 Task: Create a Traditional Chinese Medicine Resources: Offers information and resources on traditional Chinese medicine practices.
Action: Mouse pressed left at (810, 195)
Screenshot: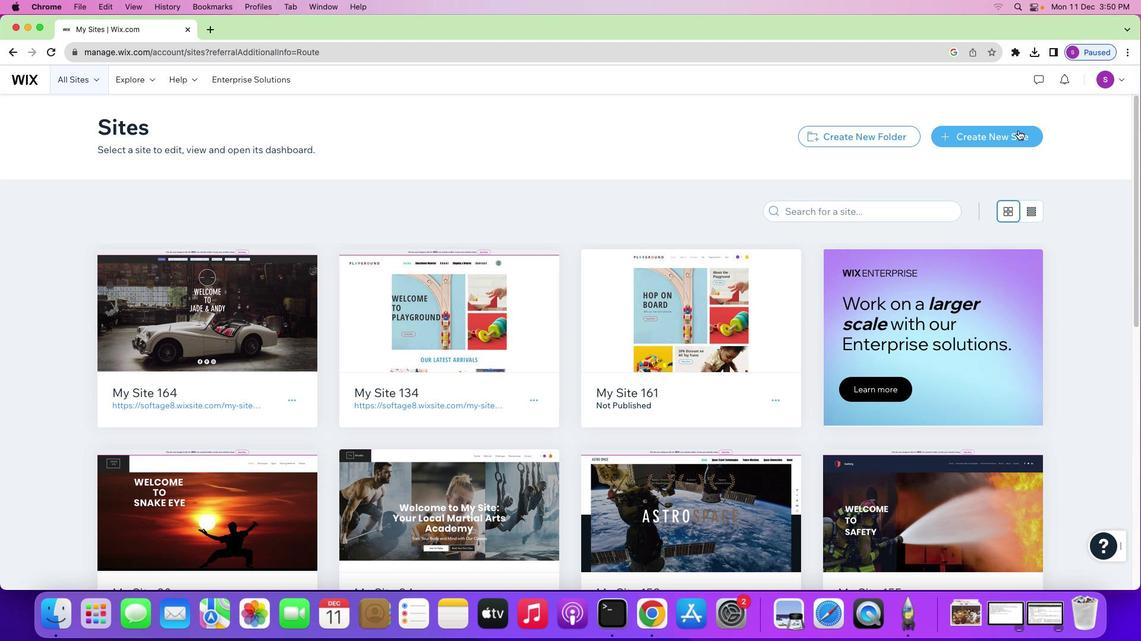 
Action: Mouse moved to (833, 186)
Screenshot: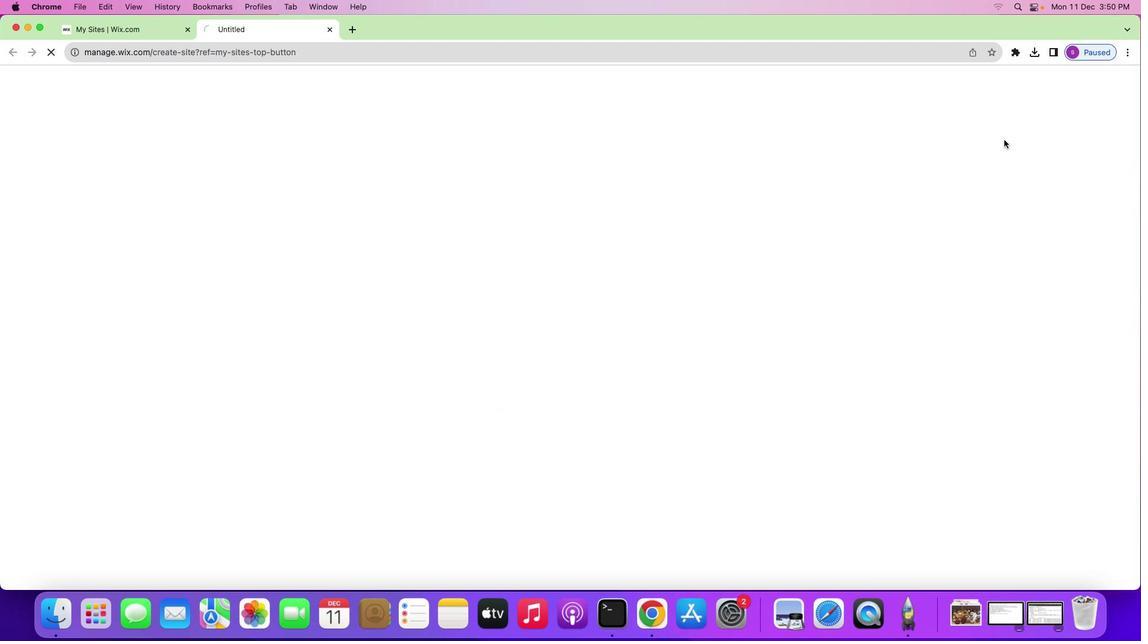 
Action: Mouse pressed left at (833, 186)
Screenshot: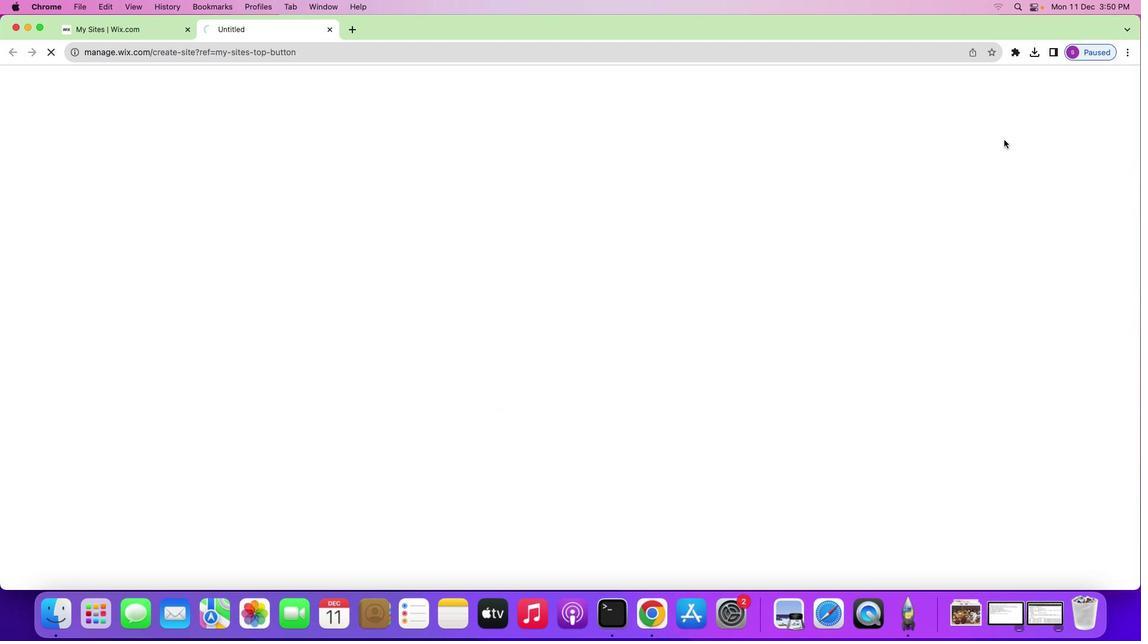 
Action: Mouse moved to (492, 215)
Screenshot: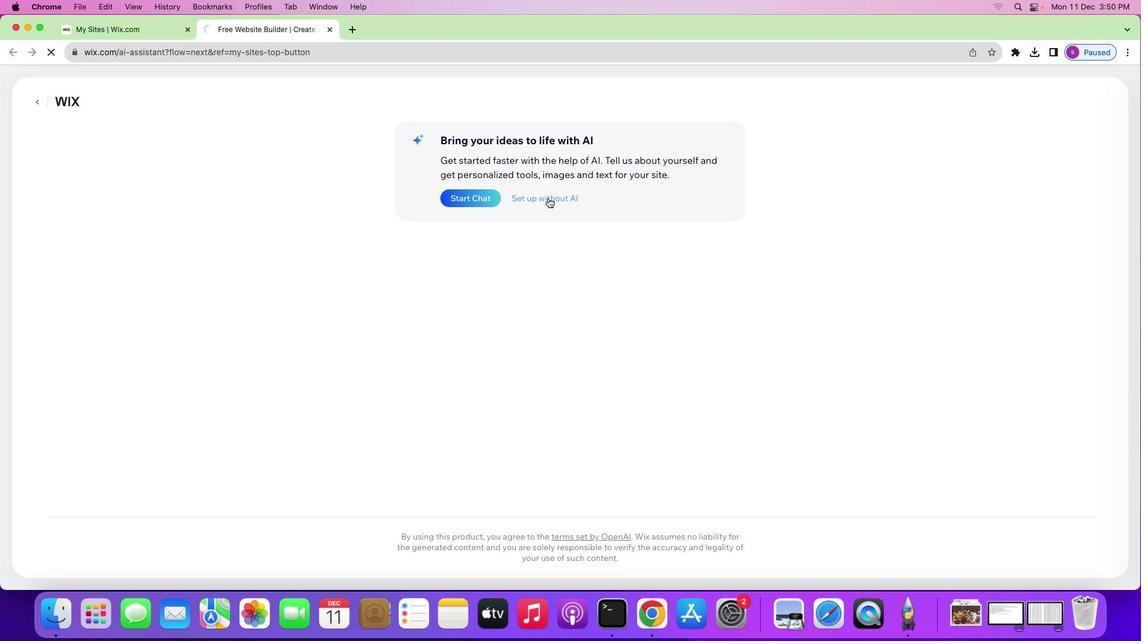 
Action: Mouse pressed left at (492, 215)
Screenshot: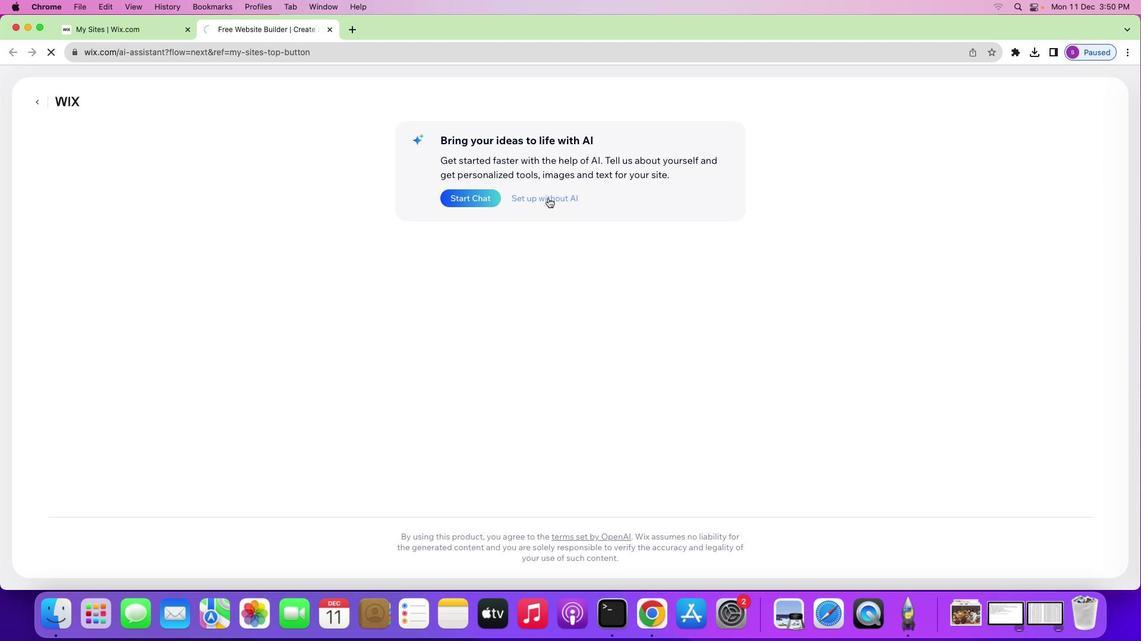 
Action: Mouse moved to (899, 395)
Screenshot: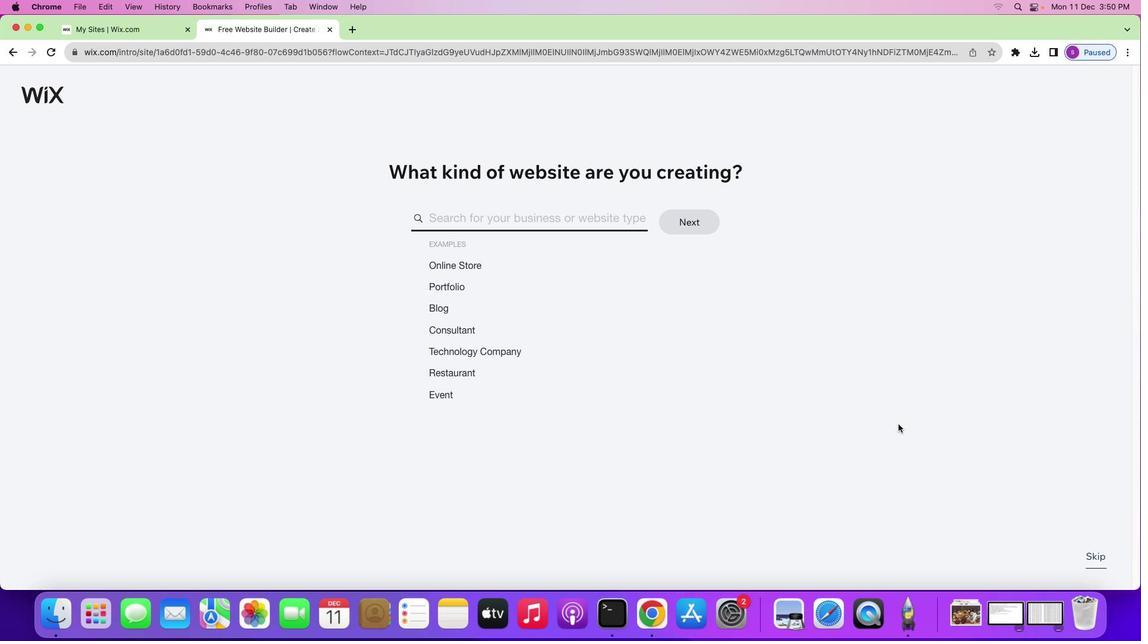 
Action: Mouse pressed left at (899, 395)
Screenshot: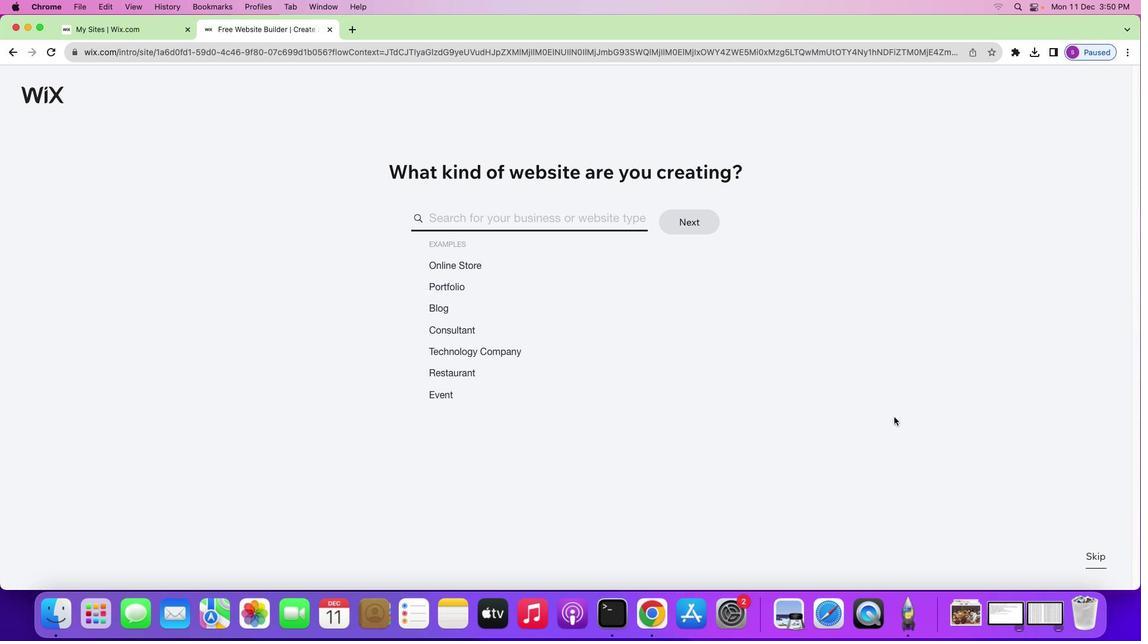 
Action: Mouse moved to (900, 395)
Screenshot: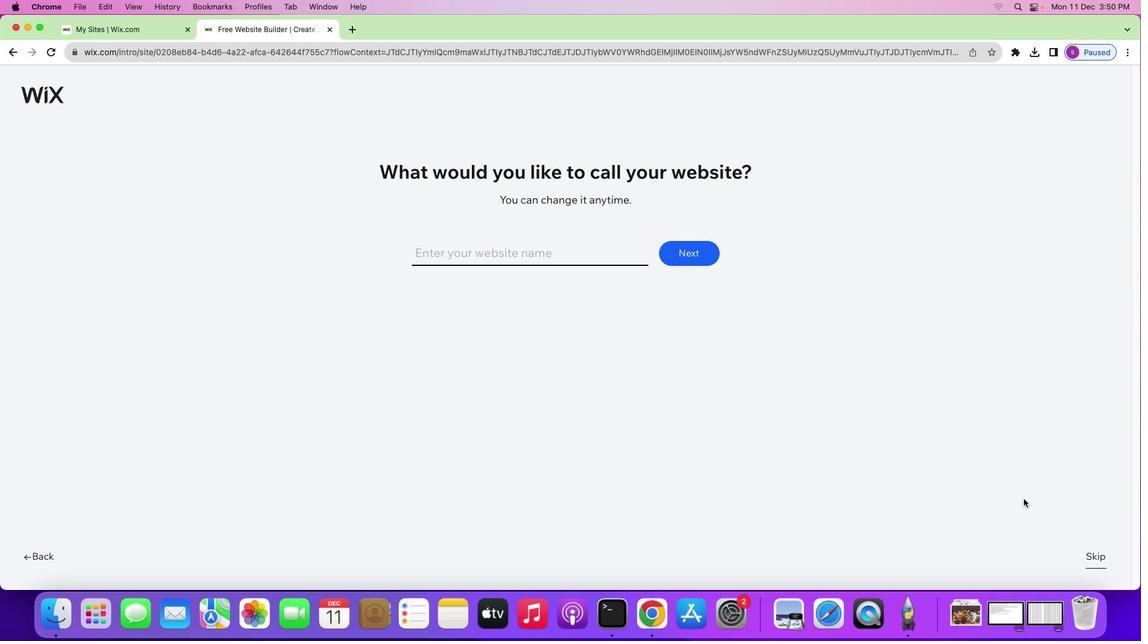 
Action: Mouse pressed left at (900, 395)
Screenshot: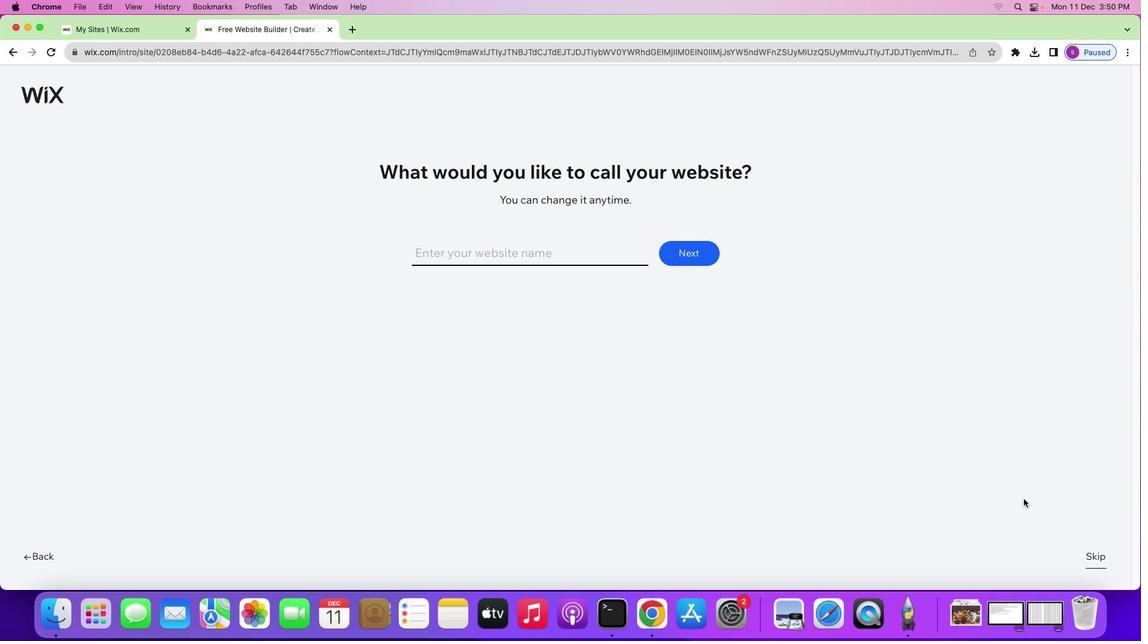 
Action: Mouse moved to (901, 395)
Screenshot: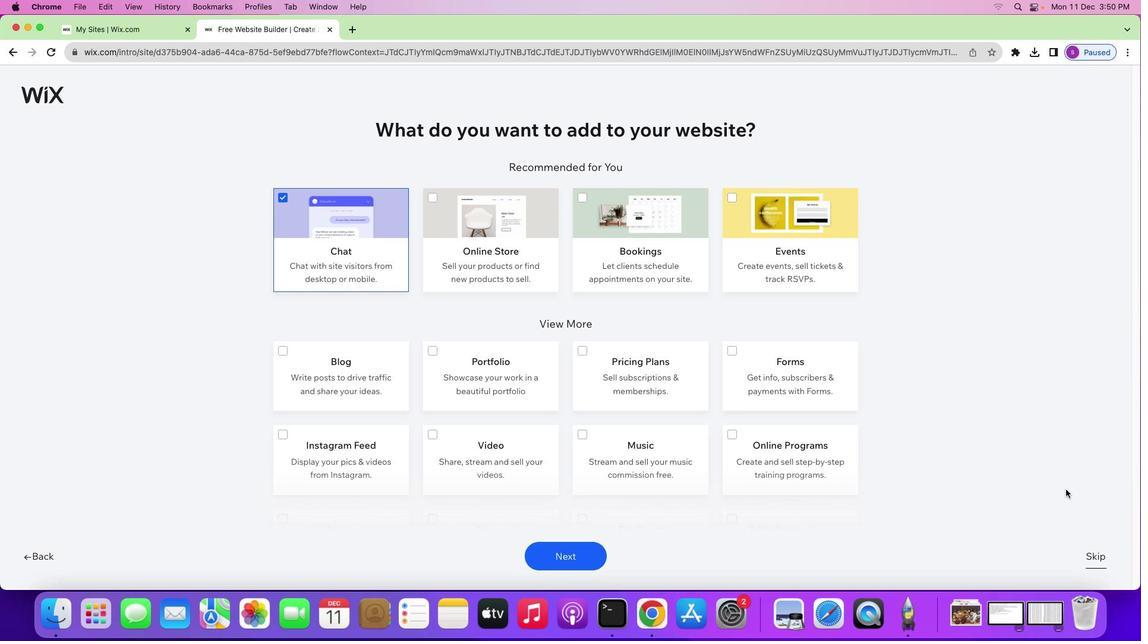 
Action: Mouse pressed left at (901, 395)
Screenshot: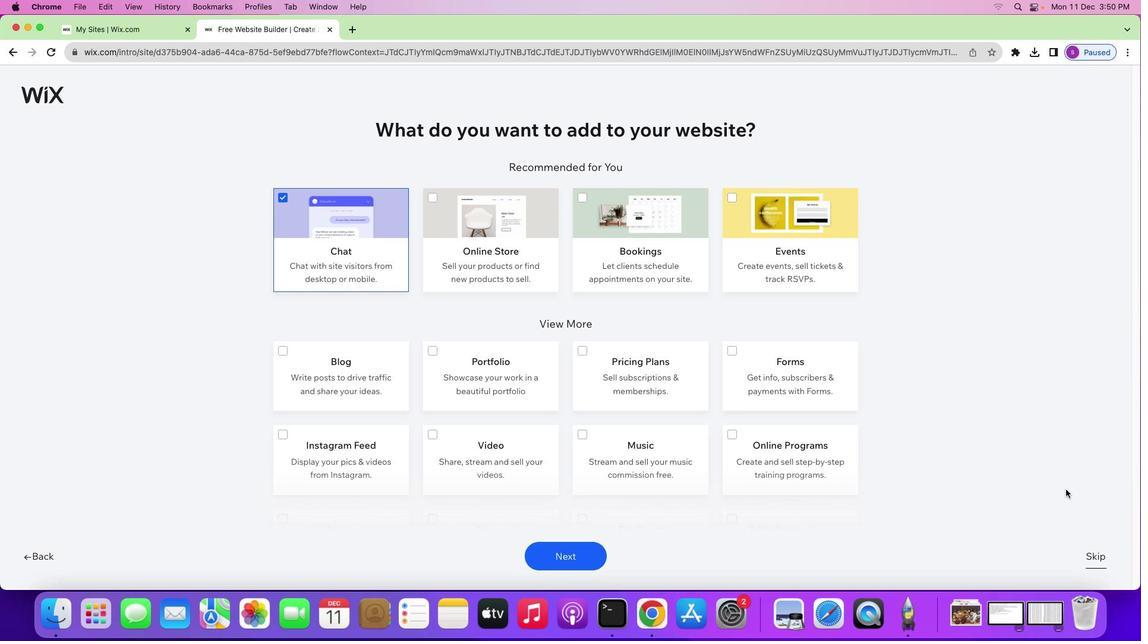 
Action: Mouse moved to (373, 284)
Screenshot: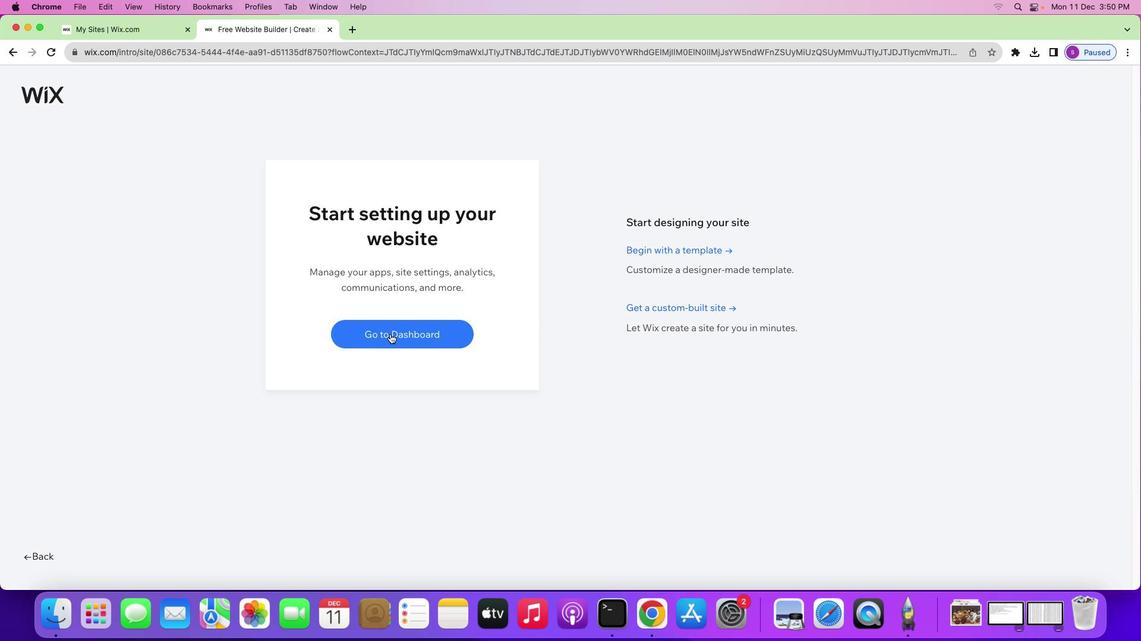 
Action: Mouse pressed left at (373, 284)
Screenshot: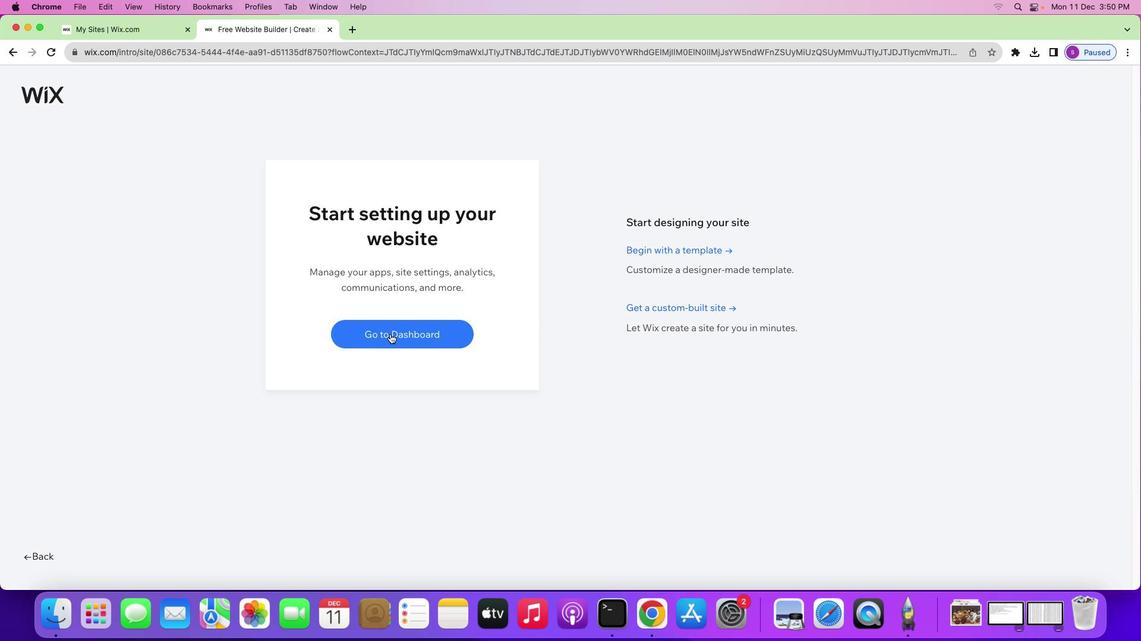 
Action: Mouse moved to (562, 284)
Screenshot: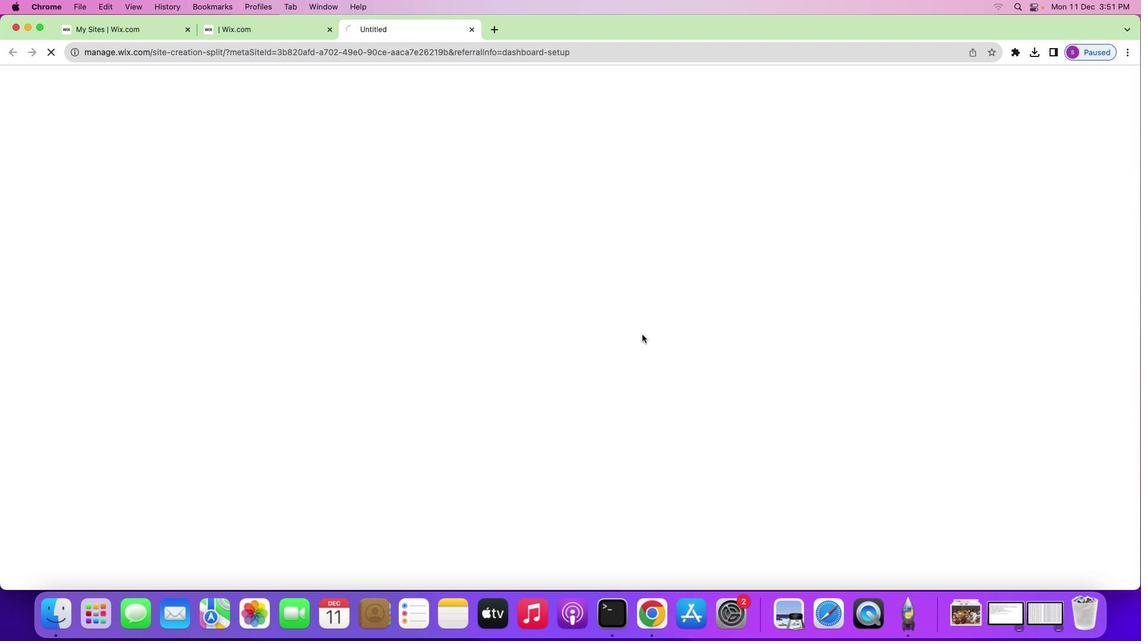 
Action: Mouse pressed left at (562, 284)
Screenshot: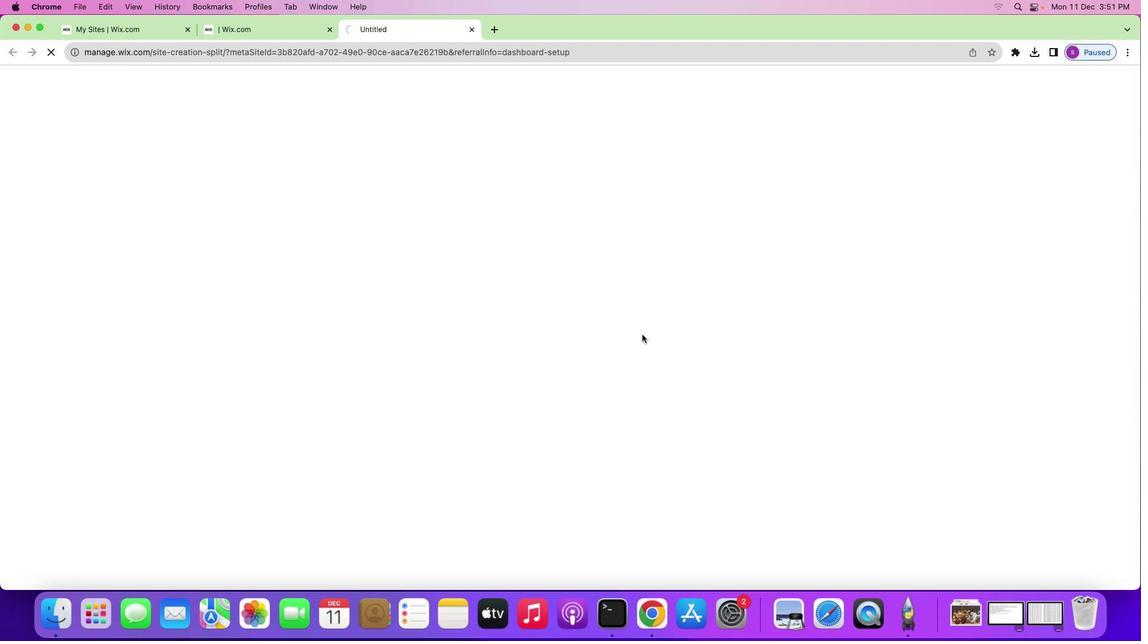 
Action: Mouse moved to (600, 317)
Screenshot: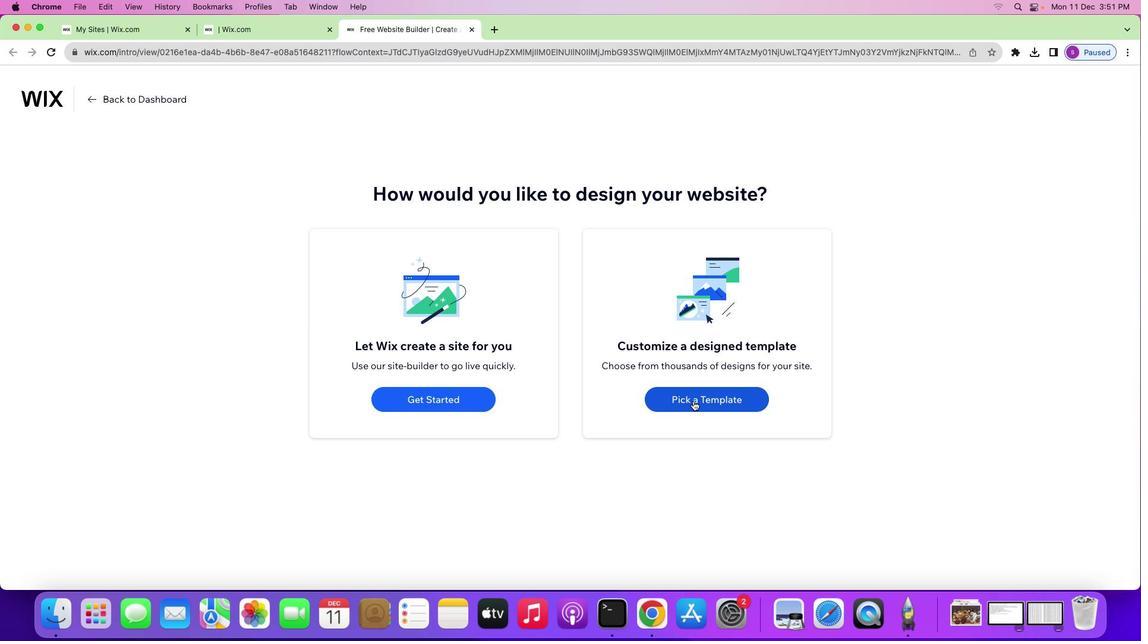 
Action: Mouse pressed left at (600, 317)
Screenshot: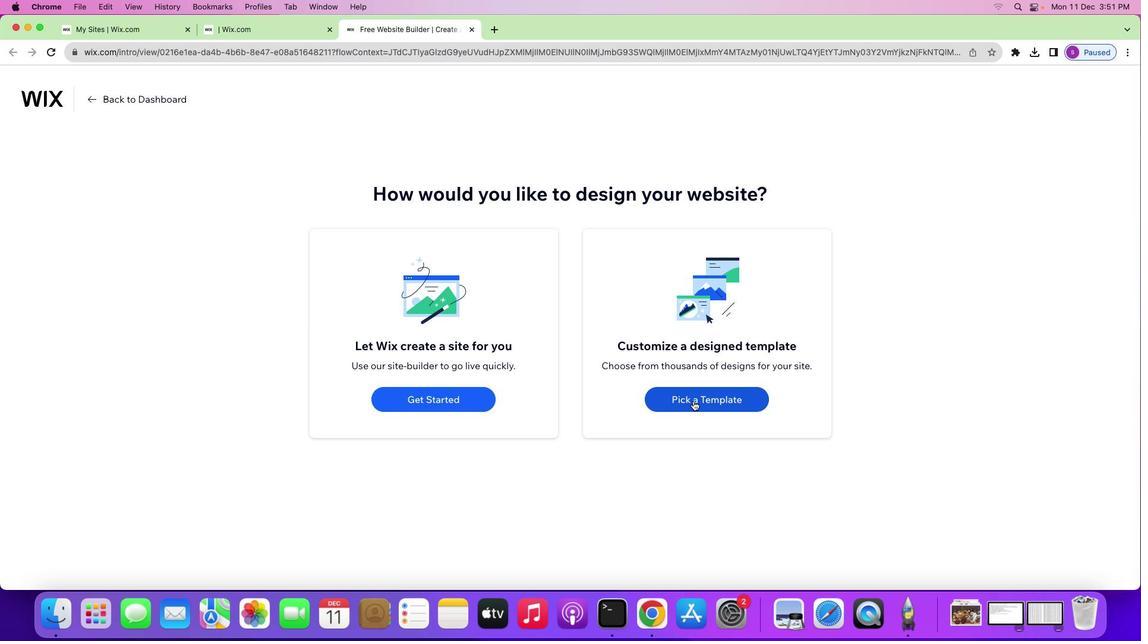 
Action: Mouse moved to (789, 191)
Screenshot: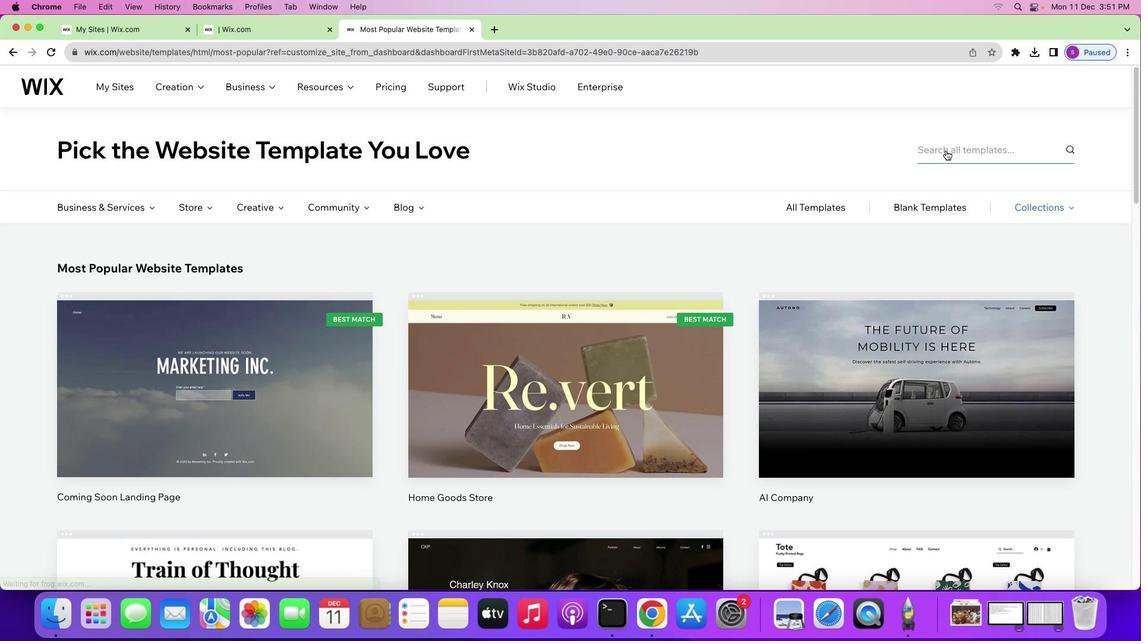 
Action: Mouse pressed left at (789, 191)
Screenshot: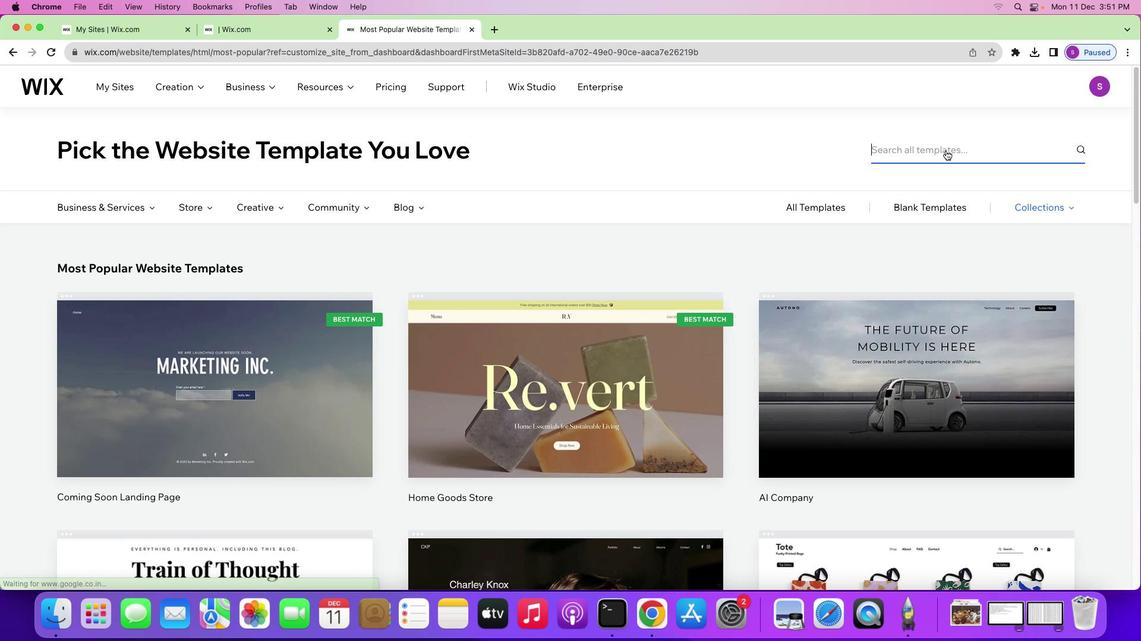 
Action: Key pressed 't''r''a''d''i''t''i''o''n''a''l'Key.space'c''h''i''n''e''s''e'Key.space'm''e''d''i''c''i''n''e'Key.enter
Screenshot: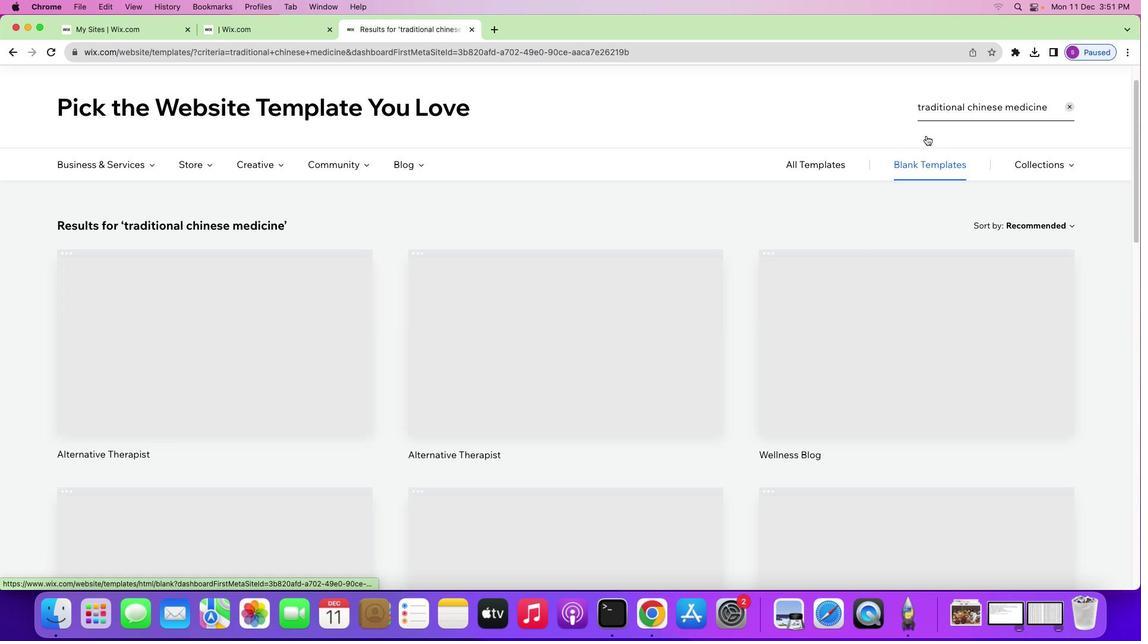 
Action: Mouse moved to (241, 281)
Screenshot: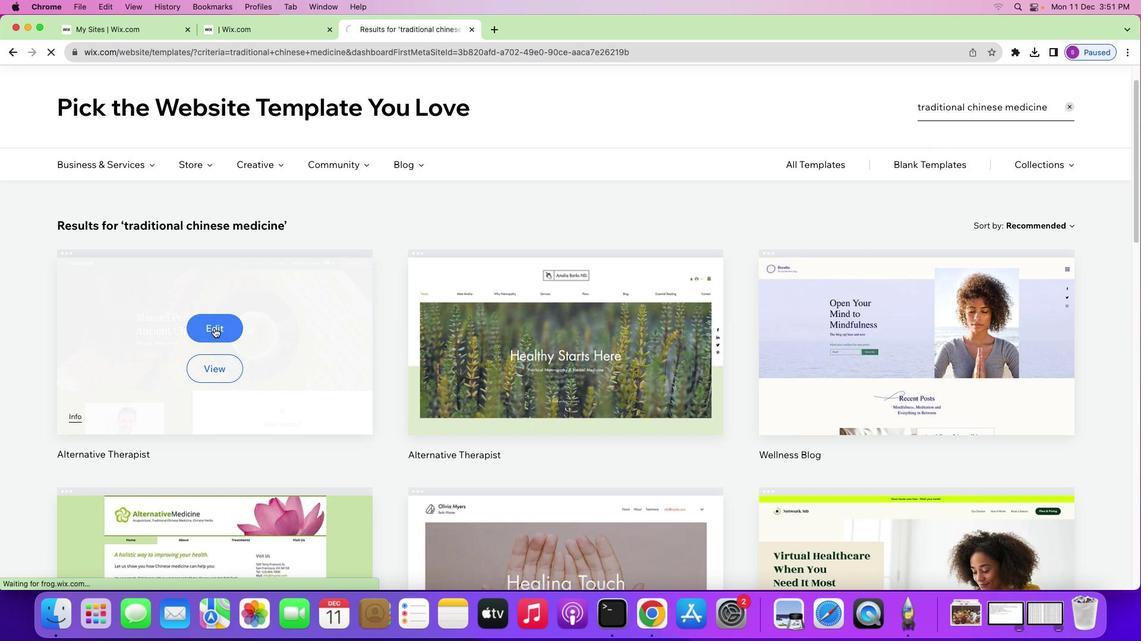 
Action: Mouse pressed left at (241, 281)
Screenshot: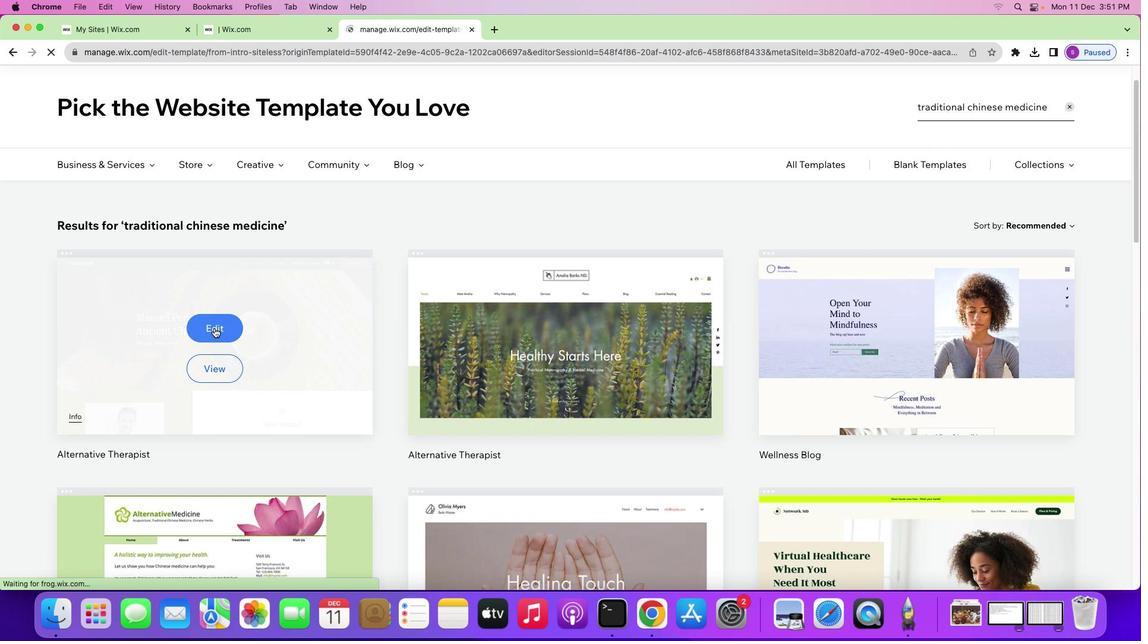 
Action: Mouse moved to (527, 226)
Screenshot: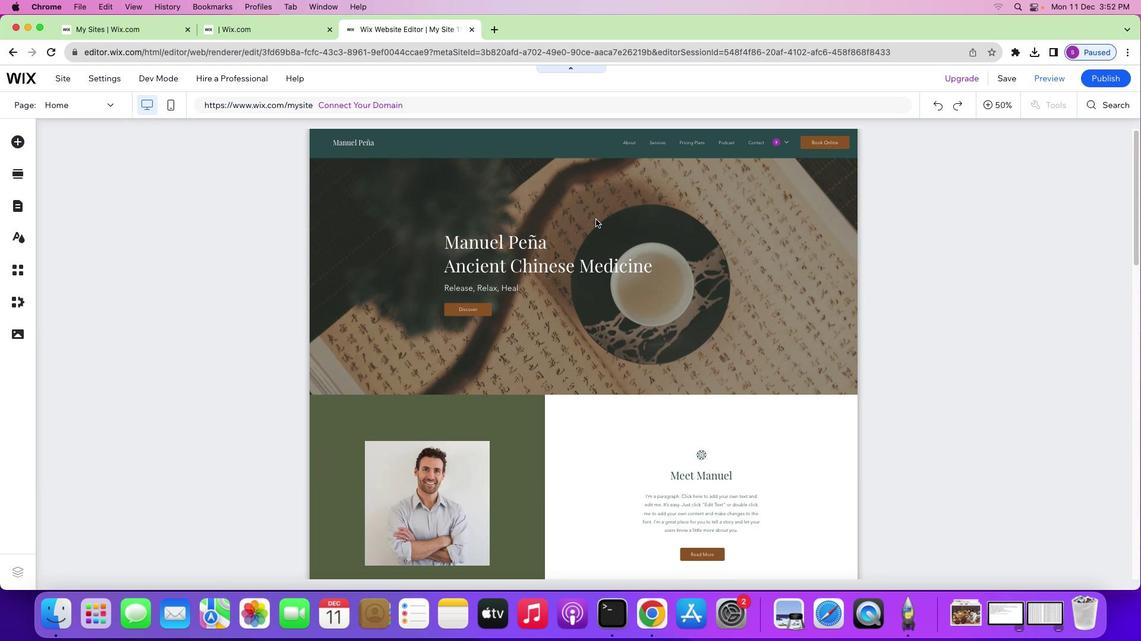 
Action: Mouse pressed left at (527, 226)
Screenshot: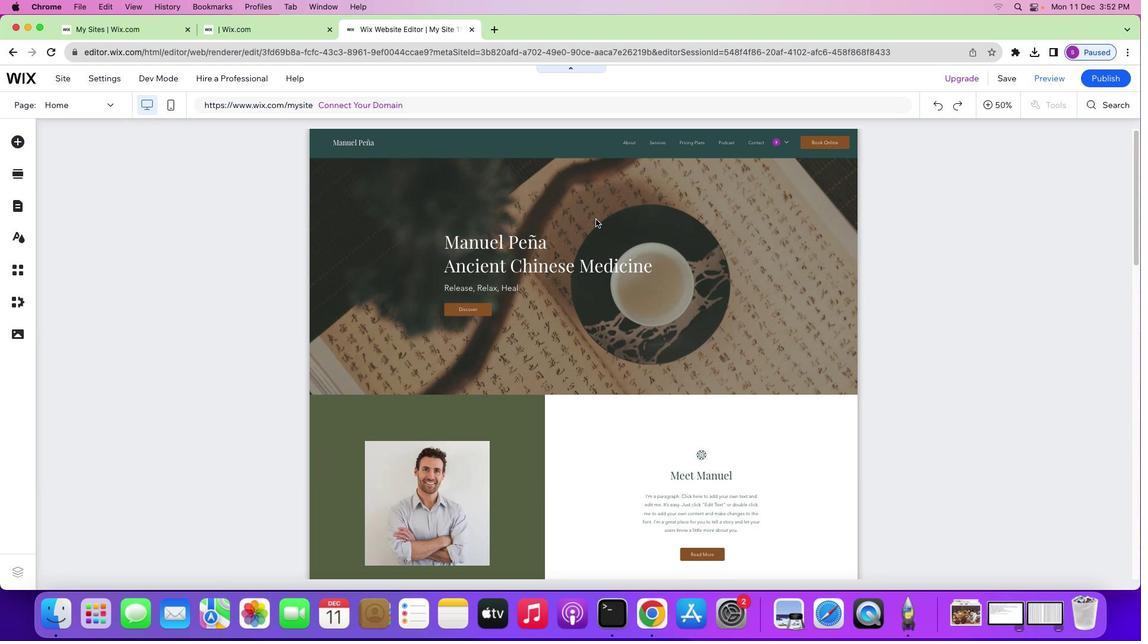 
Action: Mouse moved to (646, 179)
Screenshot: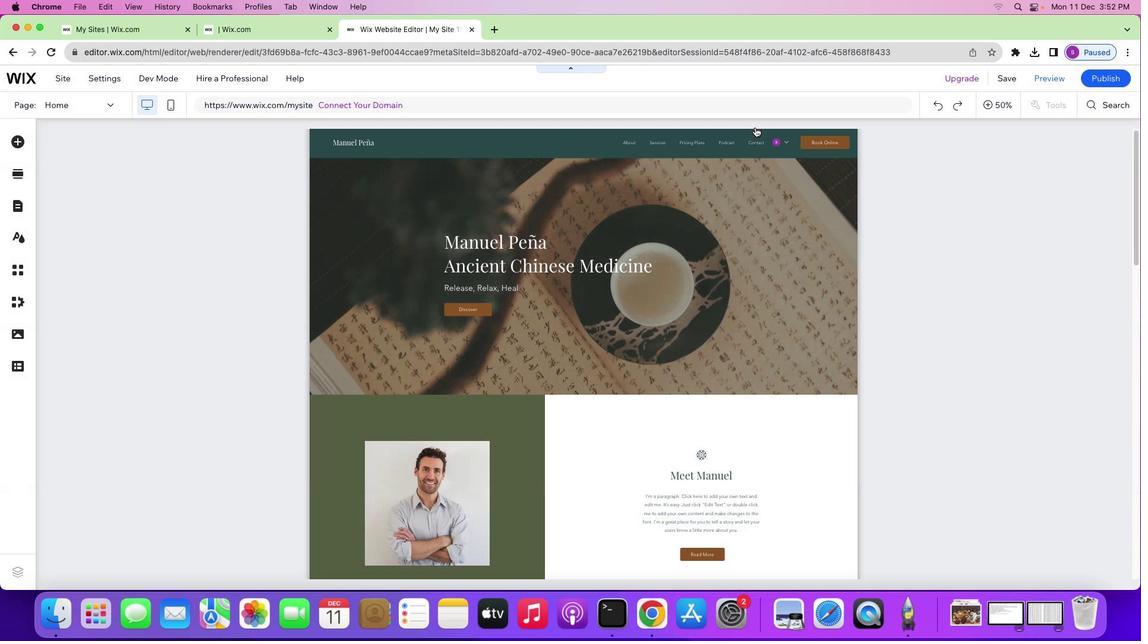 
Action: Mouse pressed left at (646, 179)
Screenshot: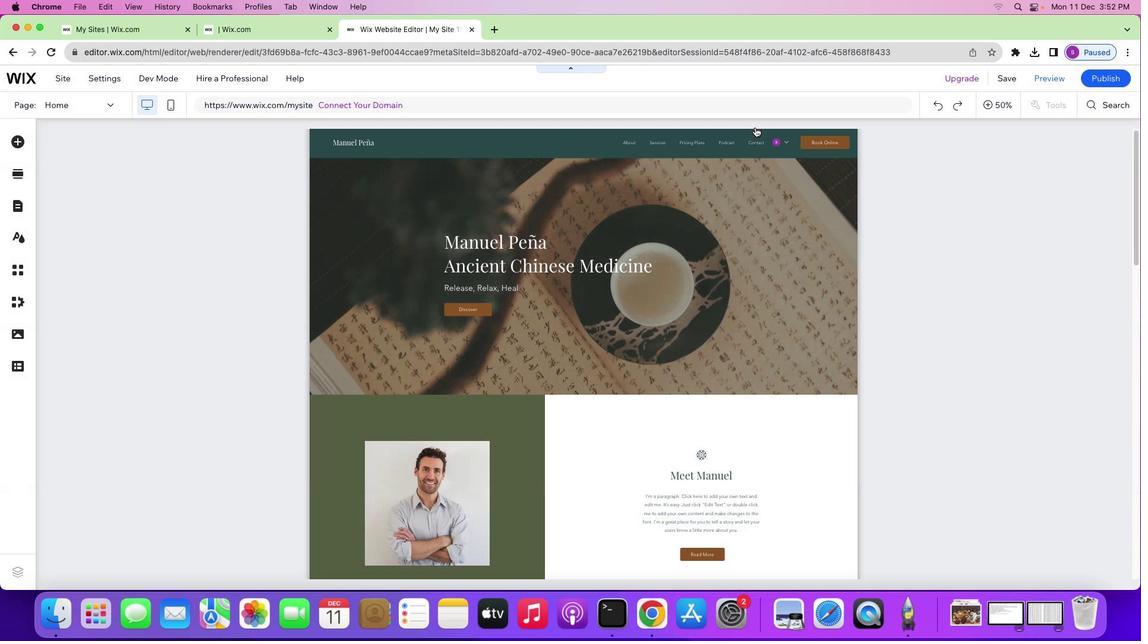 
Action: Mouse moved to (530, 215)
Screenshot: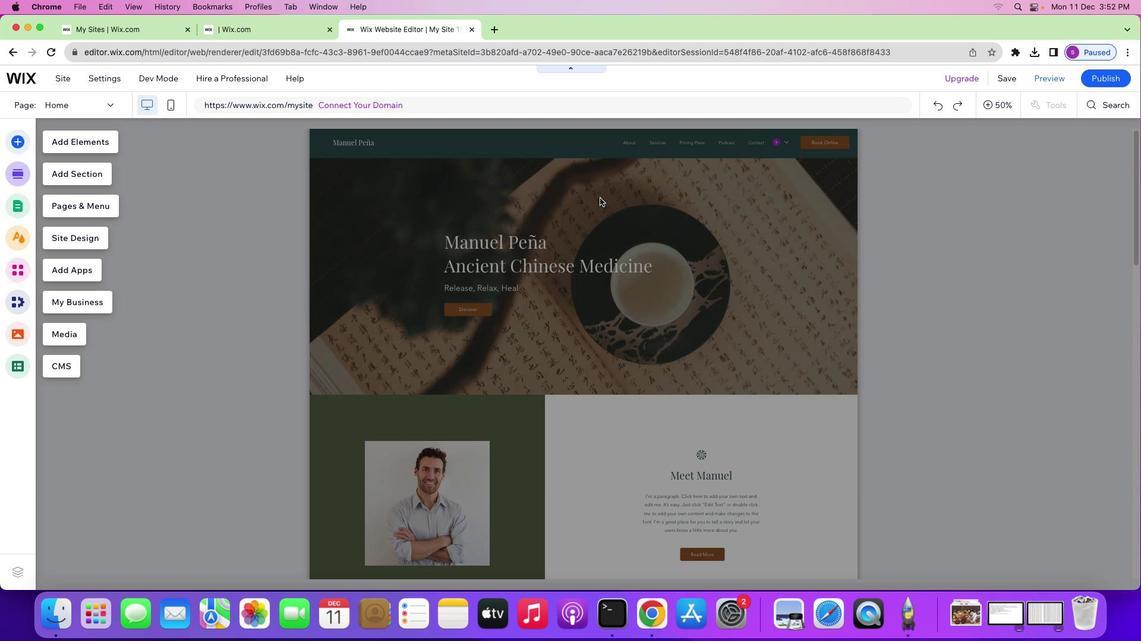 
Action: Mouse pressed left at (530, 215)
Screenshot: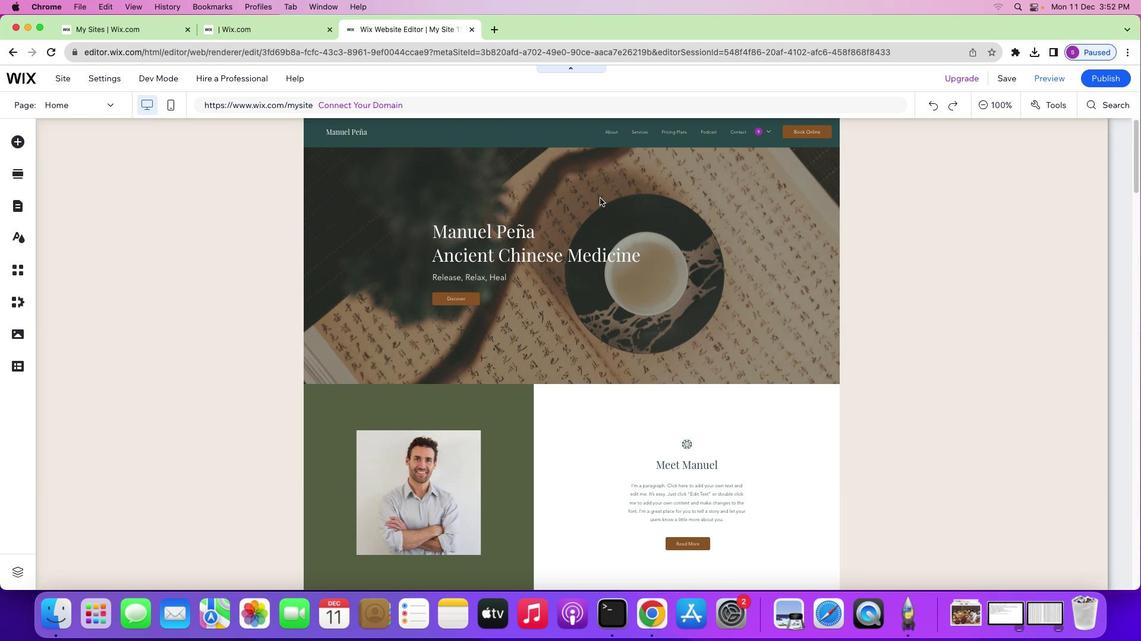 
Action: Mouse pressed left at (530, 215)
Screenshot: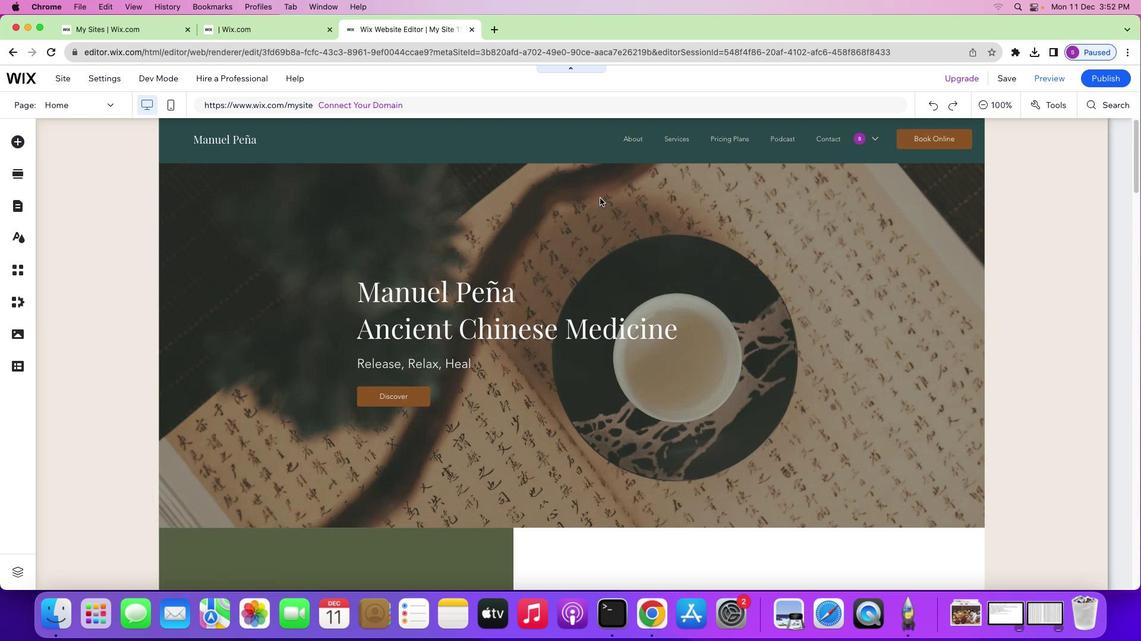 
Action: Mouse moved to (568, 190)
Screenshot: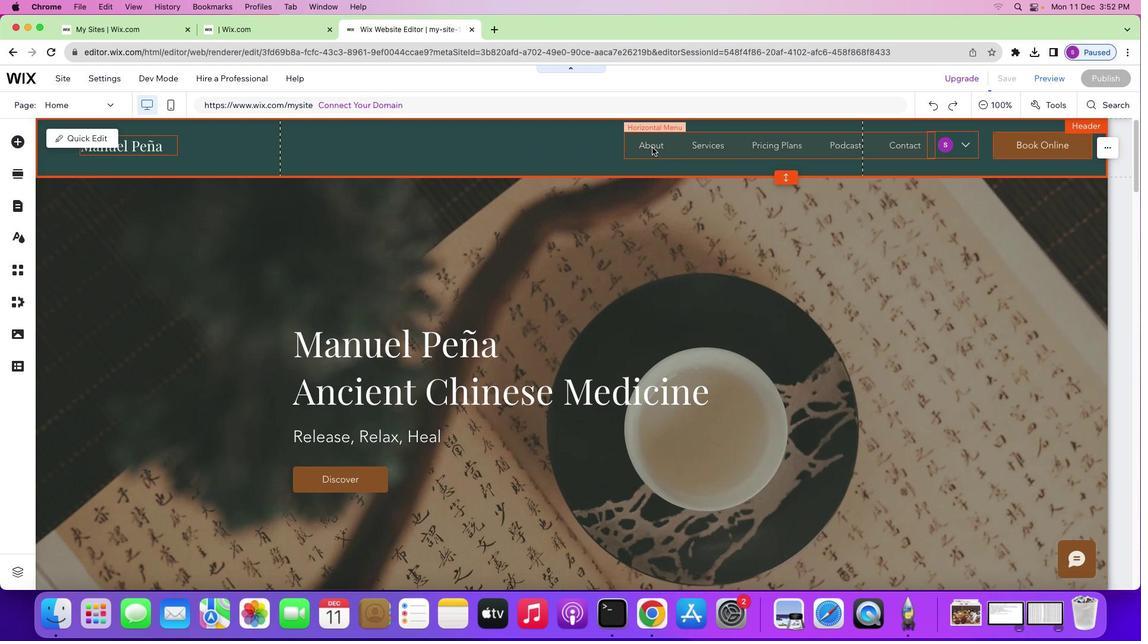 
Action: Mouse pressed left at (568, 190)
Screenshot: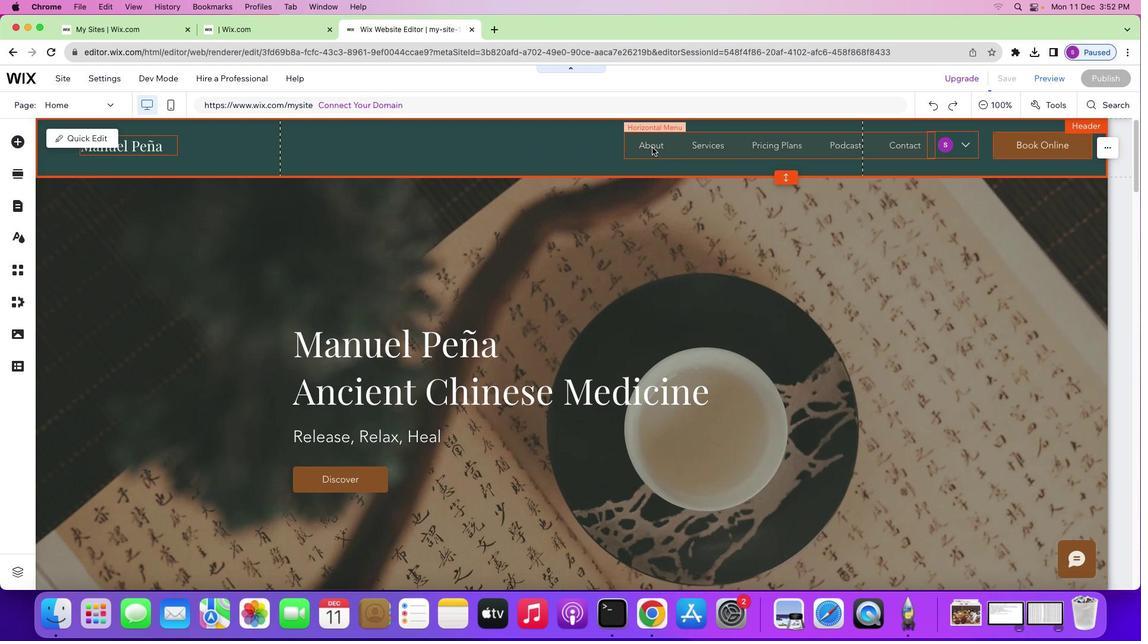 
Action: Mouse moved to (569, 190)
Screenshot: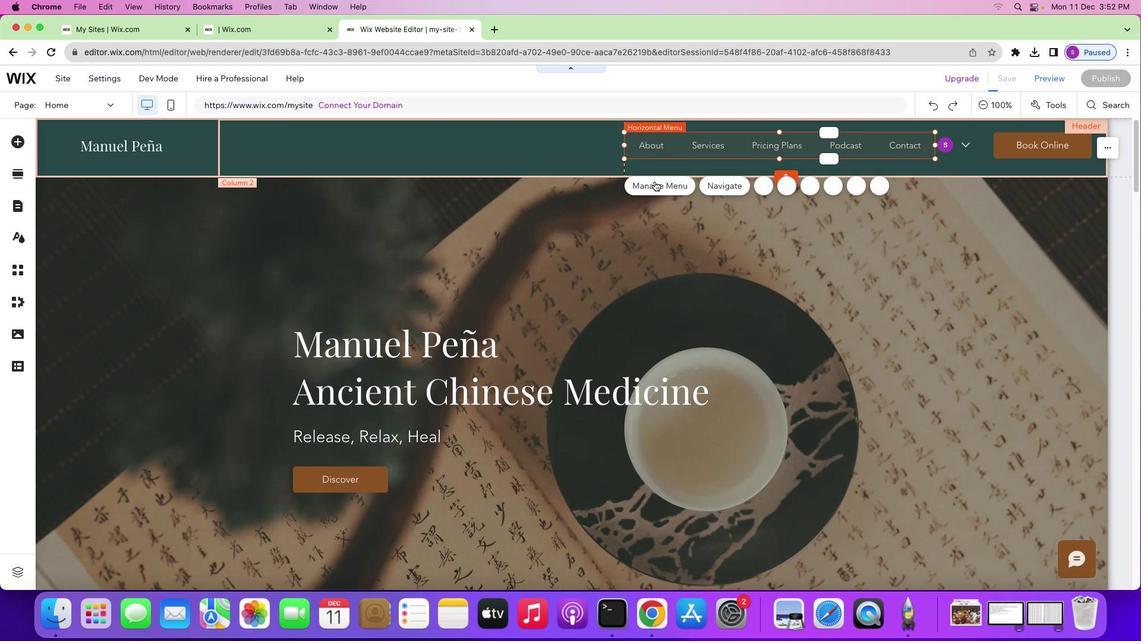 
Action: Mouse pressed left at (569, 190)
Screenshot: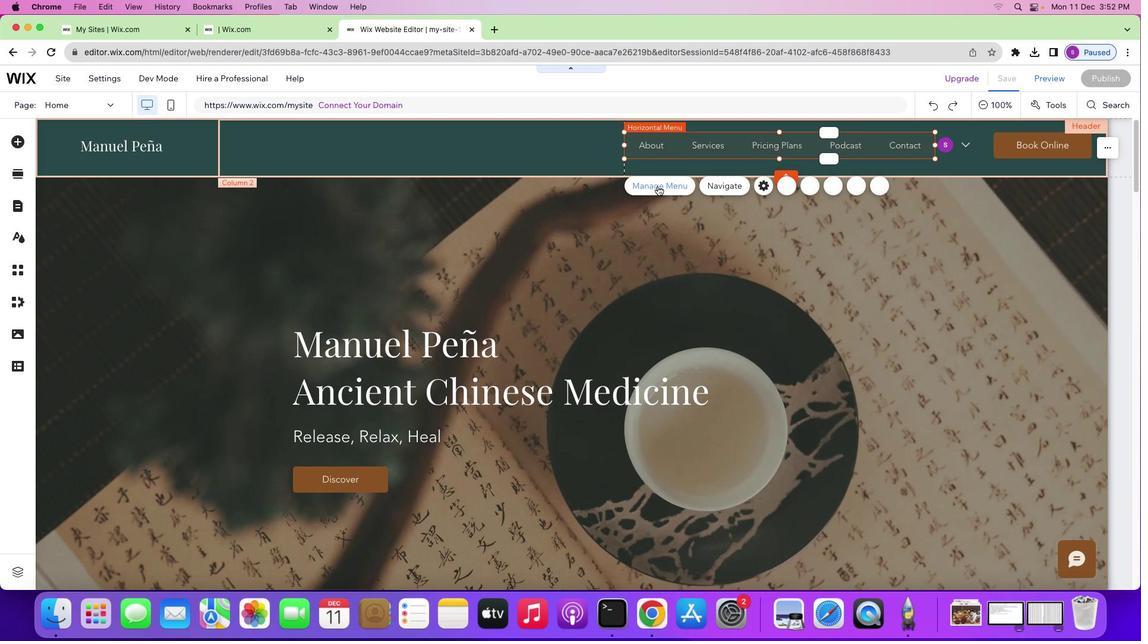 
Action: Mouse moved to (574, 209)
Screenshot: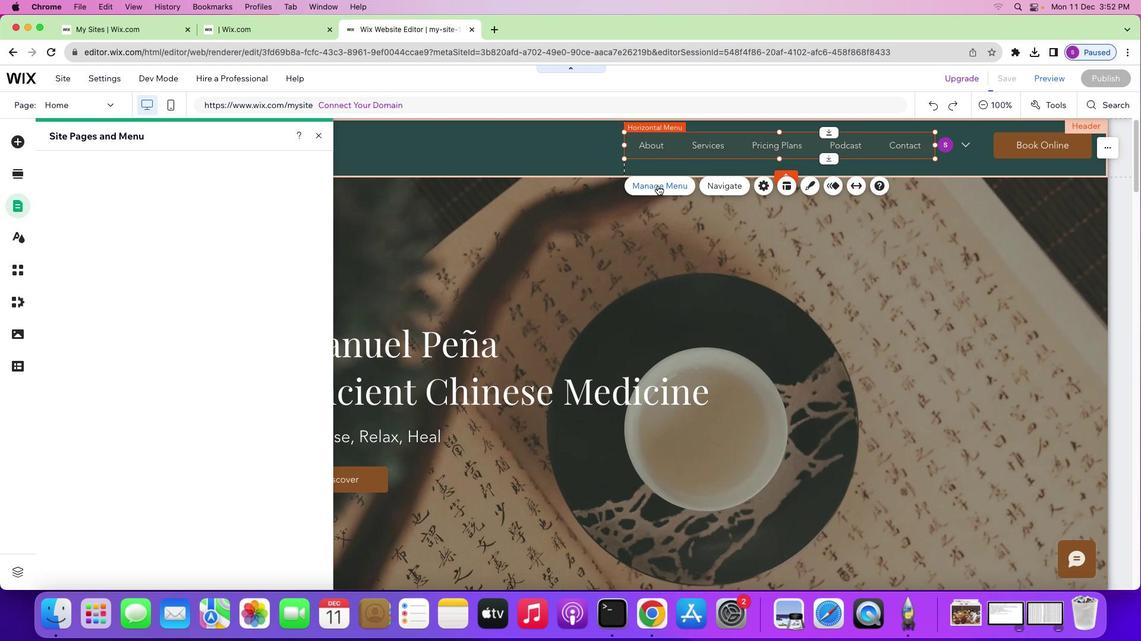 
Action: Mouse pressed left at (574, 209)
Screenshot: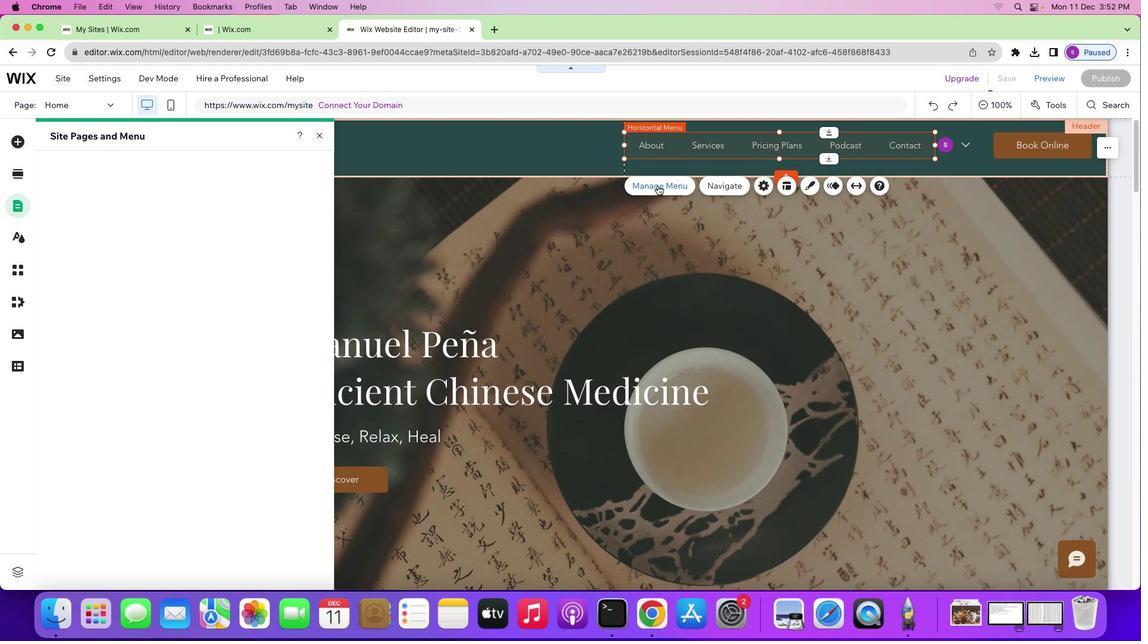 
Action: Mouse moved to (314, 216)
Screenshot: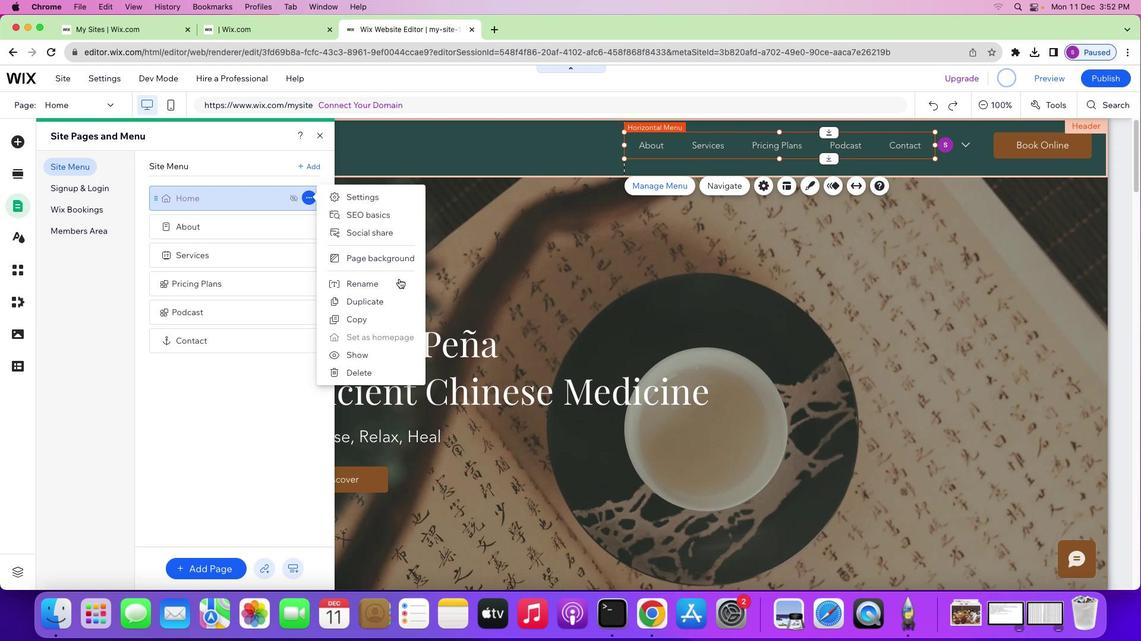 
Action: Mouse pressed left at (314, 216)
Screenshot: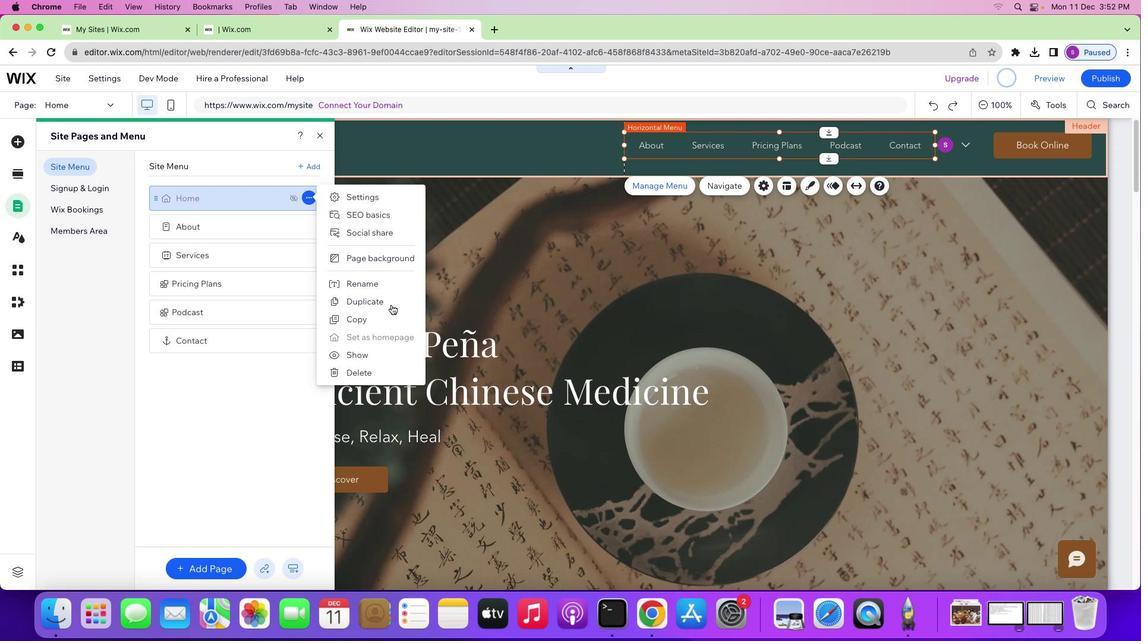 
Action: Mouse moved to (343, 293)
Screenshot: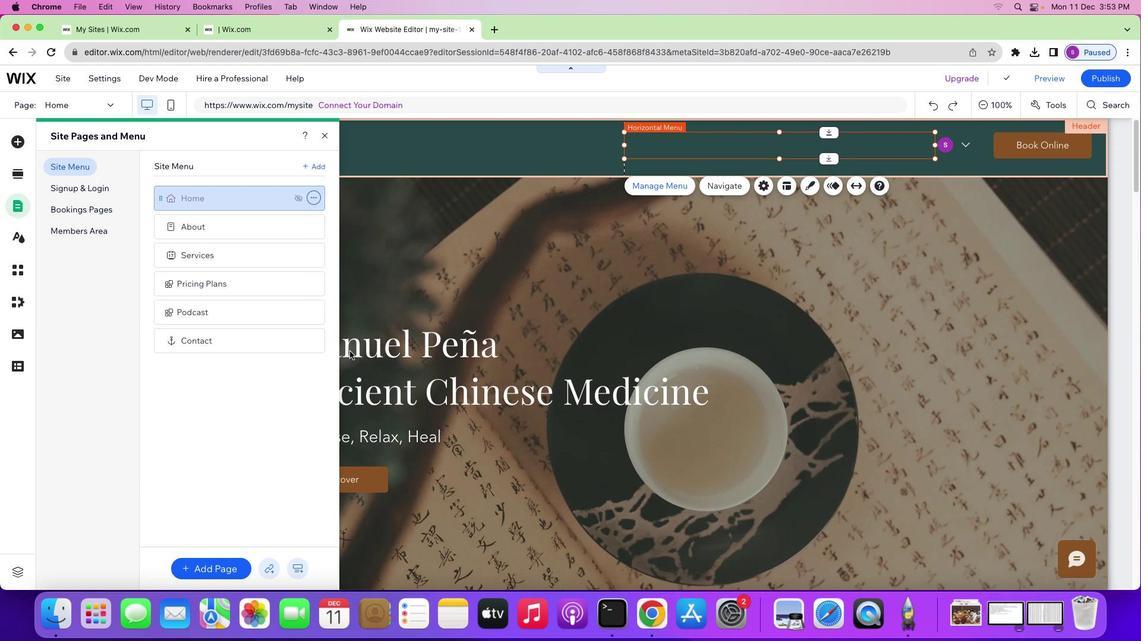 
Action: Mouse pressed left at (343, 293)
Screenshot: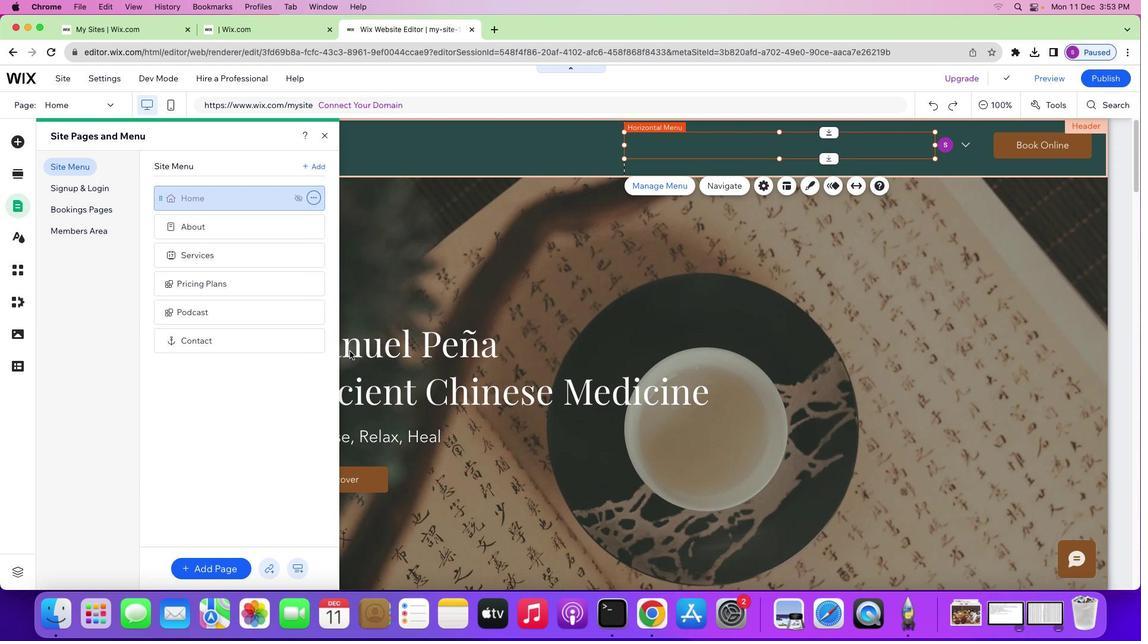 
Action: Mouse moved to (315, 197)
Screenshot: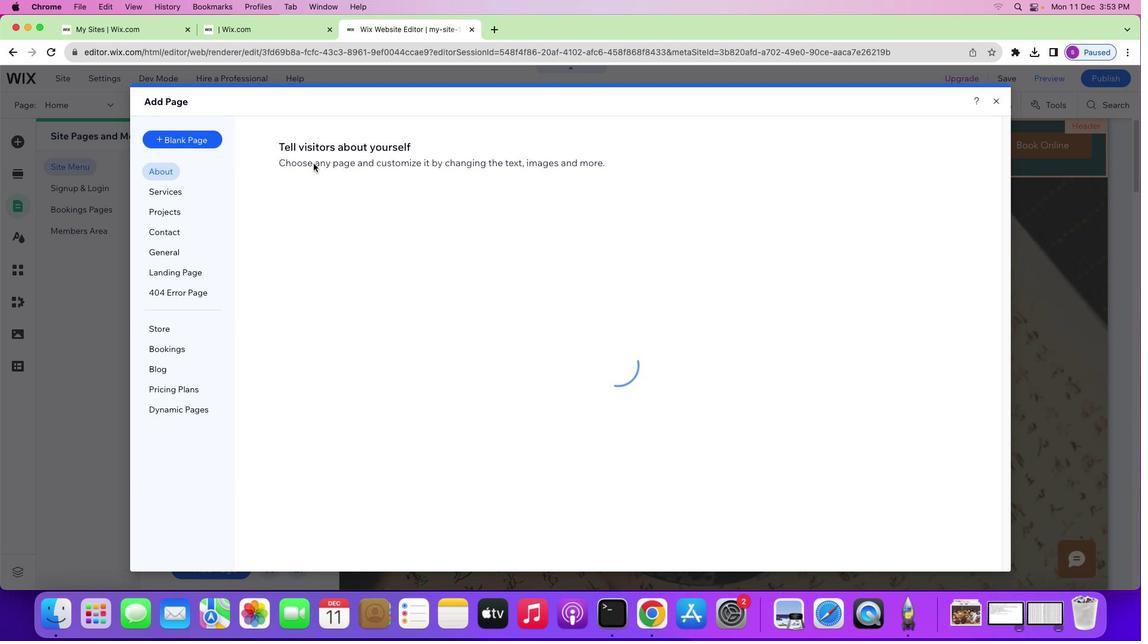 
Action: Mouse pressed left at (315, 197)
Screenshot: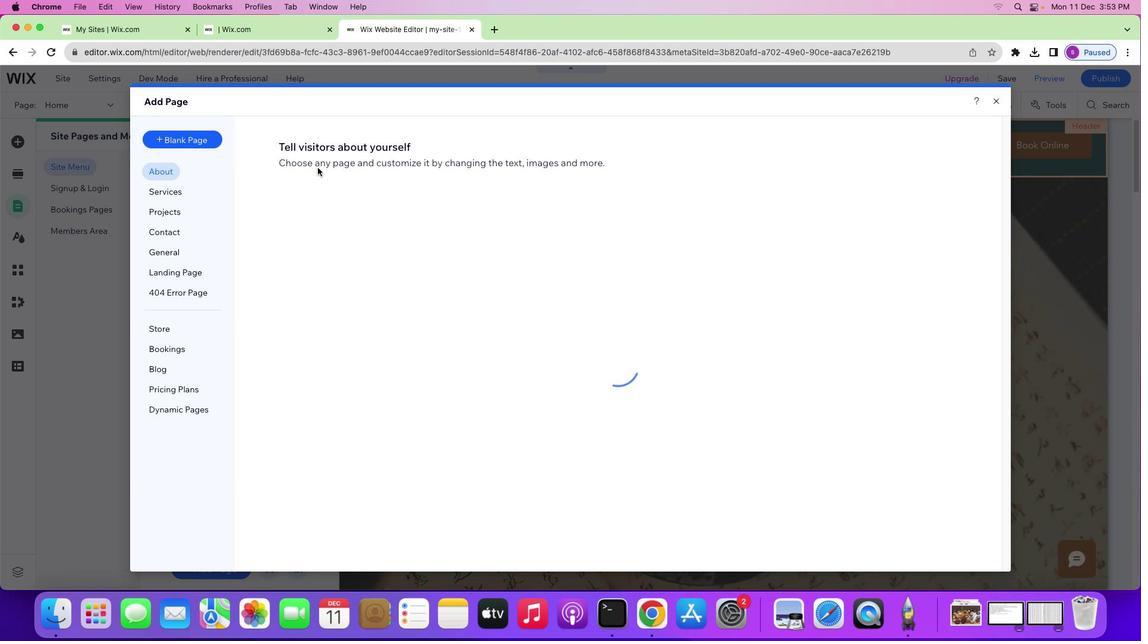 
Action: Mouse moved to (547, 246)
Screenshot: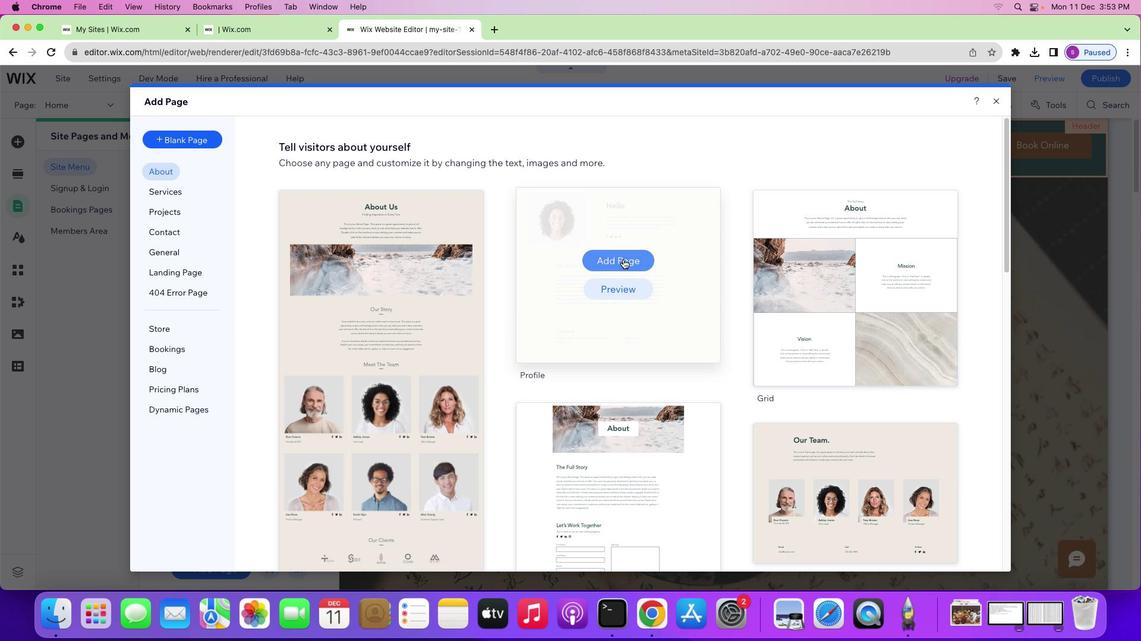 
Action: Mouse pressed left at (547, 246)
Screenshot: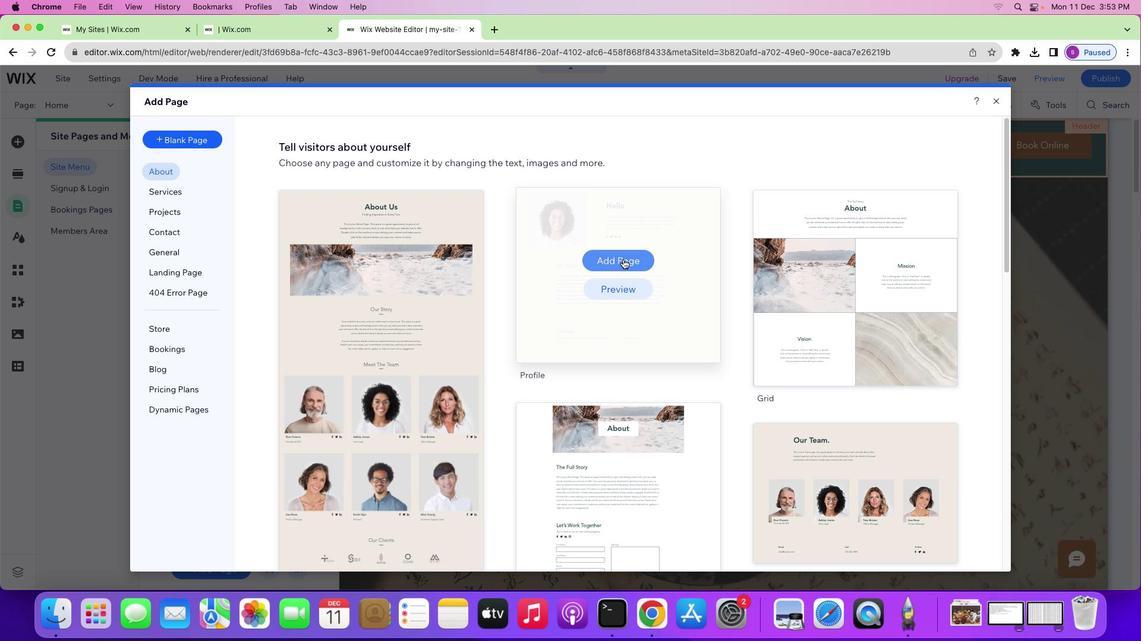 
Action: Mouse moved to (309, 230)
Screenshot: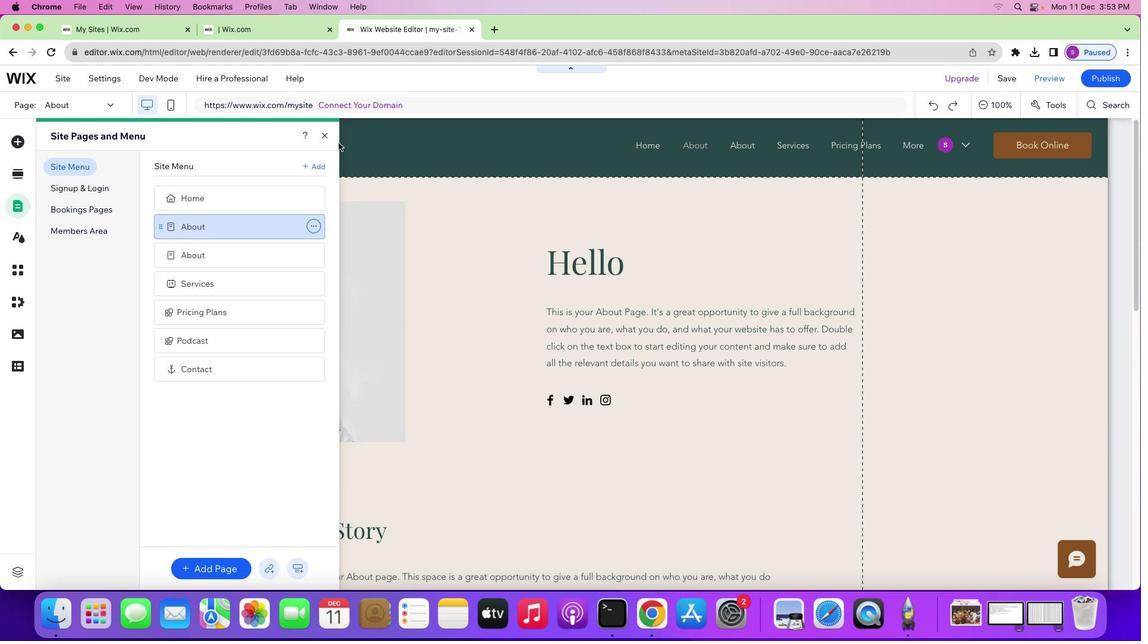 
Action: Mouse pressed left at (309, 230)
Screenshot: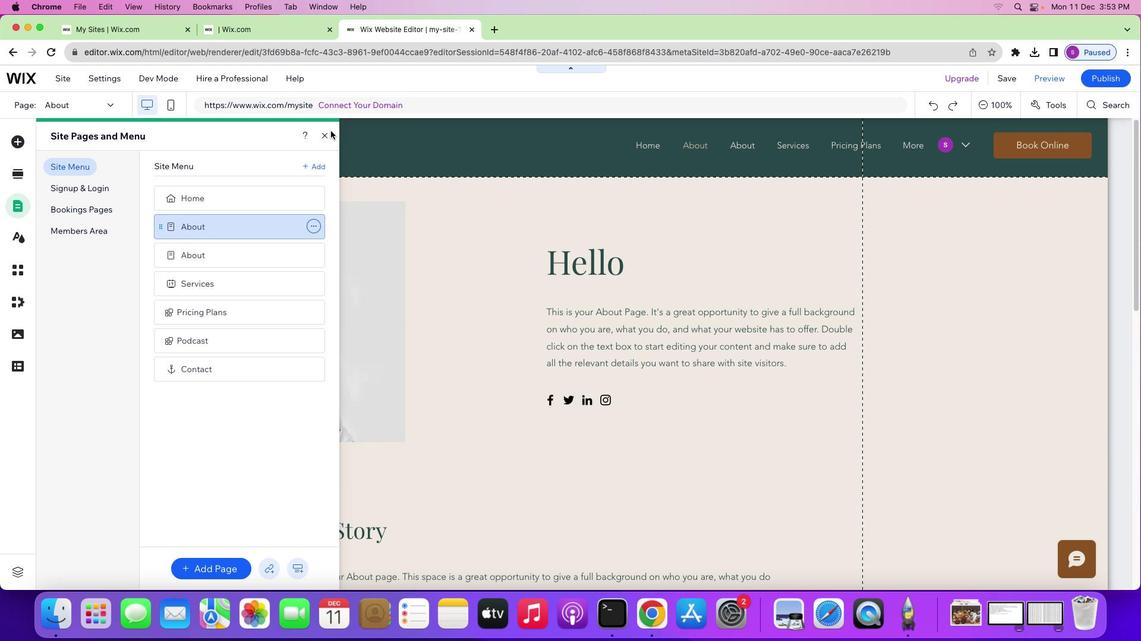 
Action: Mouse moved to (325, 183)
Screenshot: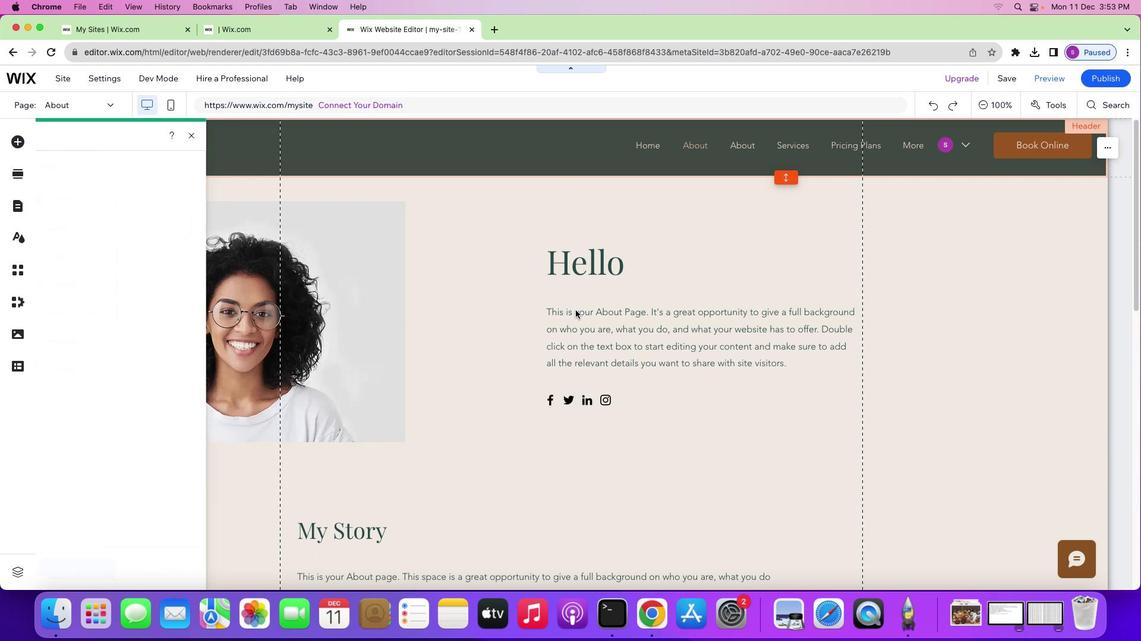 
Action: Mouse pressed left at (325, 183)
Screenshot: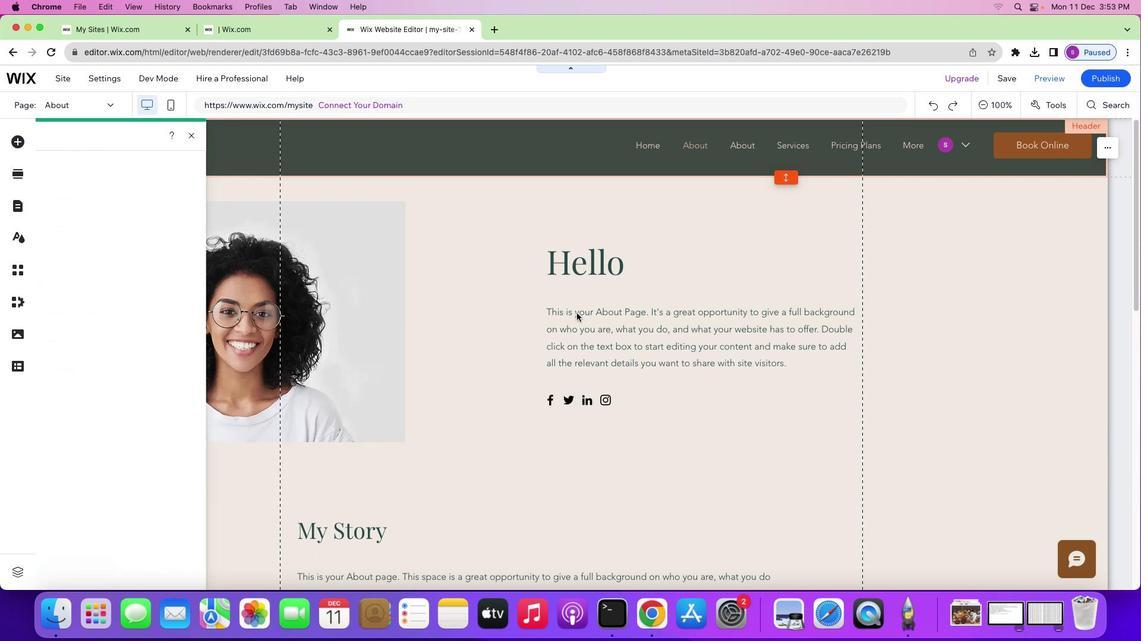 
Action: Mouse moved to (422, 333)
Screenshot: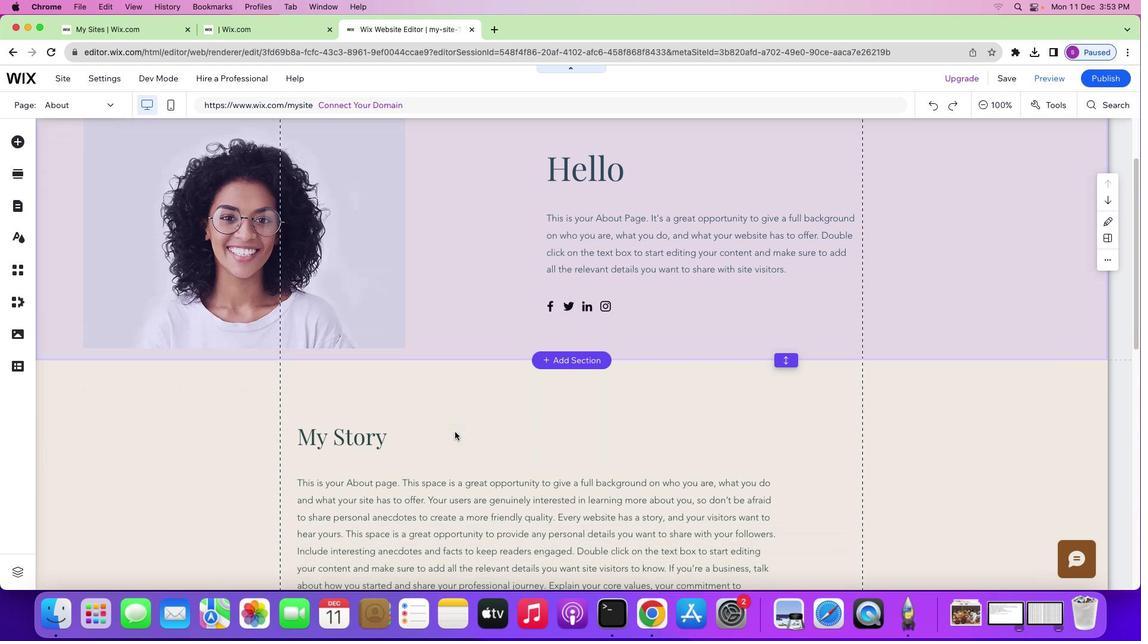 
Action: Mouse scrolled (422, 333) with delta (81, 115)
Screenshot: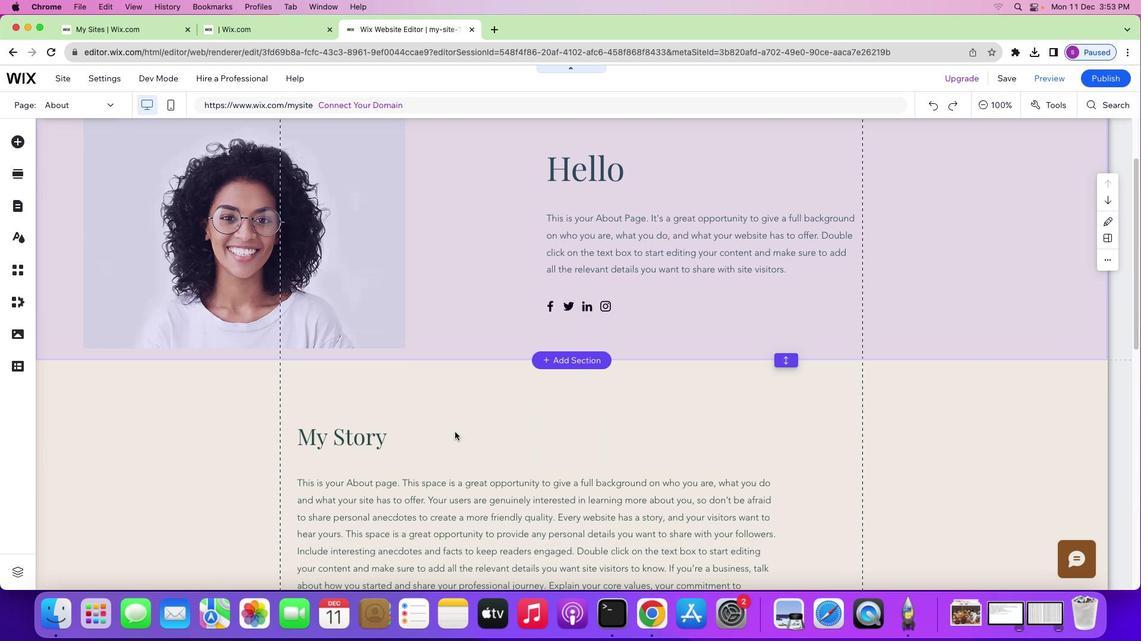
Action: Mouse scrolled (422, 333) with delta (81, 115)
Screenshot: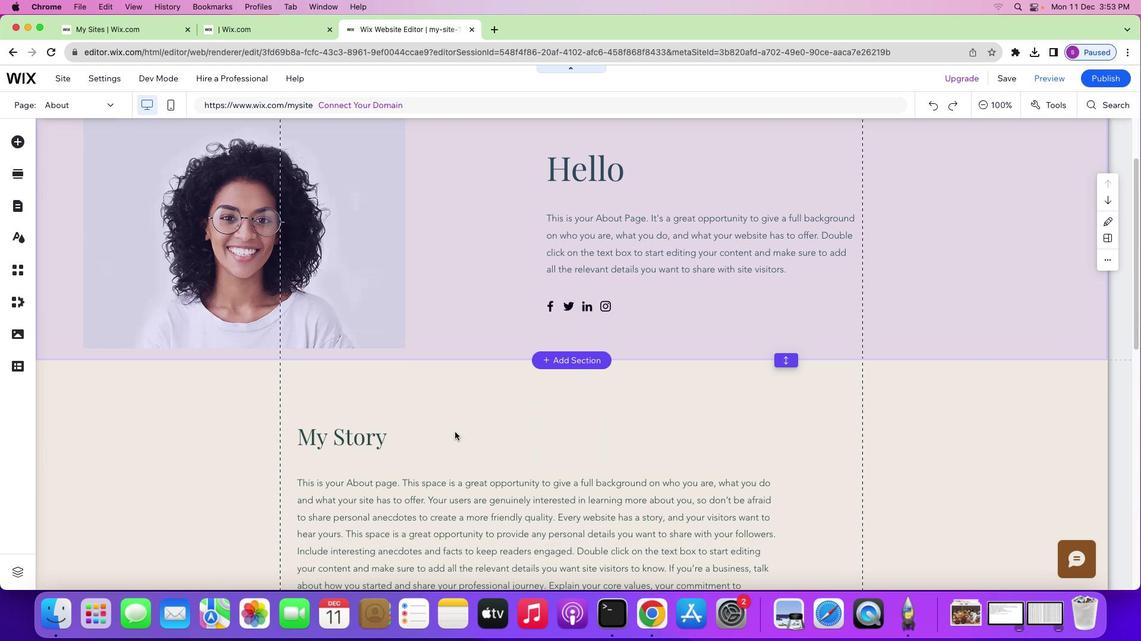 
Action: Mouse scrolled (422, 333) with delta (81, 115)
Screenshot: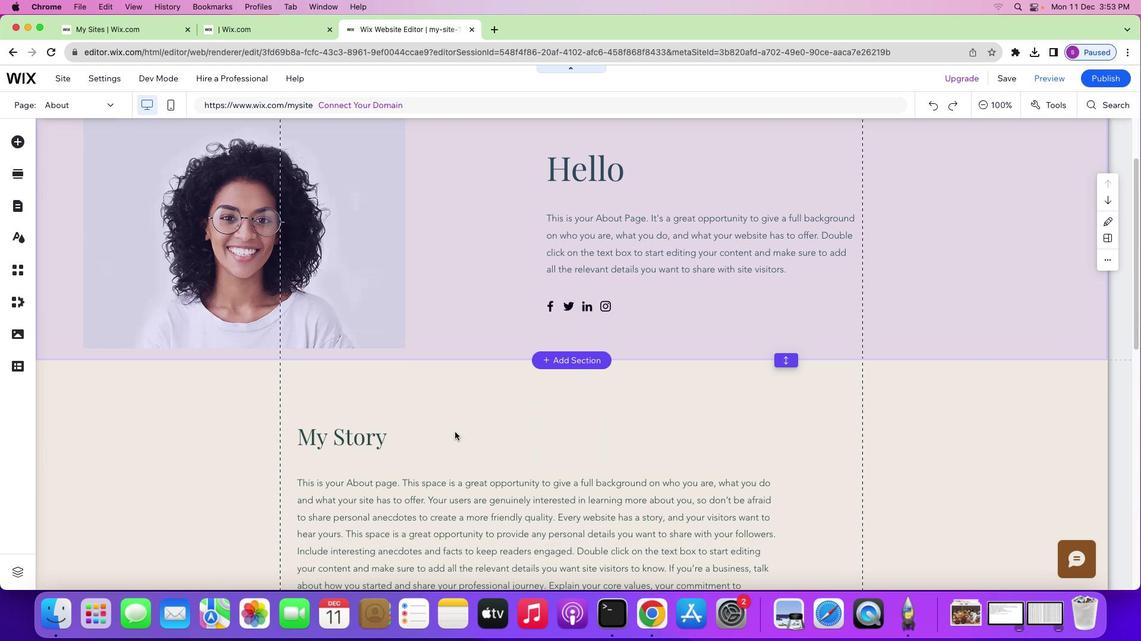 
Action: Mouse scrolled (422, 333) with delta (81, 115)
Screenshot: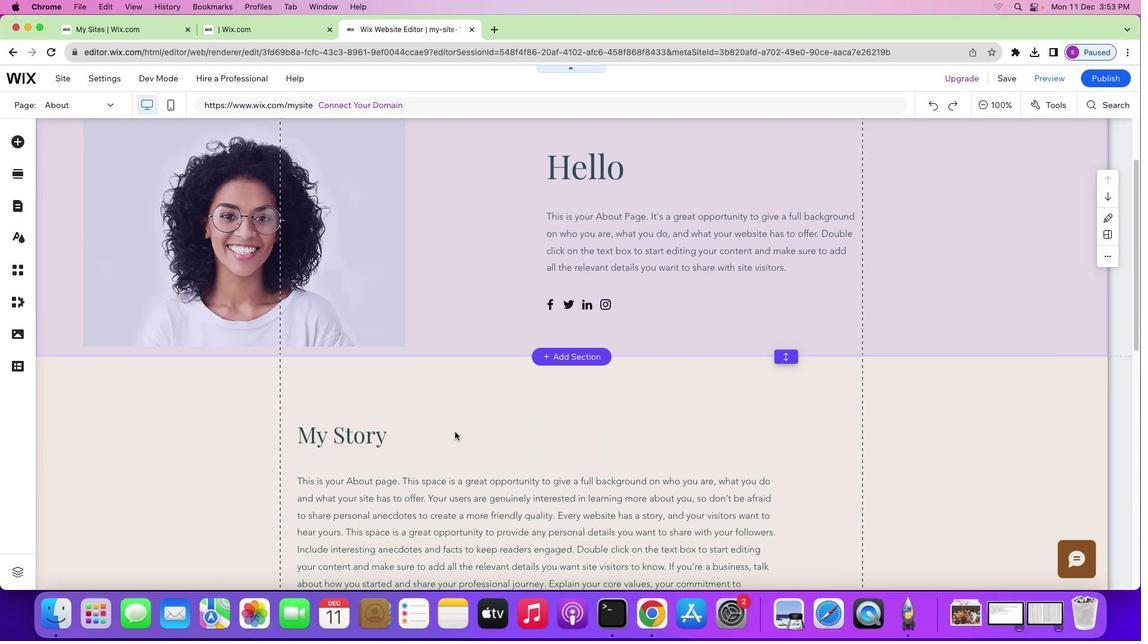 
Action: Mouse scrolled (422, 333) with delta (81, 115)
Screenshot: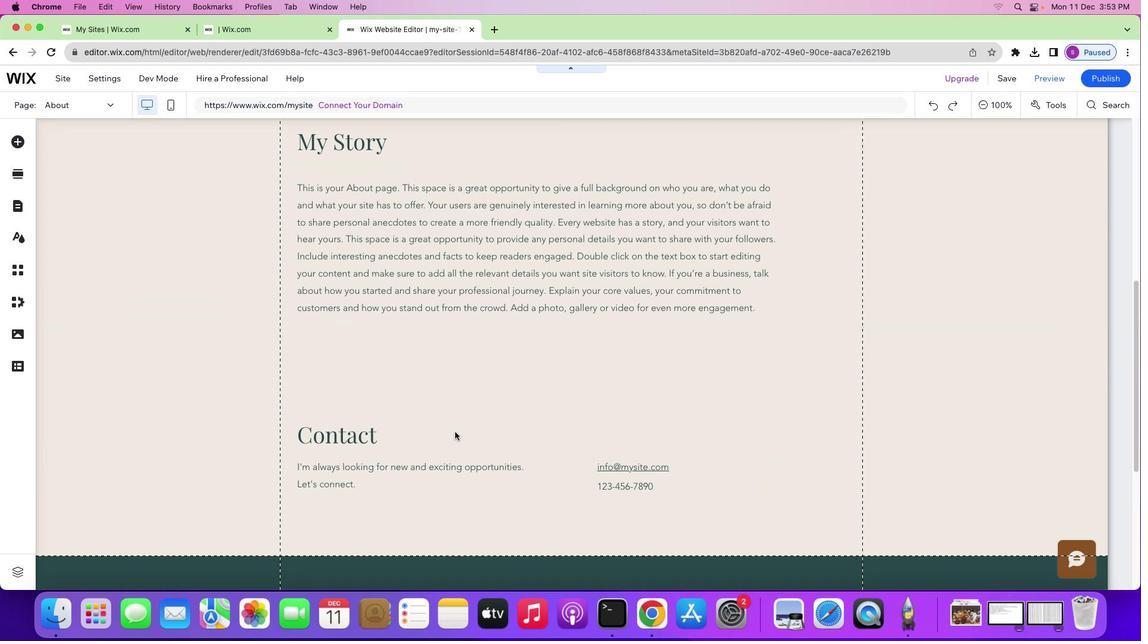 
Action: Mouse scrolled (422, 333) with delta (81, 115)
Screenshot: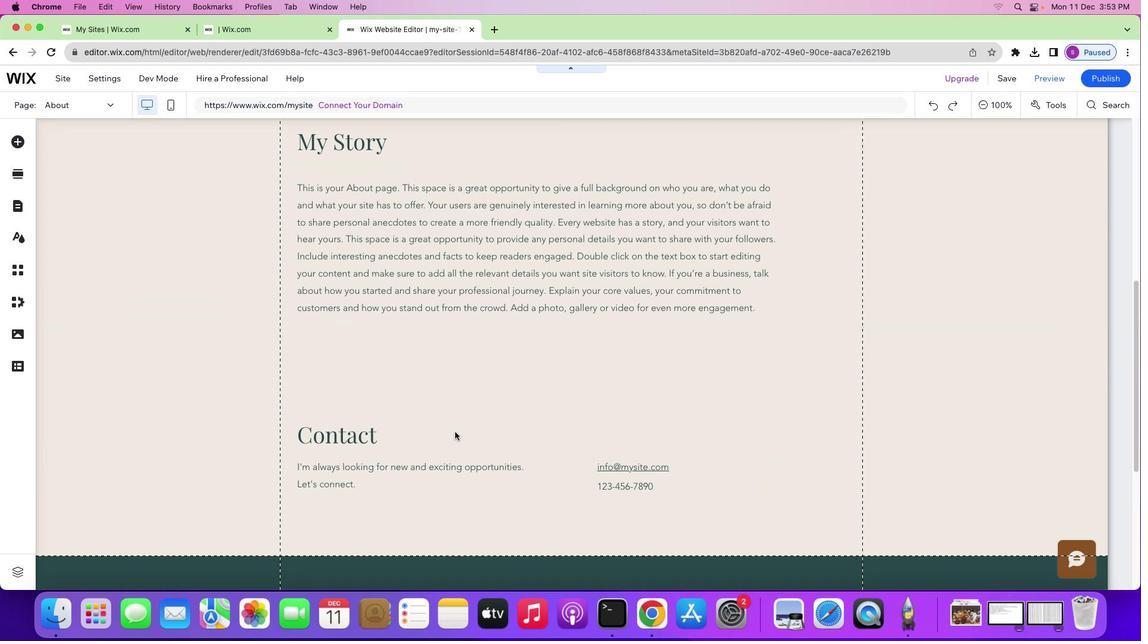 
Action: Mouse scrolled (422, 333) with delta (81, 115)
Screenshot: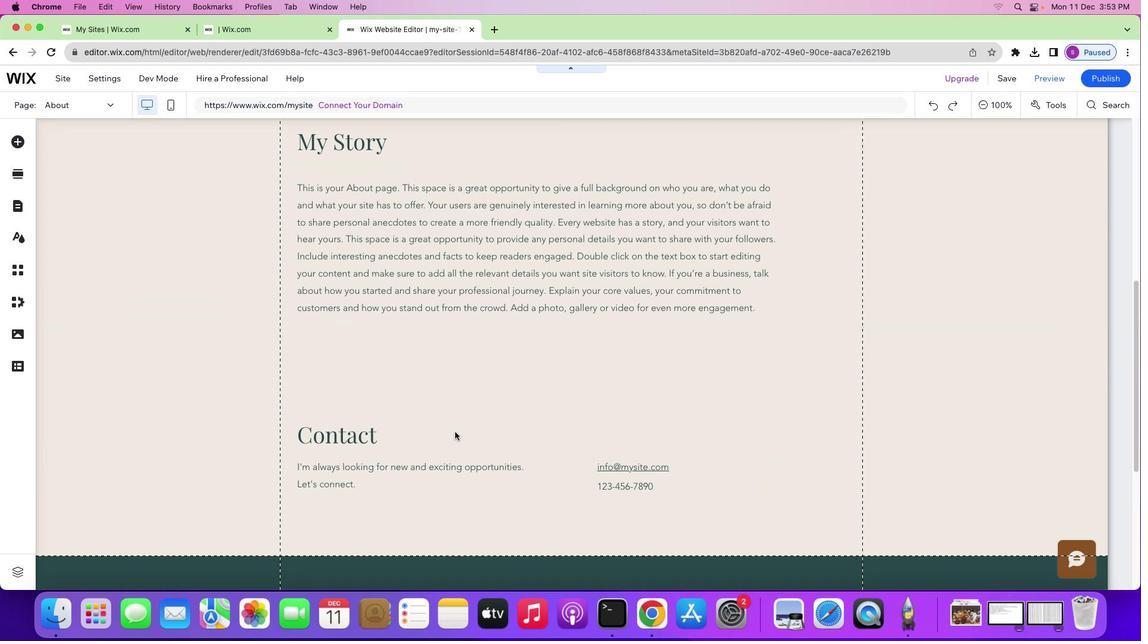 
Action: Mouse scrolled (422, 333) with delta (81, 114)
Screenshot: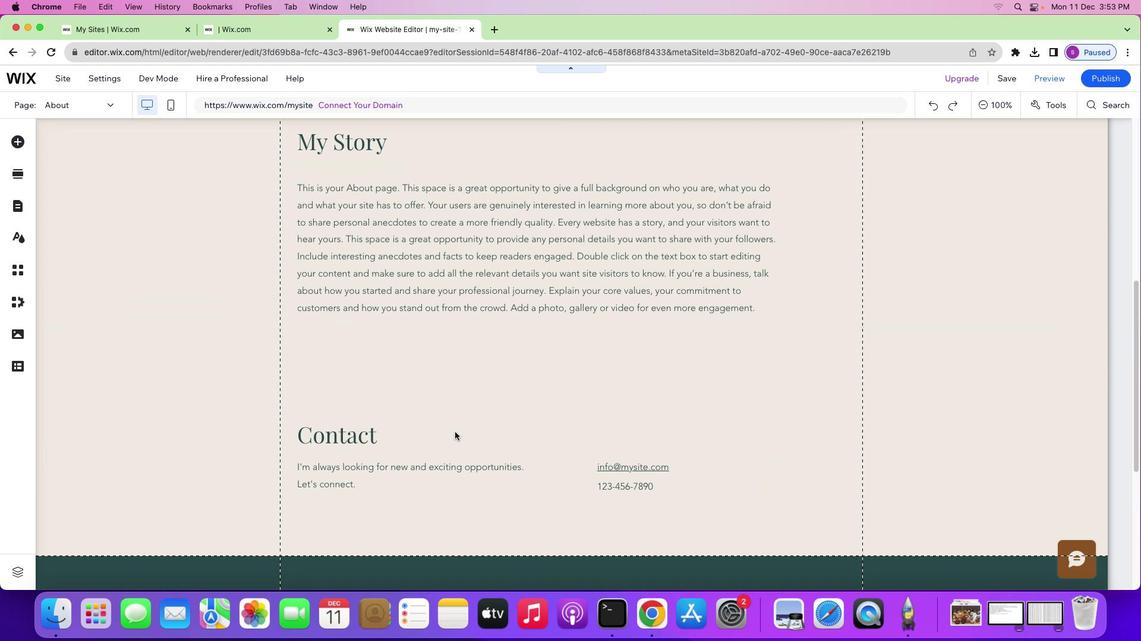 
Action: Mouse scrolled (422, 333) with delta (81, 114)
Screenshot: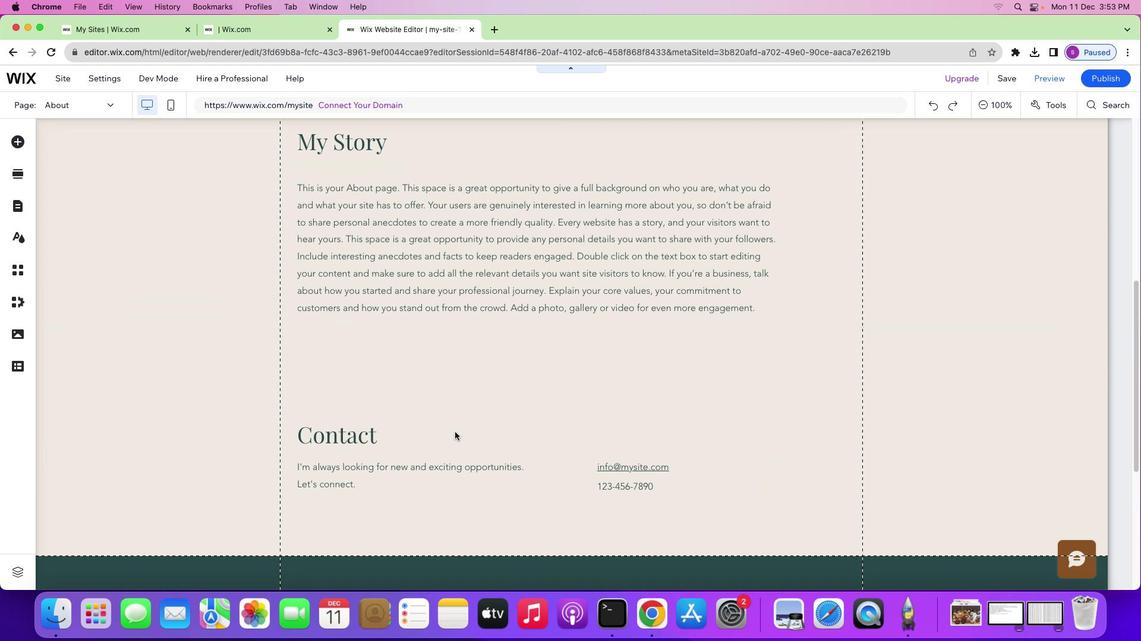 
Action: Mouse scrolled (422, 333) with delta (81, 115)
Screenshot: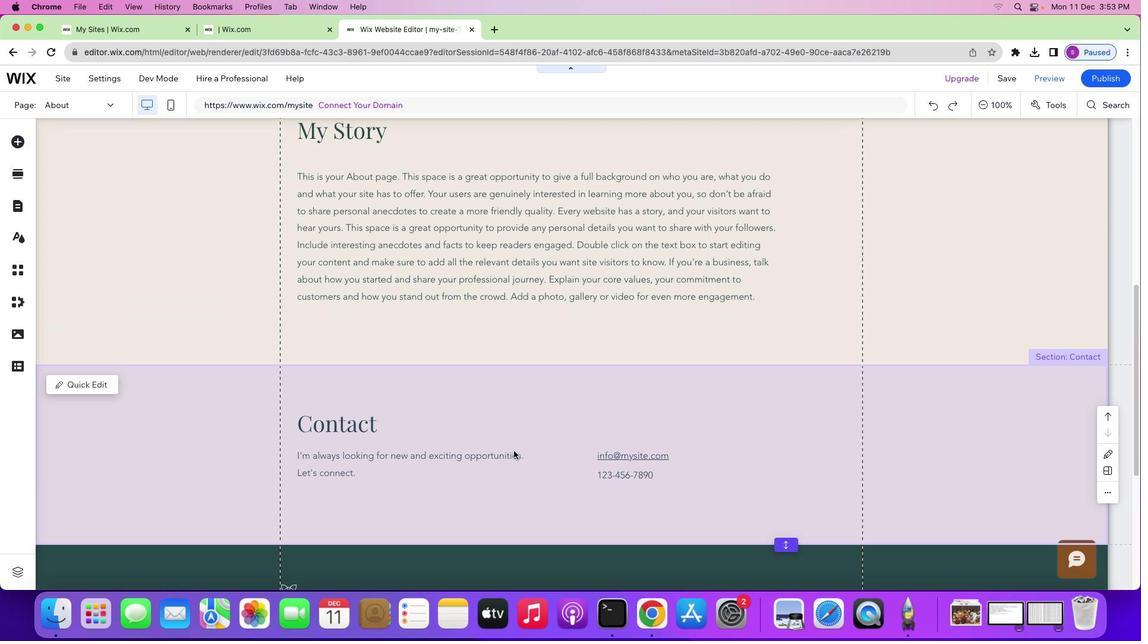 
Action: Mouse scrolled (422, 333) with delta (81, 115)
Screenshot: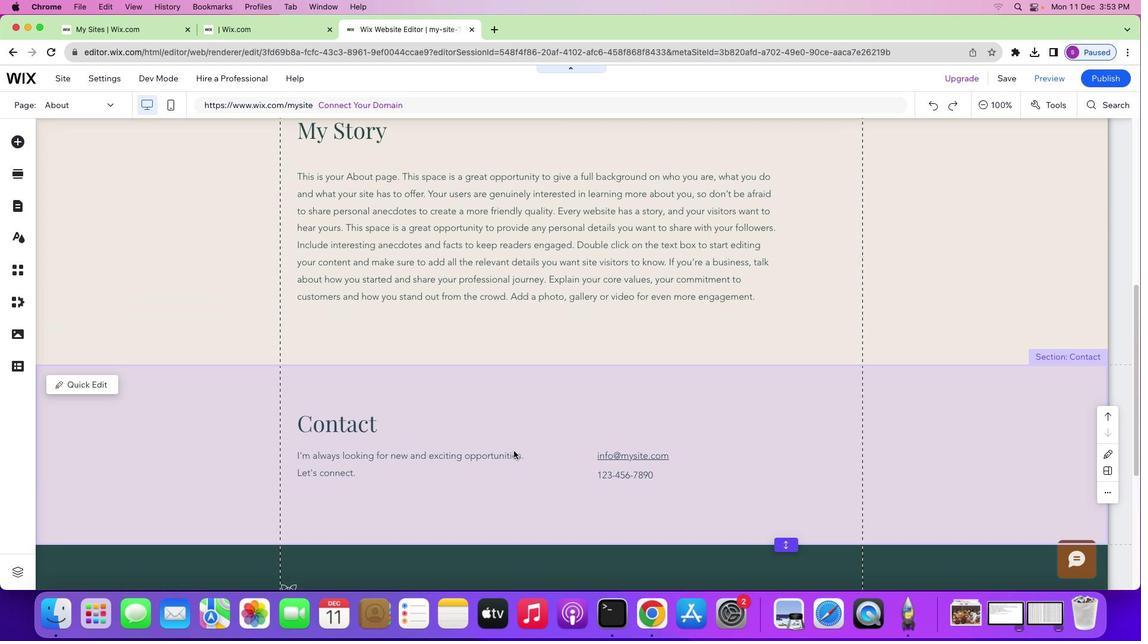 
Action: Mouse moved to (465, 342)
Screenshot: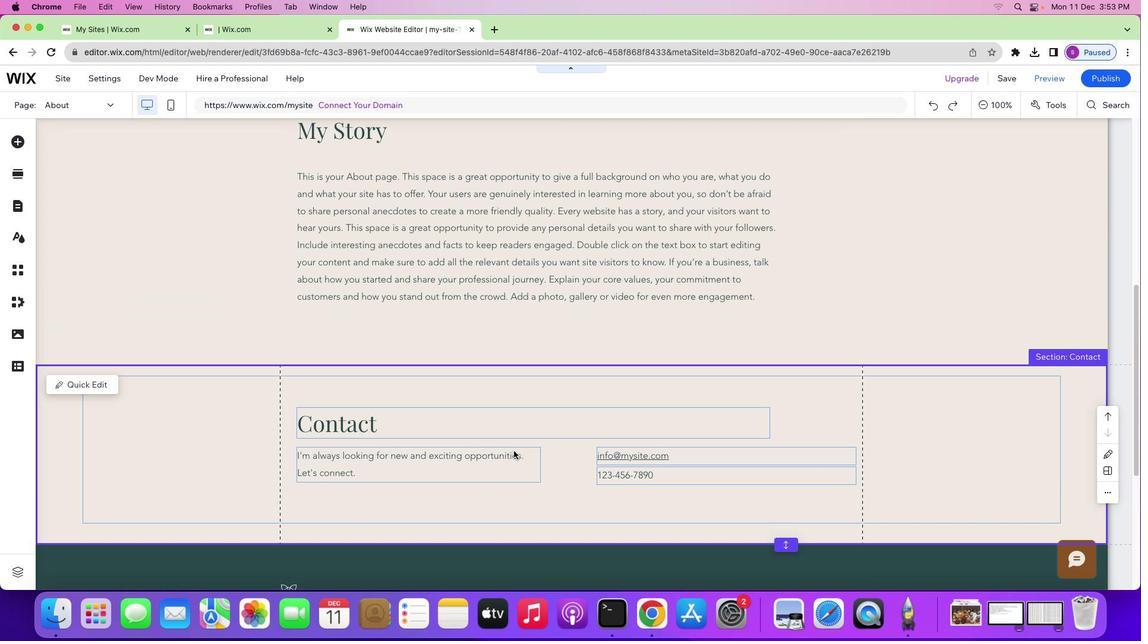 
Action: Mouse pressed left at (465, 342)
Screenshot: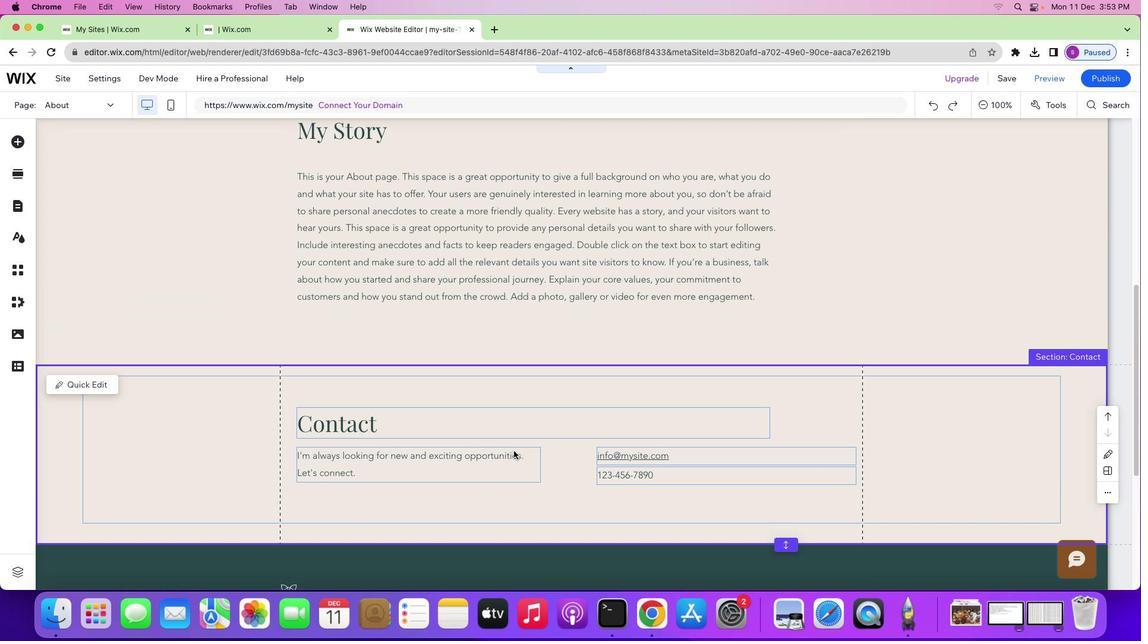 
Action: Key pressed Key.delete
Screenshot: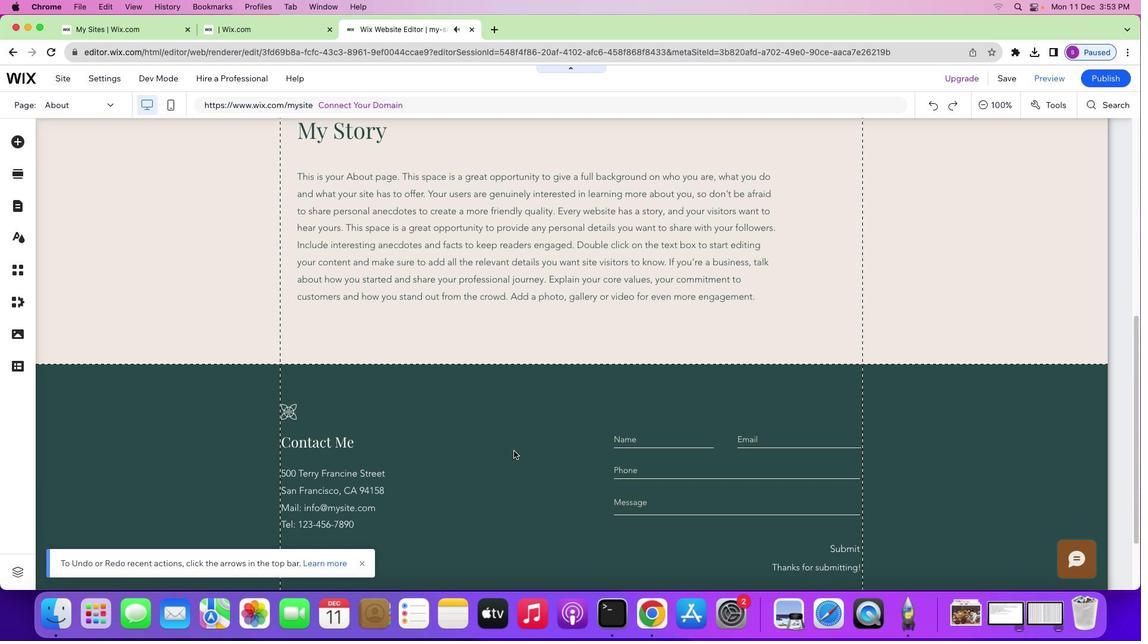 
Action: Mouse moved to (481, 329)
Screenshot: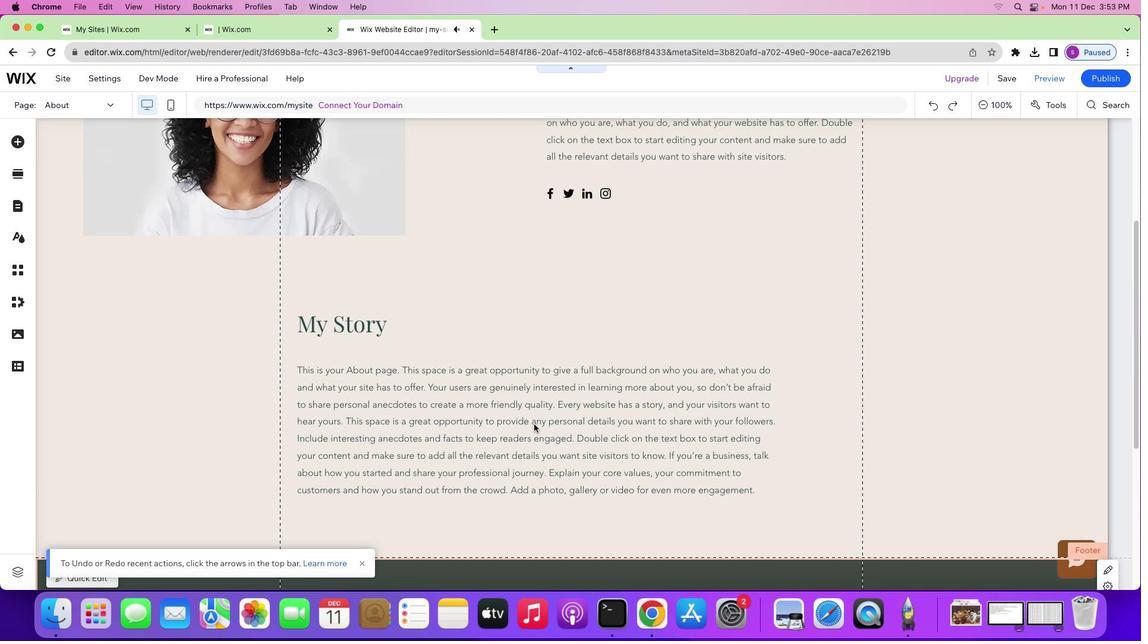 
Action: Mouse scrolled (481, 329) with delta (81, 115)
Screenshot: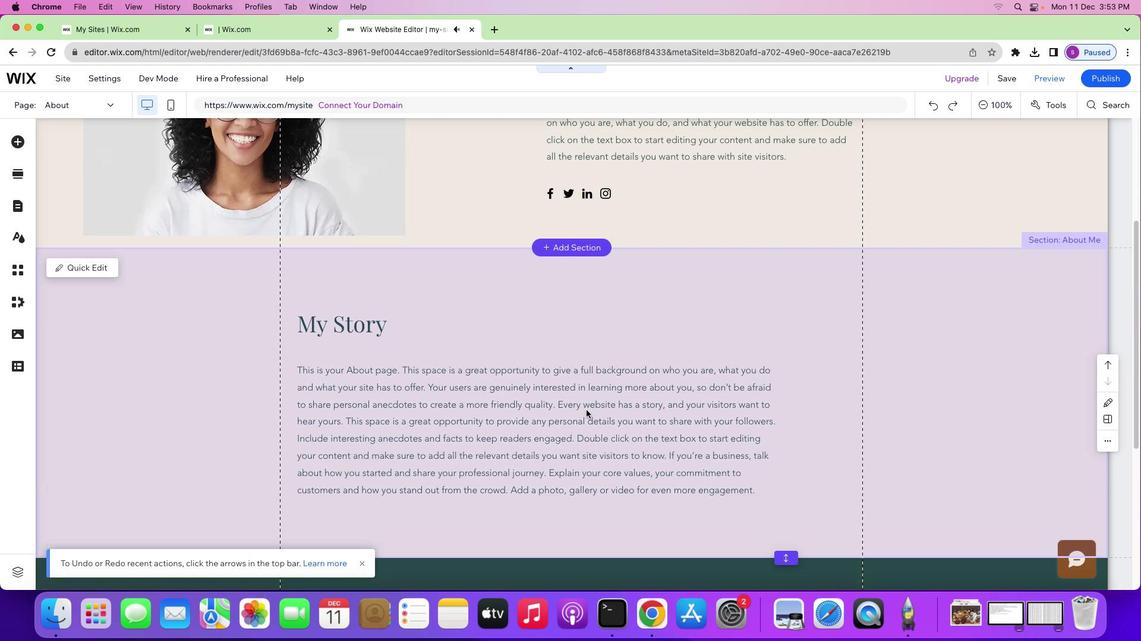 
Action: Mouse scrolled (481, 329) with delta (81, 115)
Screenshot: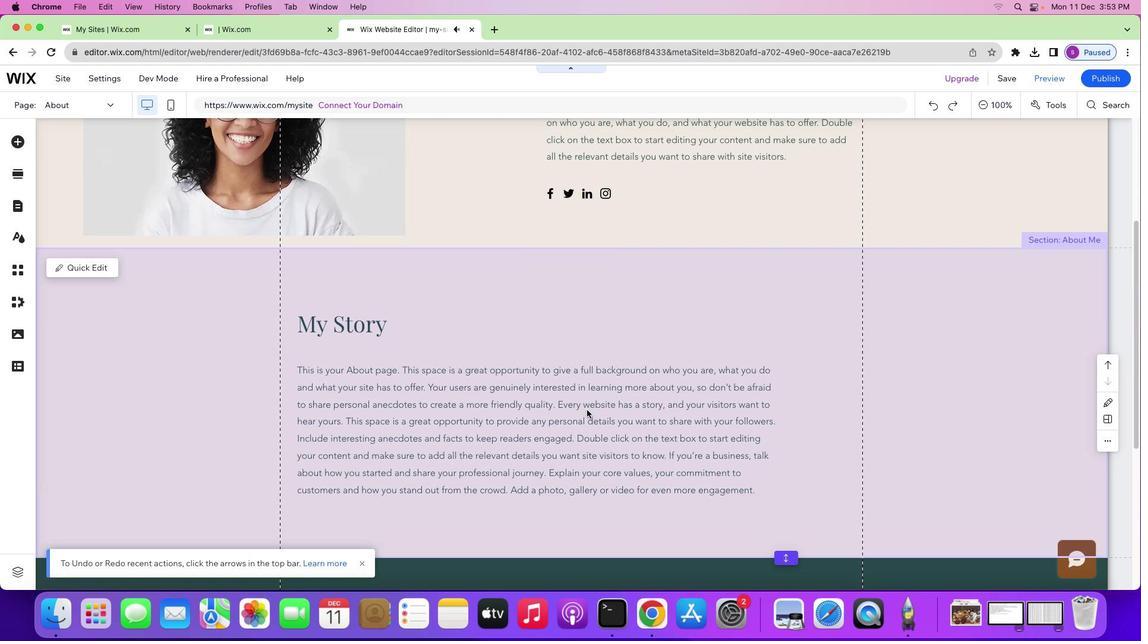 
Action: Mouse scrolled (481, 329) with delta (81, 116)
Screenshot: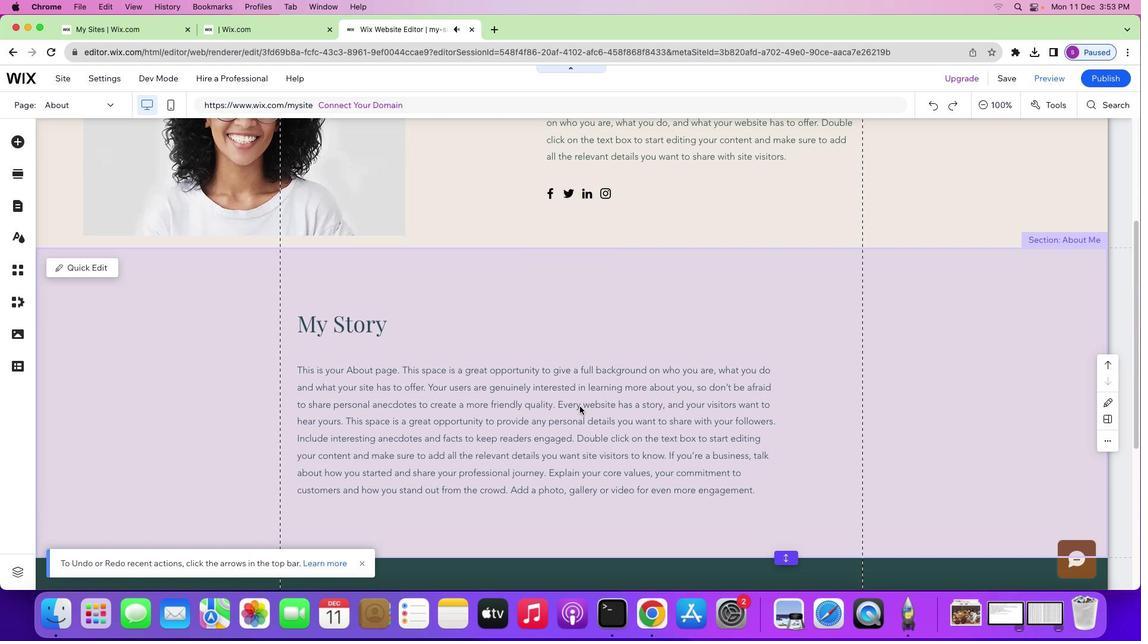 
Action: Mouse scrolled (481, 329) with delta (81, 117)
Screenshot: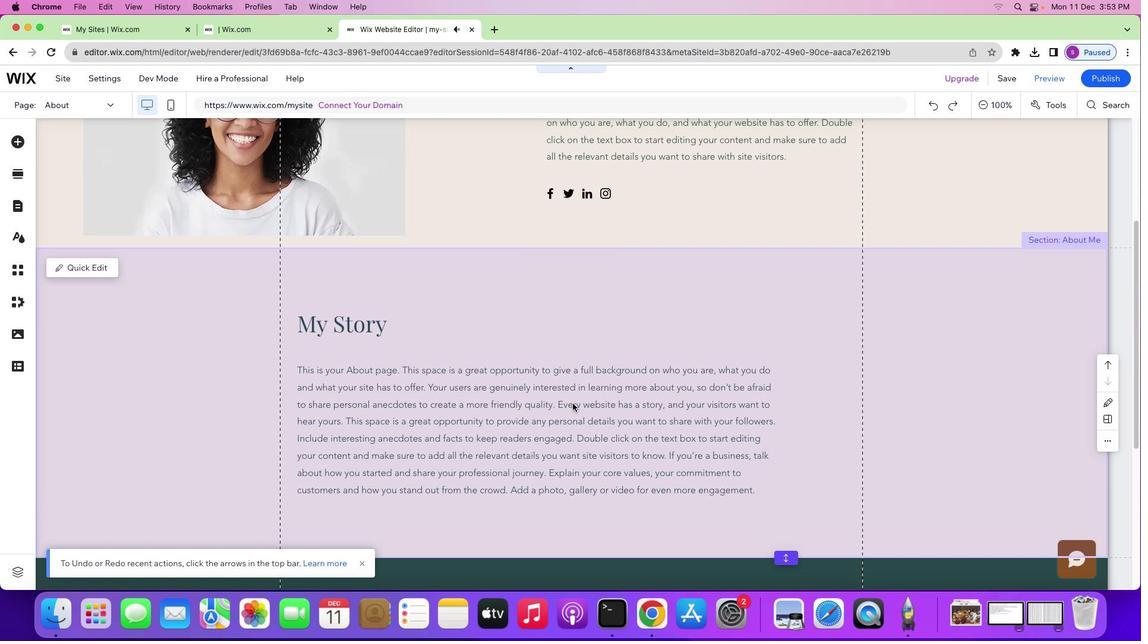 
Action: Mouse moved to (615, 258)
Screenshot: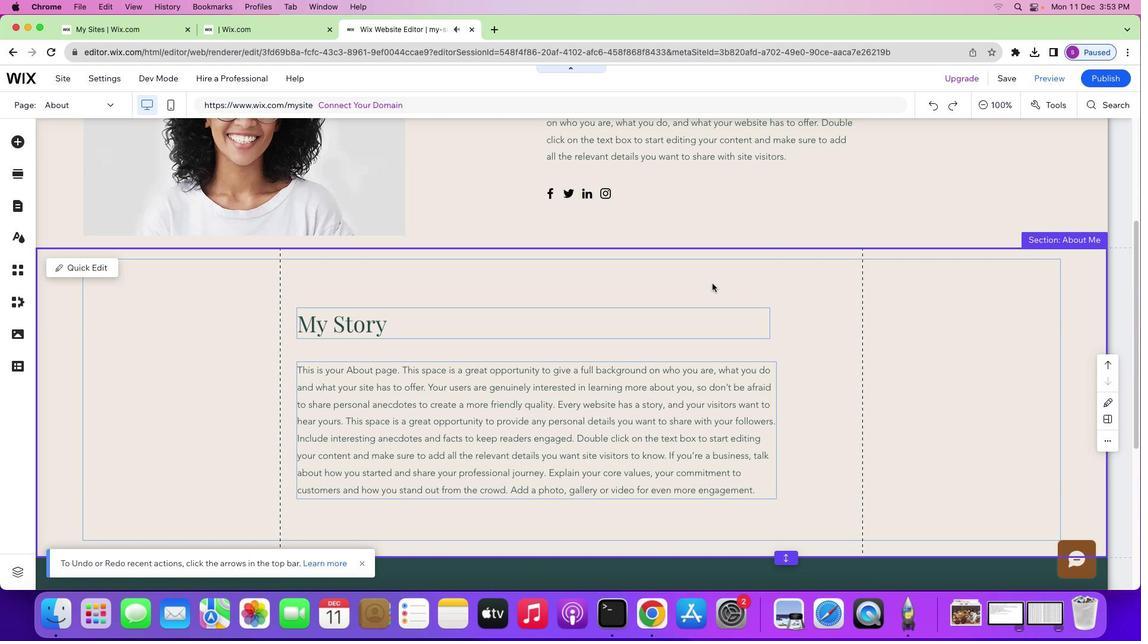
Action: Mouse pressed left at (615, 258)
Screenshot: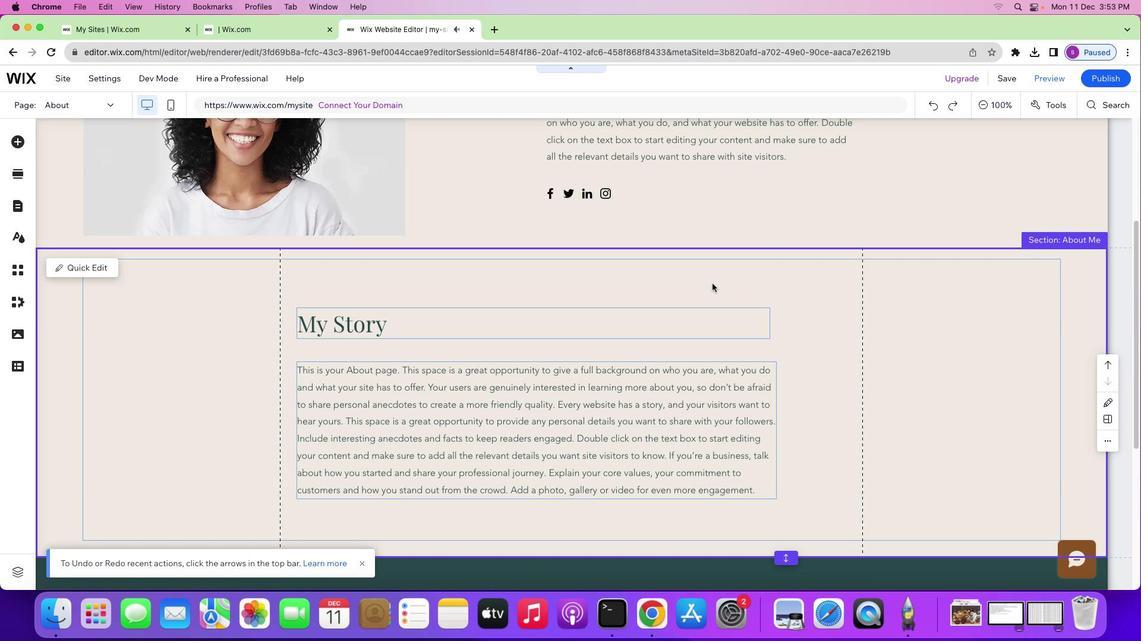 
Action: Mouse moved to (780, 275)
Screenshot: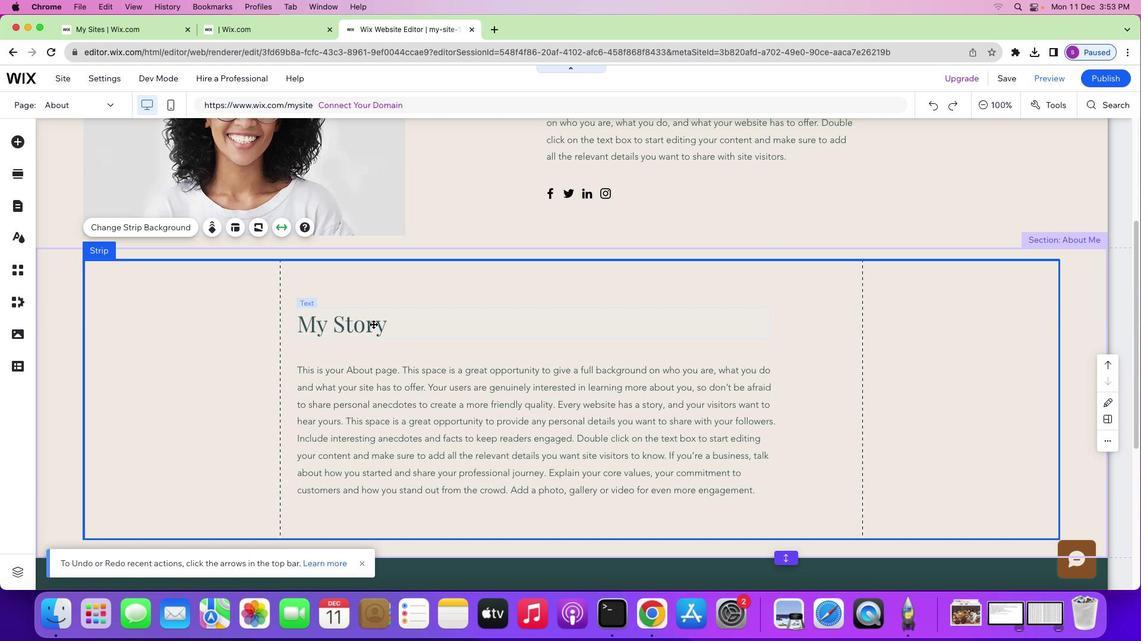 
Action: Mouse pressed left at (780, 275)
Screenshot: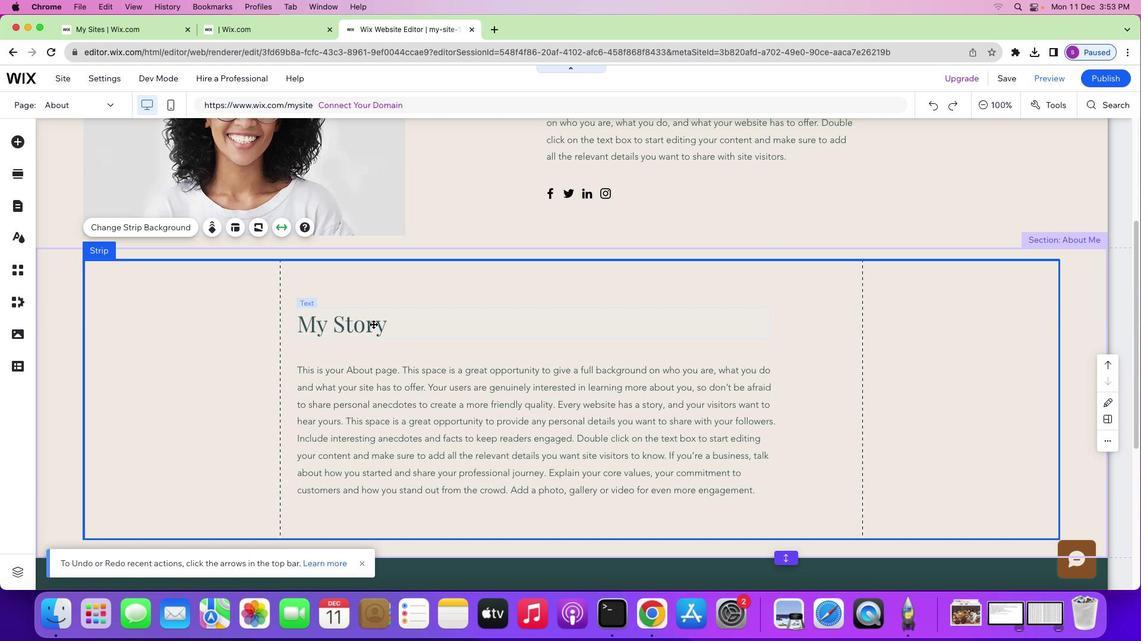 
Action: Mouse moved to (360, 279)
Screenshot: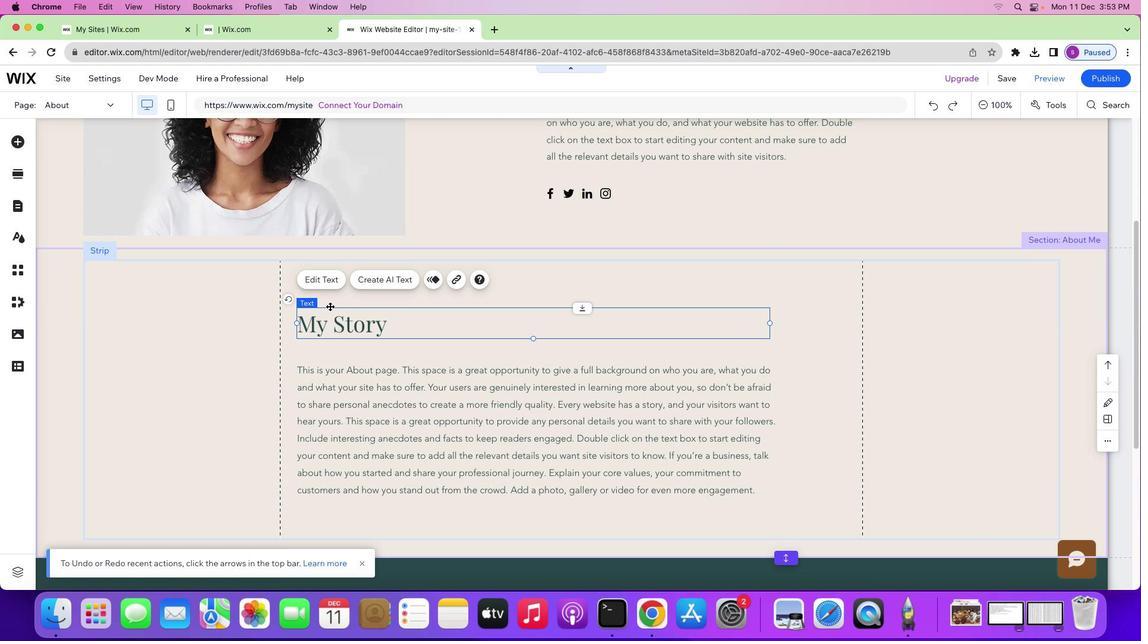 
Action: Mouse pressed left at (360, 279)
Screenshot: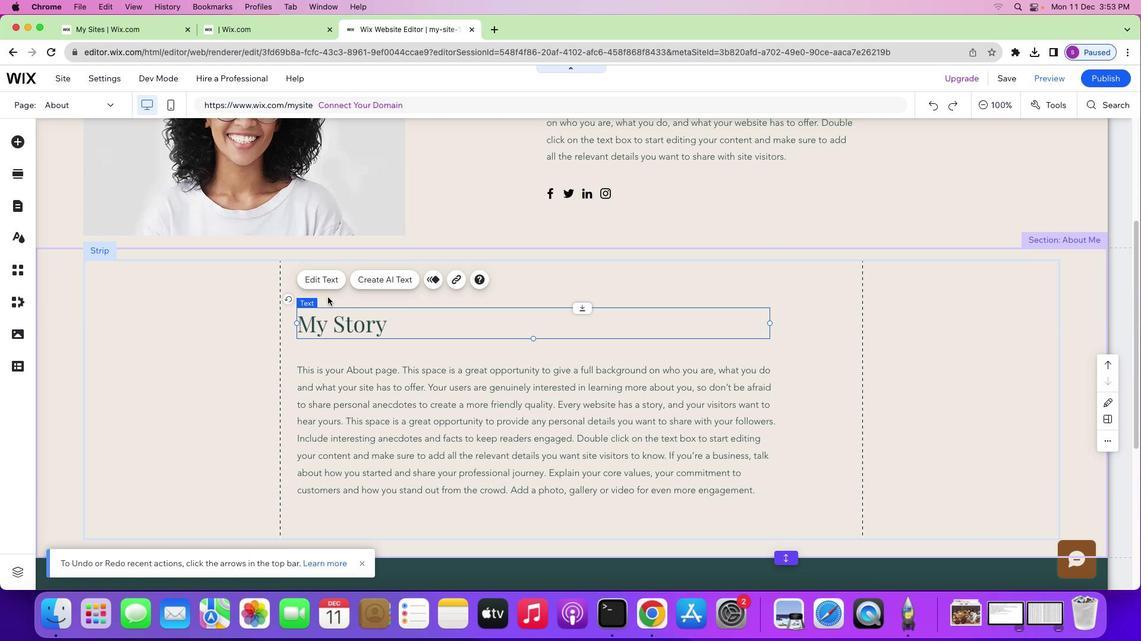
Action: Mouse moved to (322, 256)
Screenshot: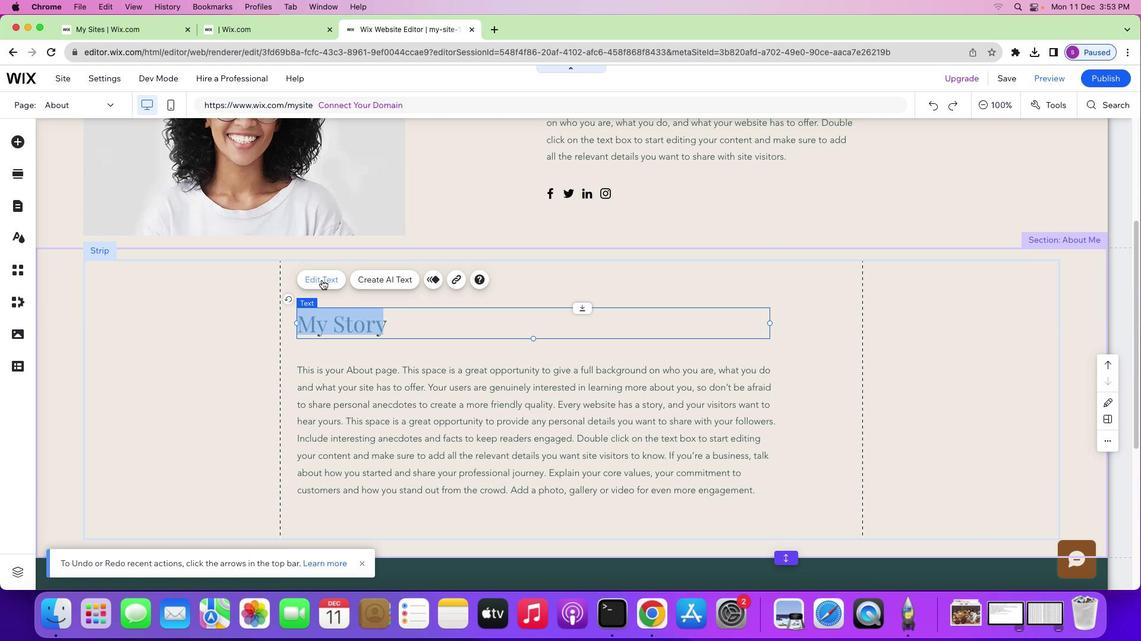 
Action: Mouse pressed left at (322, 256)
Screenshot: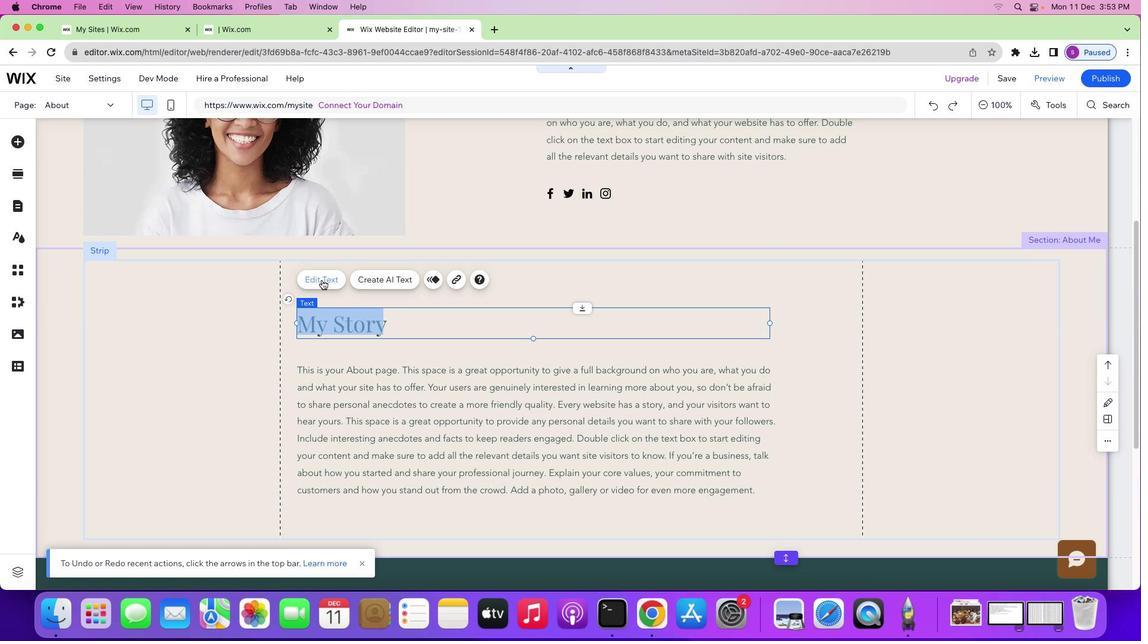 
Action: Key pressed Key.shift'Y''I''N'Key.space'A''N''D'Key.space'Y''A''N''G'Key.space'B'Key.backspaceKey.backspaceKey.shift_r':'Key.spaceKey.shift'B''A''L''A''N''C''I''N''G'Key.space'D''U''A''L''I''T''I''E''S'
Screenshot: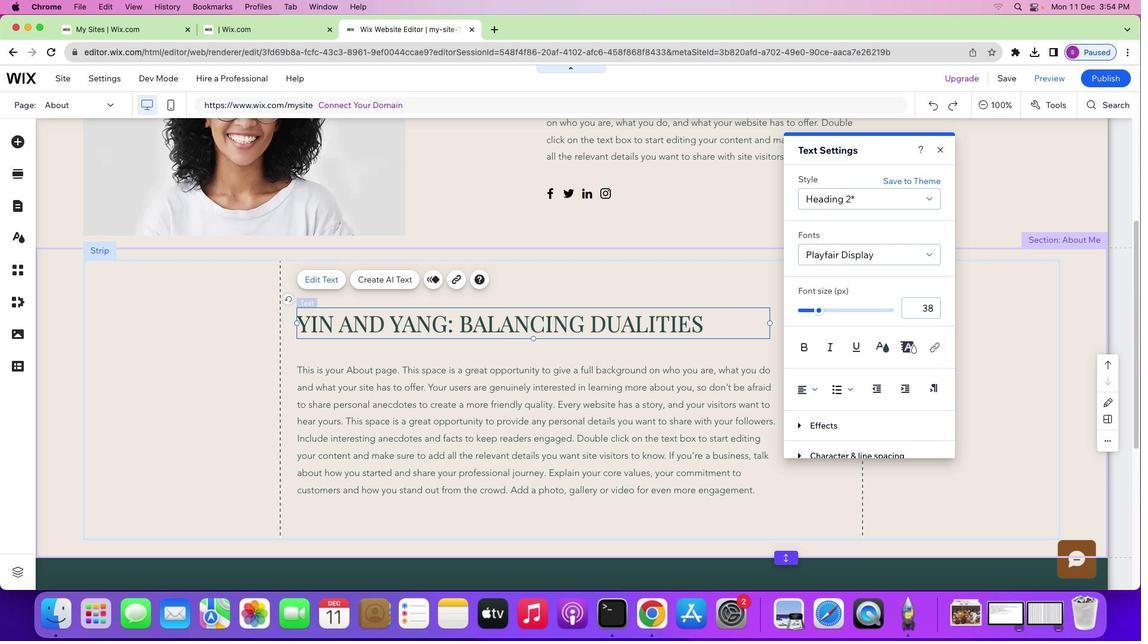 
Action: Mouse moved to (620, 279)
Screenshot: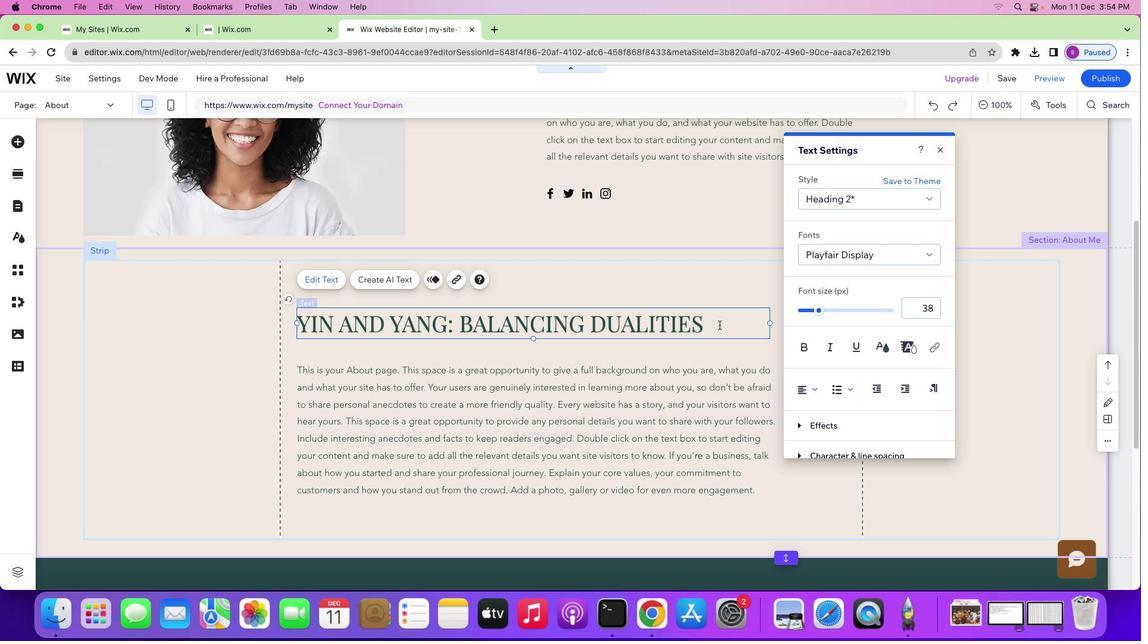 
Action: Mouse pressed left at (620, 279)
Screenshot: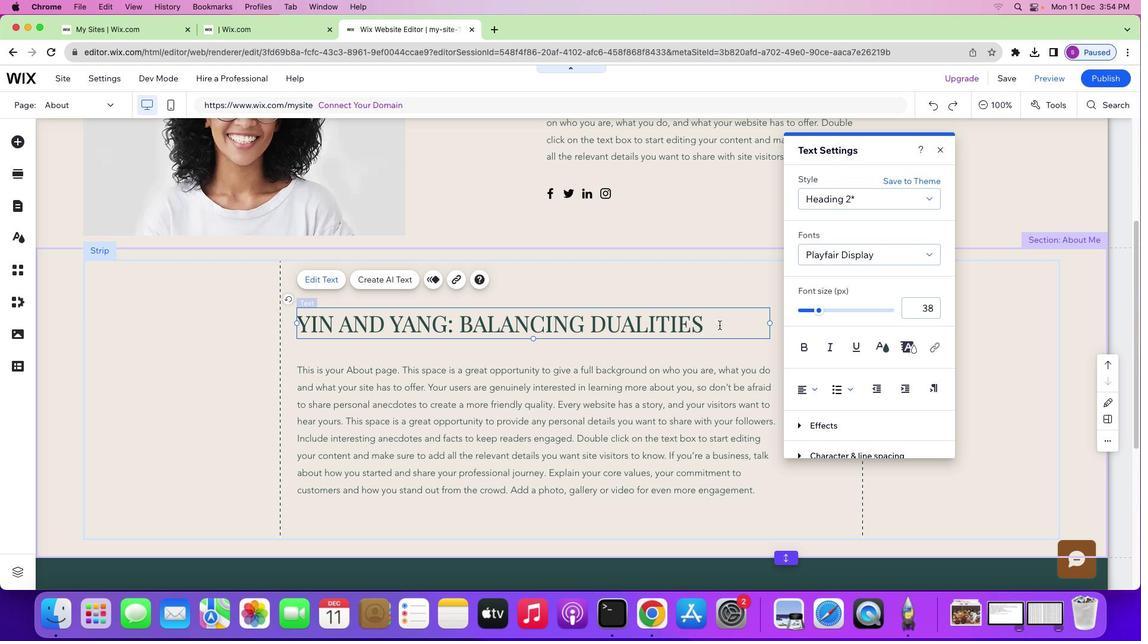 
Action: Key pressed Key.cmd
Screenshot: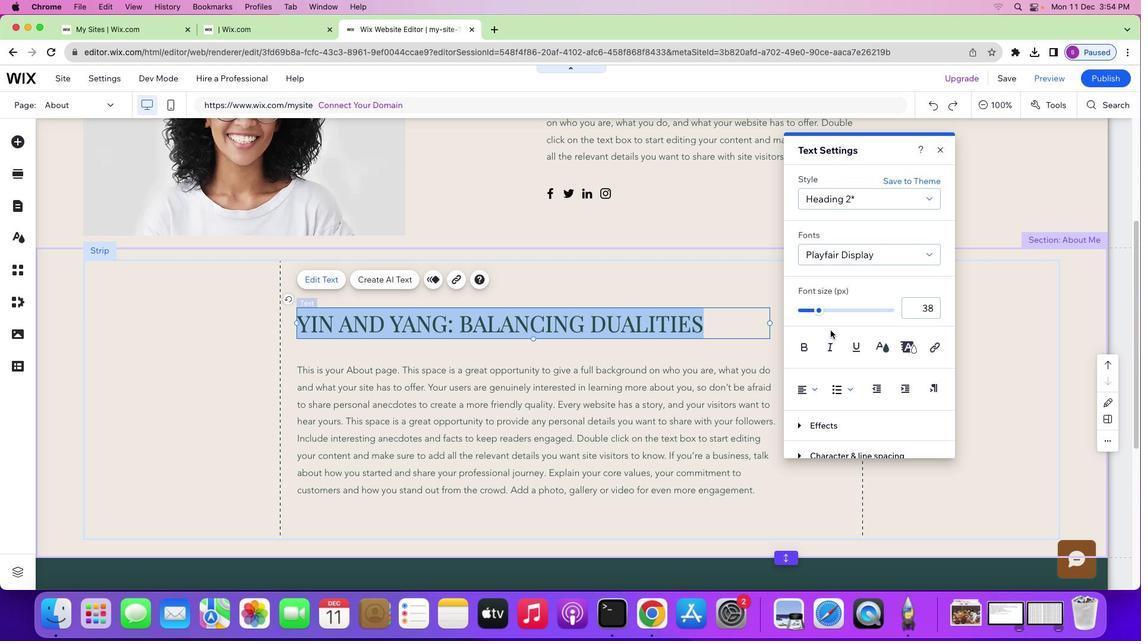 
Action: Mouse moved to (620, 278)
Screenshot: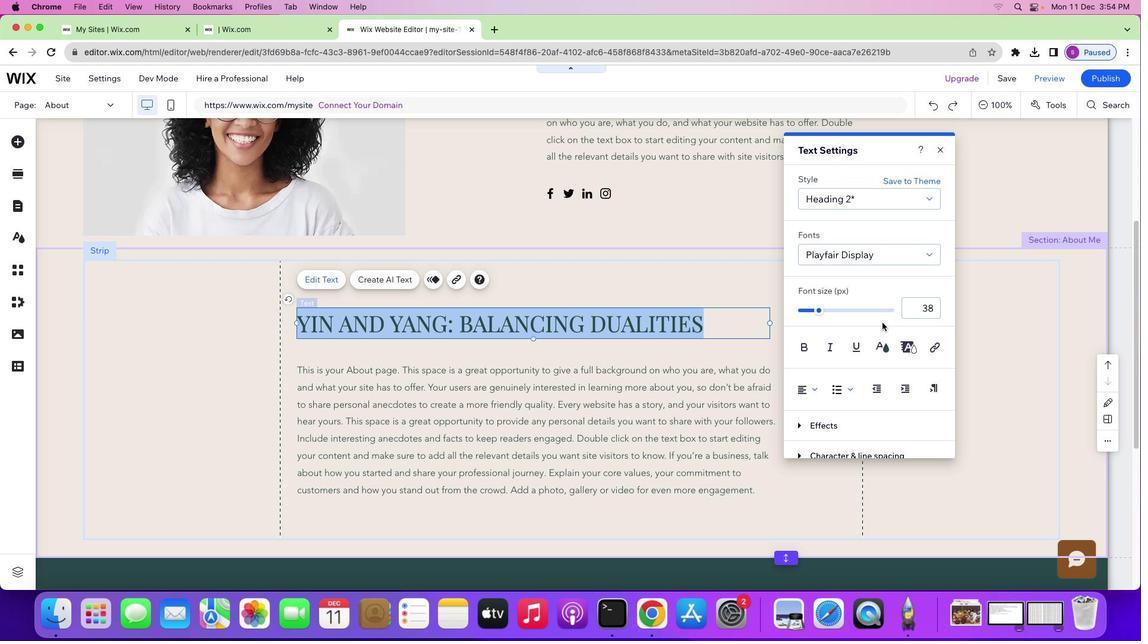 
Action: Key pressed 'a'
Screenshot: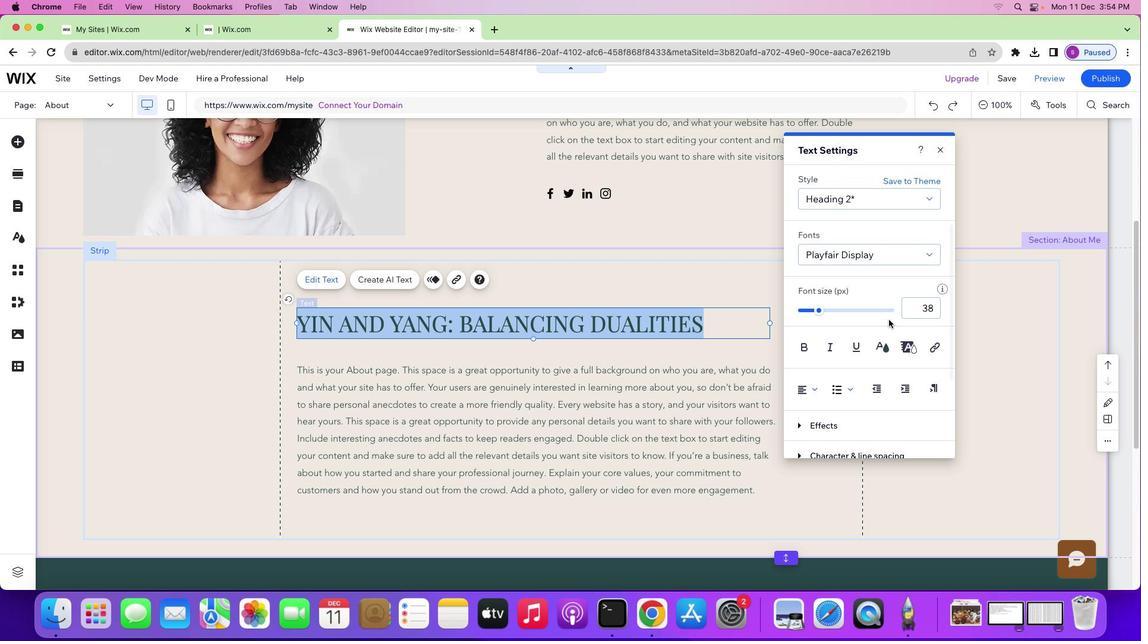 
Action: Mouse moved to (772, 269)
Screenshot: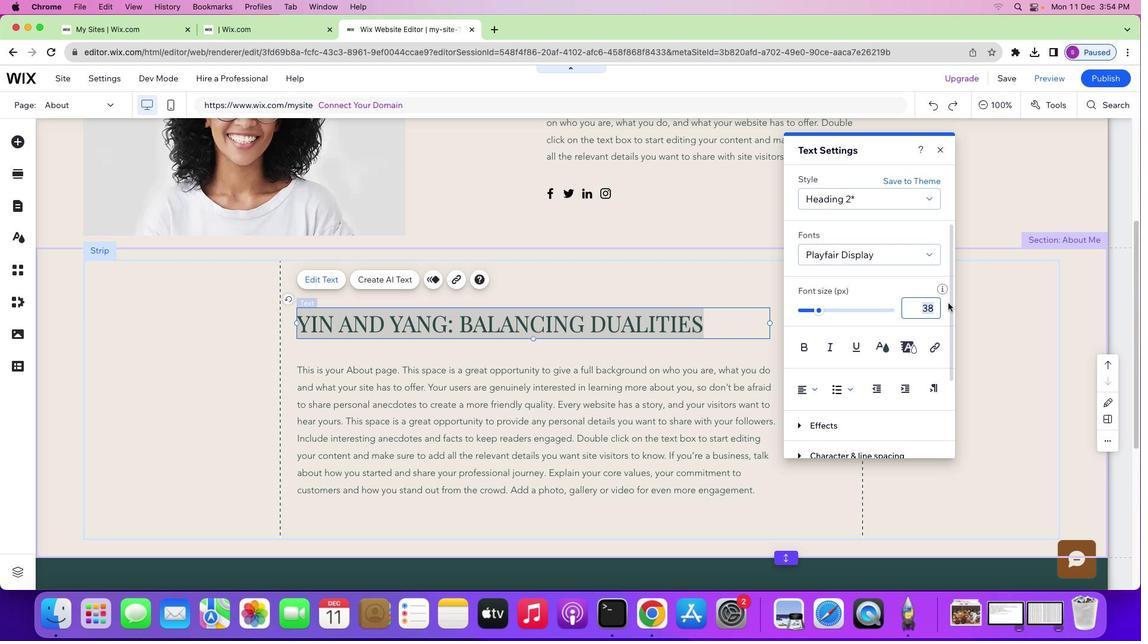 
Action: Mouse pressed left at (772, 269)
Screenshot: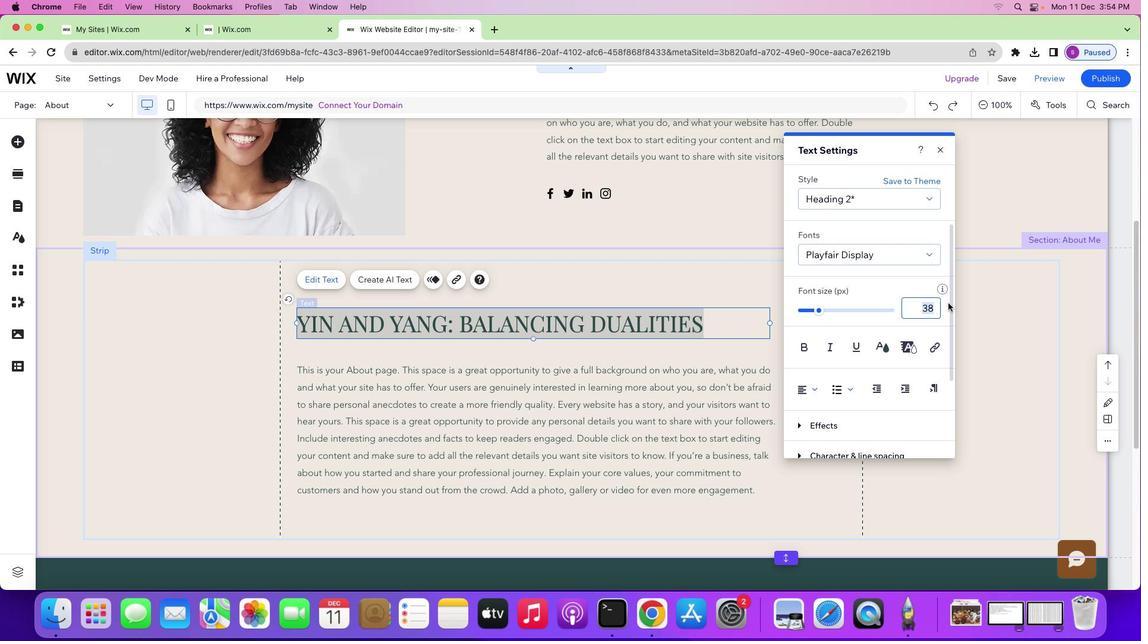 
Action: Mouse moved to (791, 268)
Screenshot: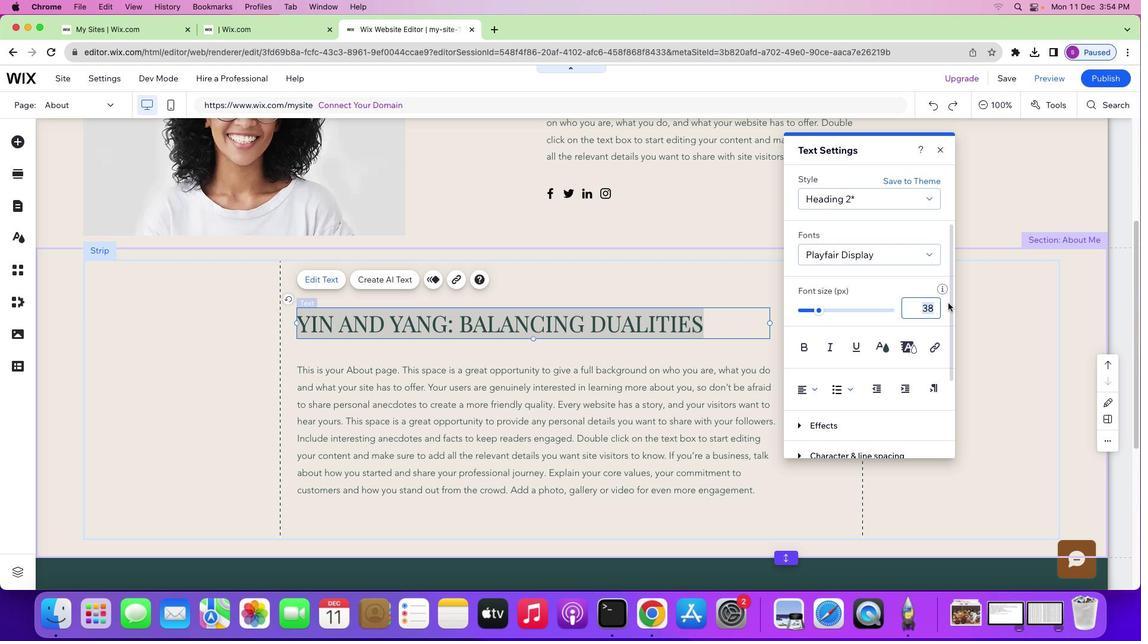 
Action: Key pressed '4''0'
Screenshot: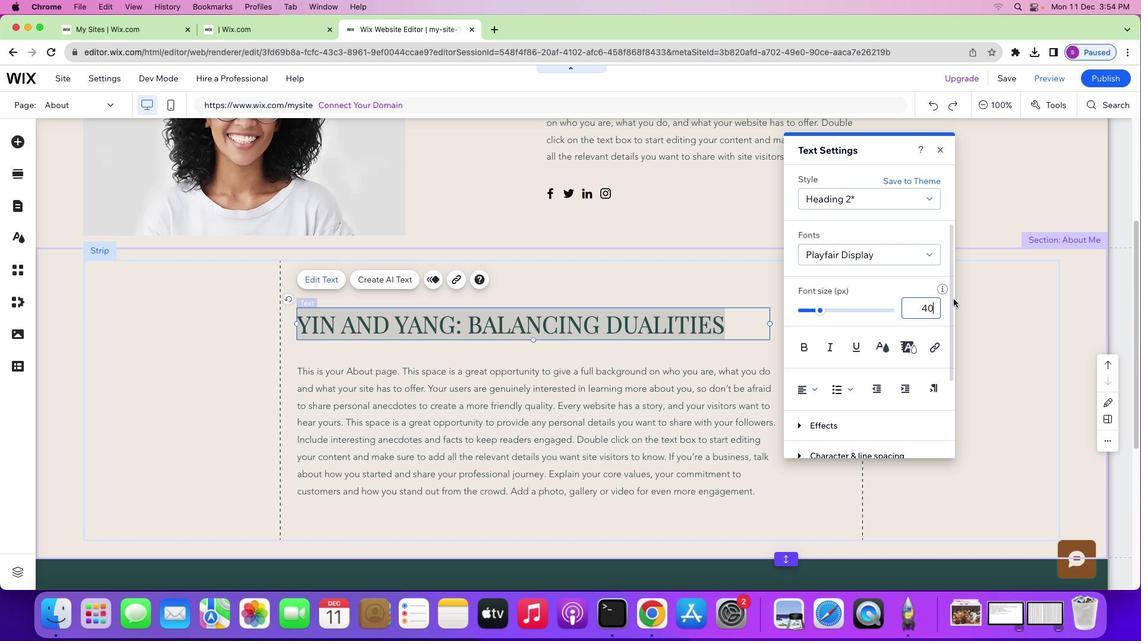 
Action: Mouse moved to (786, 188)
Screenshot: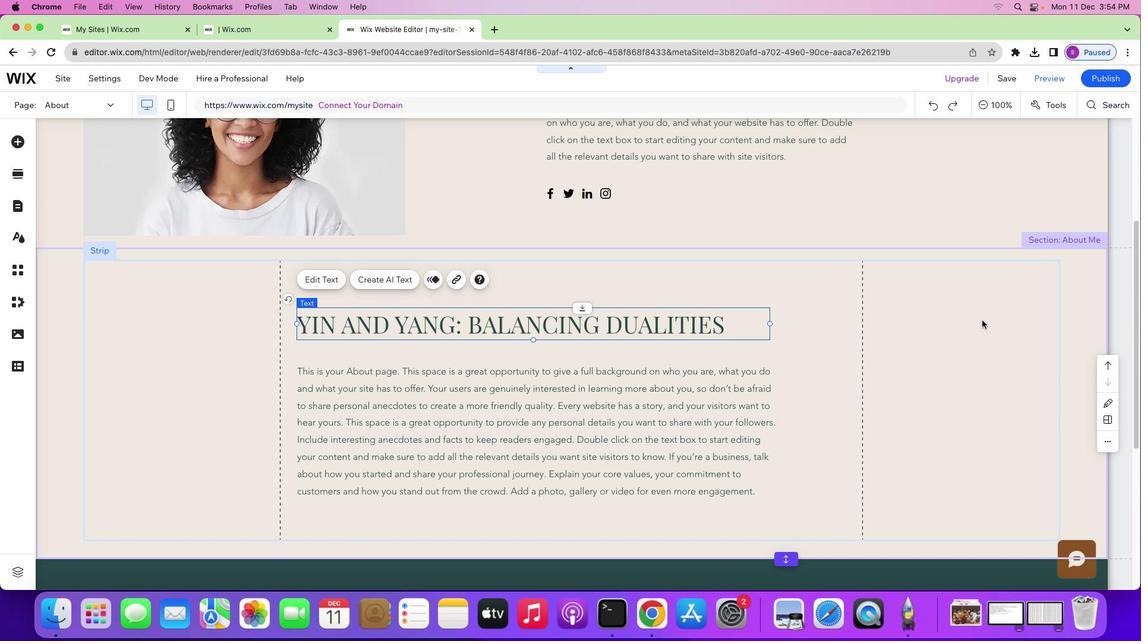 
Action: Mouse pressed left at (786, 188)
Screenshot: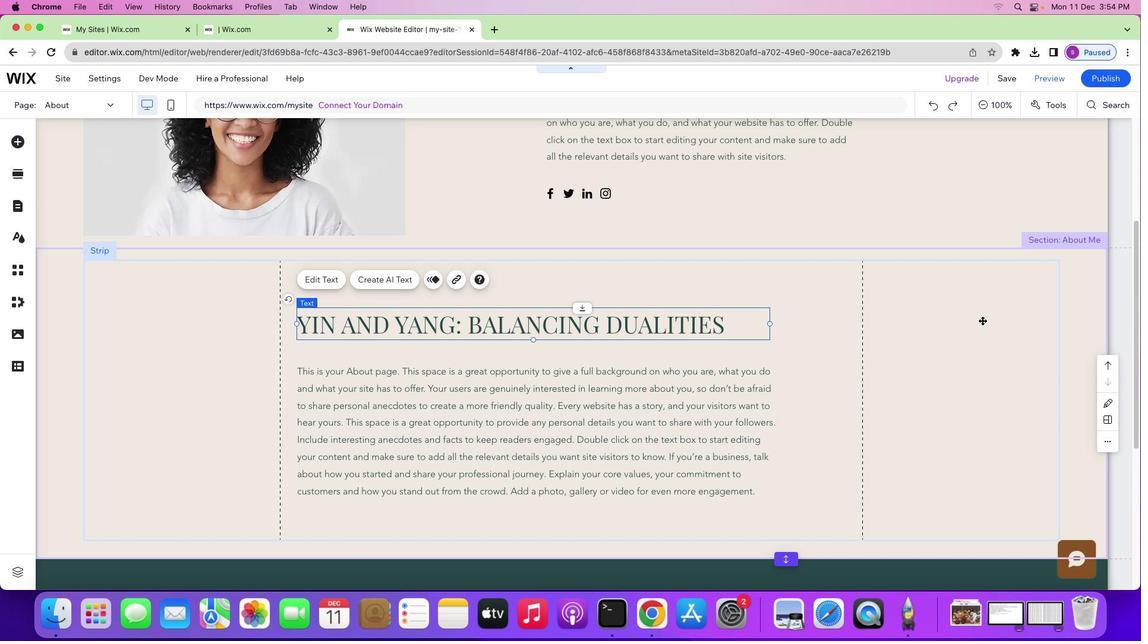 
Action: Mouse moved to (824, 274)
Screenshot: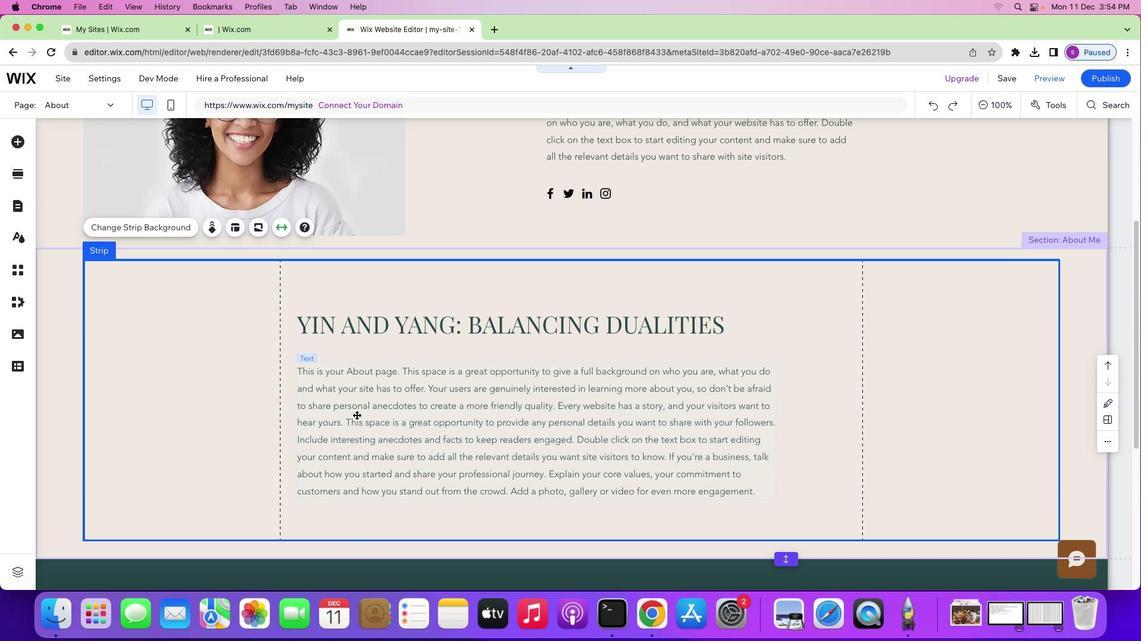 
Action: Mouse pressed left at (824, 274)
Screenshot: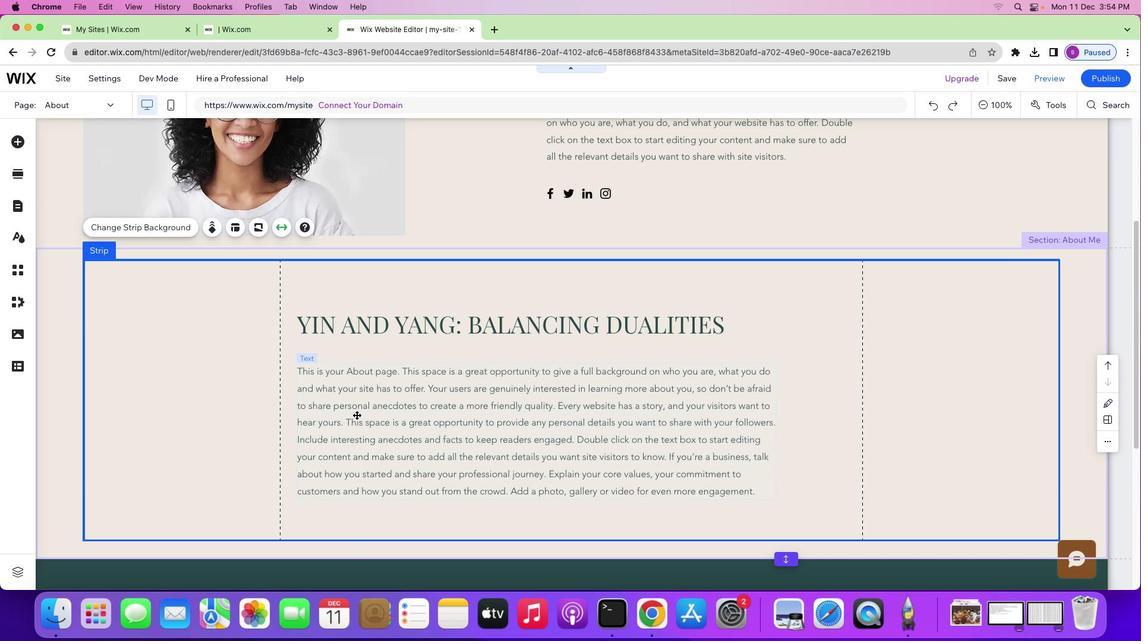 
Action: Mouse moved to (348, 324)
Screenshot: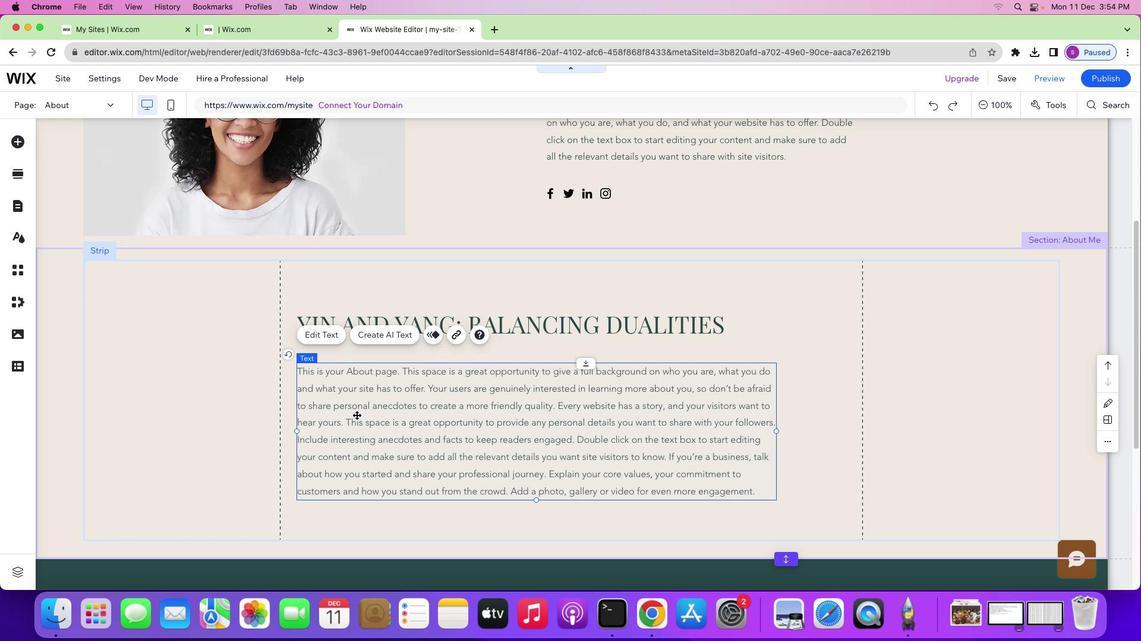 
Action: Mouse pressed left at (348, 324)
Screenshot: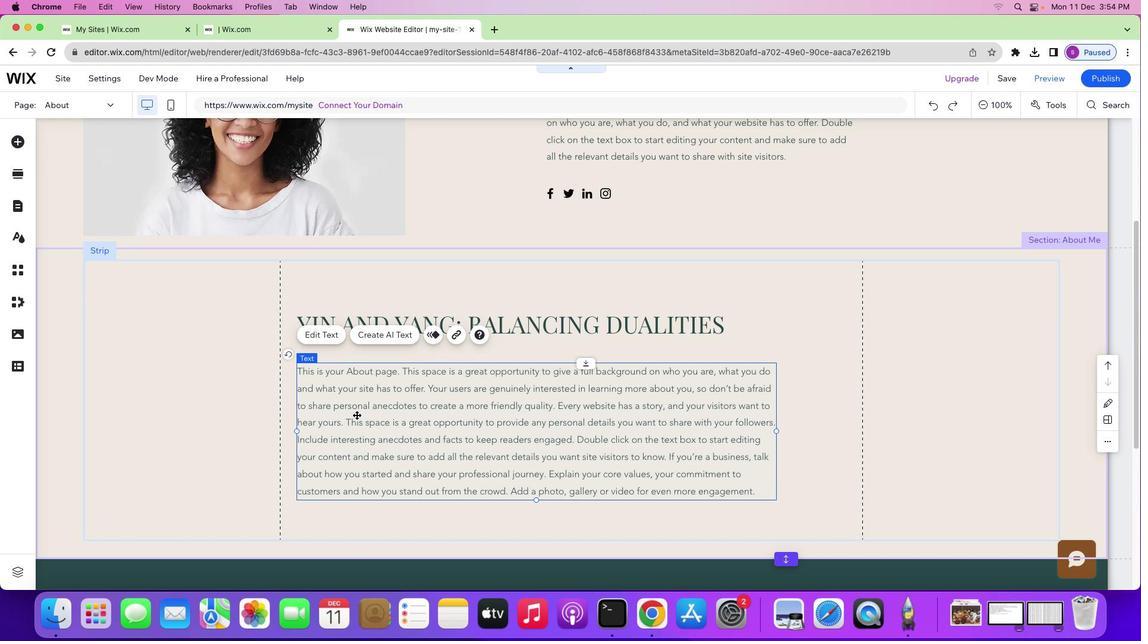 
Action: Mouse moved to (319, 284)
Screenshot: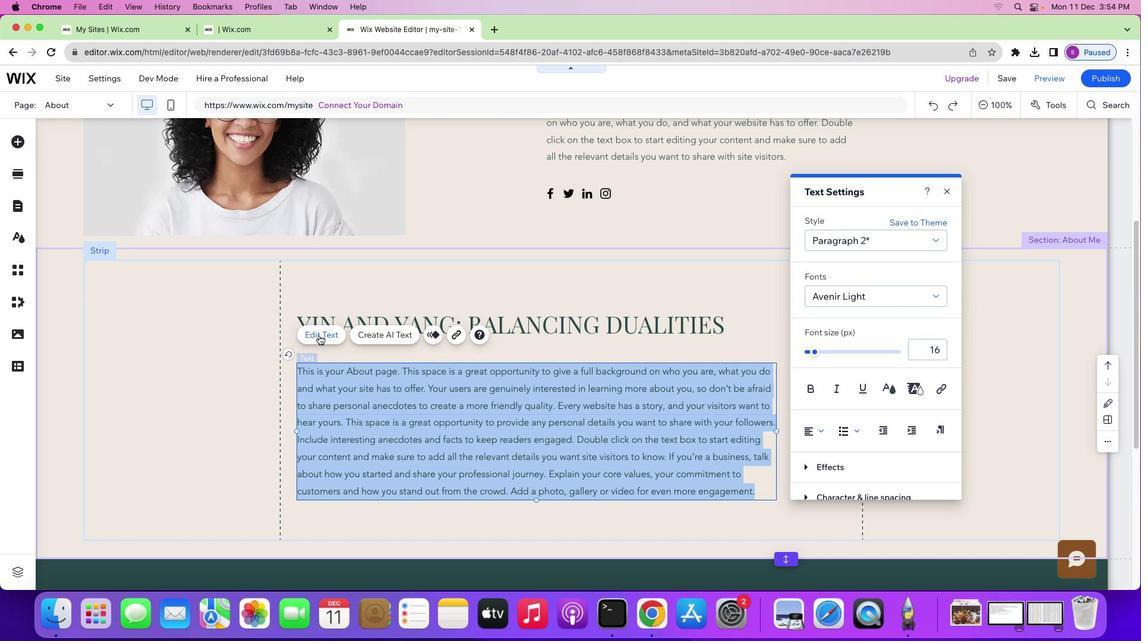 
Action: Mouse pressed left at (319, 284)
Screenshot: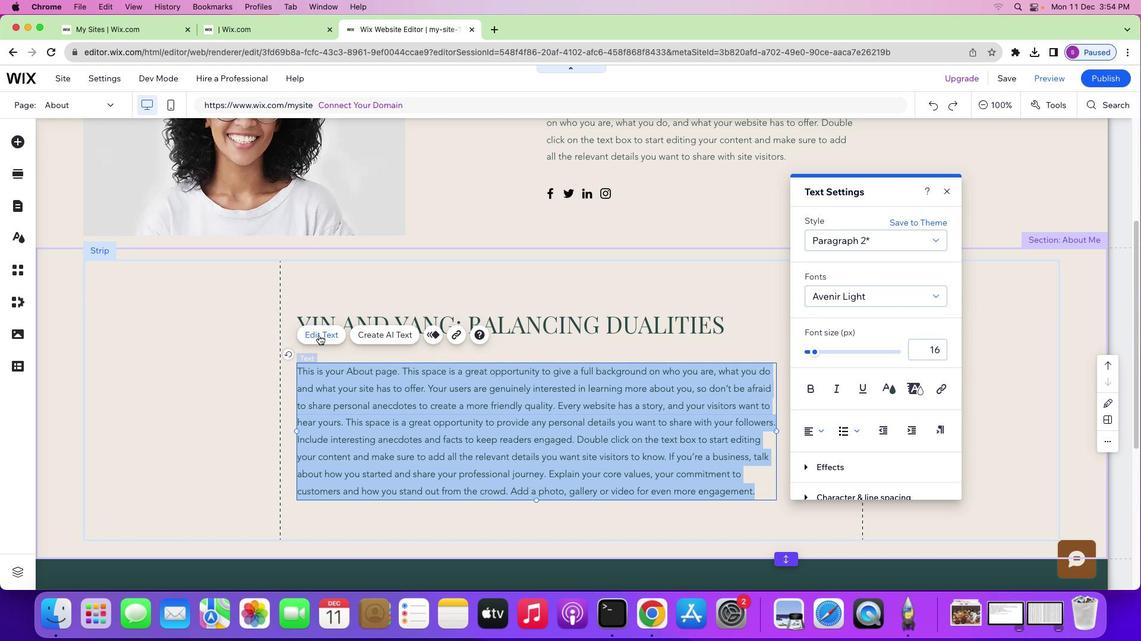 
Action: Mouse moved to (320, 284)
Screenshot: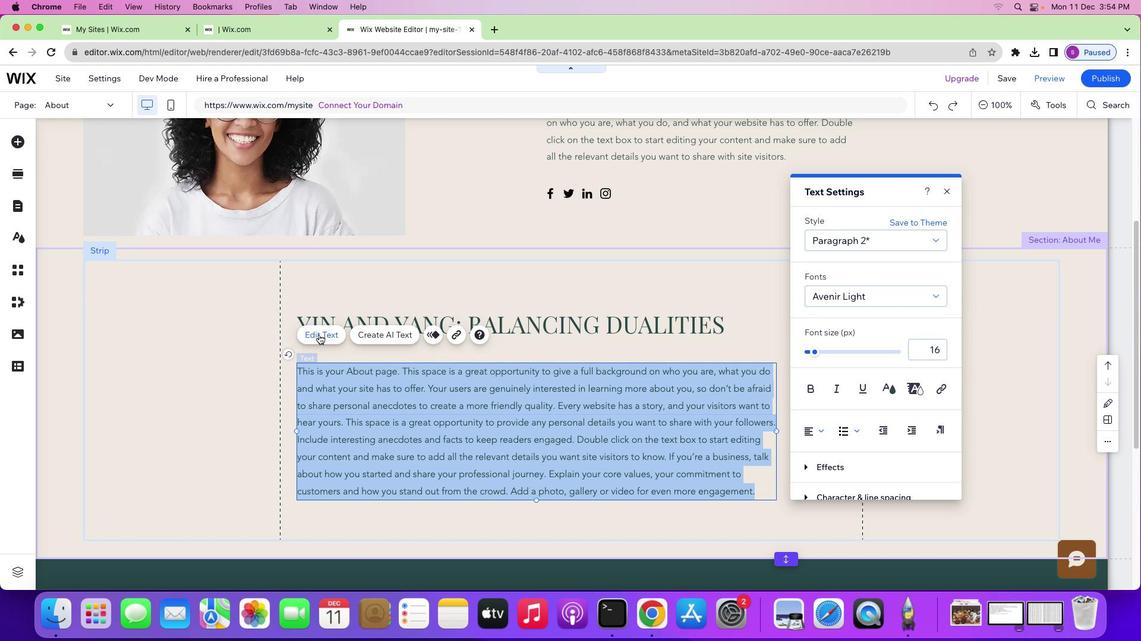 
Action: Key pressed Key.backspace
Screenshot: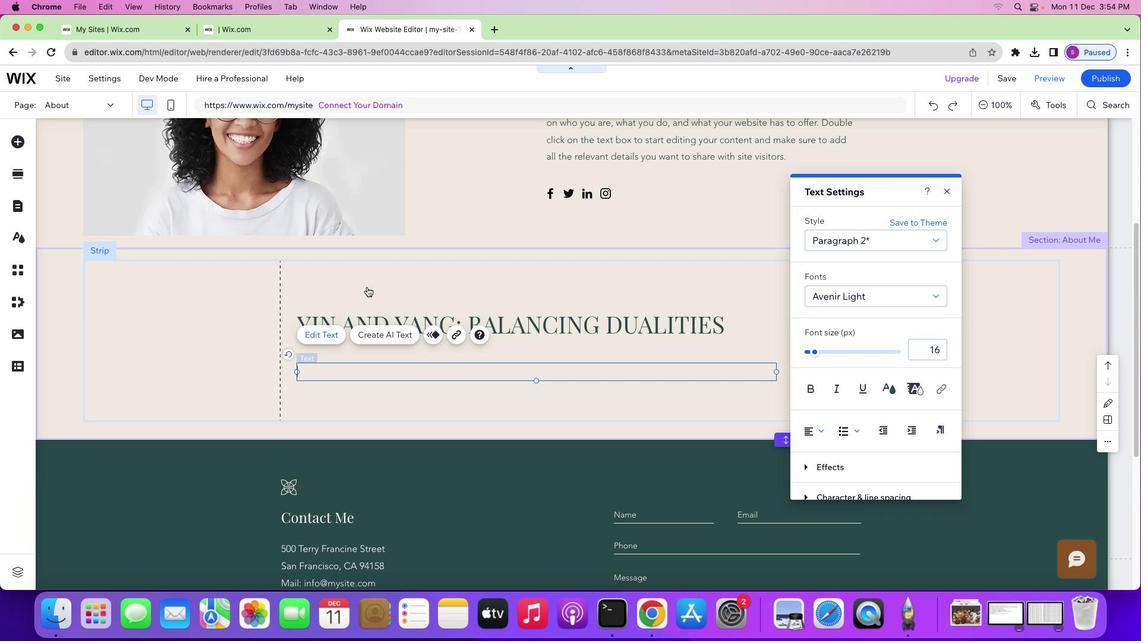 
Action: Mouse moved to (355, 260)
Screenshot: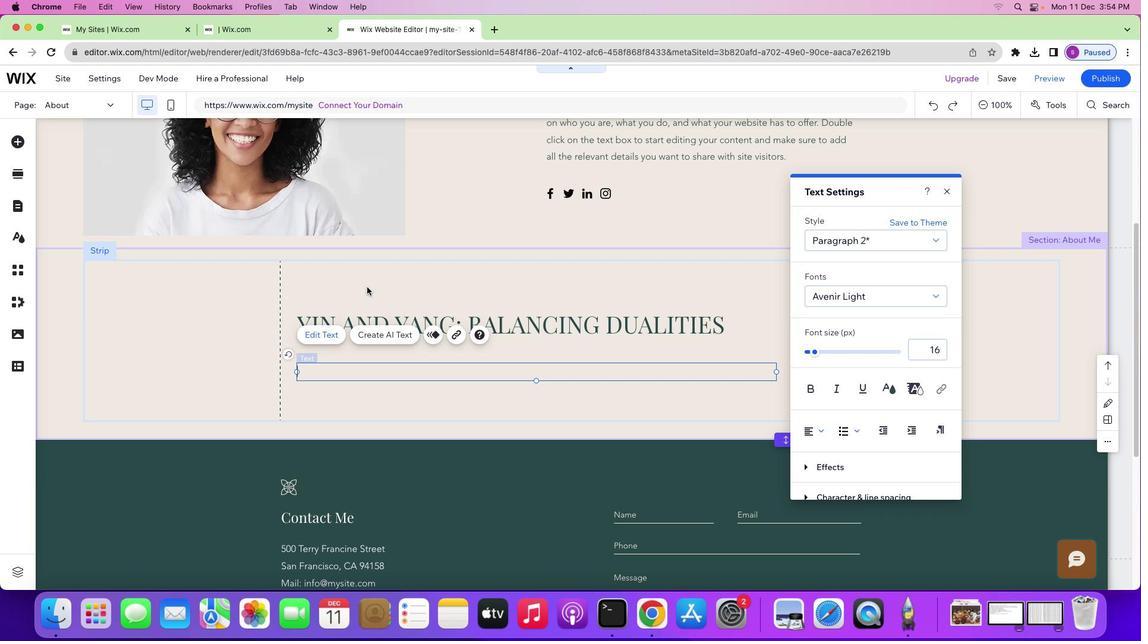 
Action: Key pressed Key.shift'Y''i''n'Key.space'a''n''d'Key.spaceKey.shift'T'Key.backspaceKey.shift'Y''a''n''g'Key.cmd'a'
Screenshot: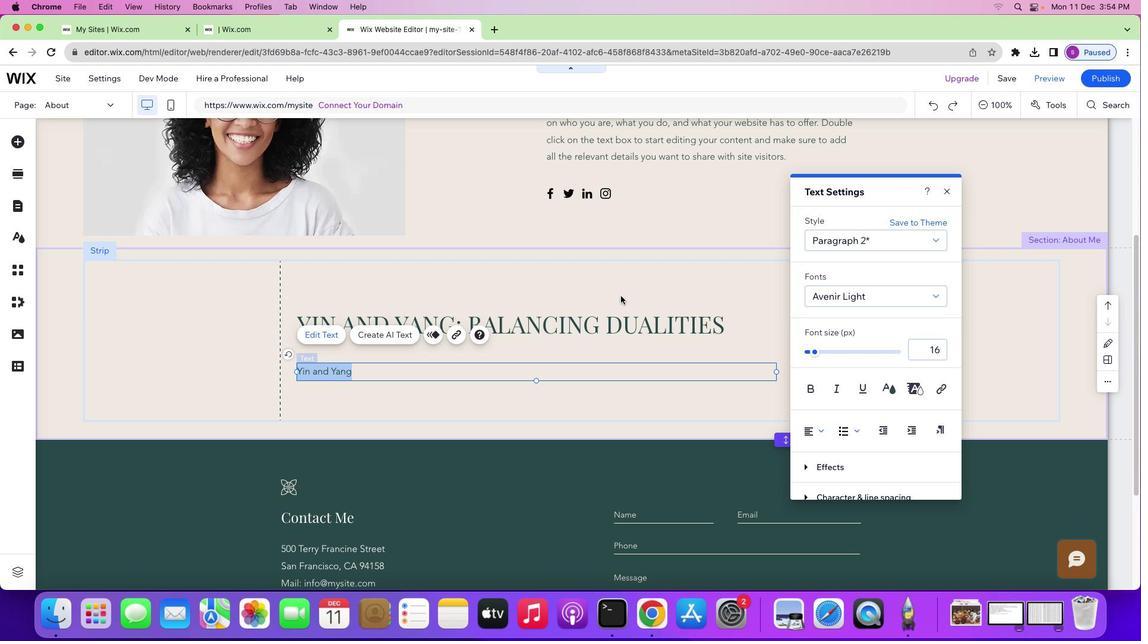 
Action: Mouse moved to (777, 289)
Screenshot: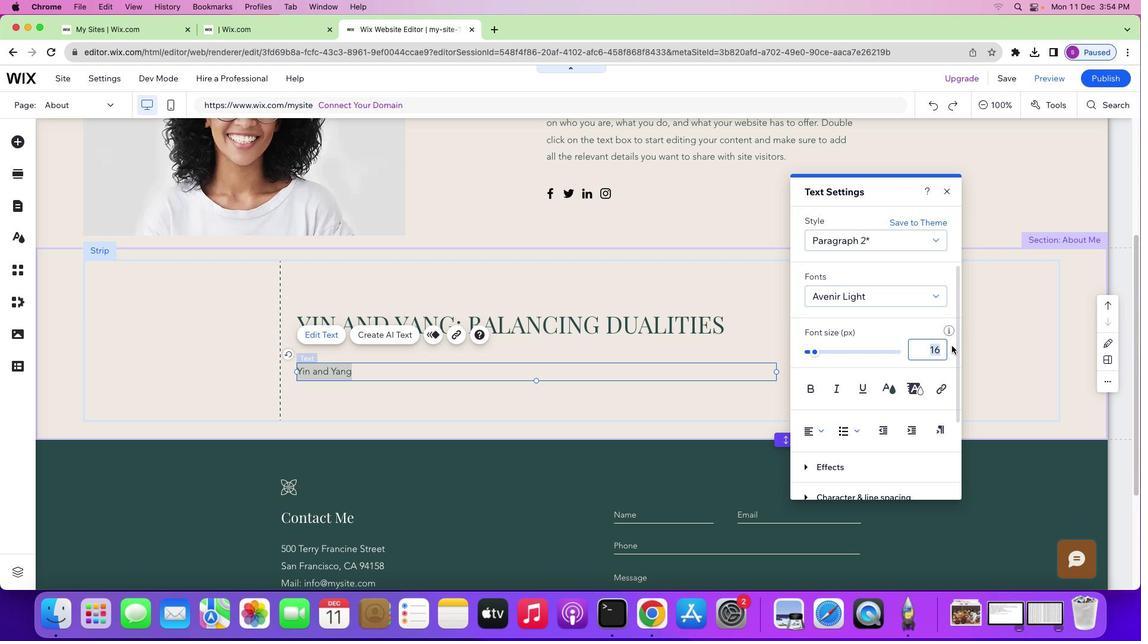 
Action: Mouse pressed left at (777, 289)
Screenshot: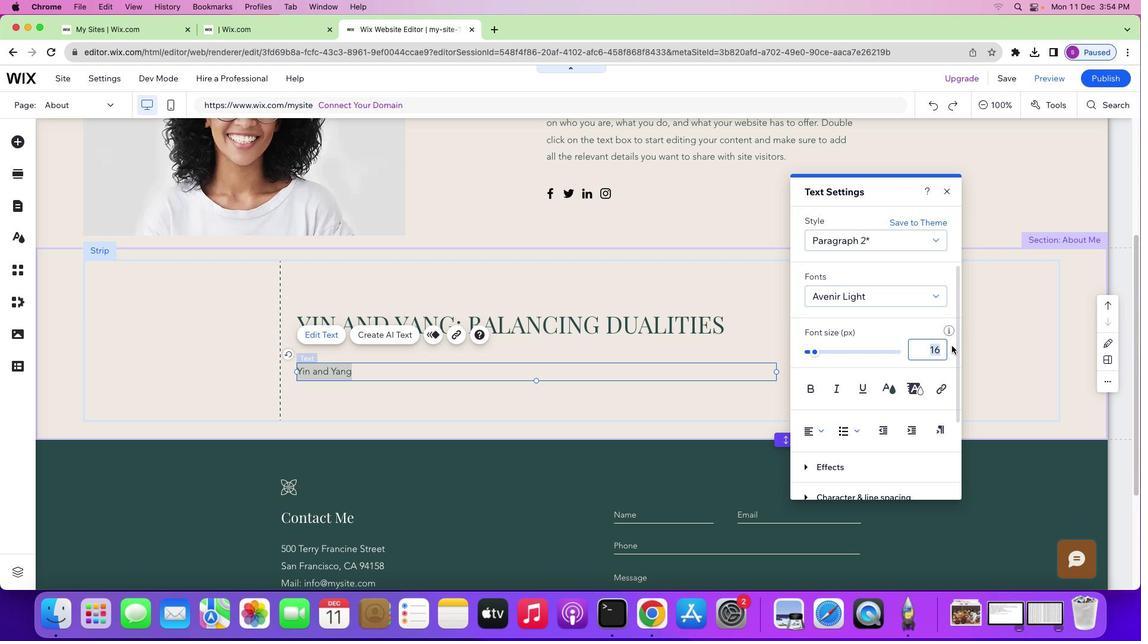 
Action: Mouse moved to (793, 290)
Screenshot: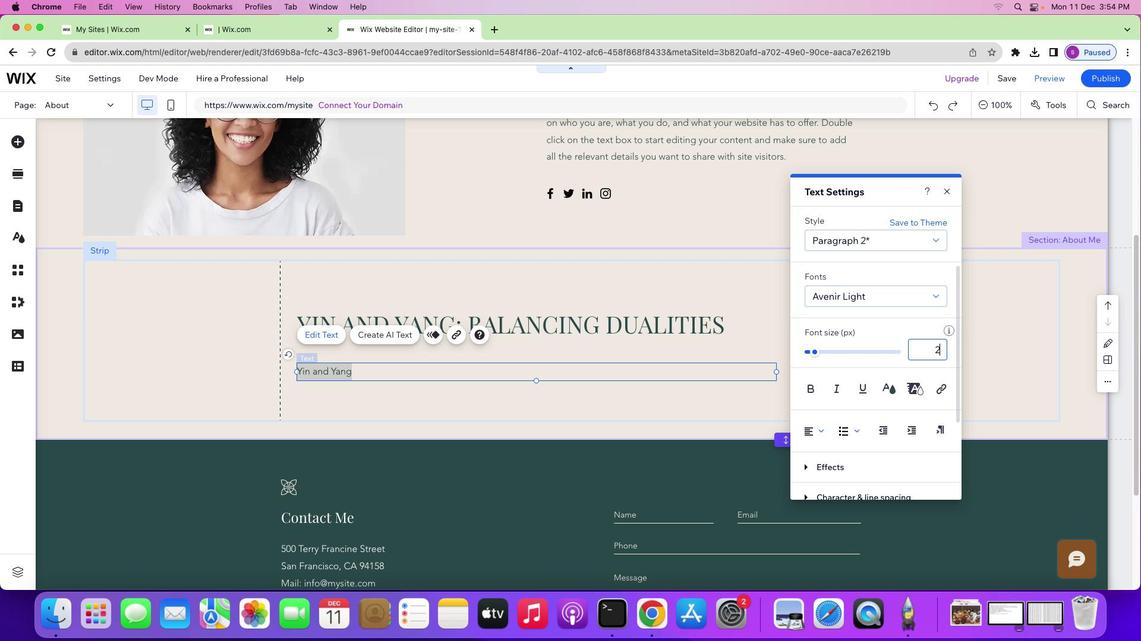 
Action: Key pressed '2''5'
Screenshot: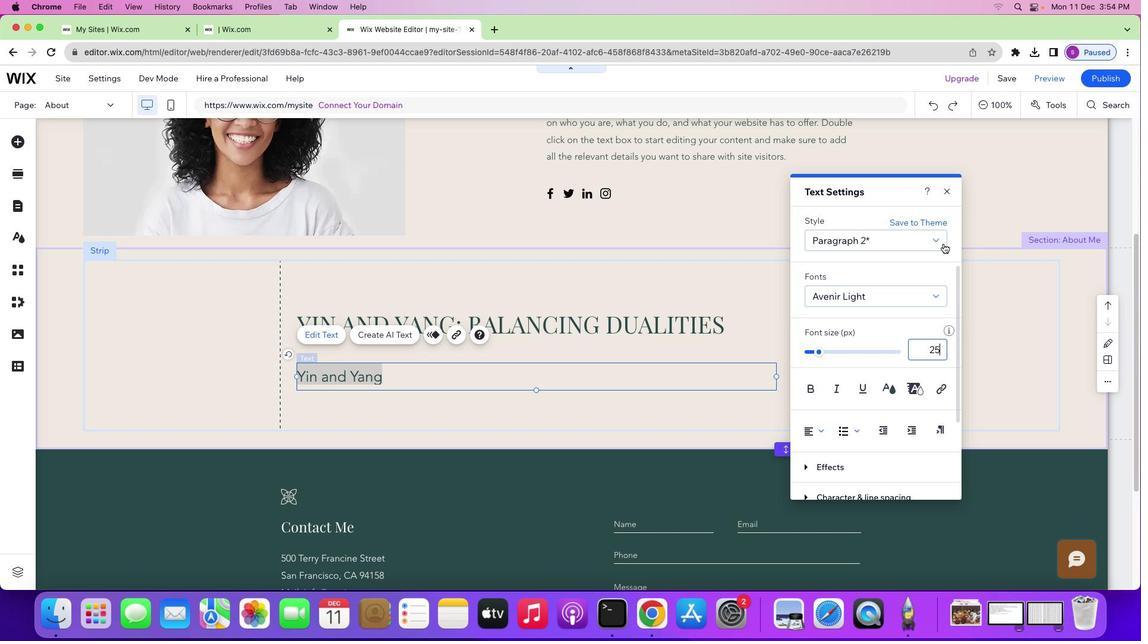 
Action: Mouse moved to (790, 211)
Screenshot: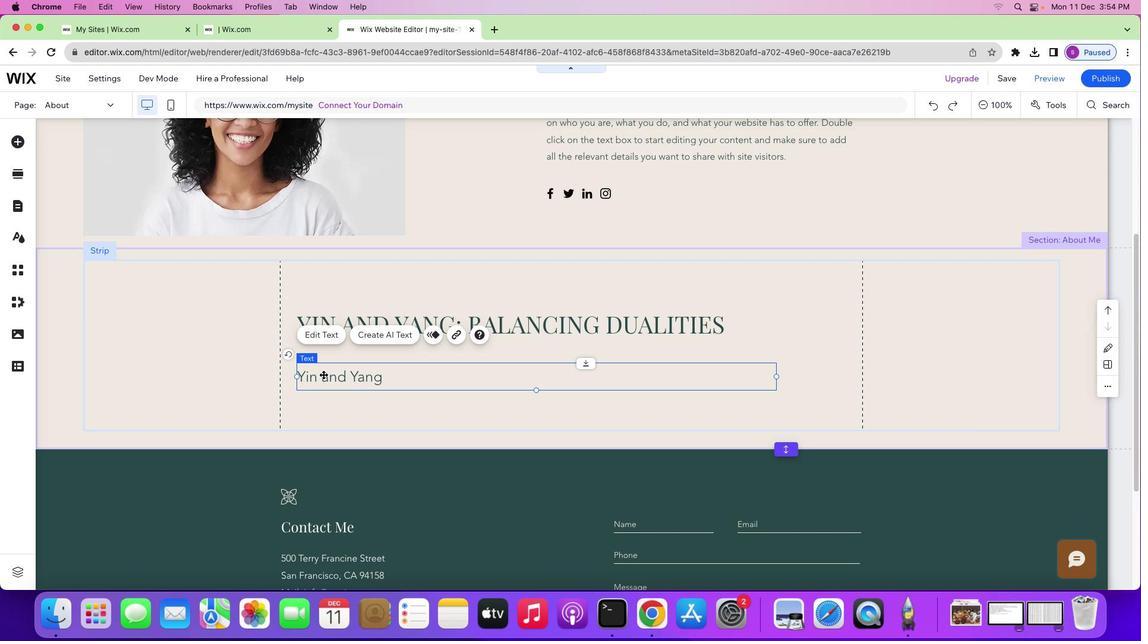 
Action: Mouse pressed left at (790, 211)
Screenshot: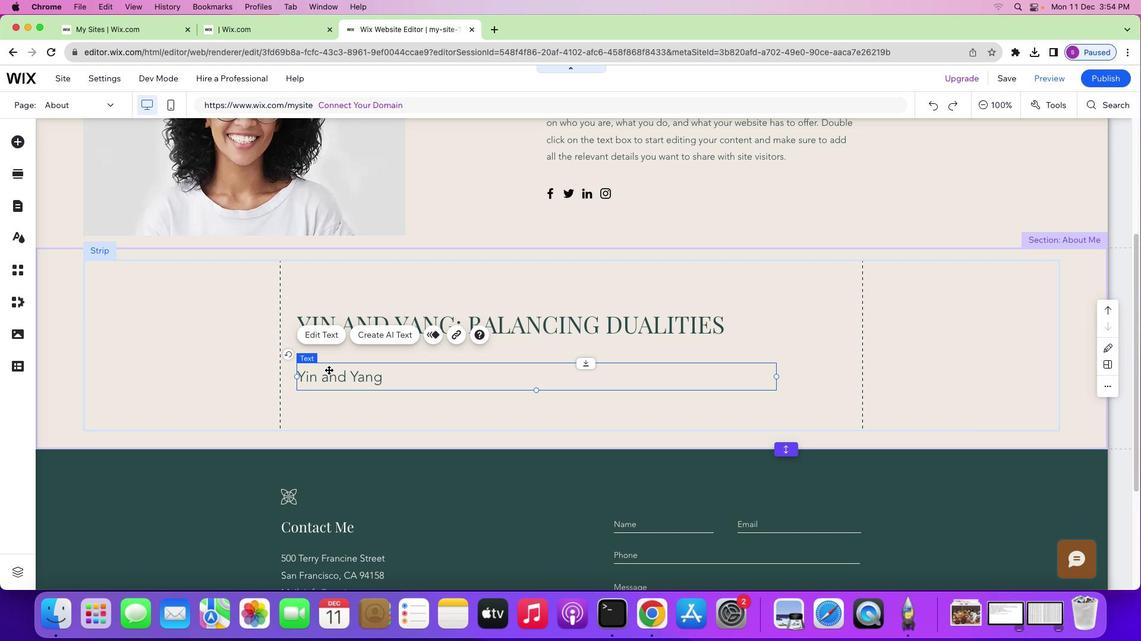 
Action: Mouse moved to (319, 285)
Screenshot: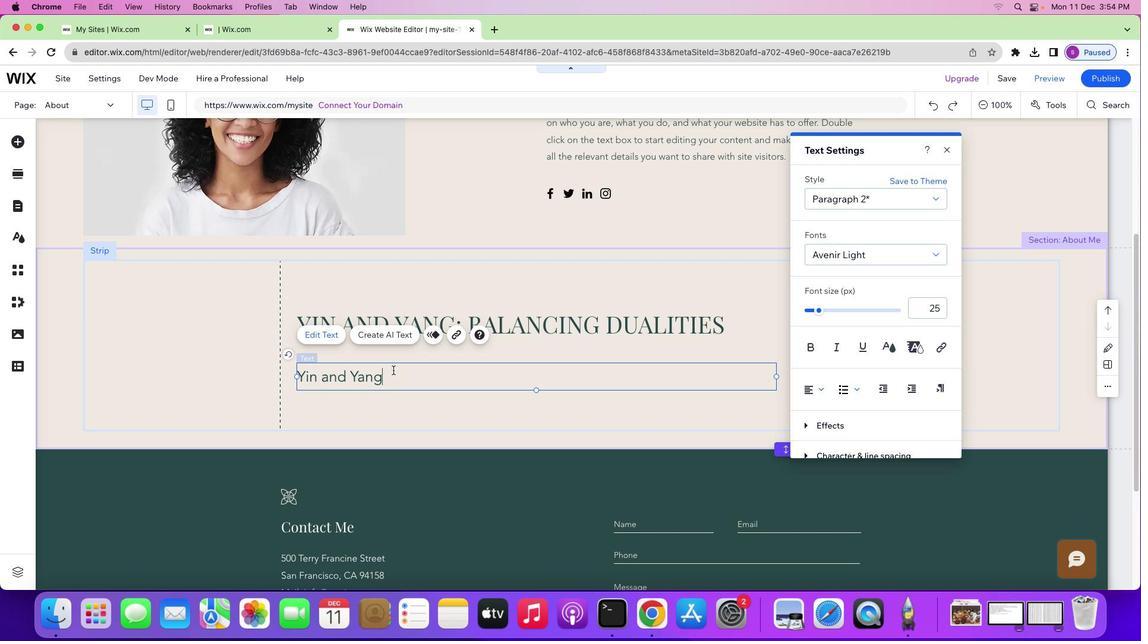 
Action: Mouse pressed left at (319, 285)
Screenshot: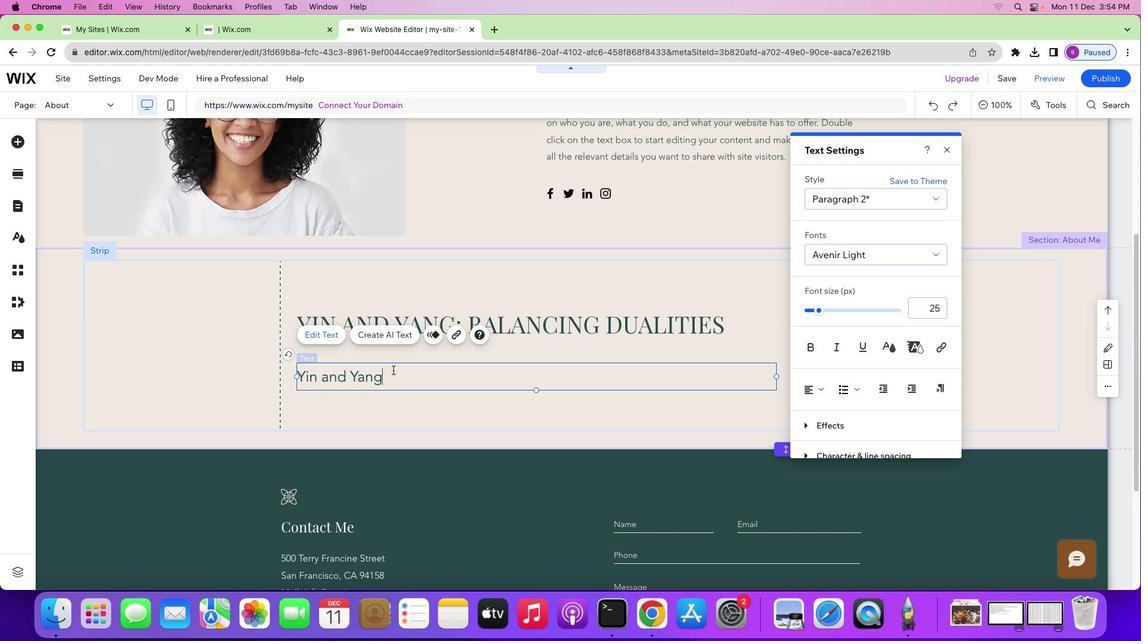 
Action: Mouse moved to (375, 301)
Screenshot: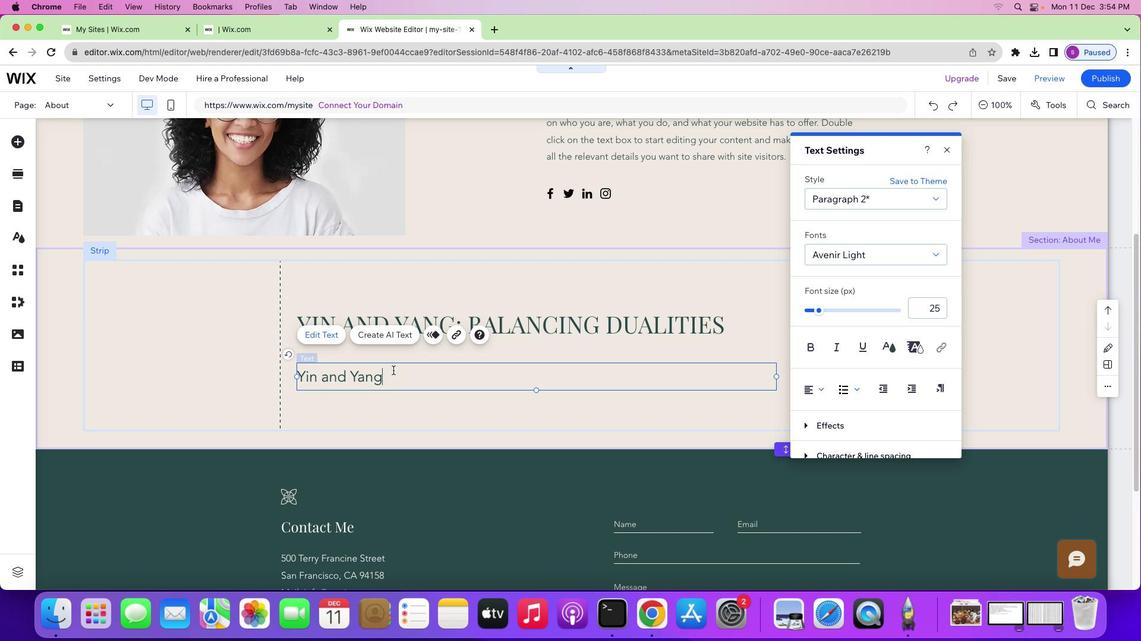 
Action: Mouse pressed left at (375, 301)
Screenshot: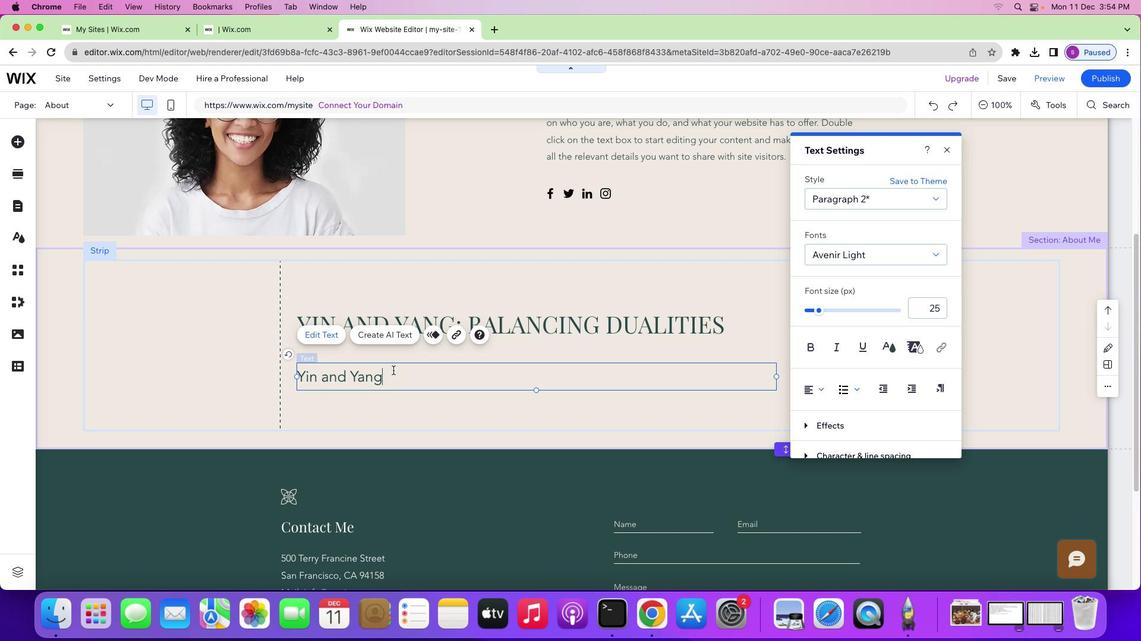 
Action: Key pressed Key.space'a''r''e'Key.space'f''o''u''n''d''a''t''i''o''n''a''l'Key.space'c''o''n''c''e''p''t''s'Key.space'i''n'Key.spaceKey.shift'T''C''M'','Key.space'r''e''p''r''e''s''e''n''t''i''n''g'Key.space't''h''e'Key.space'd''u''a''l''i''s''t''i''c'Key.space'n''a''t''u''r''e'Key.space'o''f'Key.space'e''x''i''s''t''e''n''c''e''.'Key.spaceKey.shift'Y''i''n'Key.space'e''m''b''o''d''i''e''s'Key.space'q''u''a''l''i''t''i''e''s'Key.space's''u''c''h'Key.space'a''s'Key.space'd''a''r''k''n''e''s''s'','Key.space'r''e''c''e''p''t''i''v''i''t''y'','Key.space'a''n''d'Key.space'c''o''o''l''n''e''s''s'','Key.space'w''h''i''l''e'Key.spaceKey.shift'Y''a''n''g'Key.space'e''n''c''o''m''p''a''s''s''e''s'Key.space'l''i''g''h''t'','Key.space'a''c''t''i''v''i''t''y'','Key.space'a''n''d'Key.space'w''a''r''m''t''h''.'
Screenshot: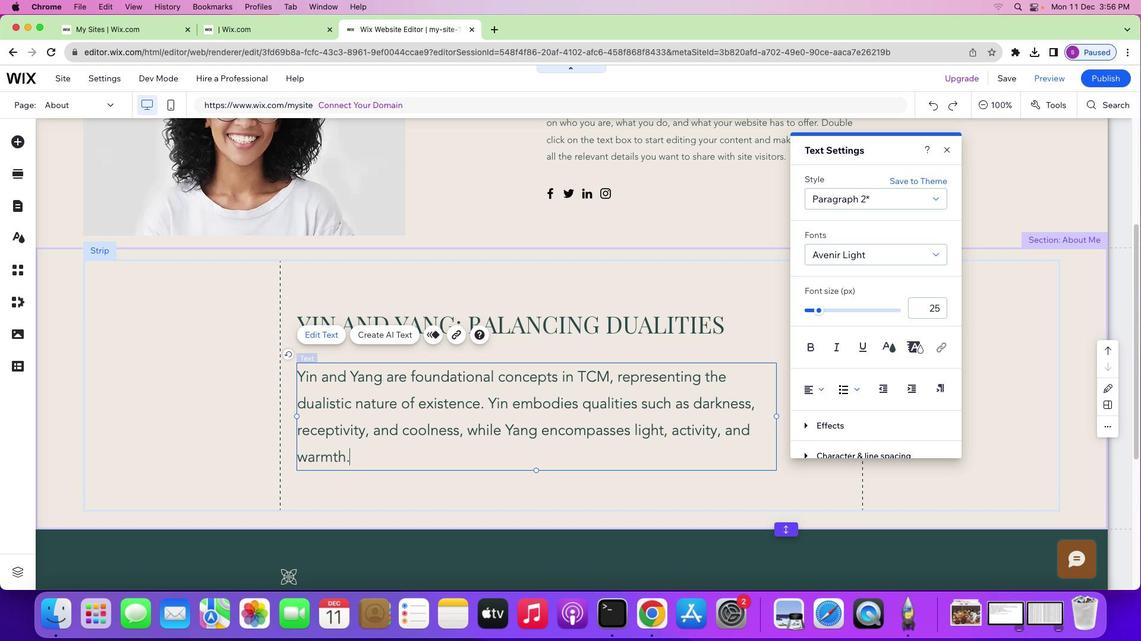 
Action: Mouse moved to (792, 190)
Screenshot: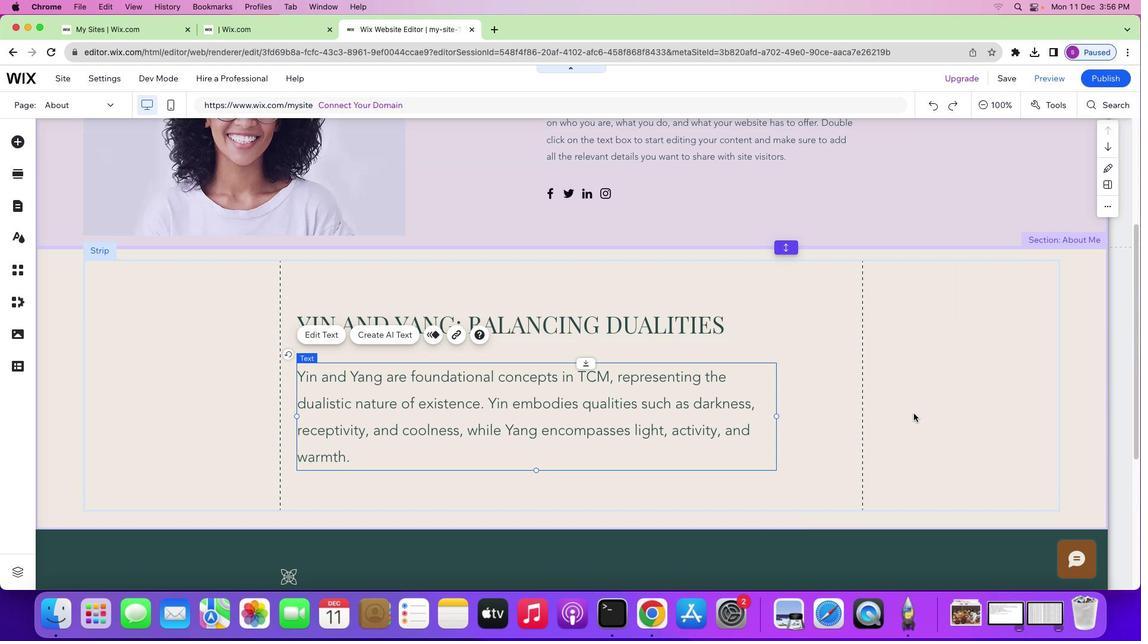 
Action: Mouse pressed left at (792, 190)
Screenshot: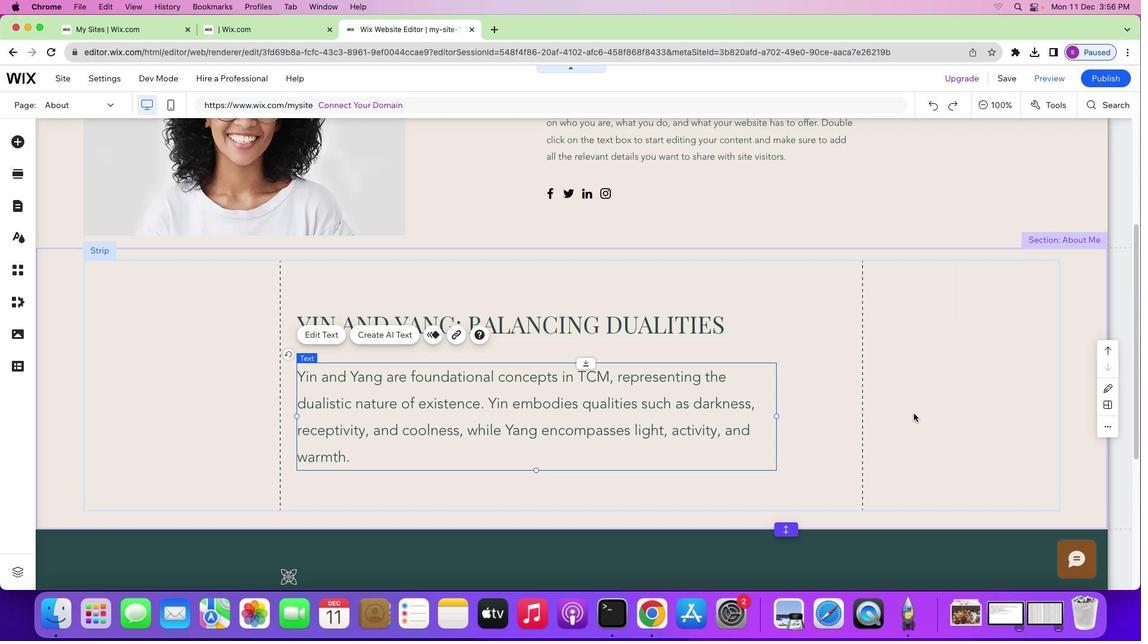 
Action: Mouse moved to (766, 323)
Screenshot: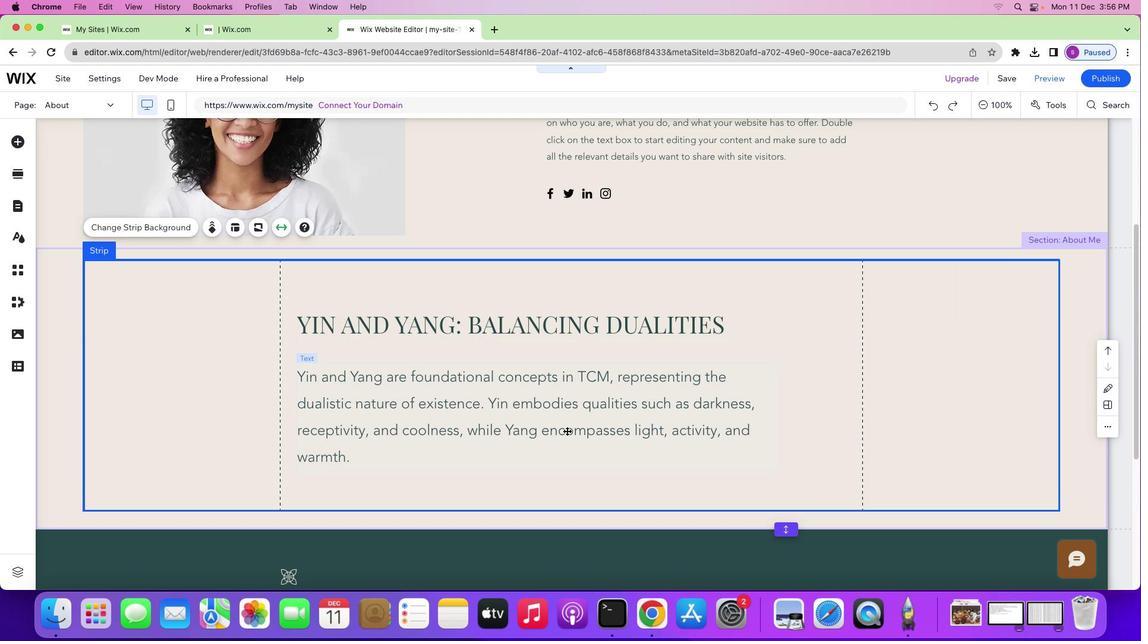 
Action: Mouse pressed left at (766, 323)
Screenshot: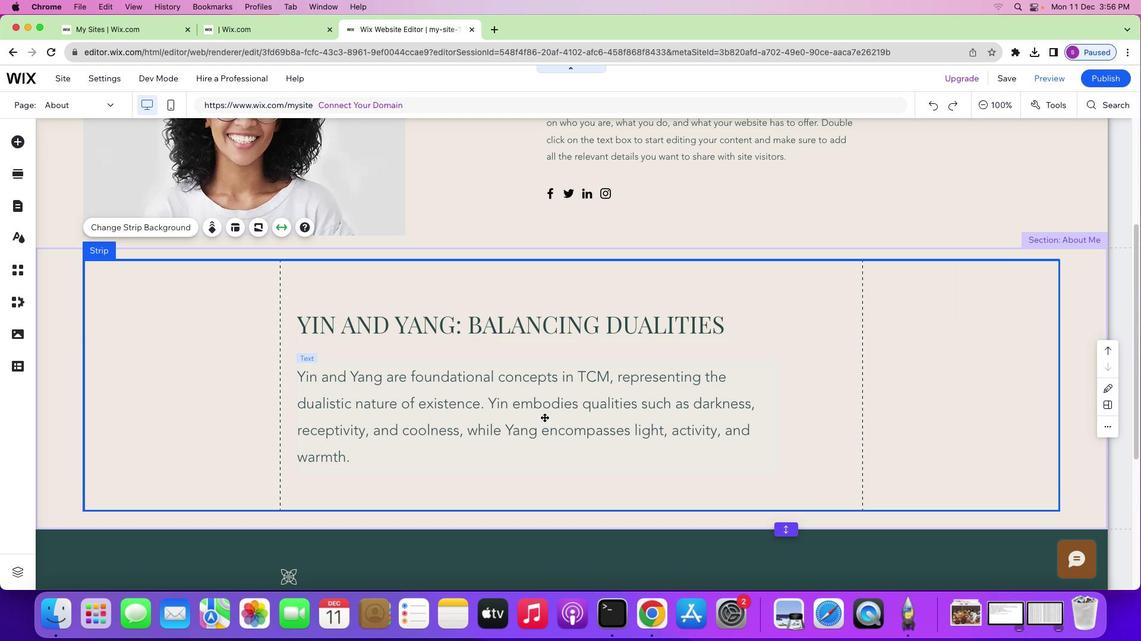 
Action: Mouse moved to (540, 317)
Screenshot: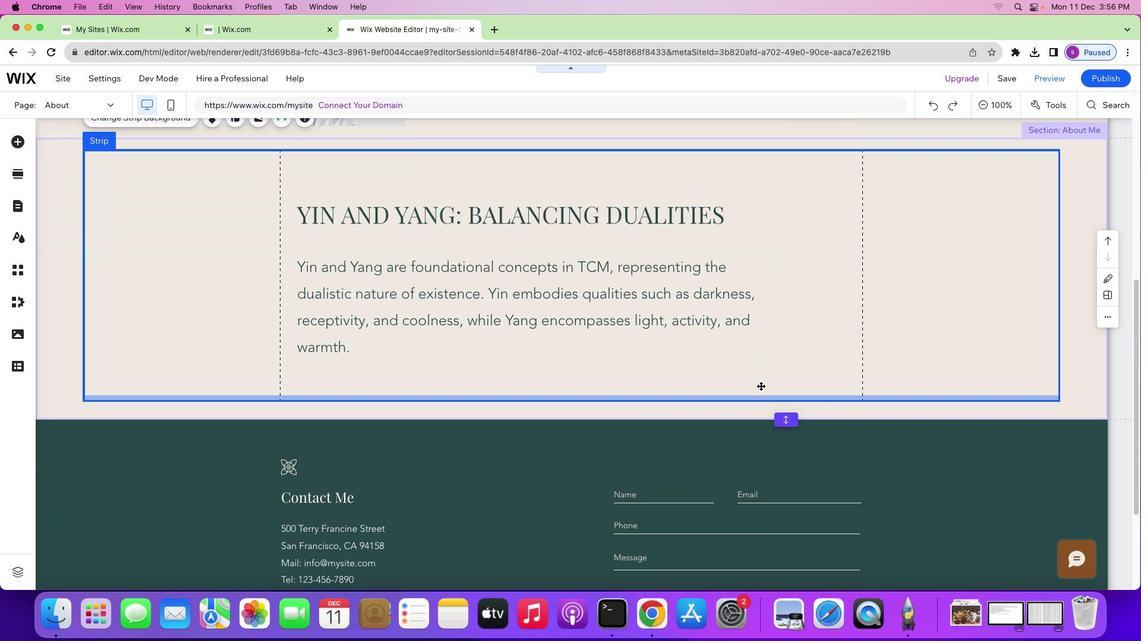 
Action: Mouse scrolled (540, 317) with delta (81, 115)
Screenshot: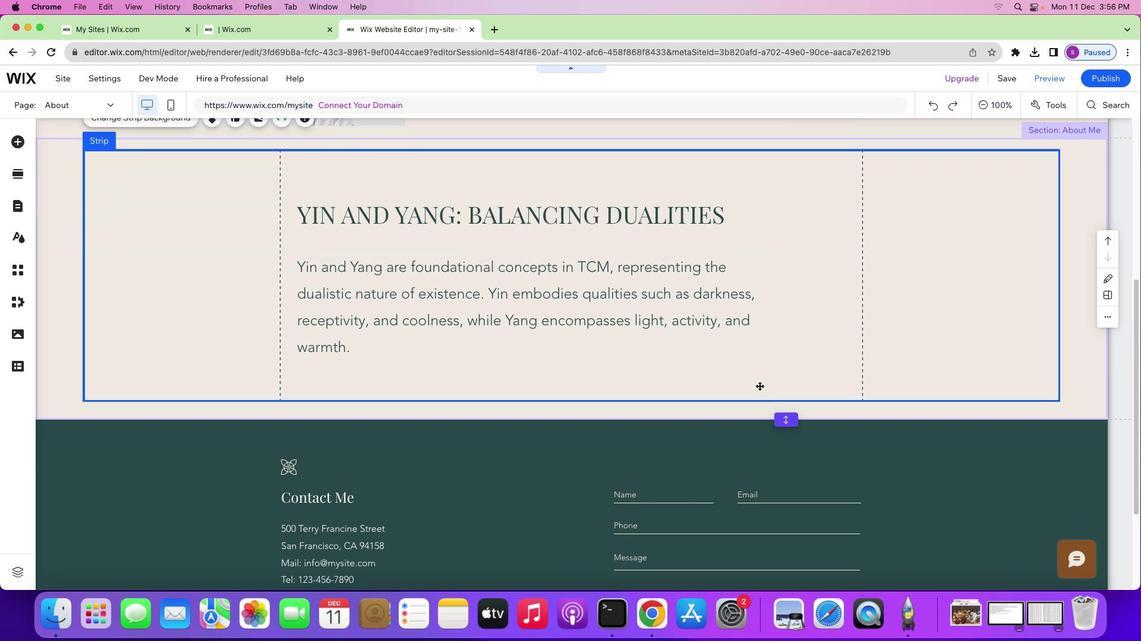 
Action: Mouse scrolled (540, 317) with delta (81, 115)
Screenshot: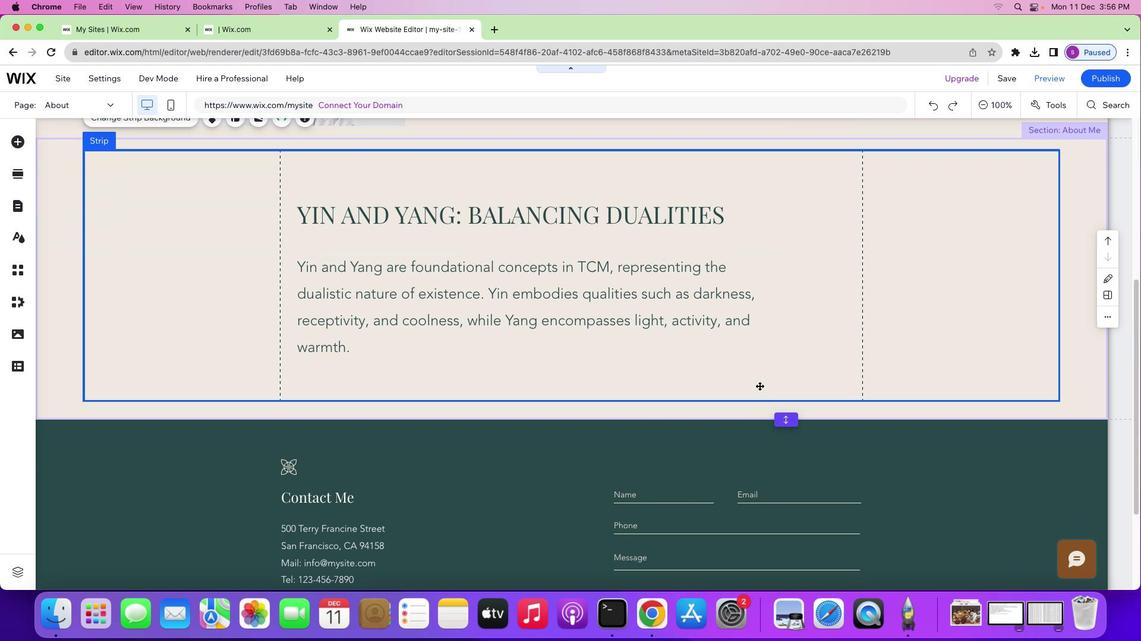
Action: Mouse scrolled (540, 317) with delta (81, 115)
Screenshot: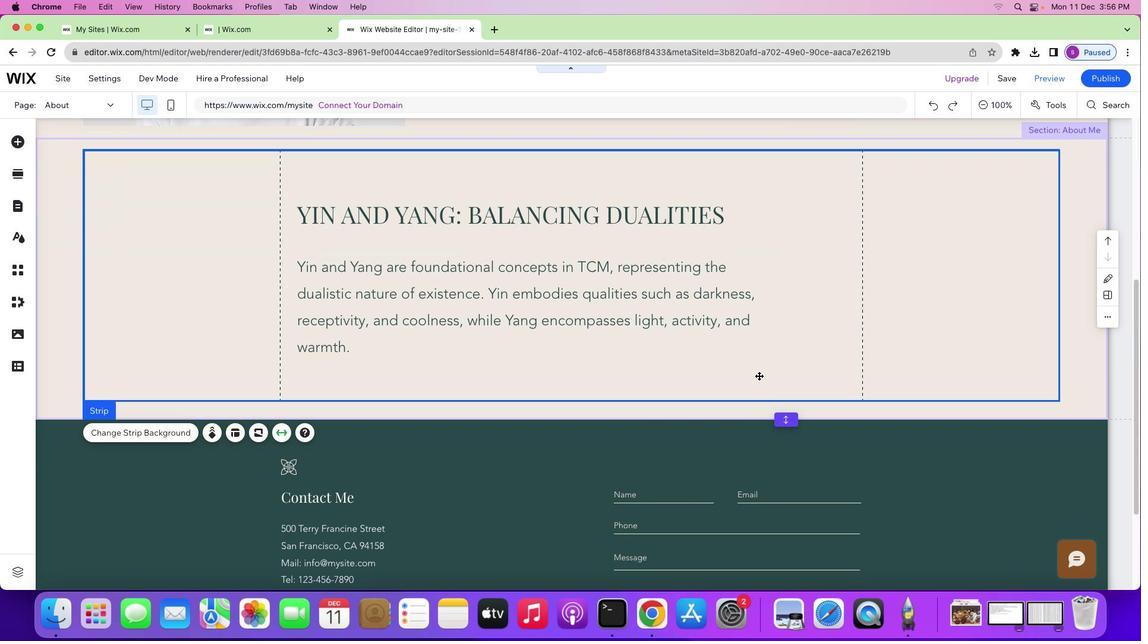 
Action: Mouse scrolled (540, 317) with delta (81, 115)
Screenshot: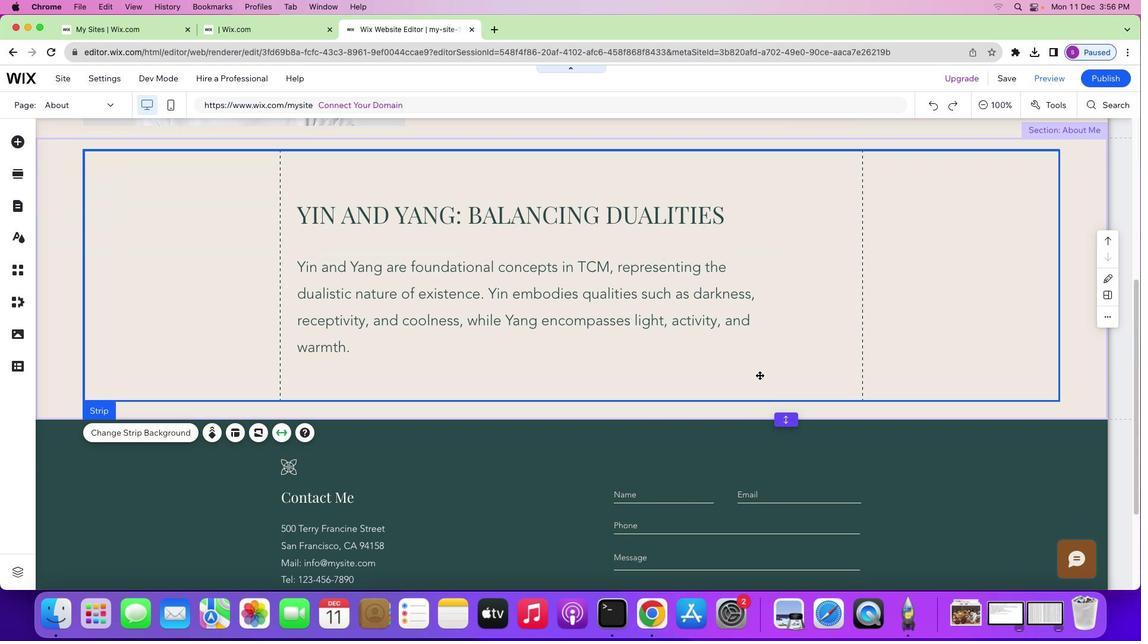 
Action: Mouse moved to (650, 304)
Screenshot: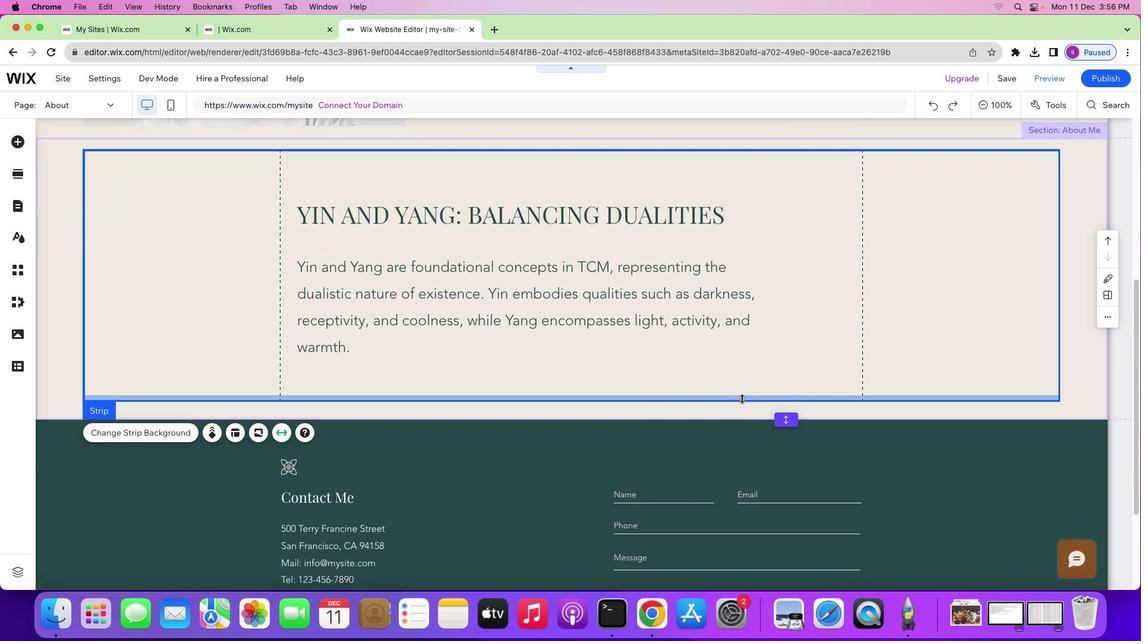 
Action: Mouse pressed left at (650, 304)
Screenshot: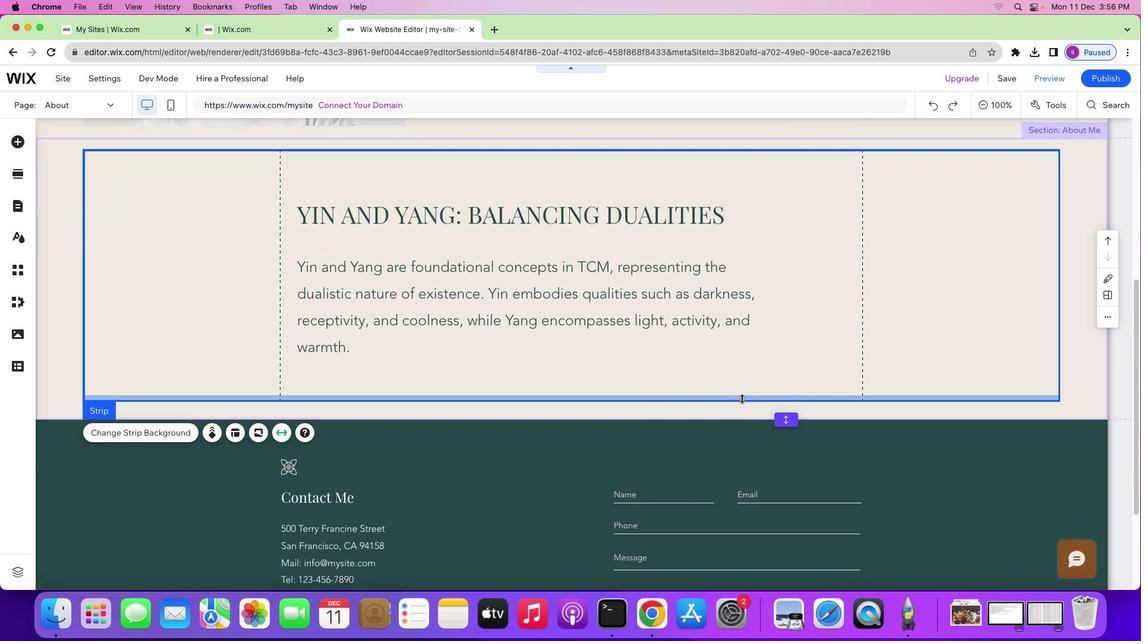 
Action: Mouse moved to (637, 316)
Screenshot: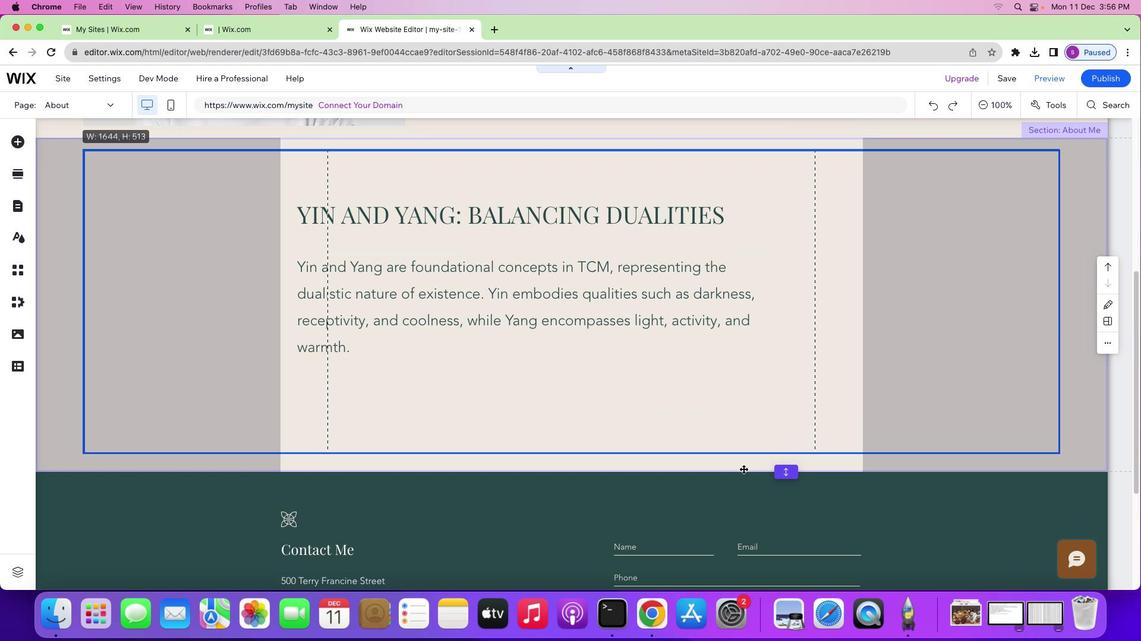 
Action: Mouse pressed left at (637, 316)
Screenshot: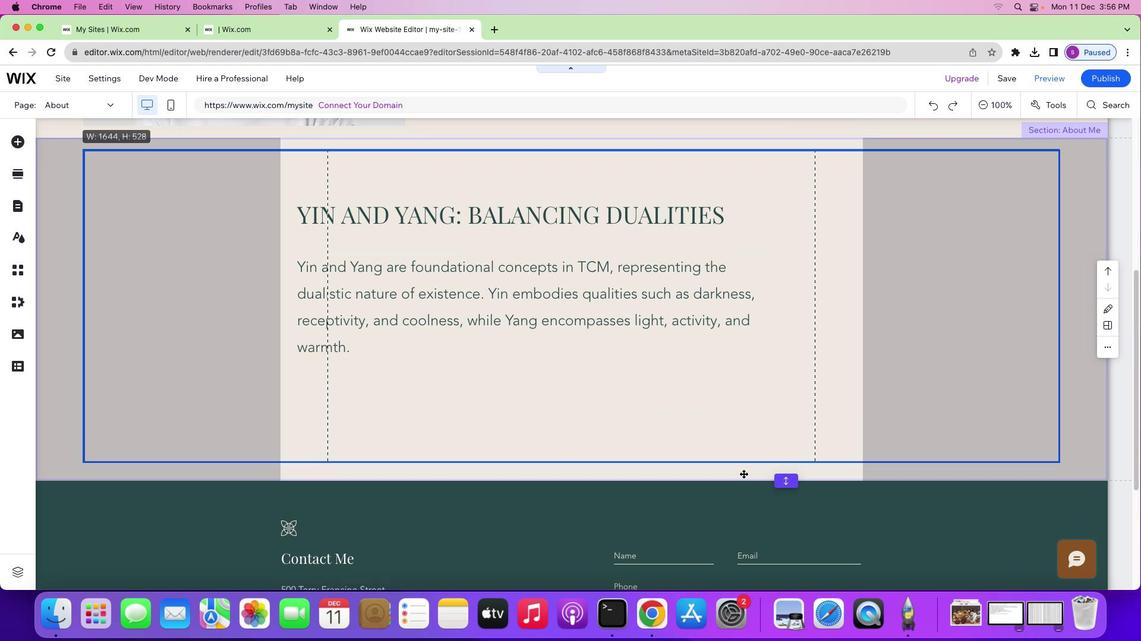 
Action: Mouse moved to (601, 351)
Screenshot: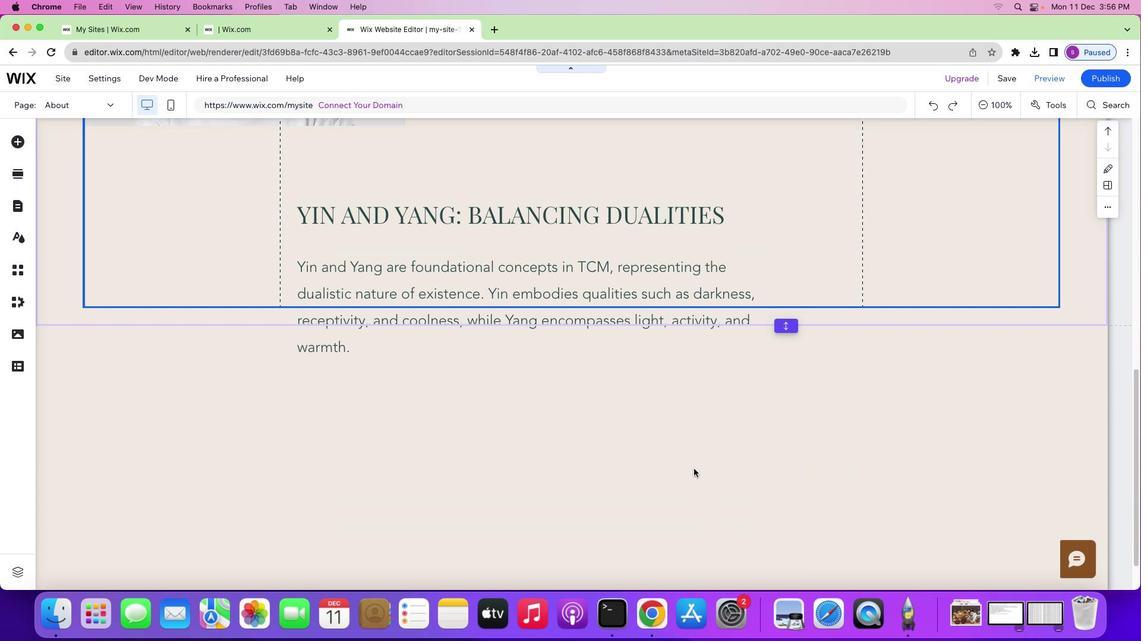 
Action: Mouse scrolled (601, 351) with delta (81, 115)
Screenshot: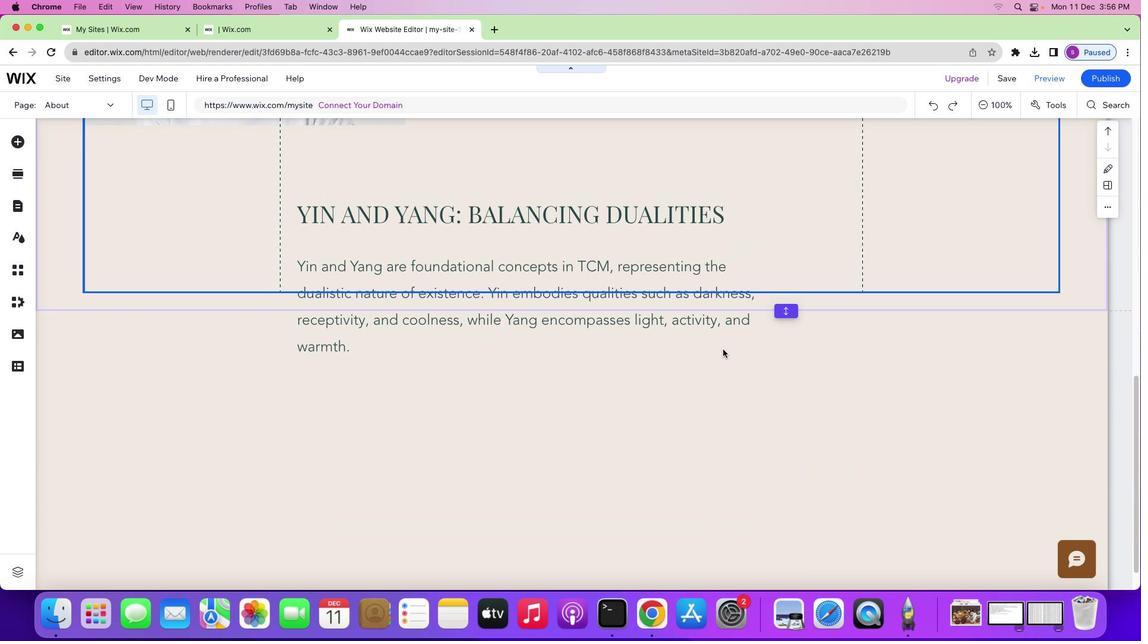 
Action: Mouse scrolled (601, 351) with delta (81, 115)
Screenshot: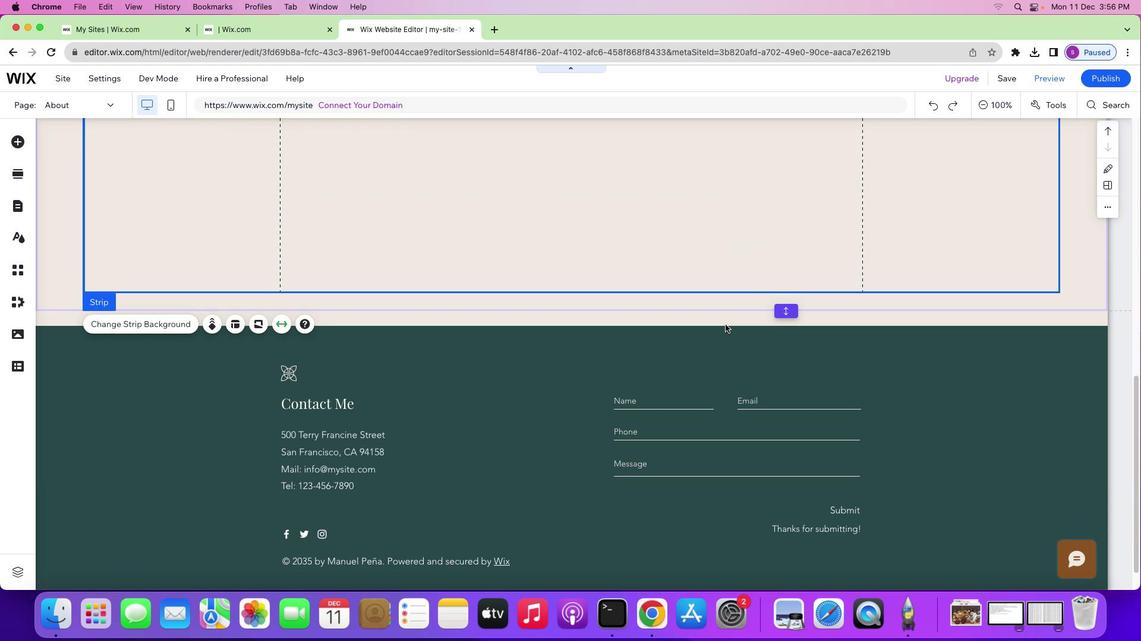 
Action: Mouse scrolled (601, 351) with delta (81, 115)
Screenshot: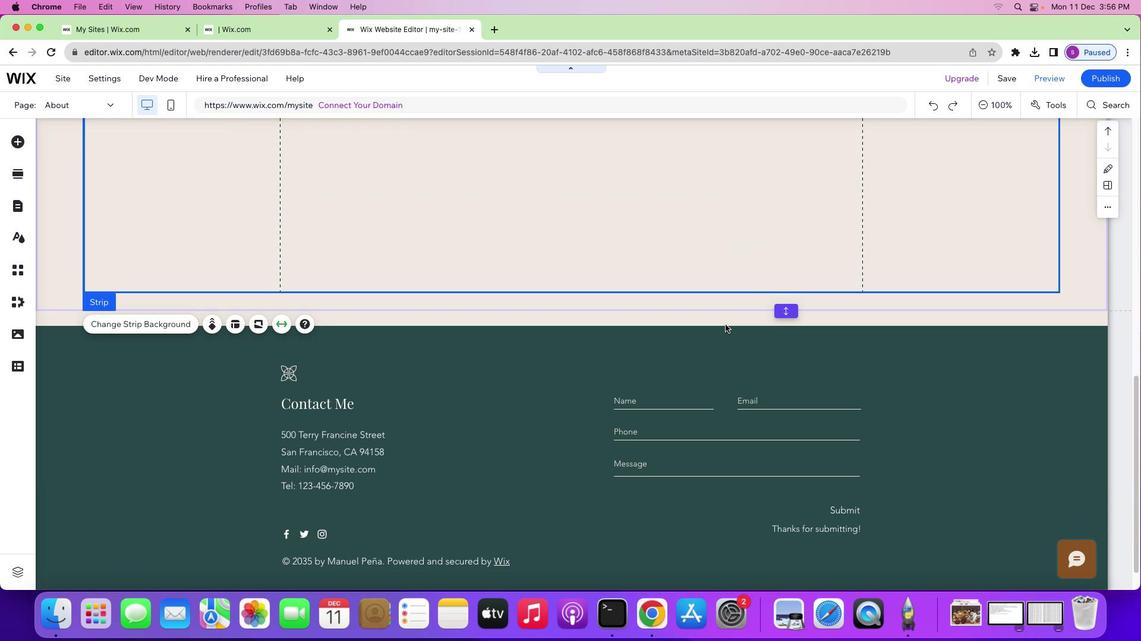 
Action: Mouse scrolled (601, 351) with delta (81, 115)
Screenshot: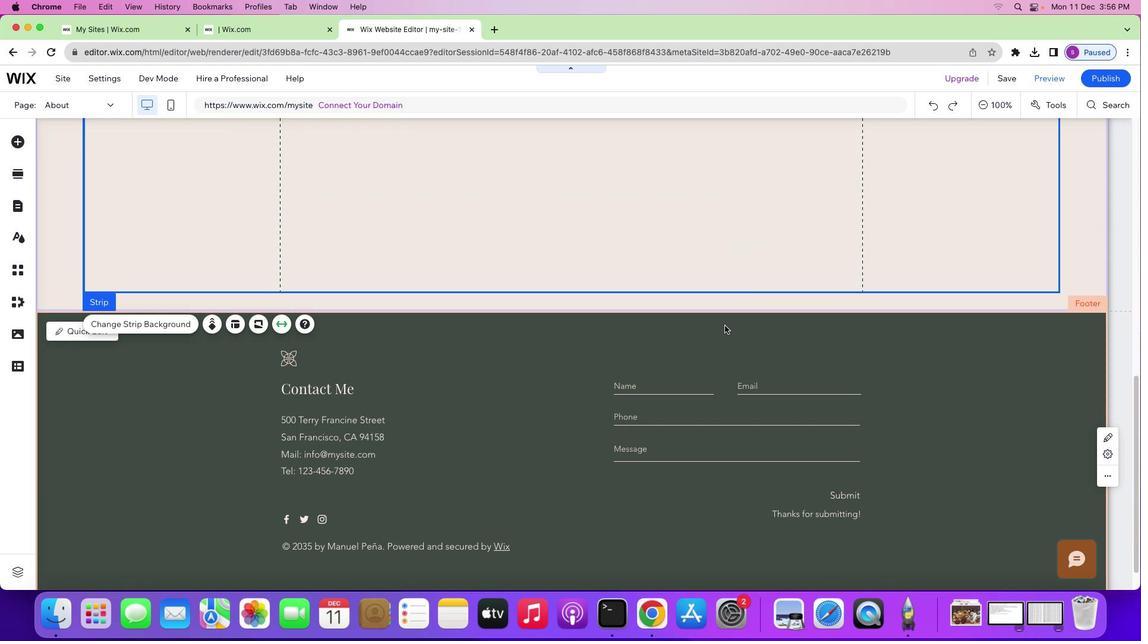 
Action: Mouse scrolled (601, 351) with delta (81, 114)
Screenshot: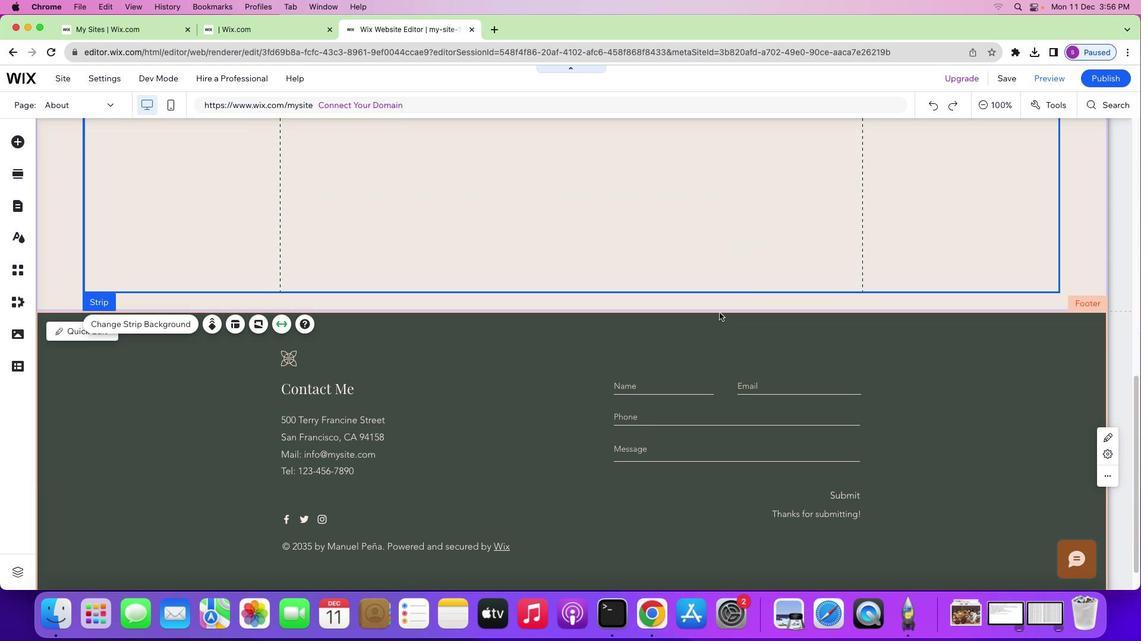 
Action: Mouse scrolled (601, 351) with delta (81, 114)
Screenshot: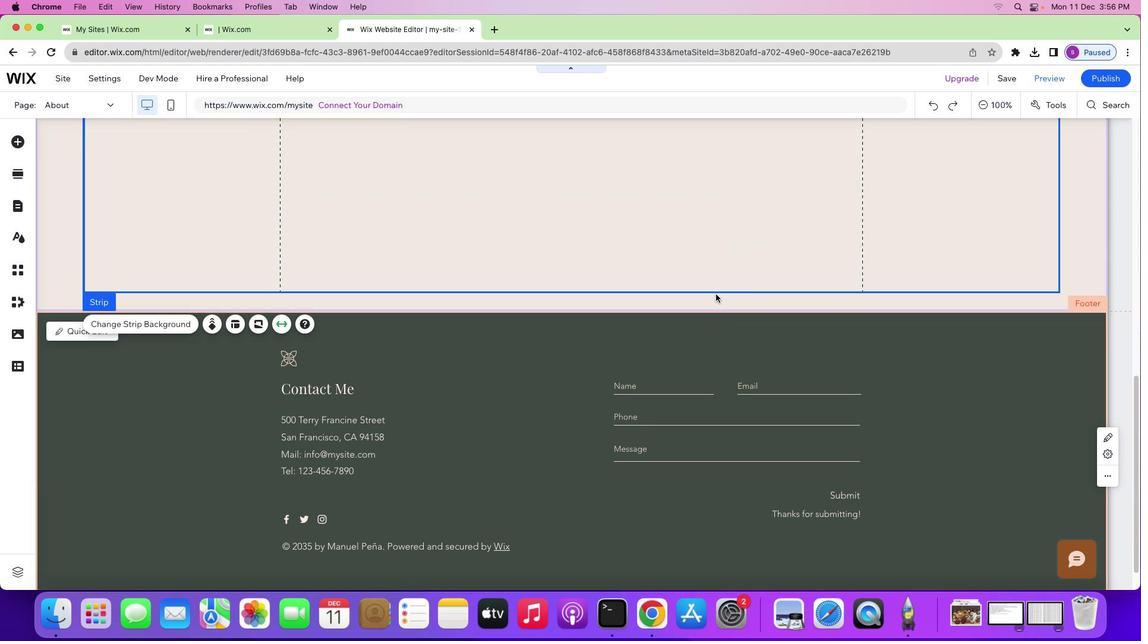 
Action: Mouse moved to (619, 262)
Screenshot: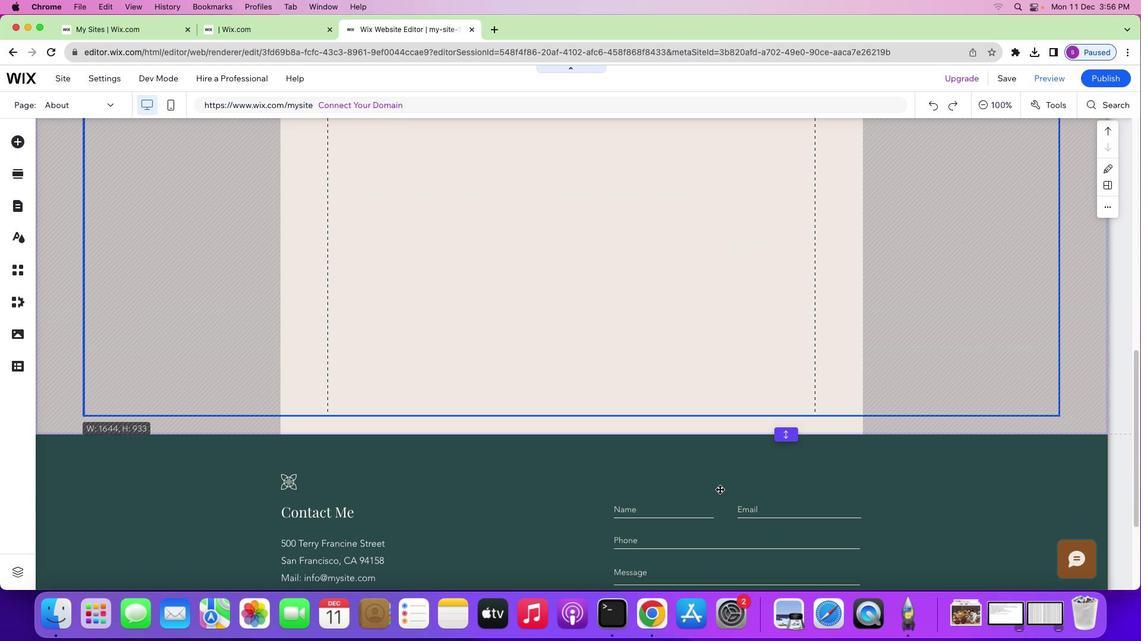 
Action: Mouse pressed left at (619, 262)
Screenshot: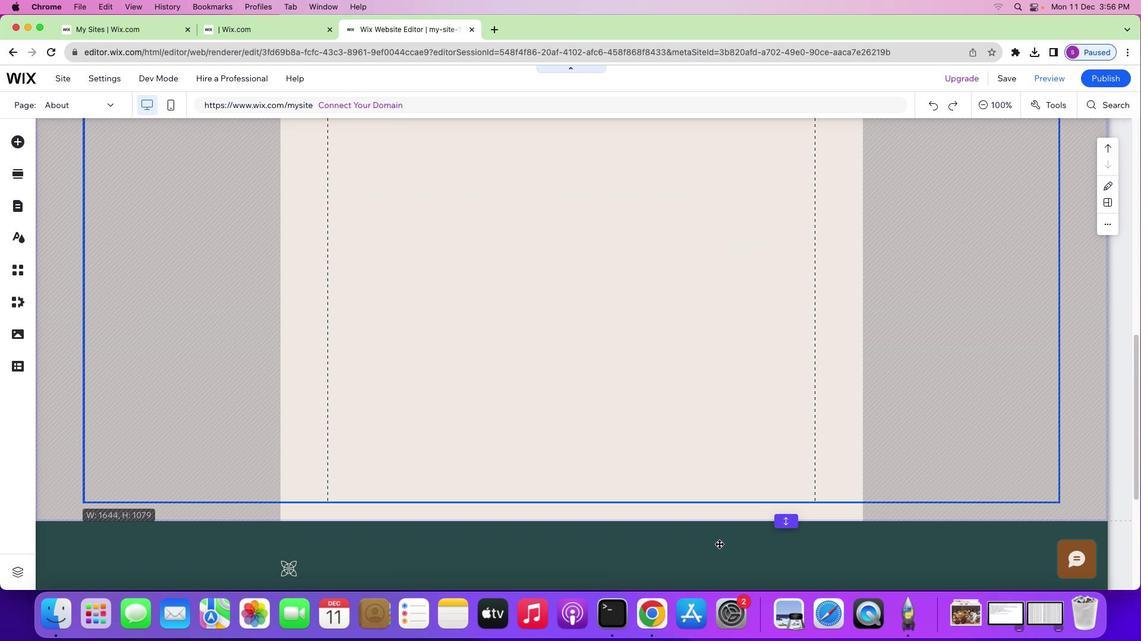 
Action: Mouse moved to (579, 329)
Screenshot: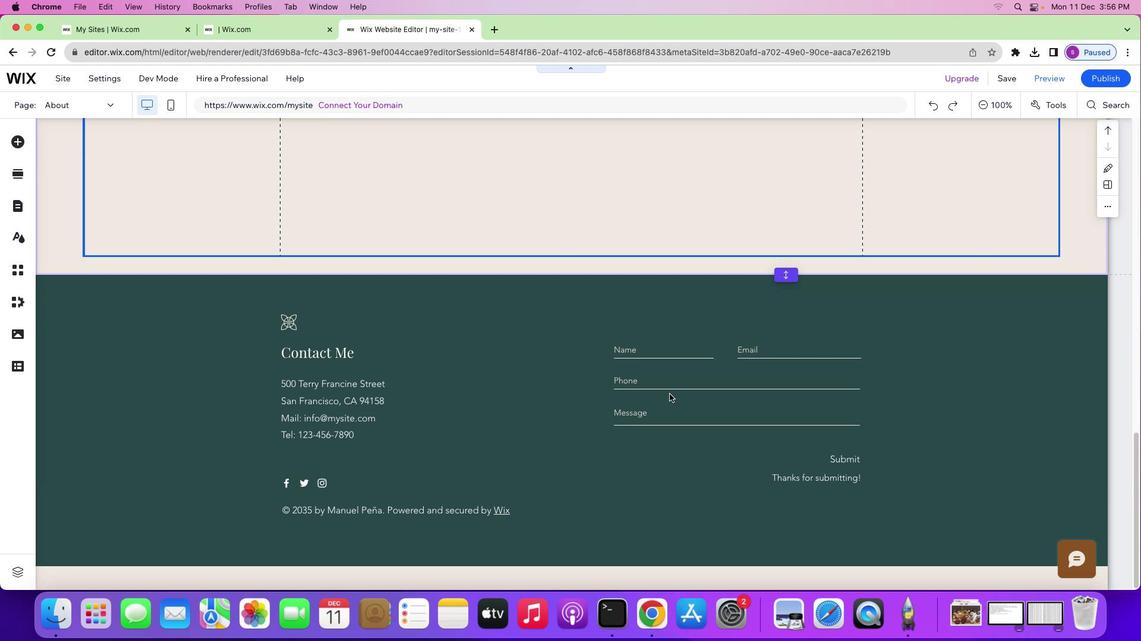 
Action: Mouse scrolled (579, 329) with delta (81, 115)
Screenshot: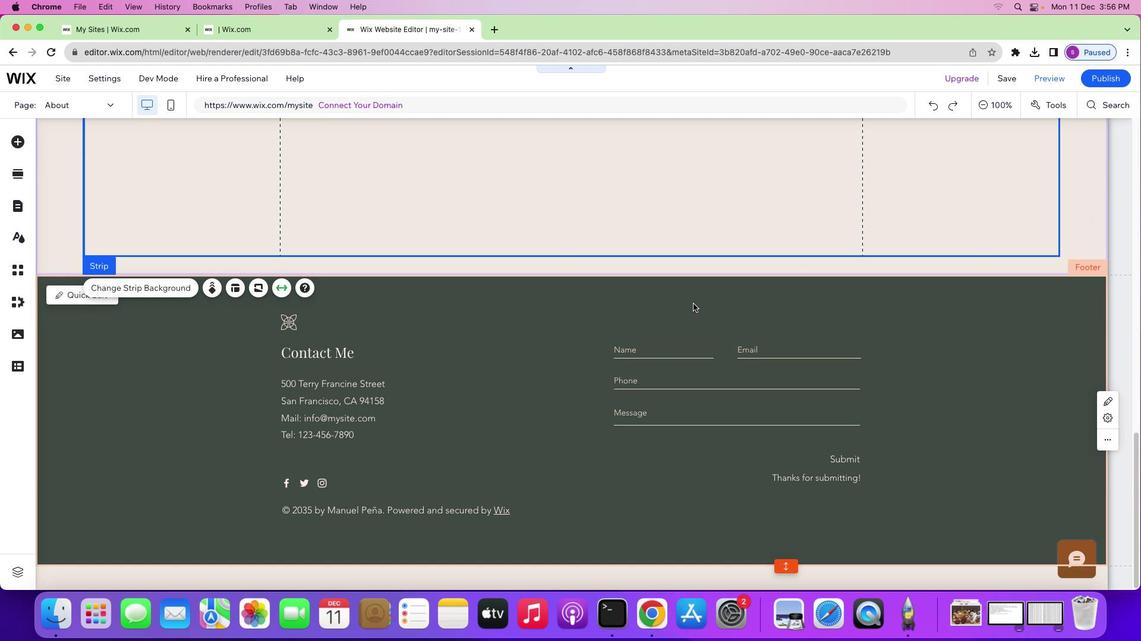 
Action: Mouse scrolled (579, 329) with delta (81, 115)
Screenshot: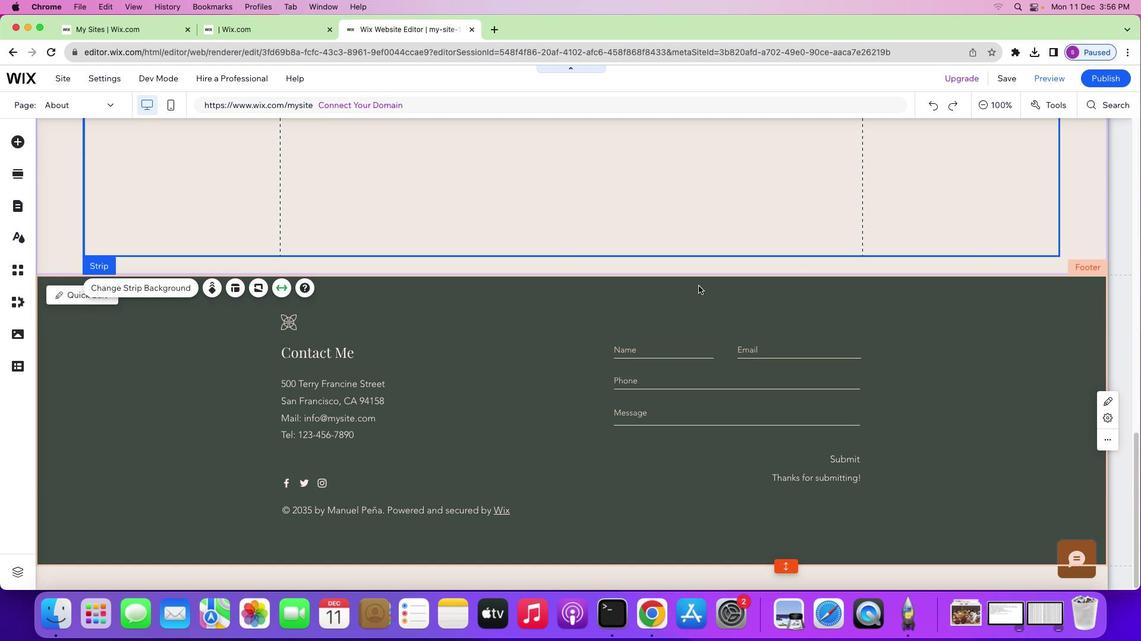 
Action: Mouse scrolled (579, 329) with delta (81, 115)
Screenshot: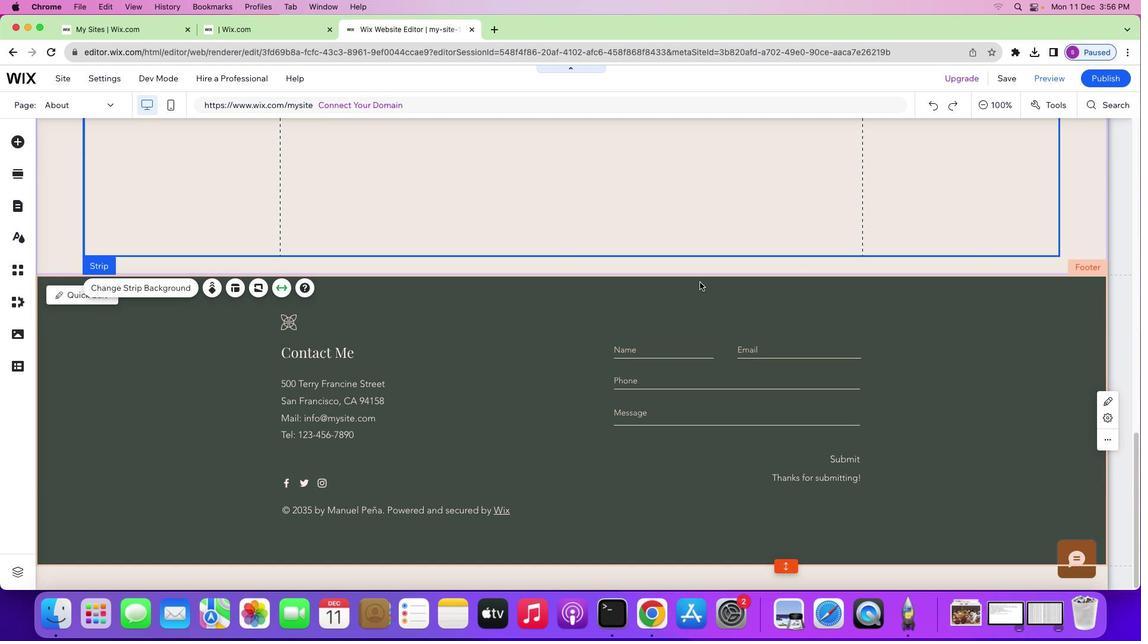 
Action: Mouse scrolled (579, 329) with delta (81, 114)
Screenshot: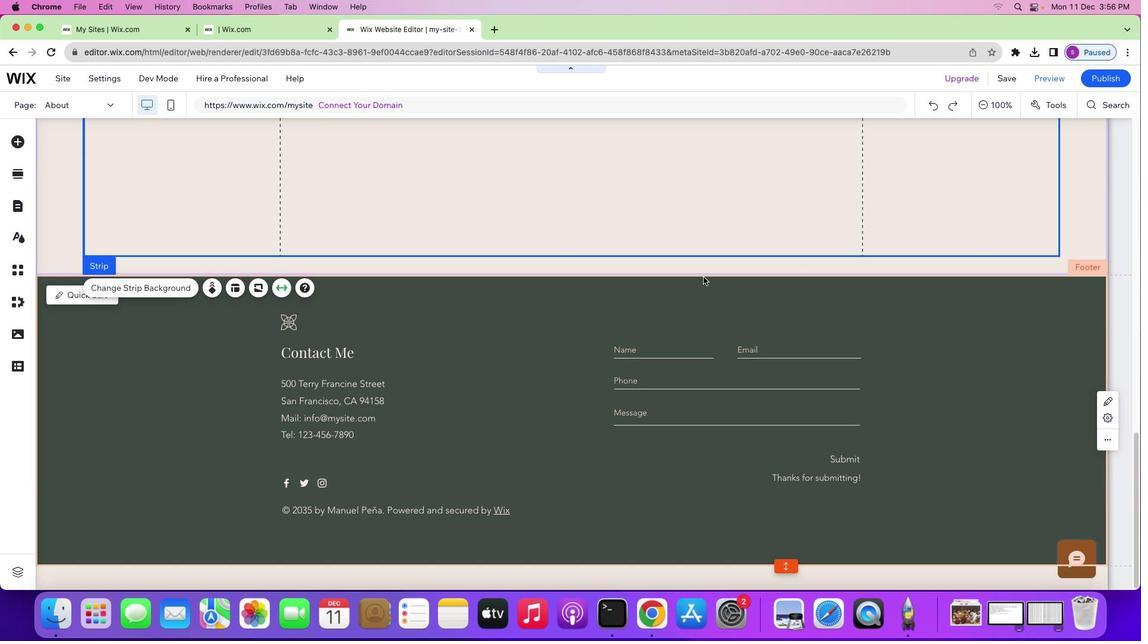 
Action: Mouse scrolled (579, 329) with delta (81, 114)
Screenshot: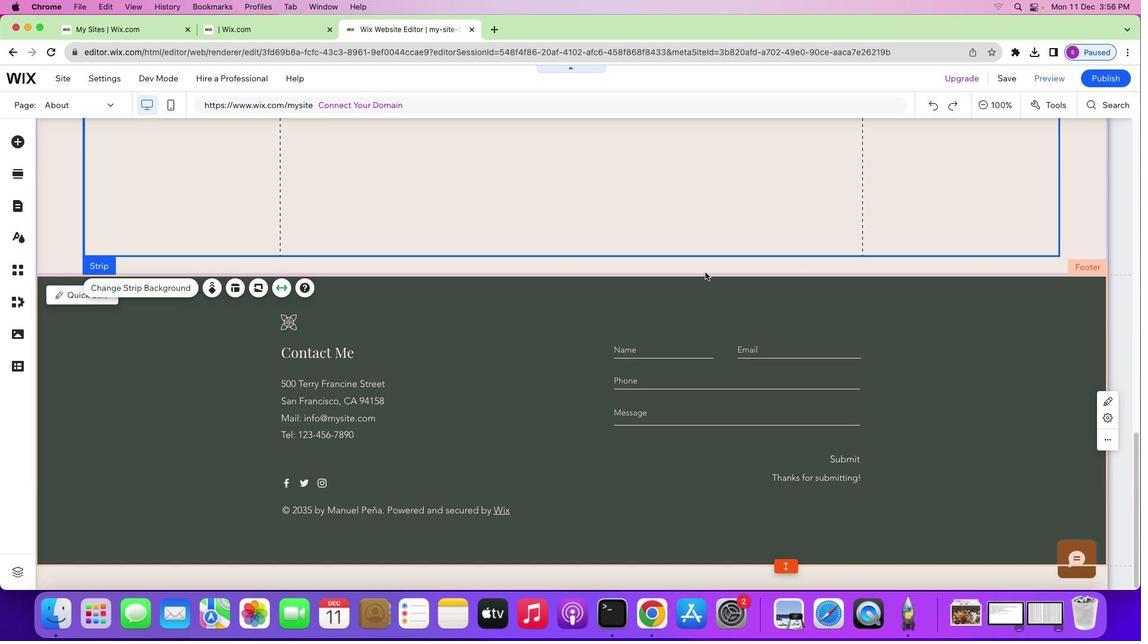 
Action: Mouse scrolled (579, 329) with delta (81, 114)
Screenshot: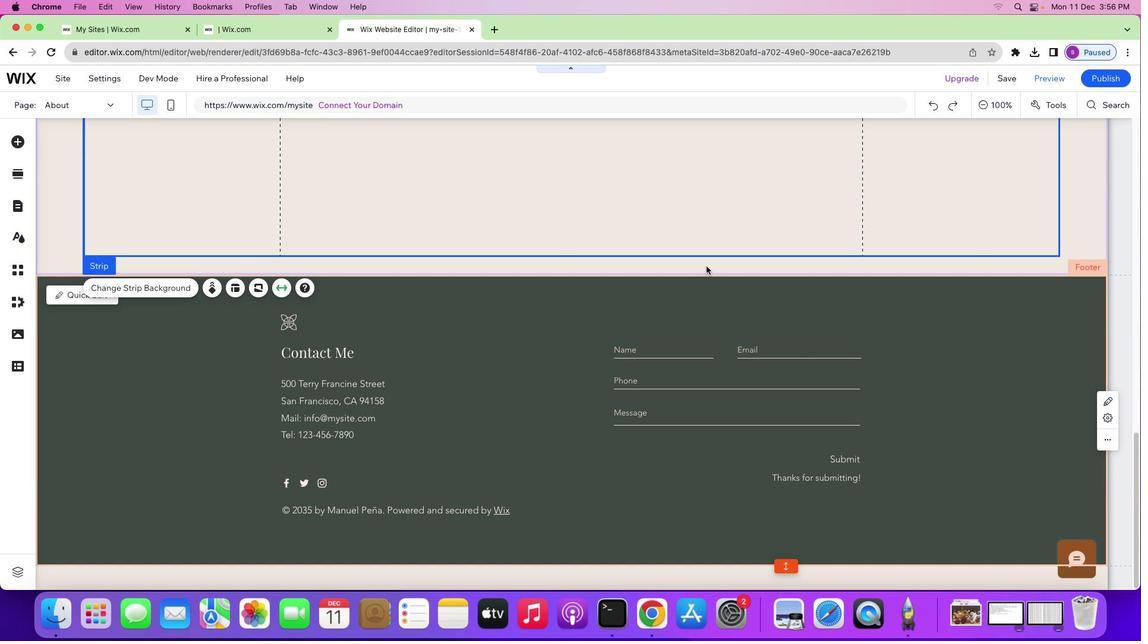 
Action: Mouse moved to (611, 244)
Screenshot: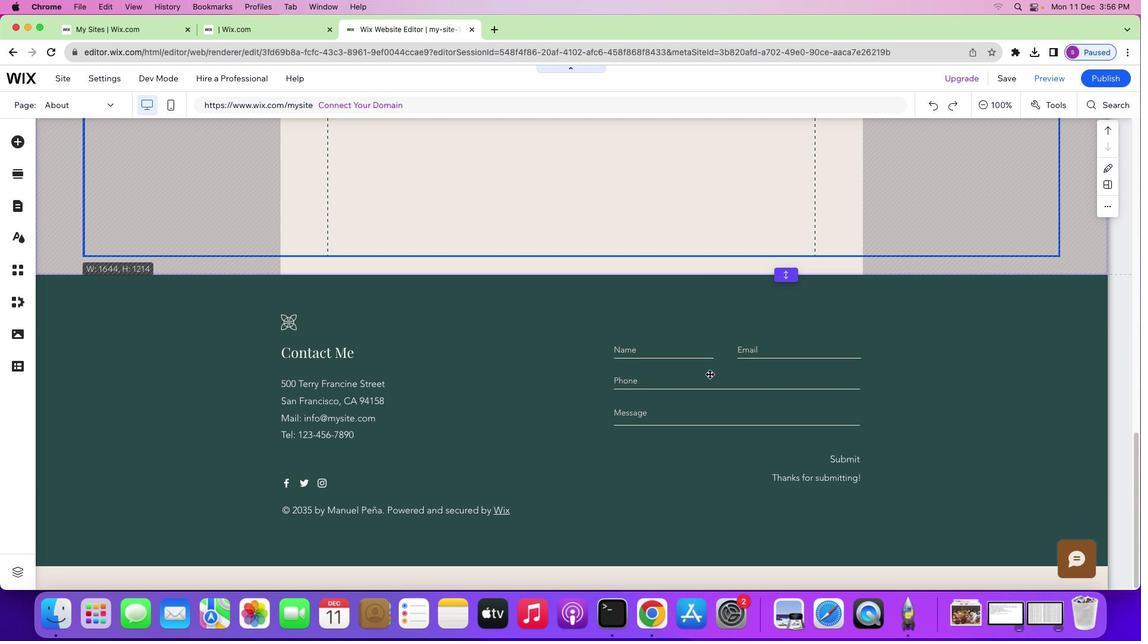 
Action: Mouse pressed left at (611, 244)
Screenshot: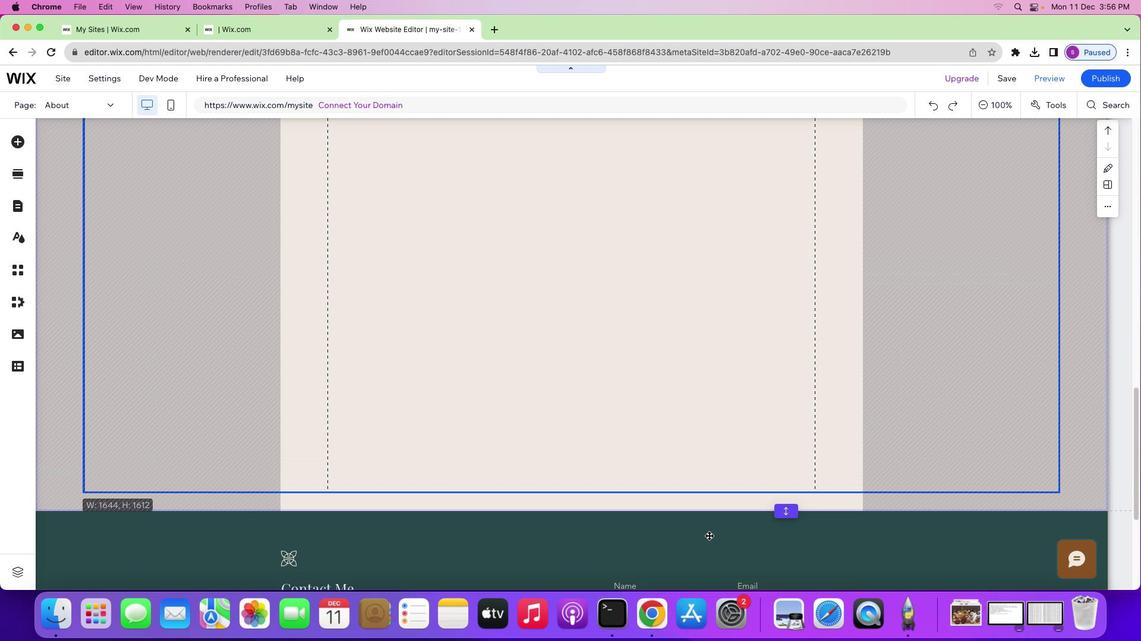 
Action: Mouse moved to (588, 334)
Screenshot: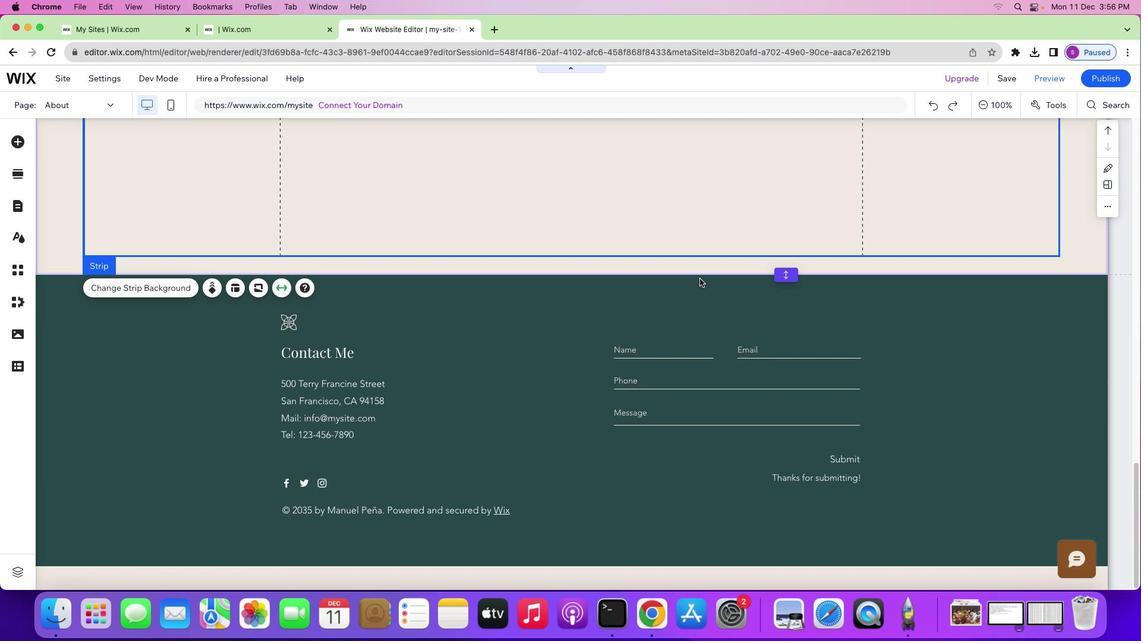 
Action: Mouse scrolled (588, 334) with delta (81, 115)
Screenshot: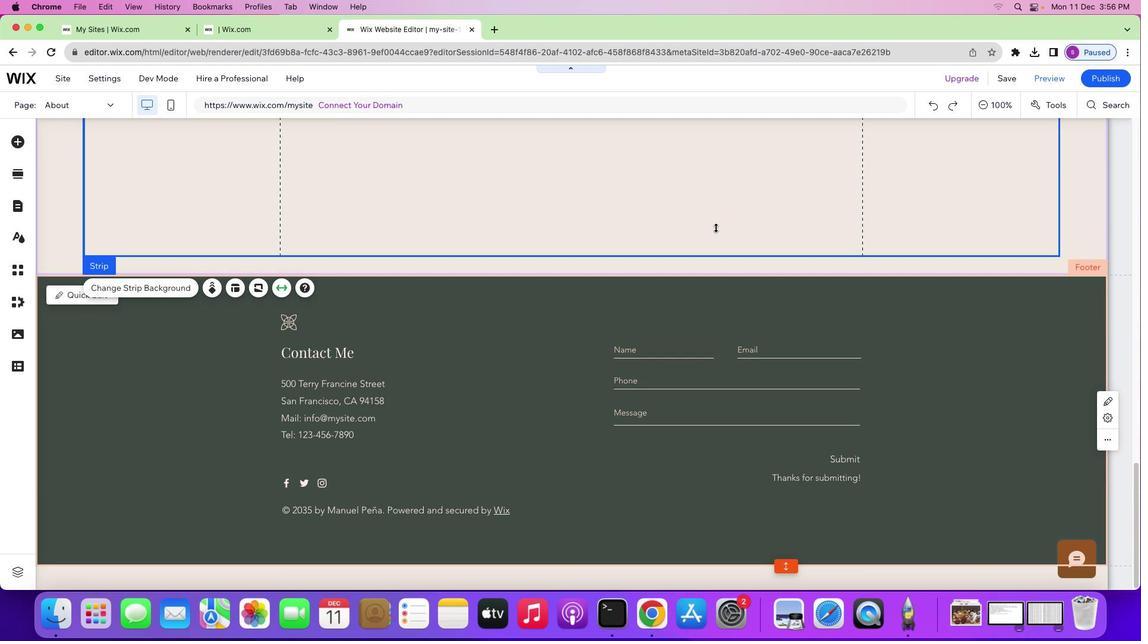 
Action: Mouse scrolled (588, 334) with delta (81, 115)
Screenshot: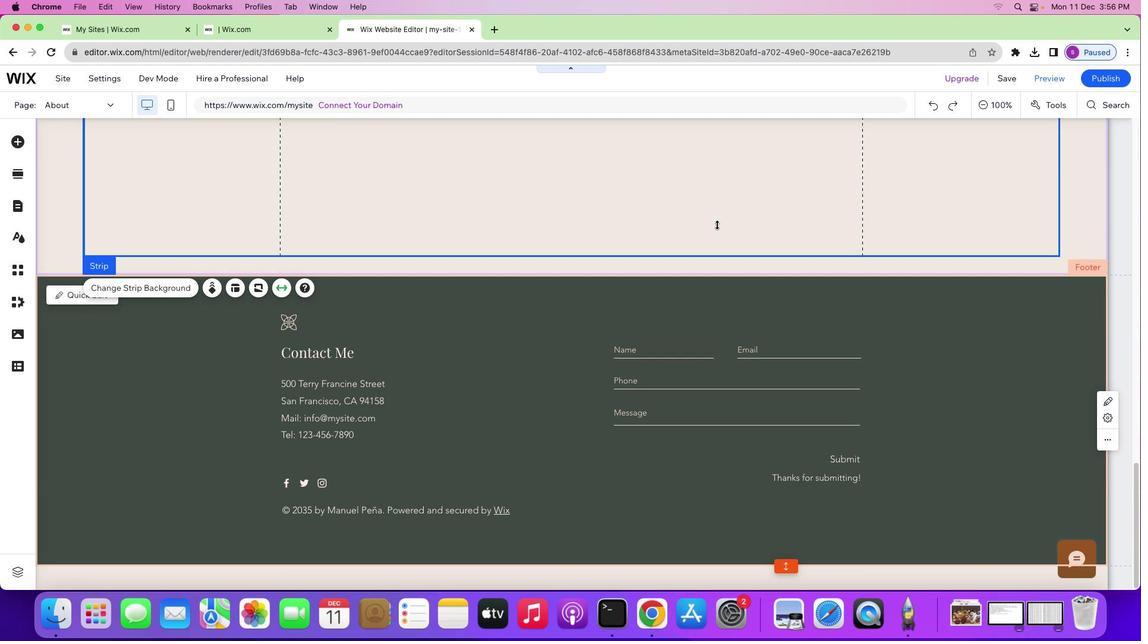 
Action: Mouse scrolled (588, 334) with delta (81, 114)
Screenshot: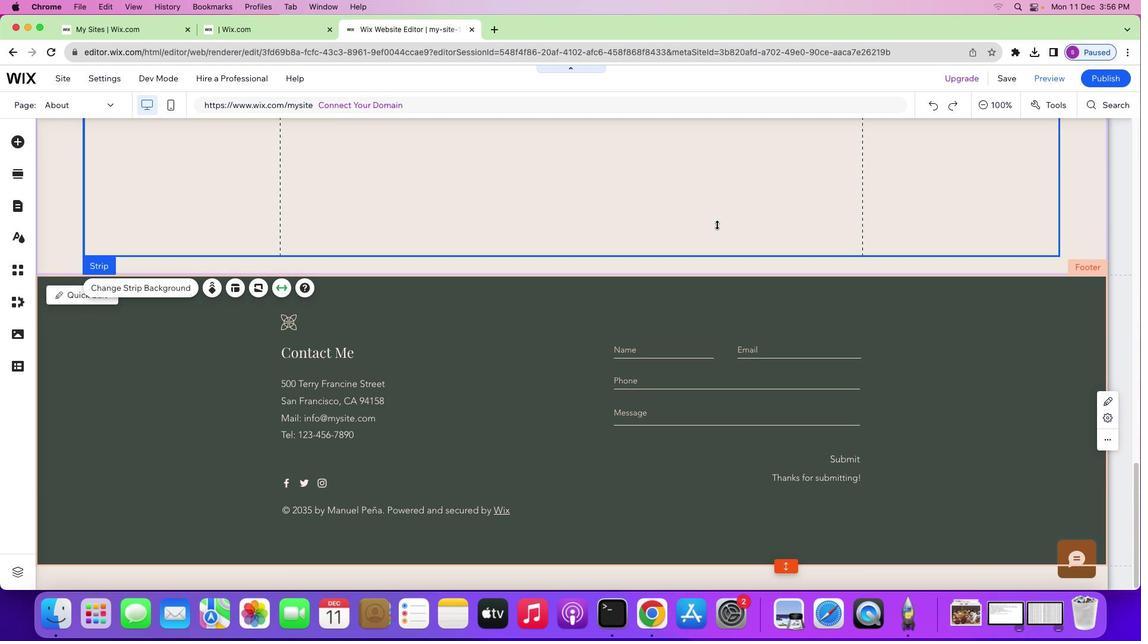 
Action: Mouse scrolled (588, 334) with delta (81, 114)
Screenshot: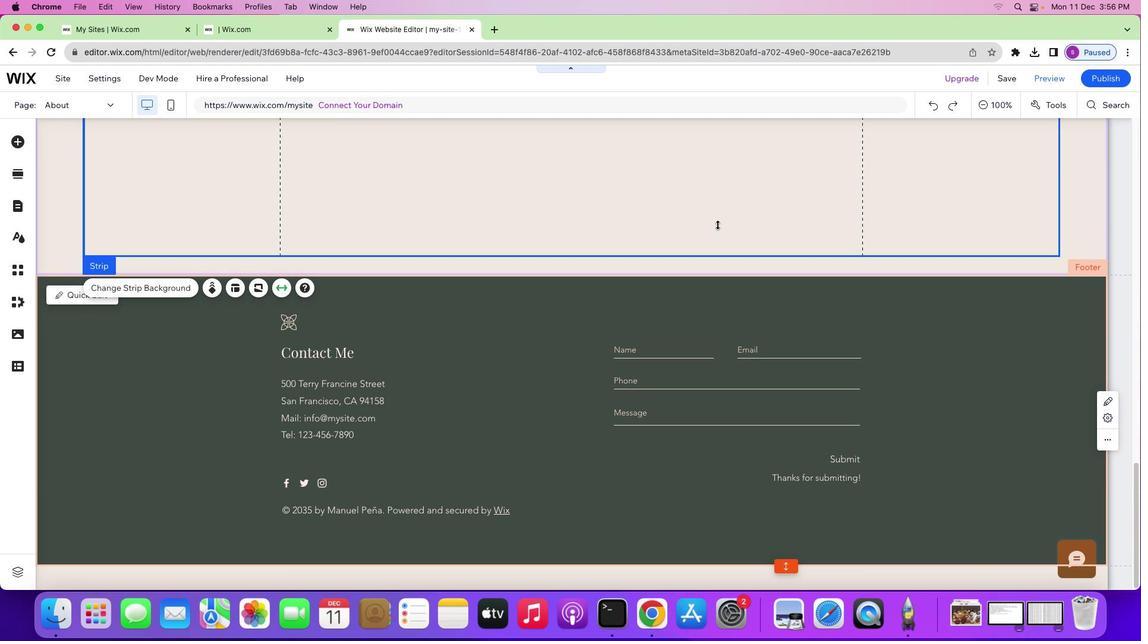 
Action: Mouse scrolled (588, 334) with delta (81, 114)
Screenshot: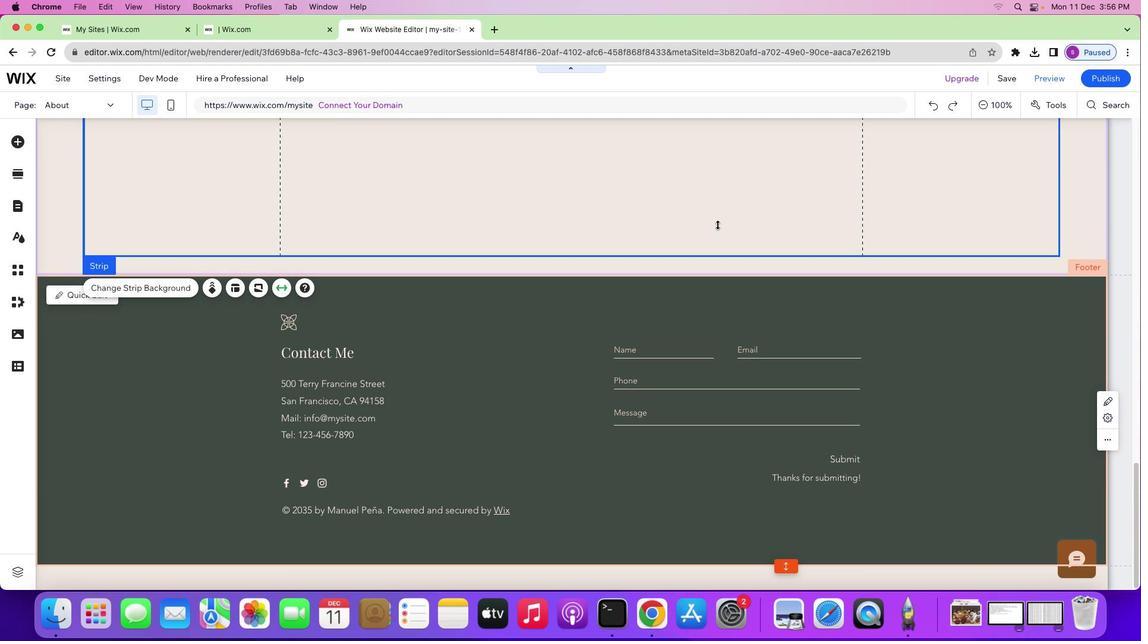 
Action: Mouse scrolled (588, 334) with delta (81, 114)
Screenshot: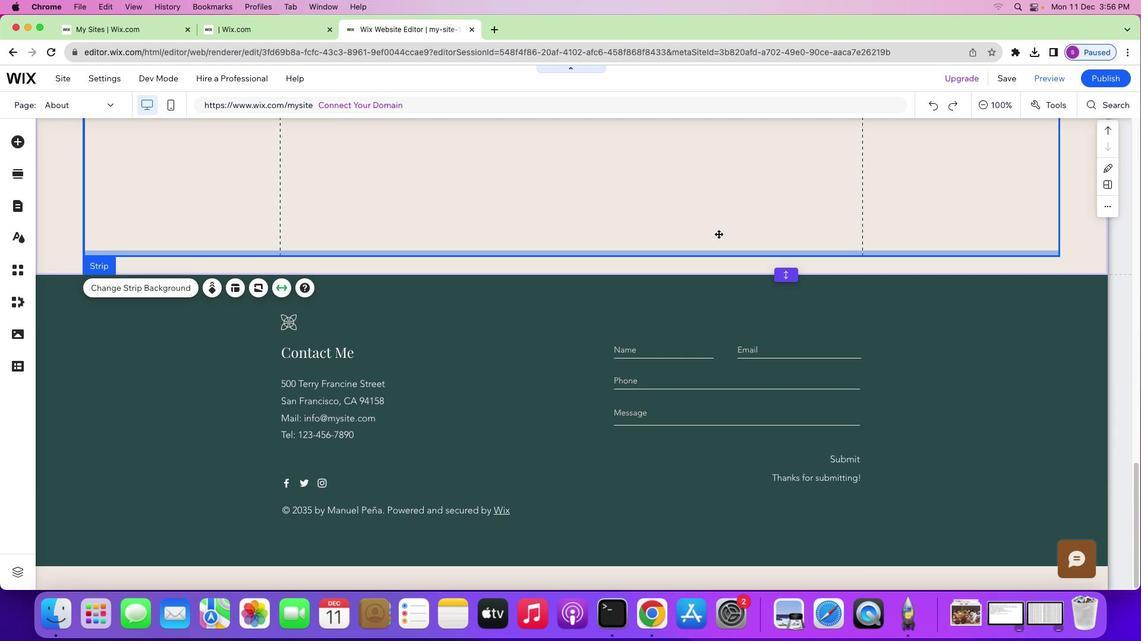 
Action: Mouse moved to (613, 244)
Screenshot: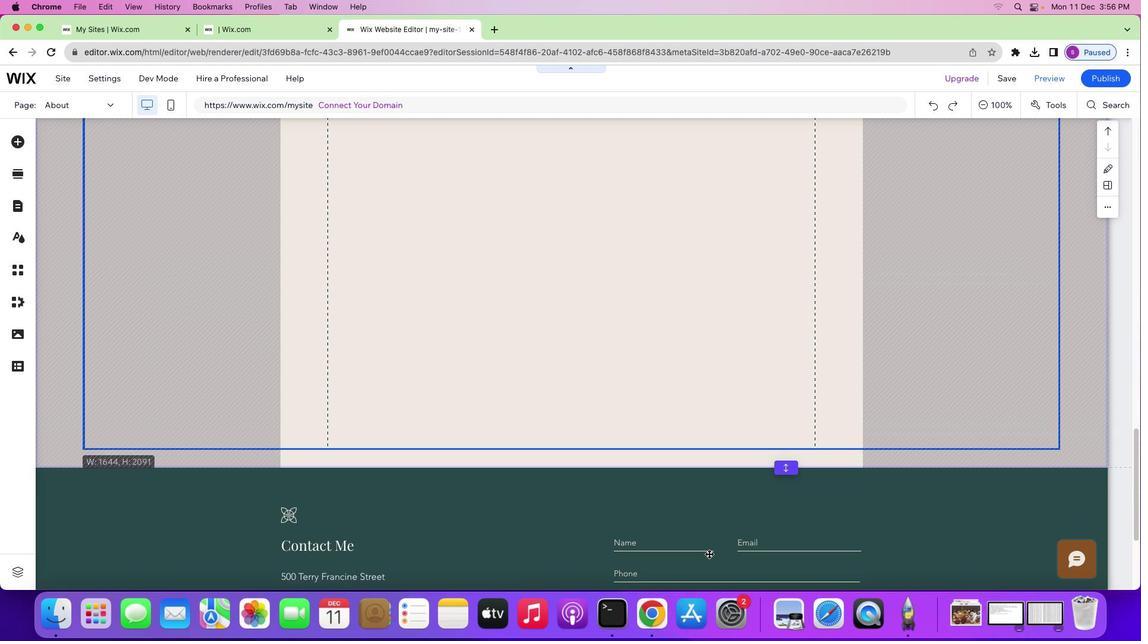 
Action: Mouse pressed left at (613, 244)
Screenshot: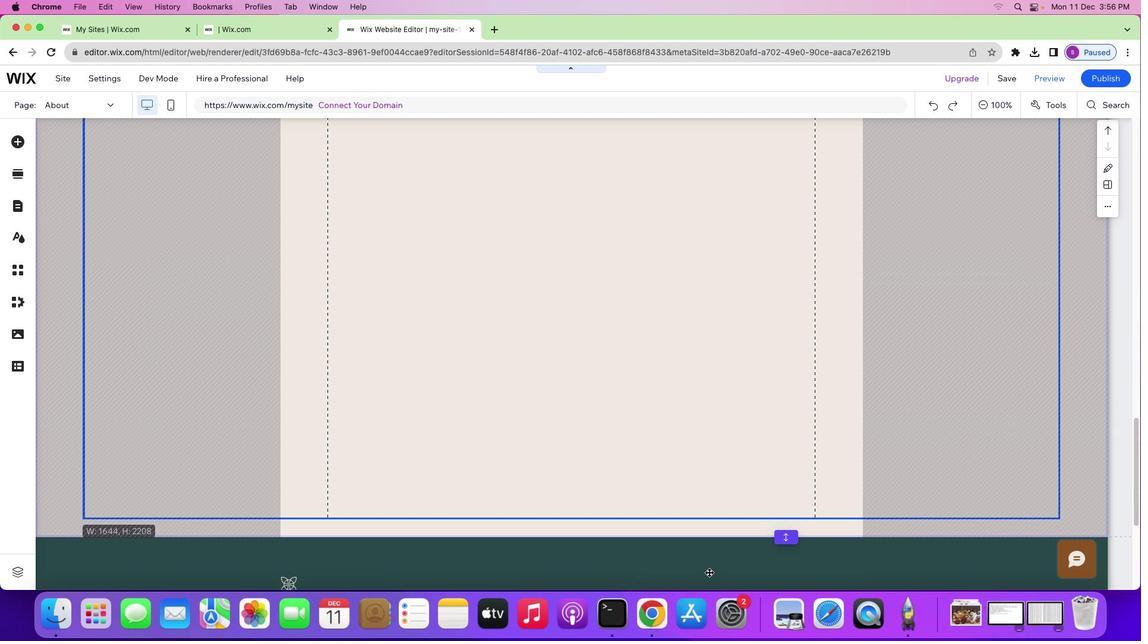
Action: Mouse moved to (584, 313)
Screenshot: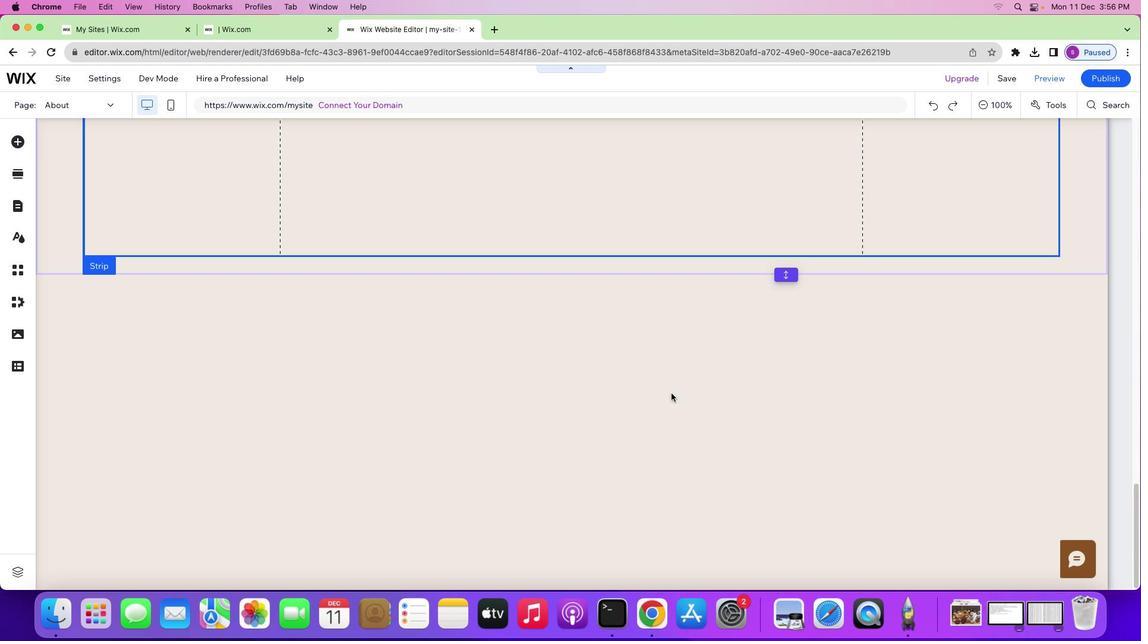 
Action: Mouse scrolled (584, 313) with delta (81, 115)
Screenshot: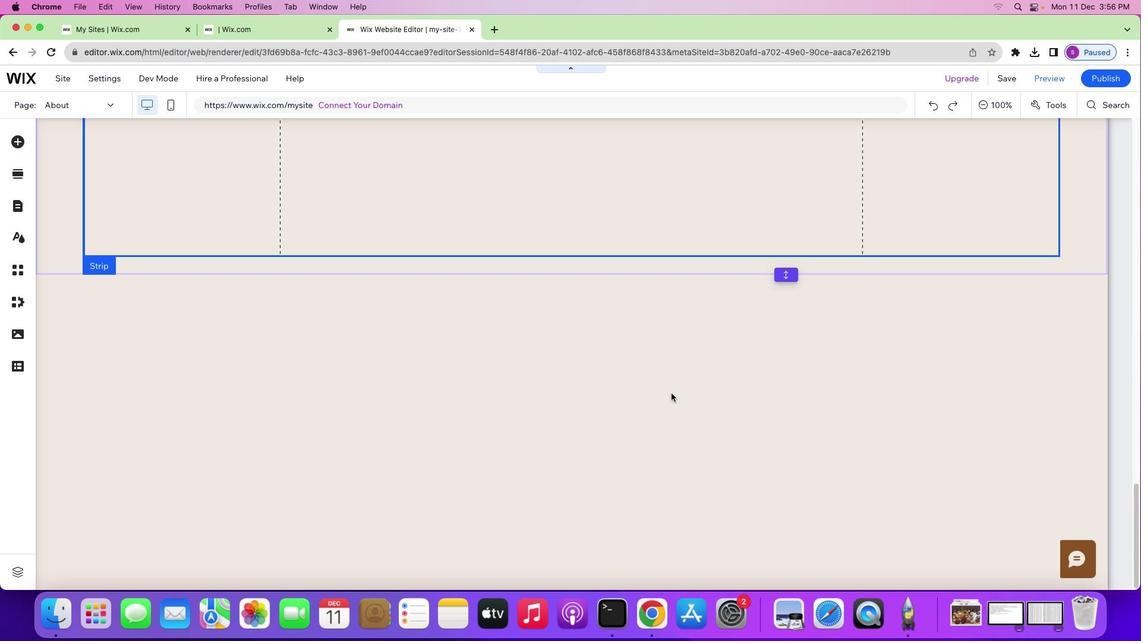 
Action: Mouse scrolled (584, 313) with delta (81, 115)
Screenshot: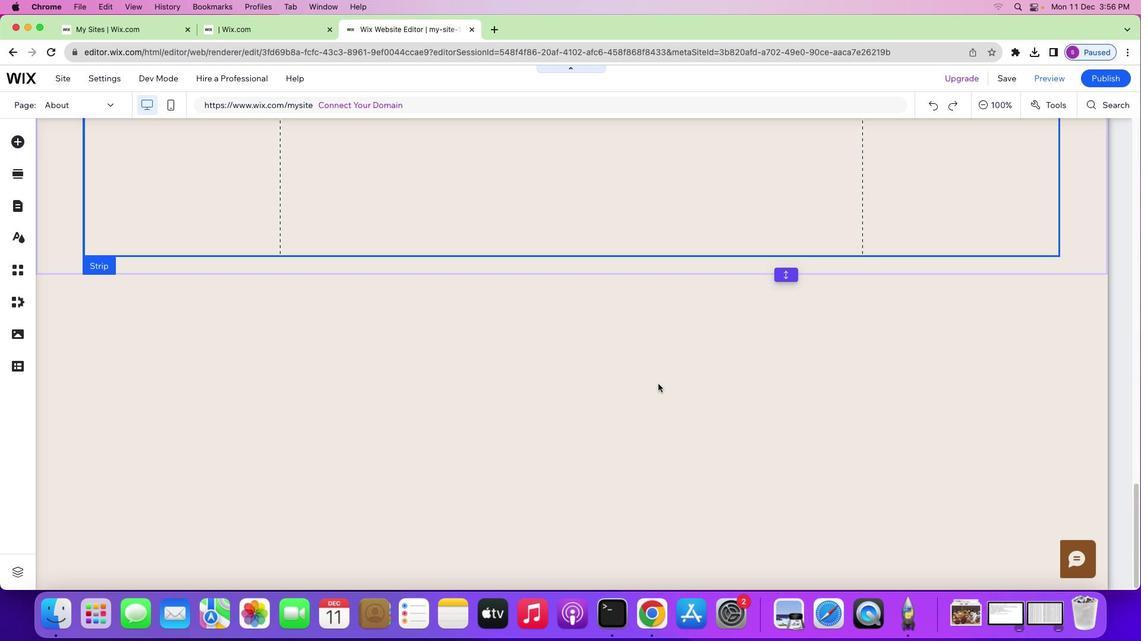 
Action: Mouse scrolled (584, 313) with delta (81, 115)
Screenshot: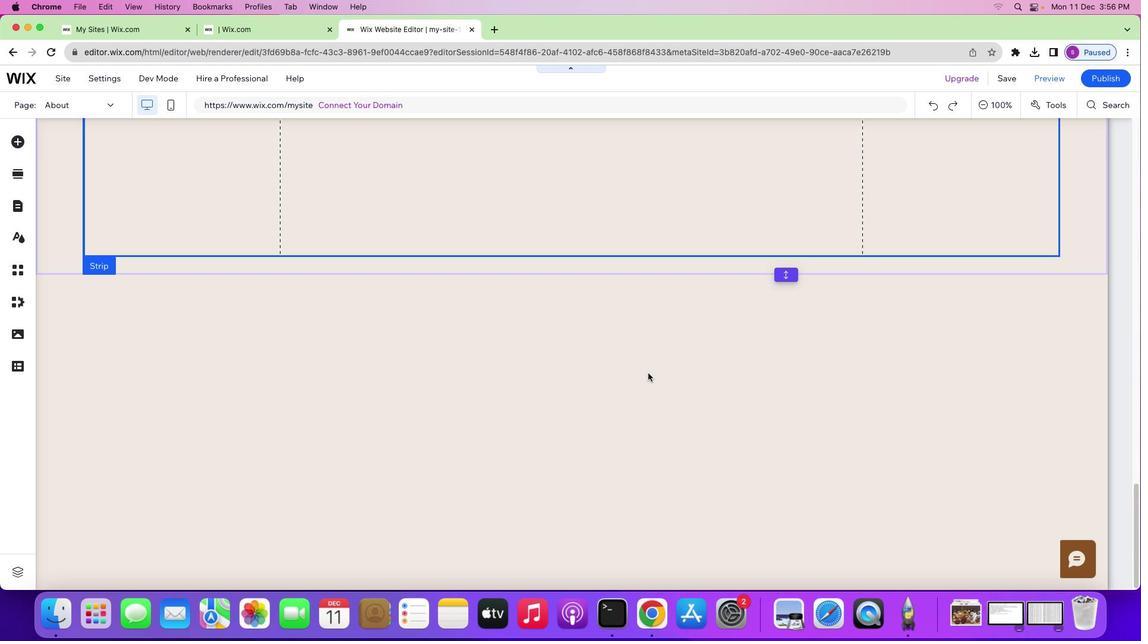 
Action: Mouse scrolled (584, 313) with delta (81, 114)
Screenshot: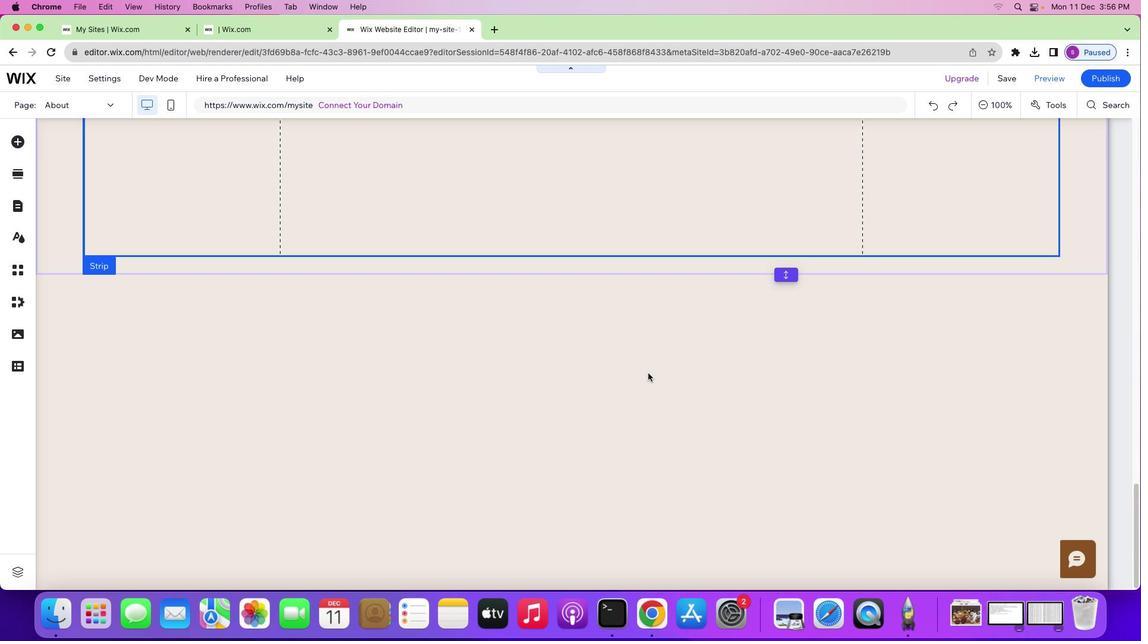 
Action: Mouse scrolled (584, 313) with delta (81, 114)
Screenshot: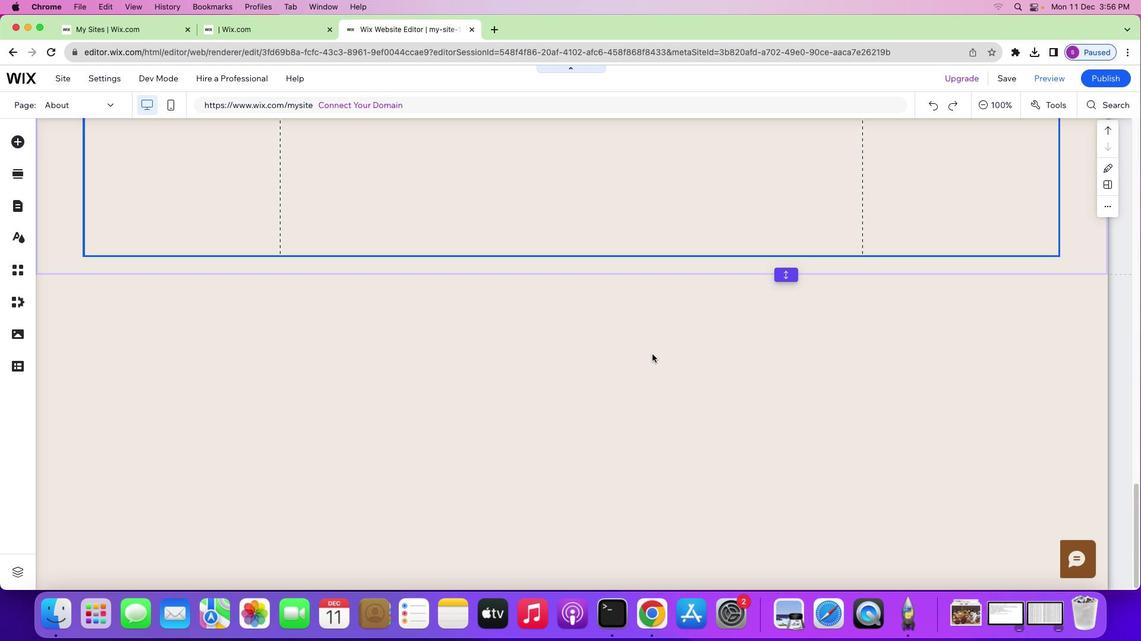 
Action: Mouse scrolled (584, 313) with delta (81, 114)
Screenshot: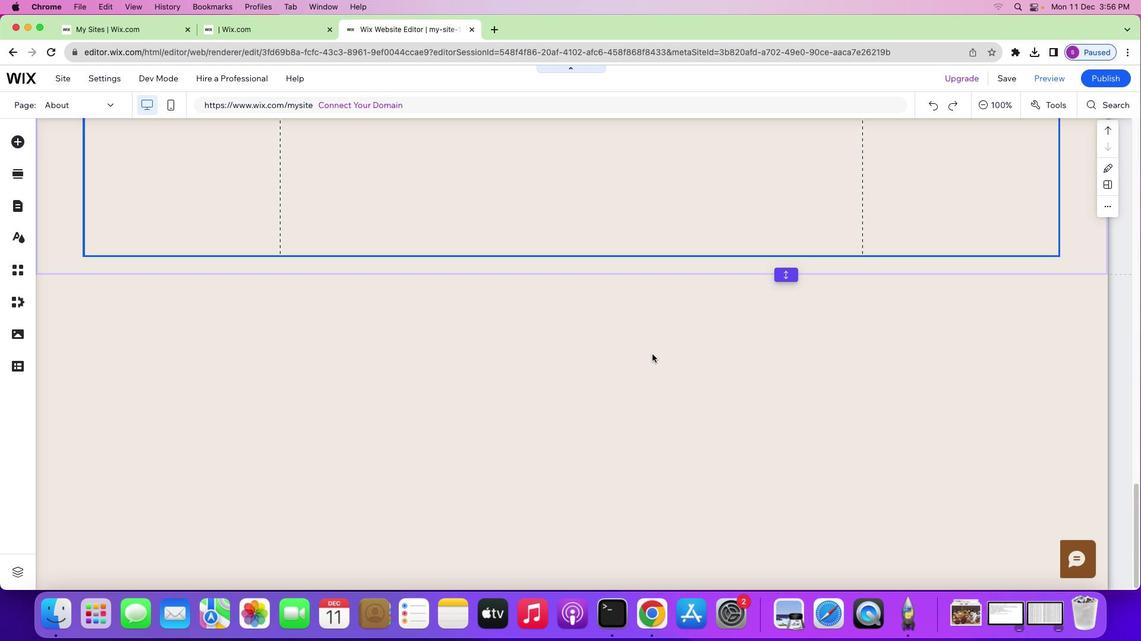 
Action: Mouse scrolled (584, 313) with delta (81, 114)
Screenshot: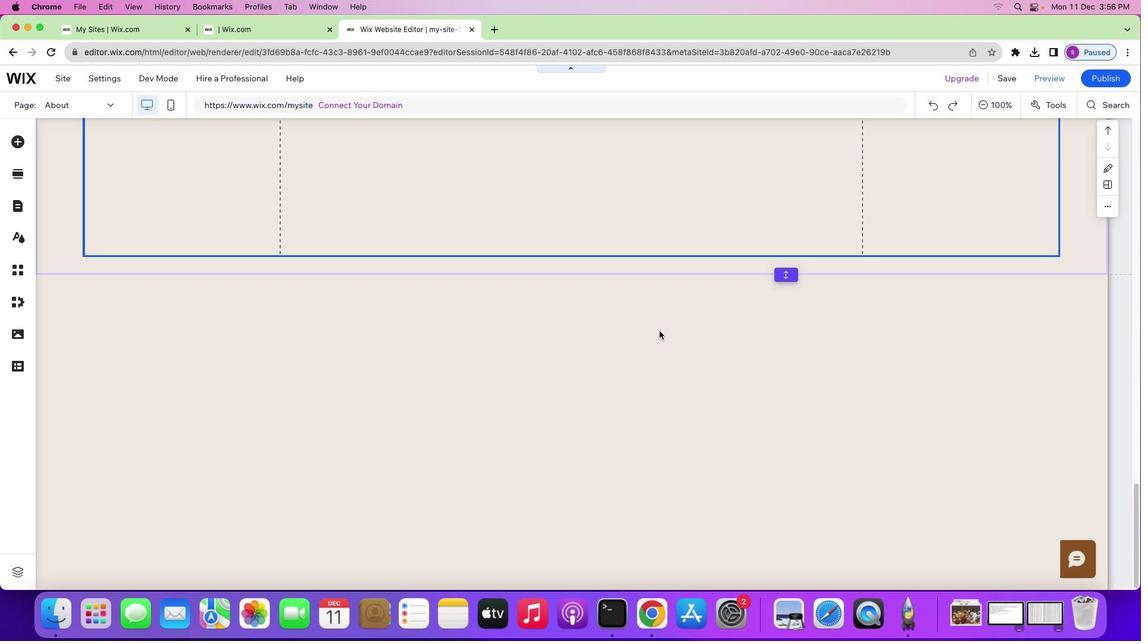 
Action: Mouse scrolled (584, 313) with delta (81, 115)
Screenshot: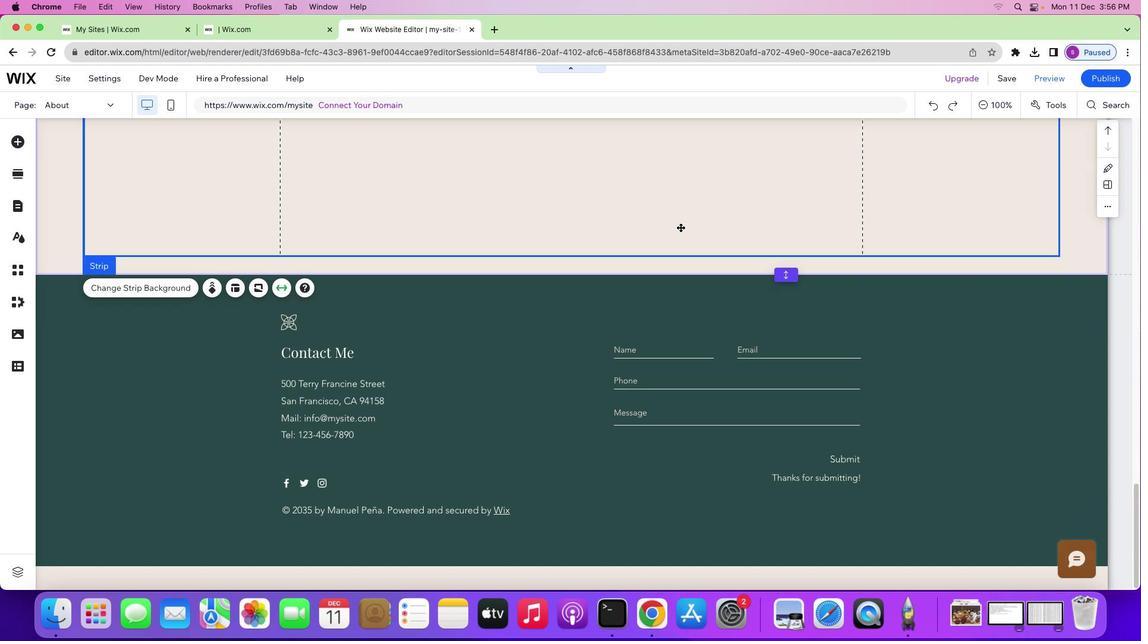 
Action: Mouse scrolled (584, 313) with delta (81, 115)
Screenshot: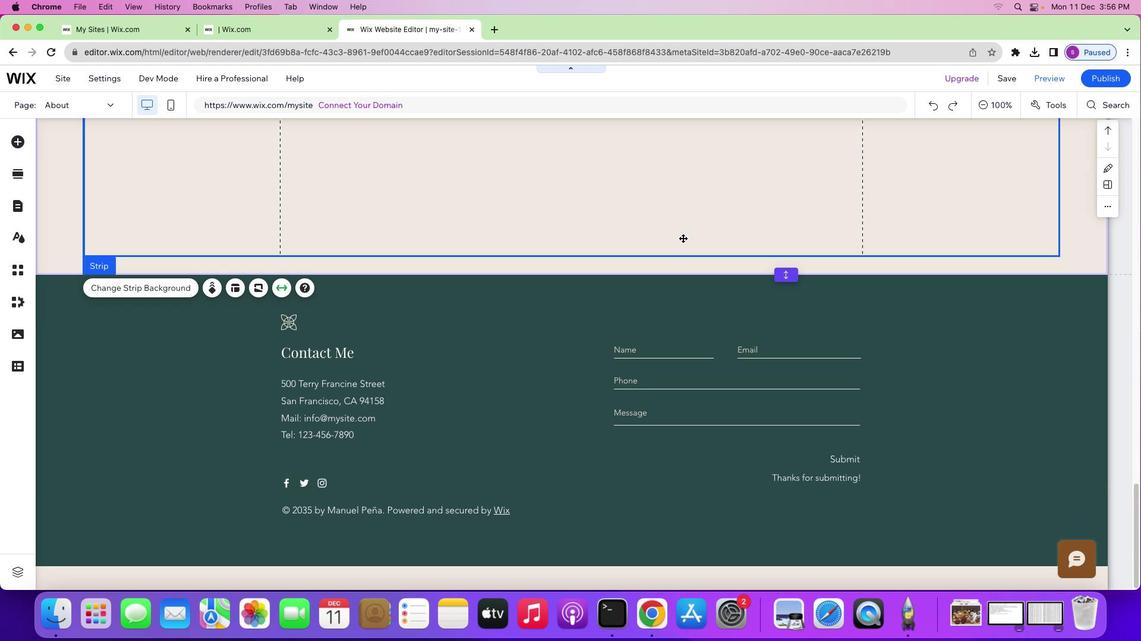
Action: Mouse scrolled (584, 313) with delta (81, 115)
Screenshot: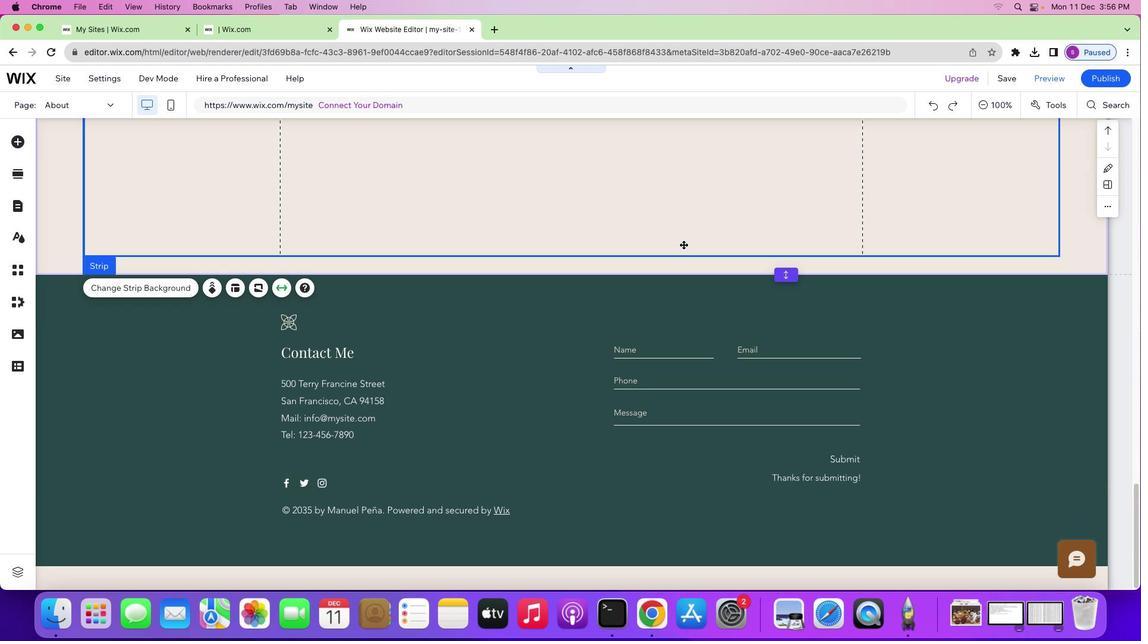 
Action: Mouse scrolled (584, 313) with delta (81, 114)
Screenshot: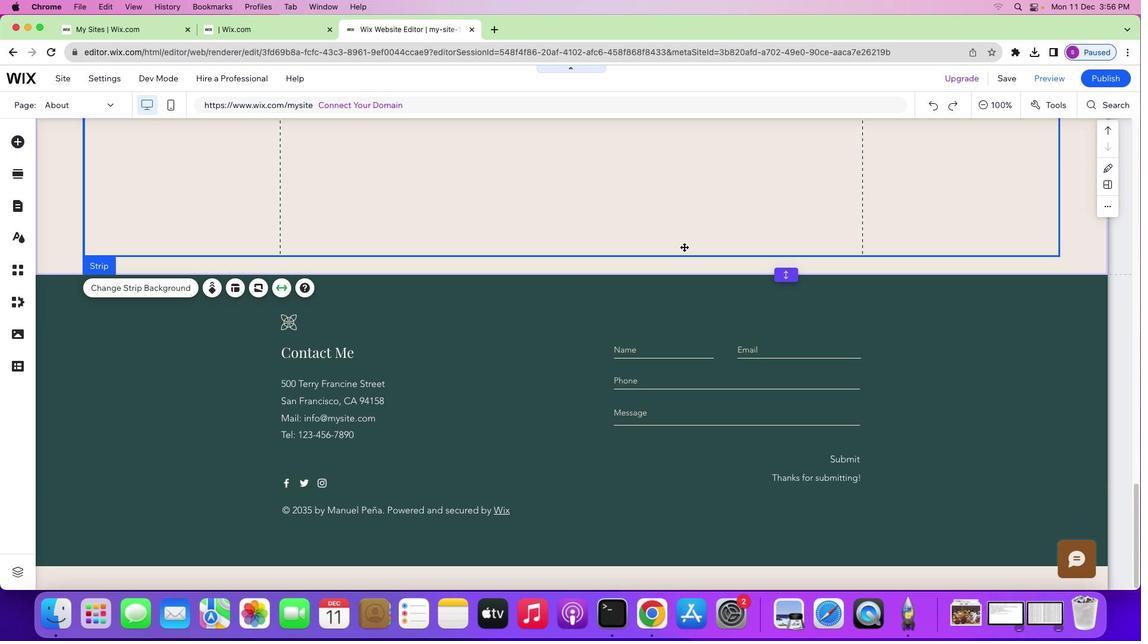 
Action: Mouse scrolled (584, 313) with delta (81, 114)
Screenshot: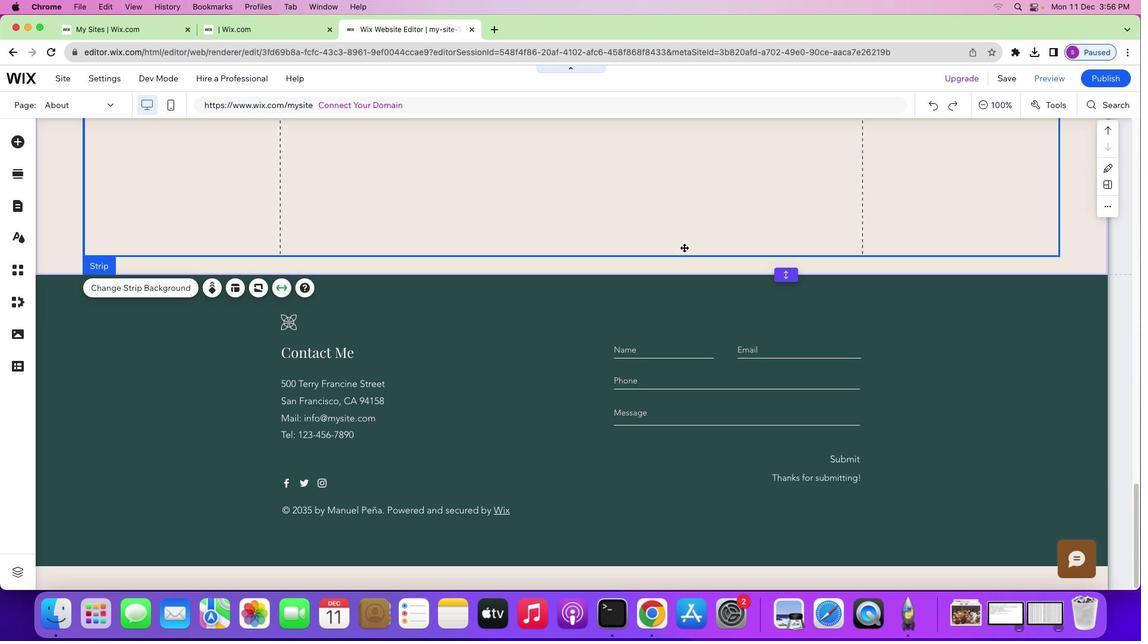 
Action: Mouse moved to (594, 244)
Screenshot: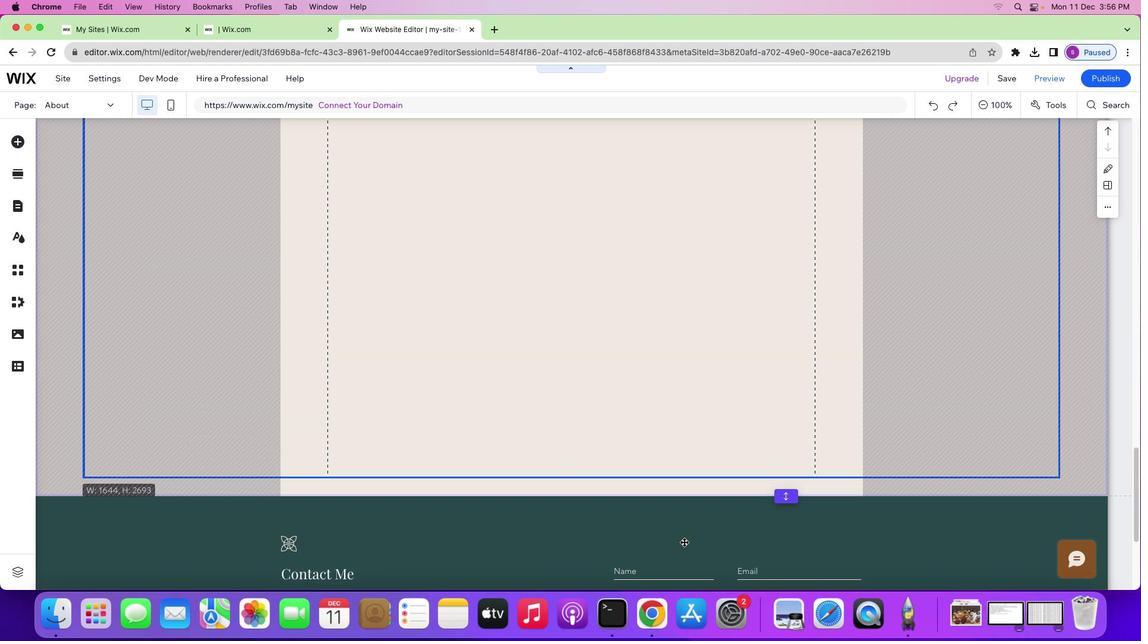 
Action: Mouse pressed left at (594, 244)
Screenshot: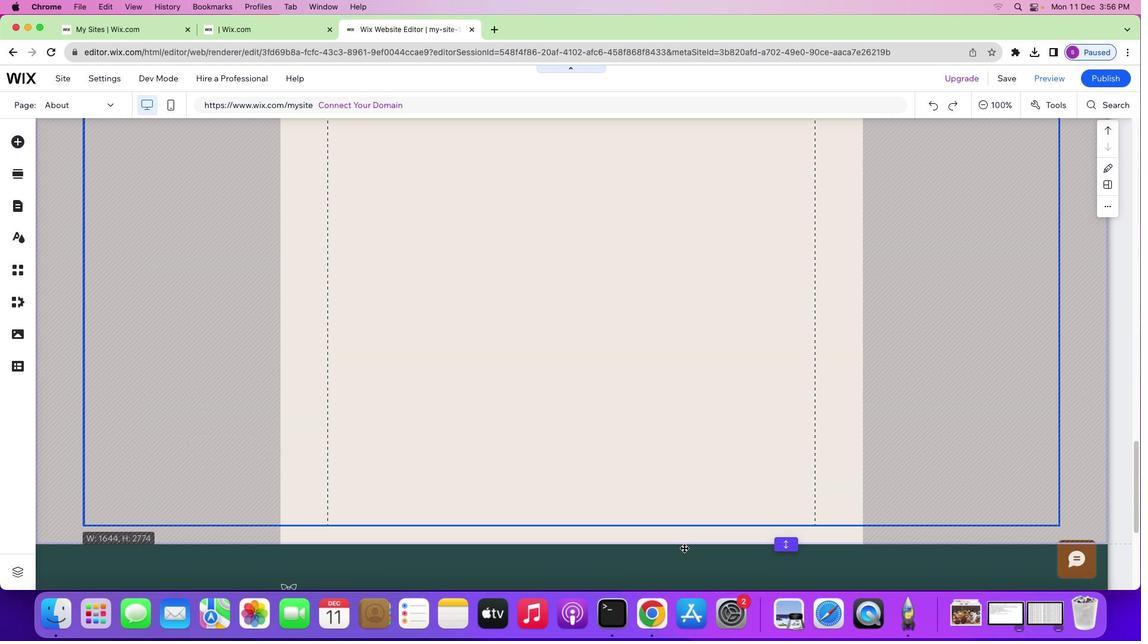 
Action: Mouse moved to (578, 334)
Screenshot: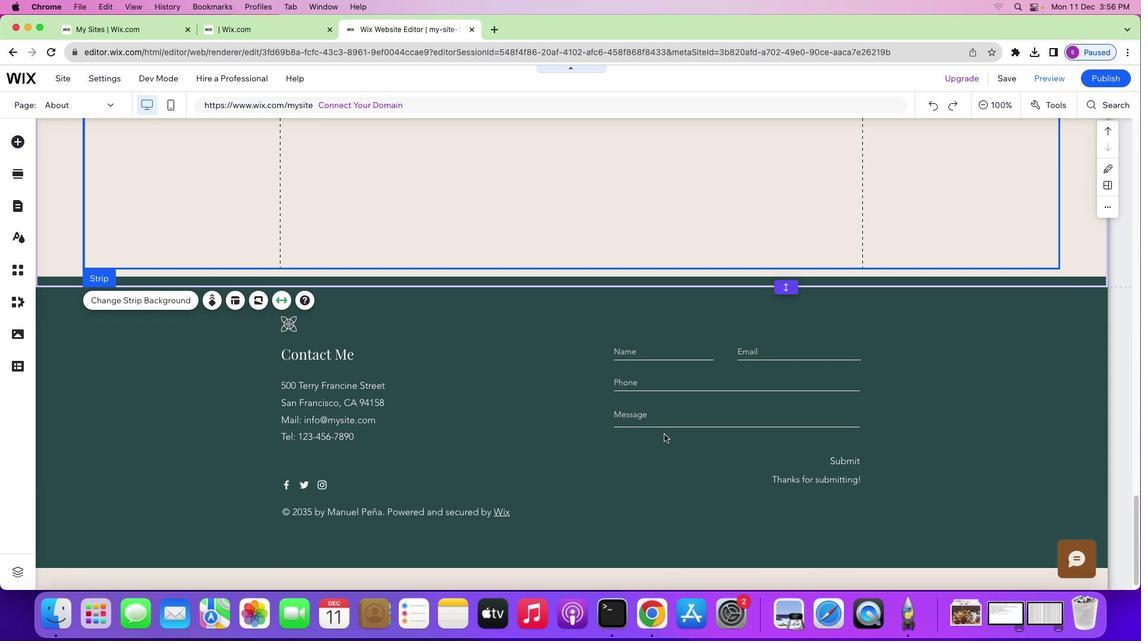 
Action: Mouse scrolled (578, 334) with delta (81, 115)
Screenshot: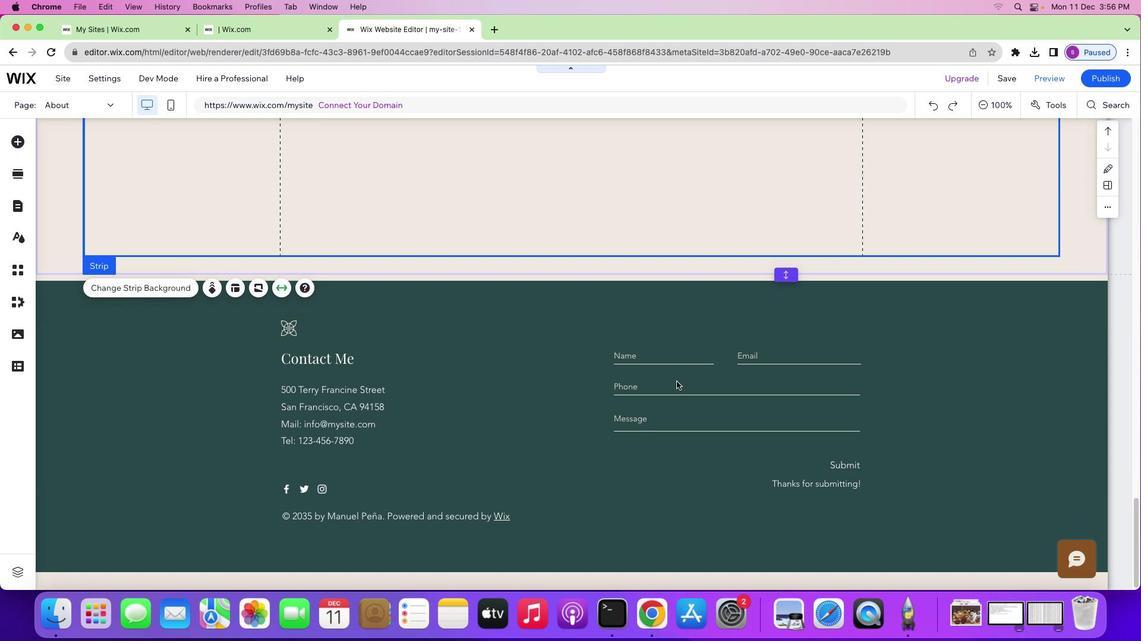 
Action: Mouse scrolled (578, 334) with delta (81, 115)
Screenshot: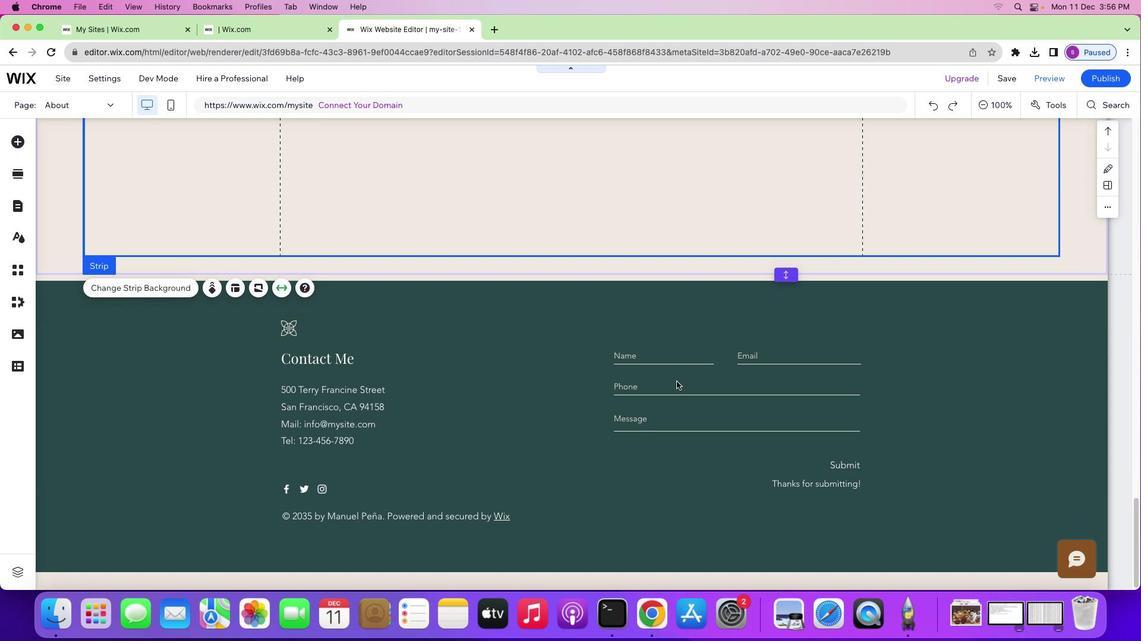 
Action: Mouse scrolled (578, 334) with delta (81, 114)
Screenshot: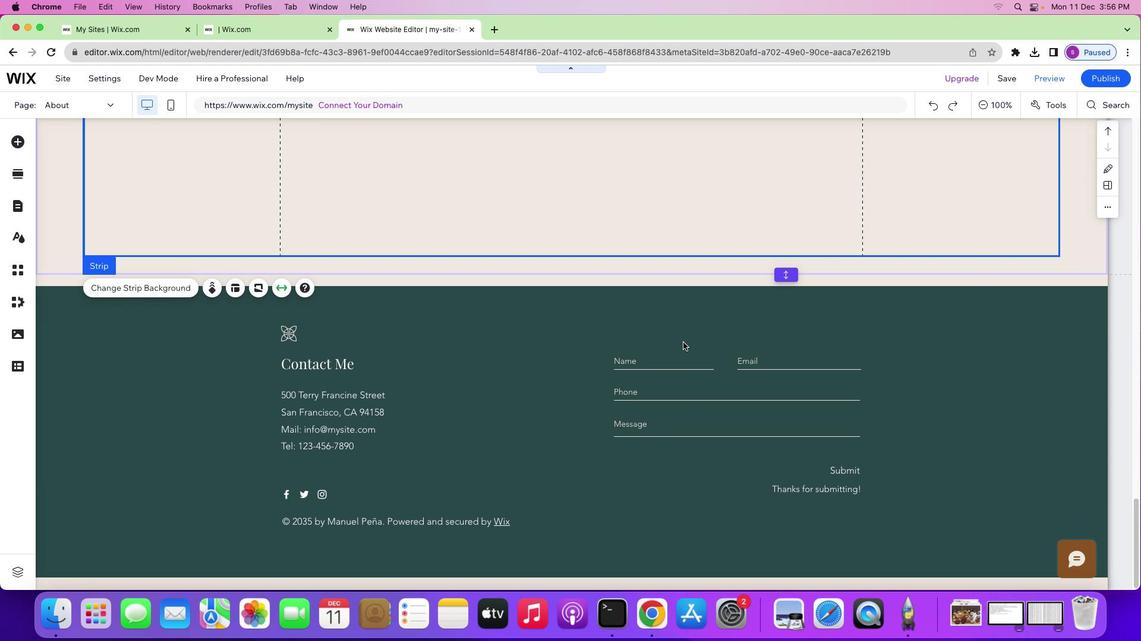 
Action: Mouse scrolled (578, 334) with delta (81, 114)
Screenshot: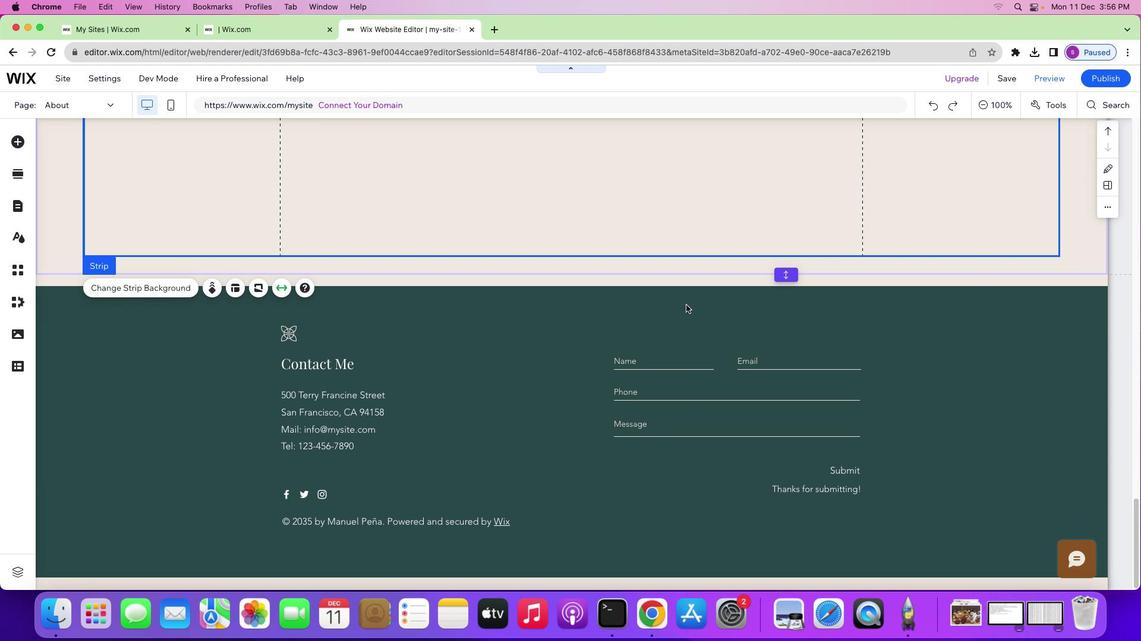 
Action: Mouse scrolled (578, 334) with delta (81, 114)
Screenshot: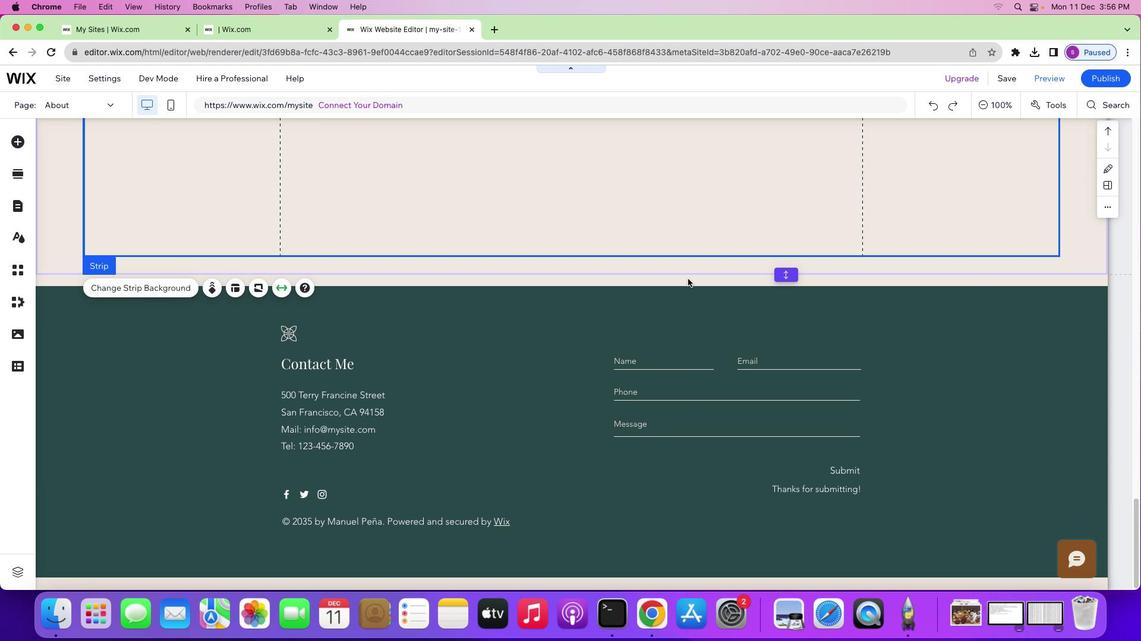 
Action: Mouse scrolled (578, 334) with delta (81, 115)
Screenshot: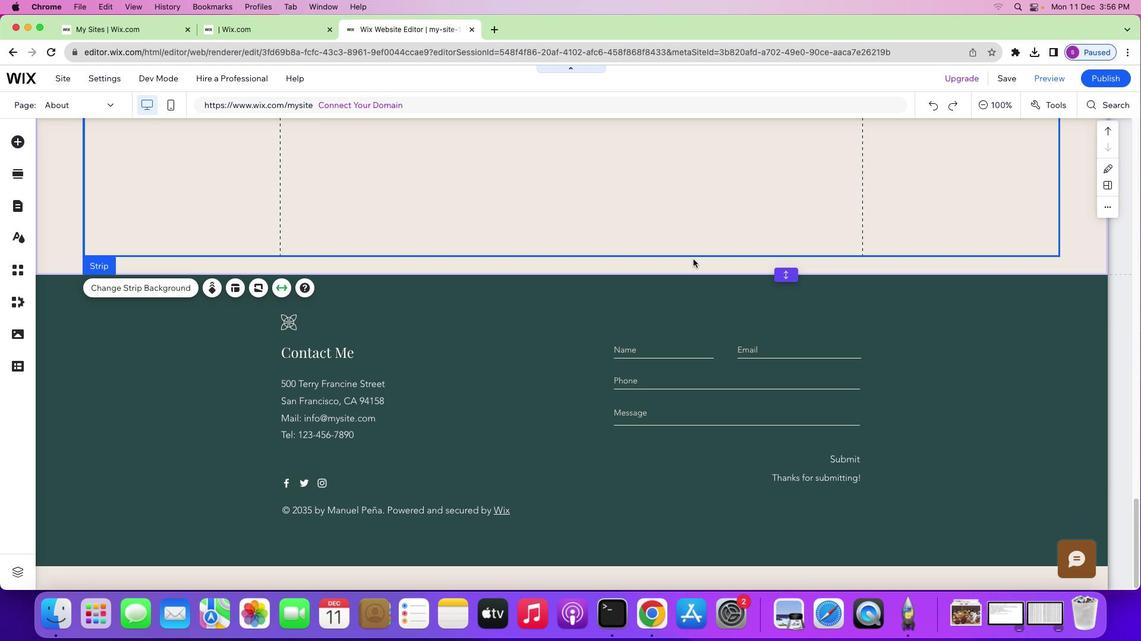 
Action: Mouse scrolled (578, 334) with delta (81, 115)
Screenshot: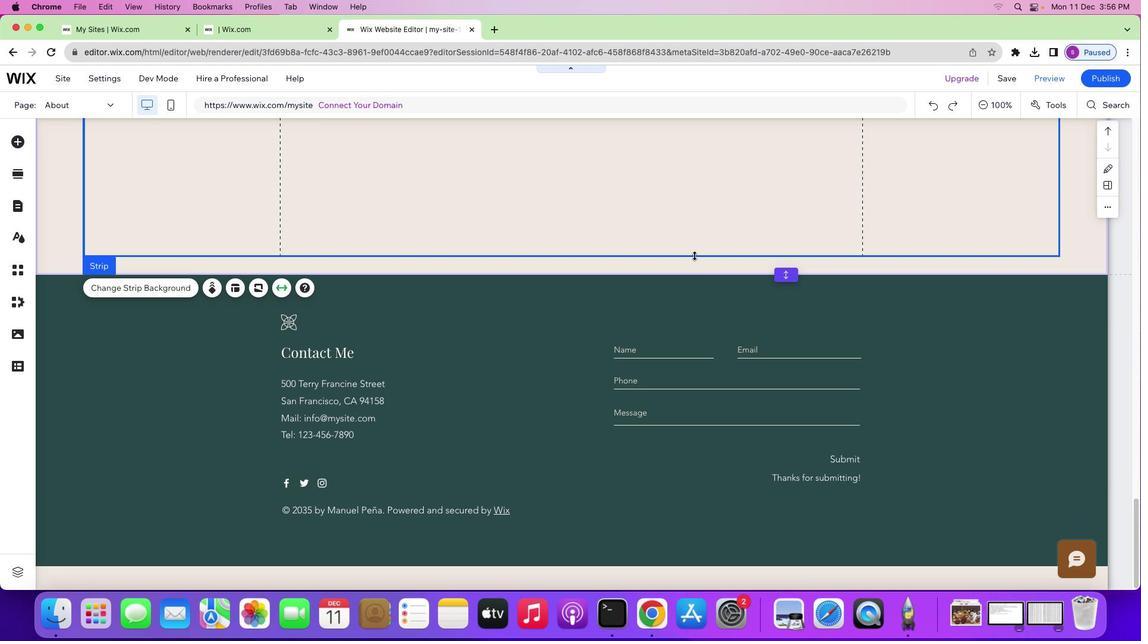 
Action: Mouse scrolled (578, 334) with delta (81, 117)
Screenshot: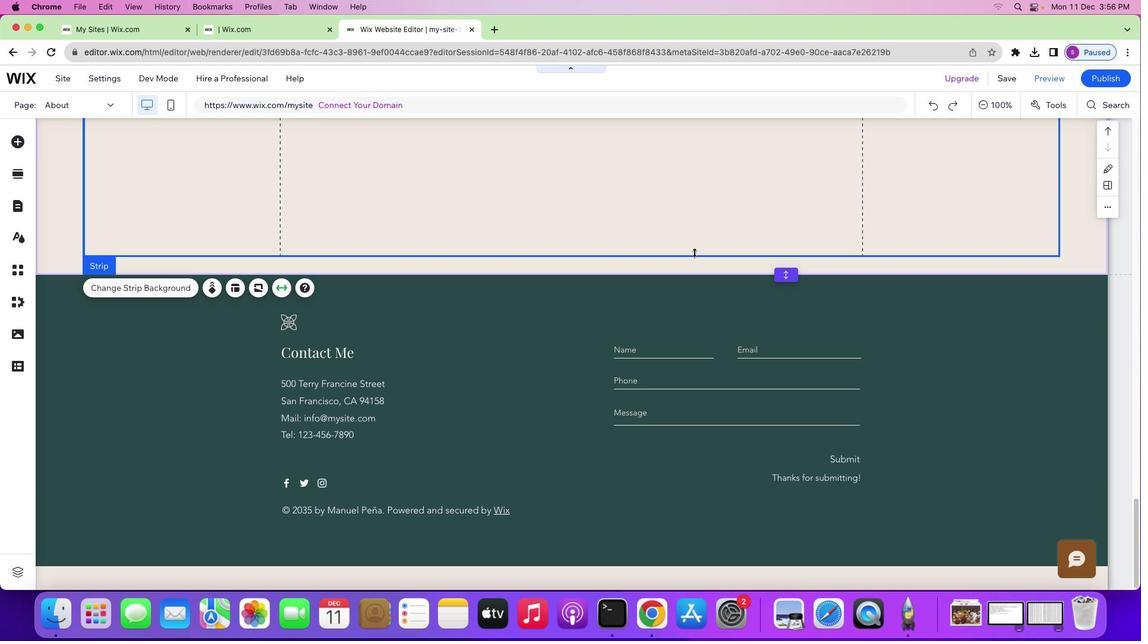 
Action: Mouse scrolled (578, 334) with delta (81, 114)
Screenshot: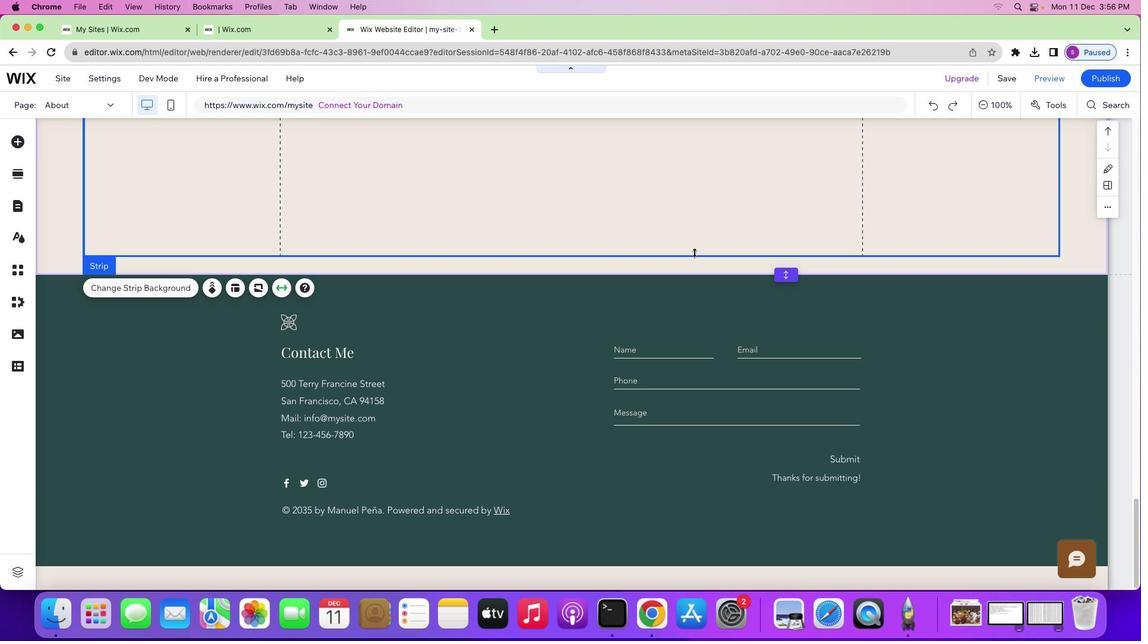 
Action: Mouse scrolled (578, 334) with delta (81, 114)
Screenshot: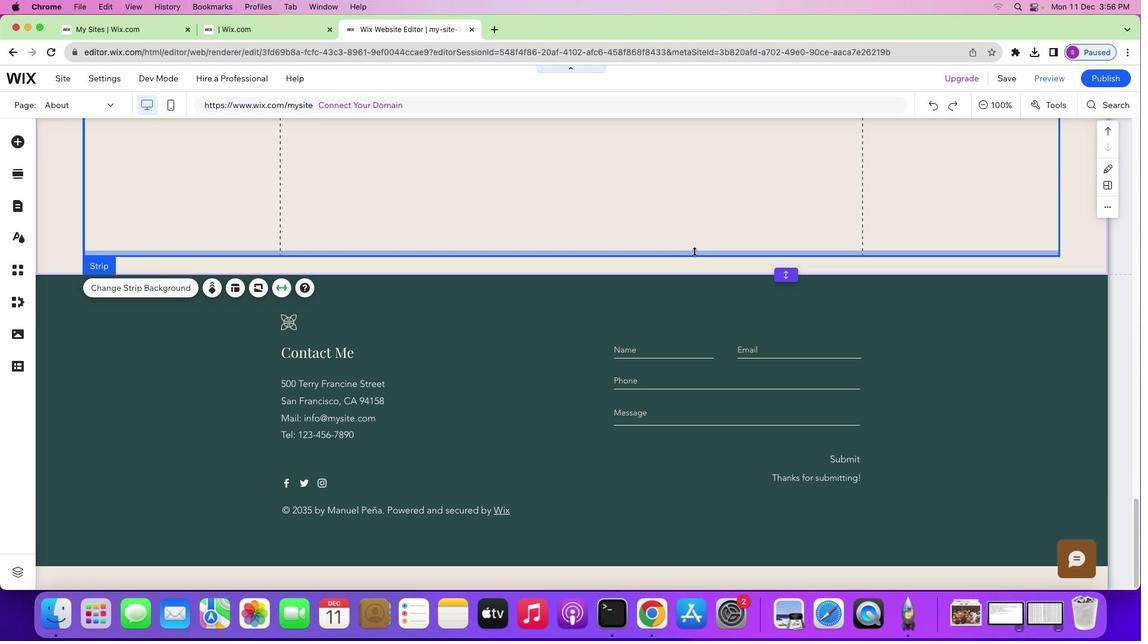 
Action: Mouse moved to (602, 243)
Screenshot: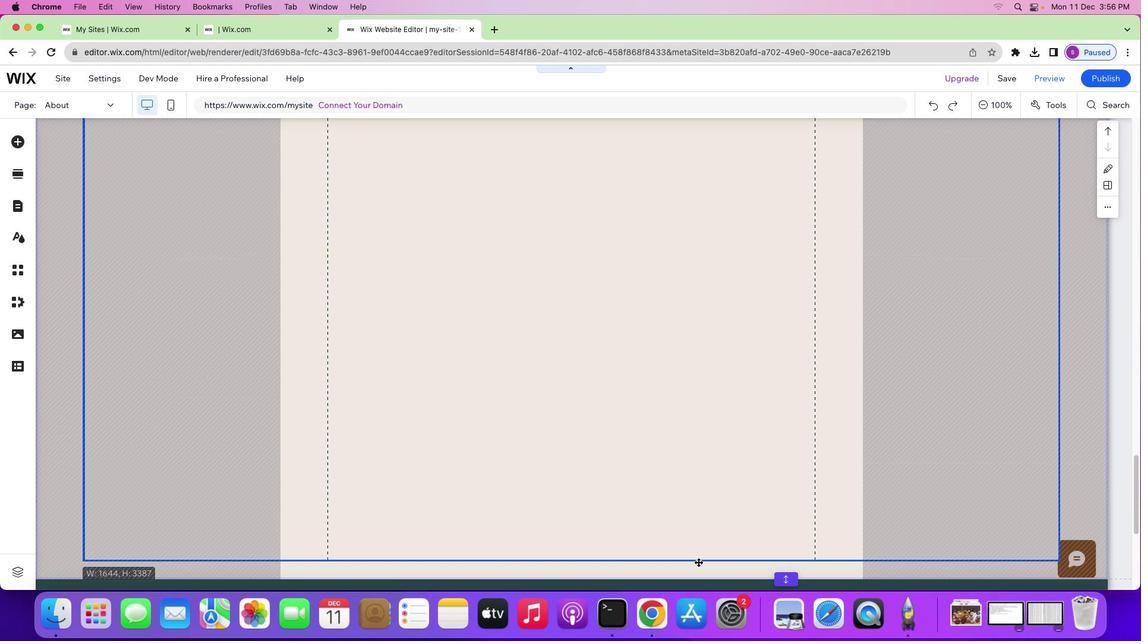 
Action: Mouse pressed left at (602, 243)
Screenshot: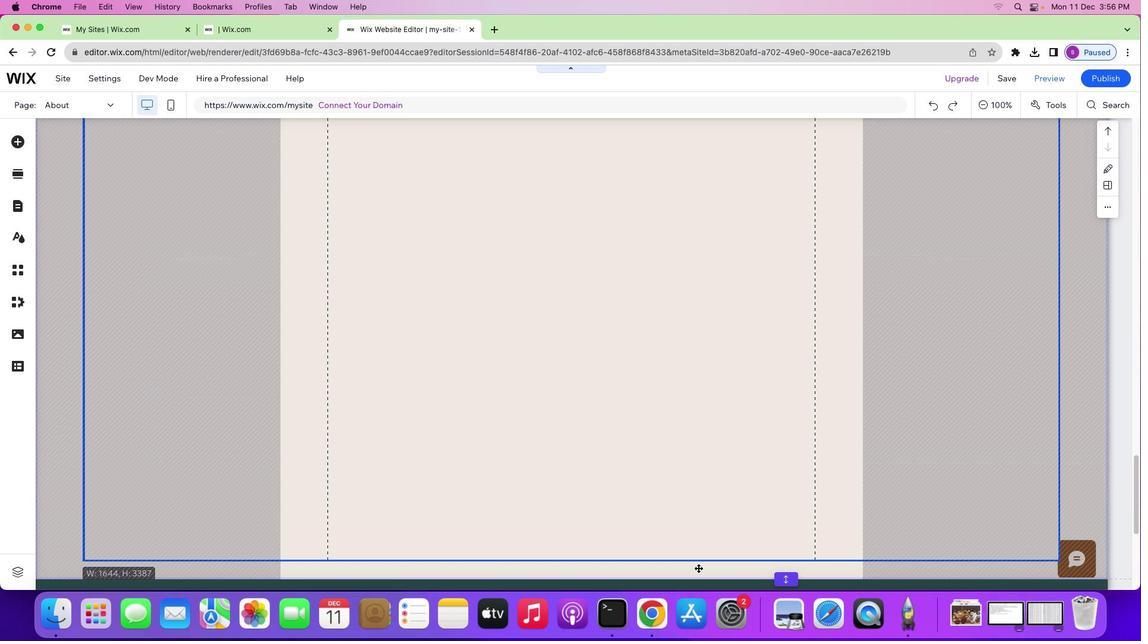 
Action: Mouse moved to (394, 286)
Screenshot: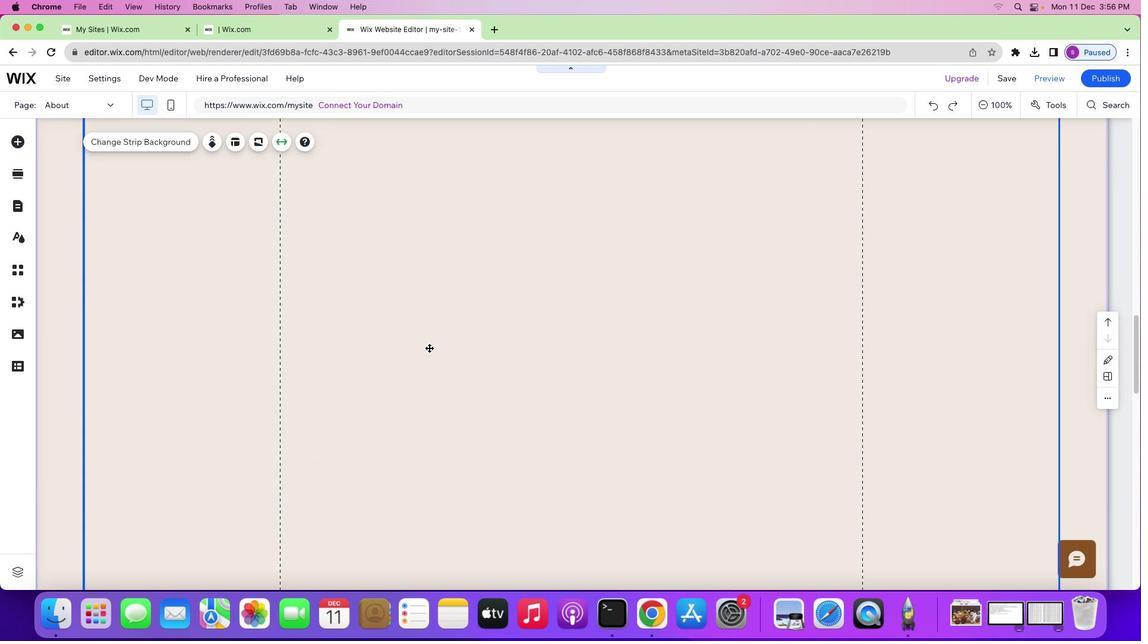 
Action: Mouse scrolled (394, 286) with delta (81, 115)
Screenshot: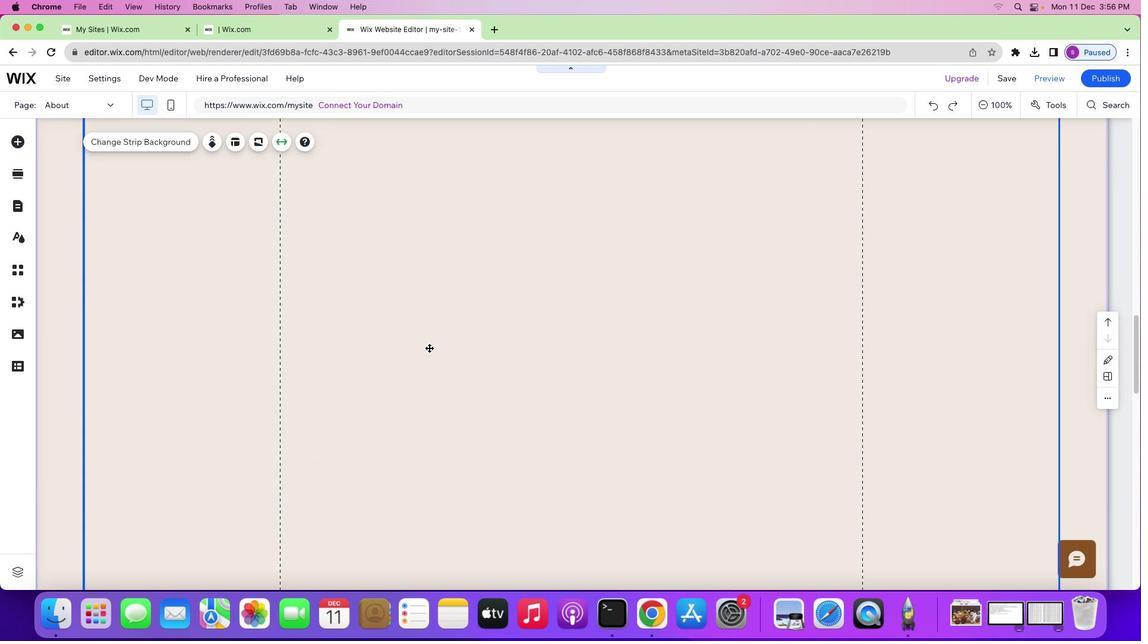 
Action: Mouse moved to (397, 290)
Screenshot: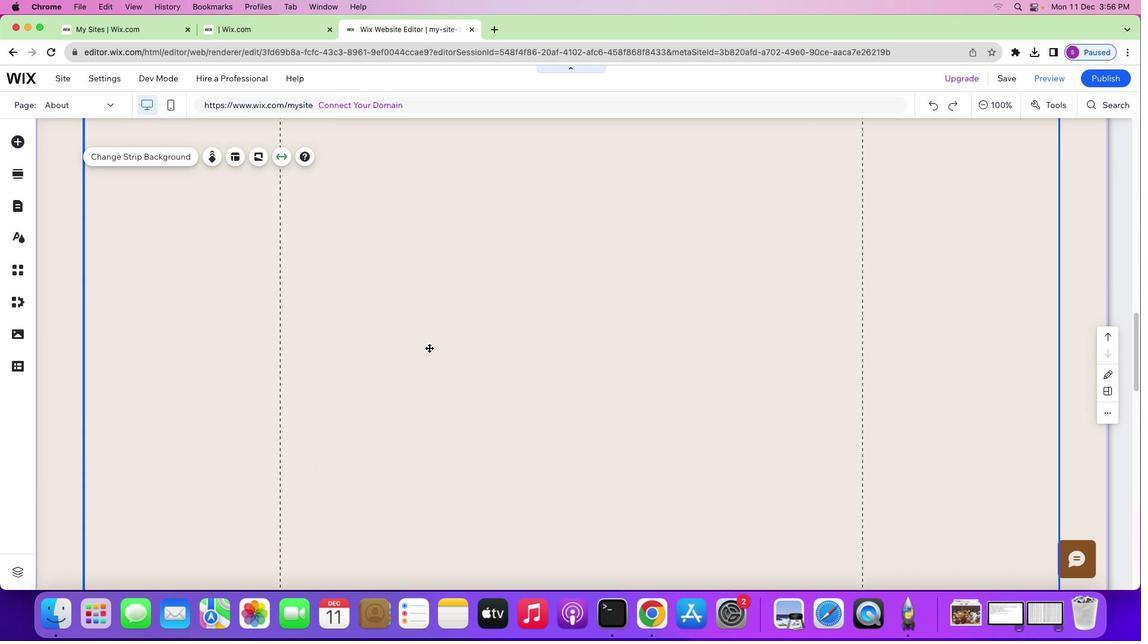
Action: Mouse scrolled (397, 290) with delta (81, 115)
Screenshot: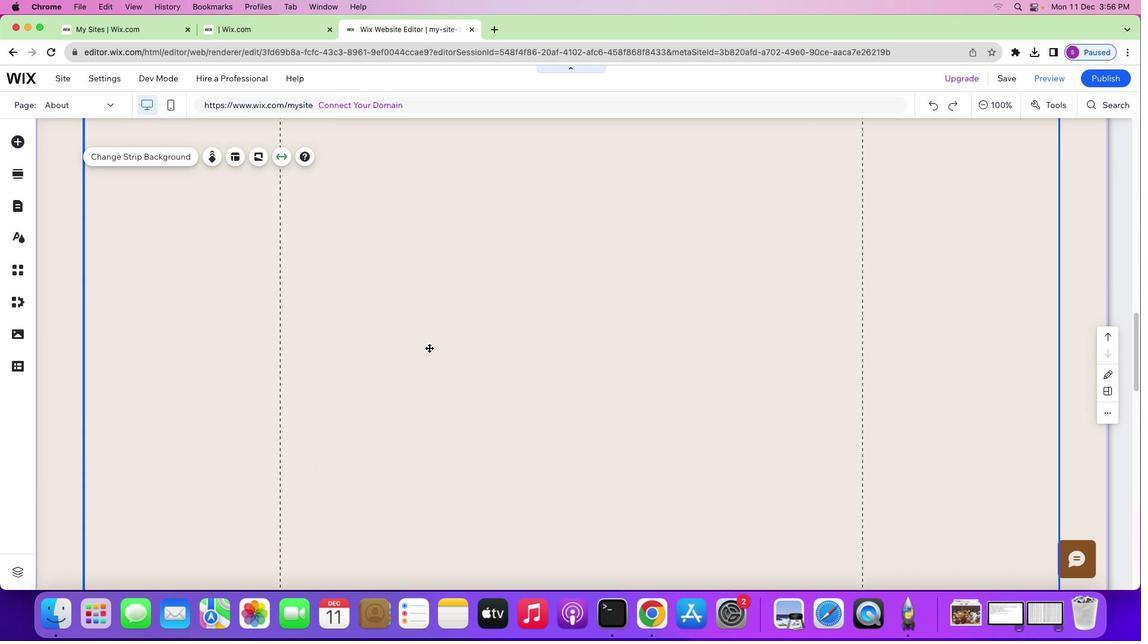 
Action: Mouse moved to (399, 290)
Screenshot: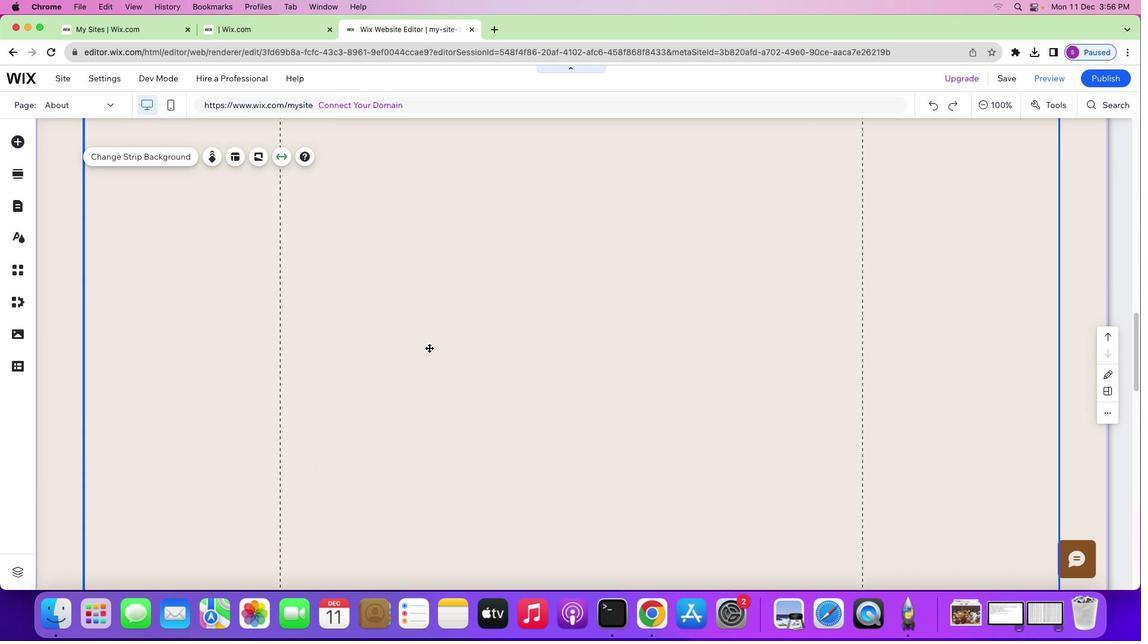 
Action: Mouse scrolled (399, 290) with delta (81, 116)
Screenshot: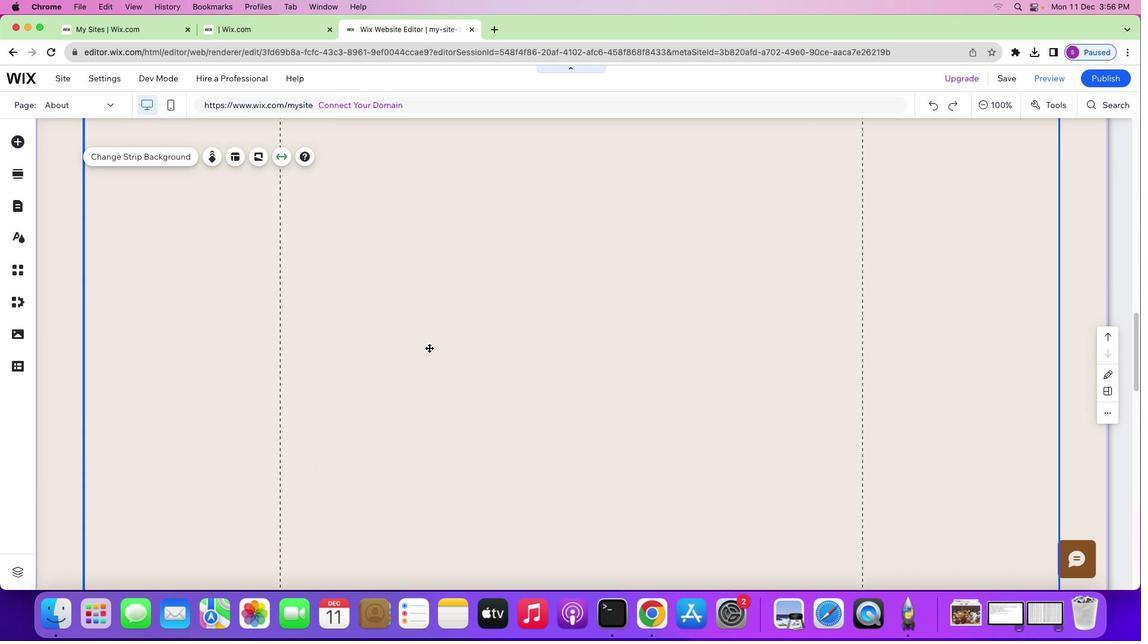 
Action: Mouse moved to (399, 290)
Screenshot: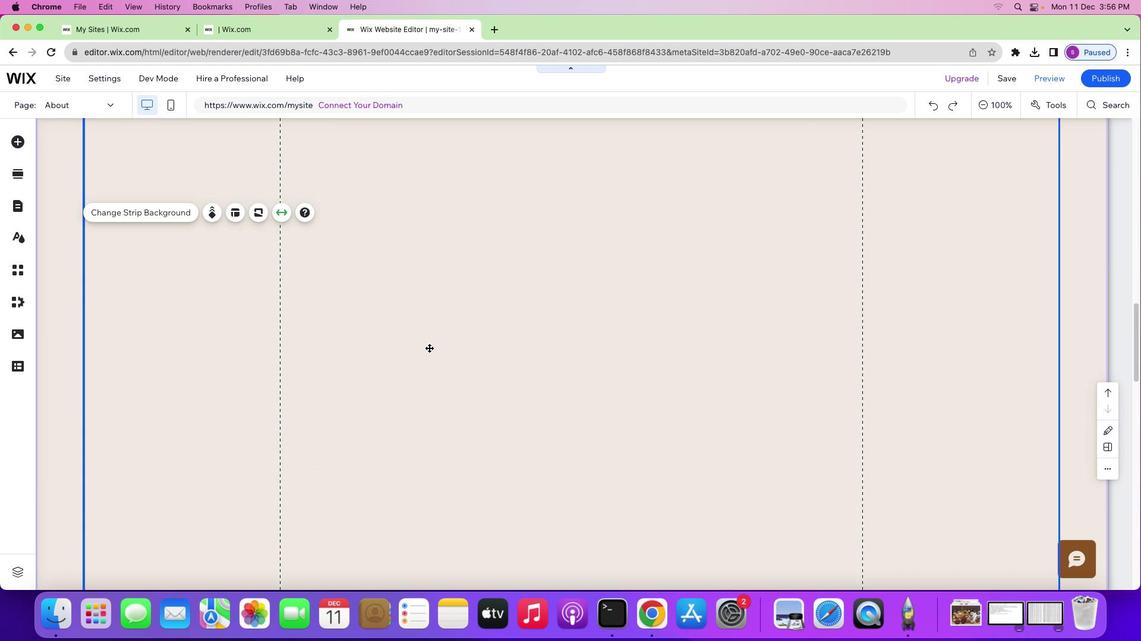 
Action: Mouse scrolled (399, 290) with delta (81, 117)
Screenshot: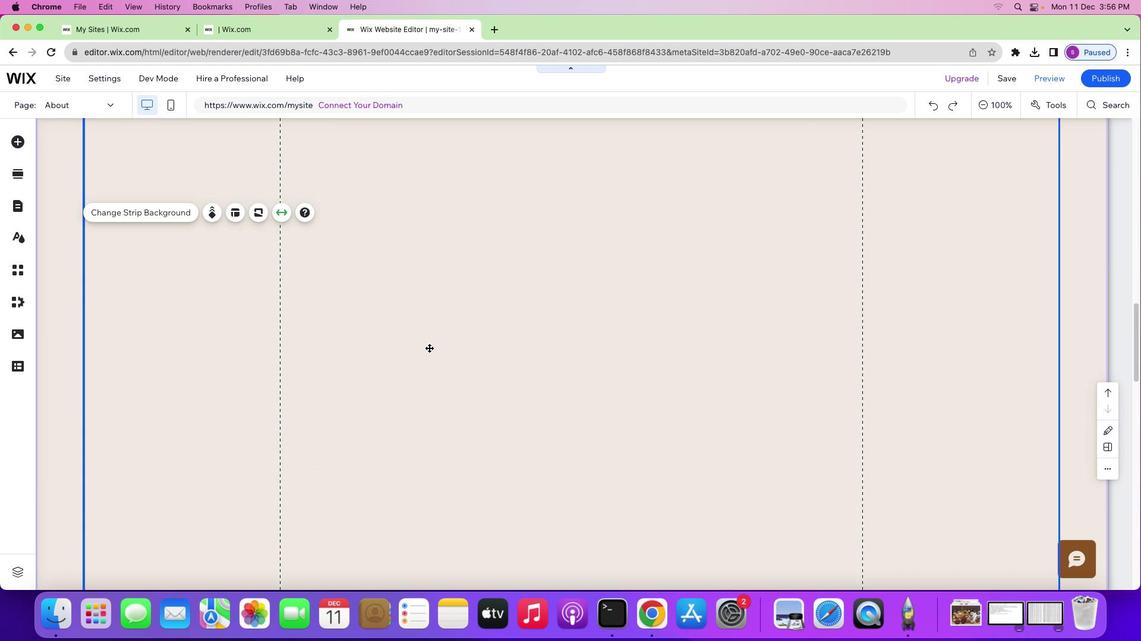 
Action: Mouse moved to (401, 291)
Screenshot: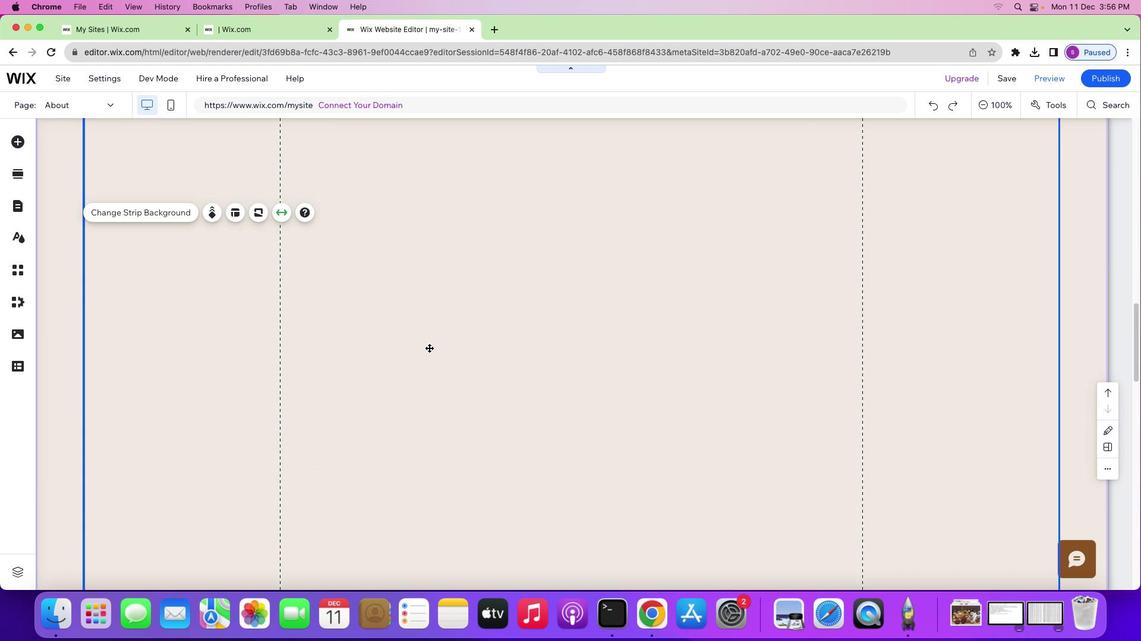 
Action: Mouse scrolled (401, 291) with delta (81, 117)
Screenshot: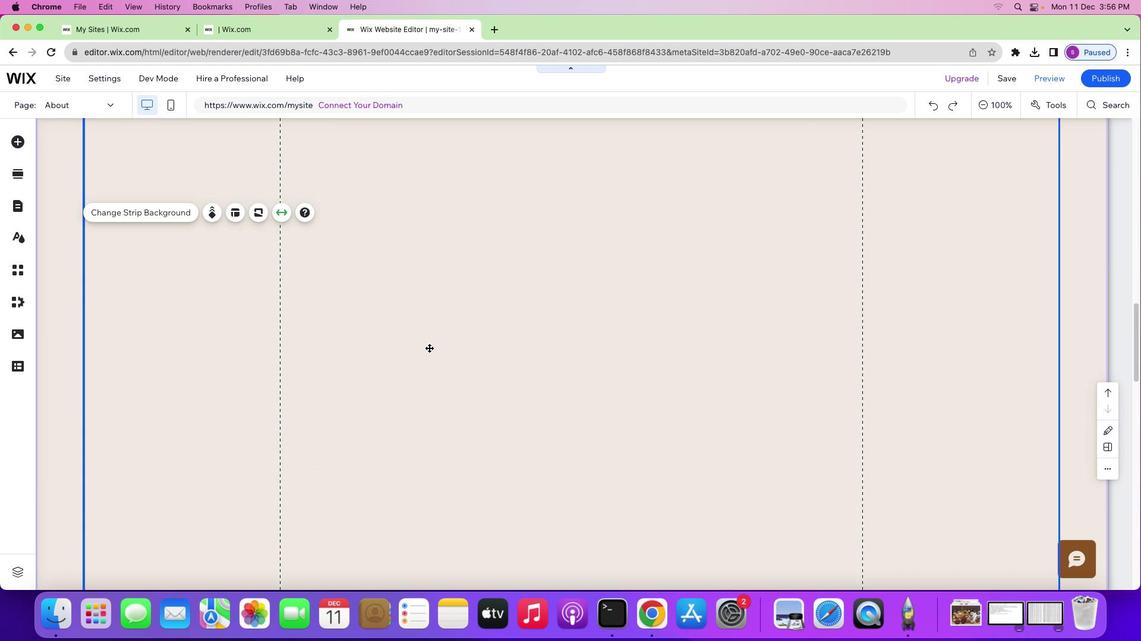 
Action: Mouse moved to (402, 290)
Screenshot: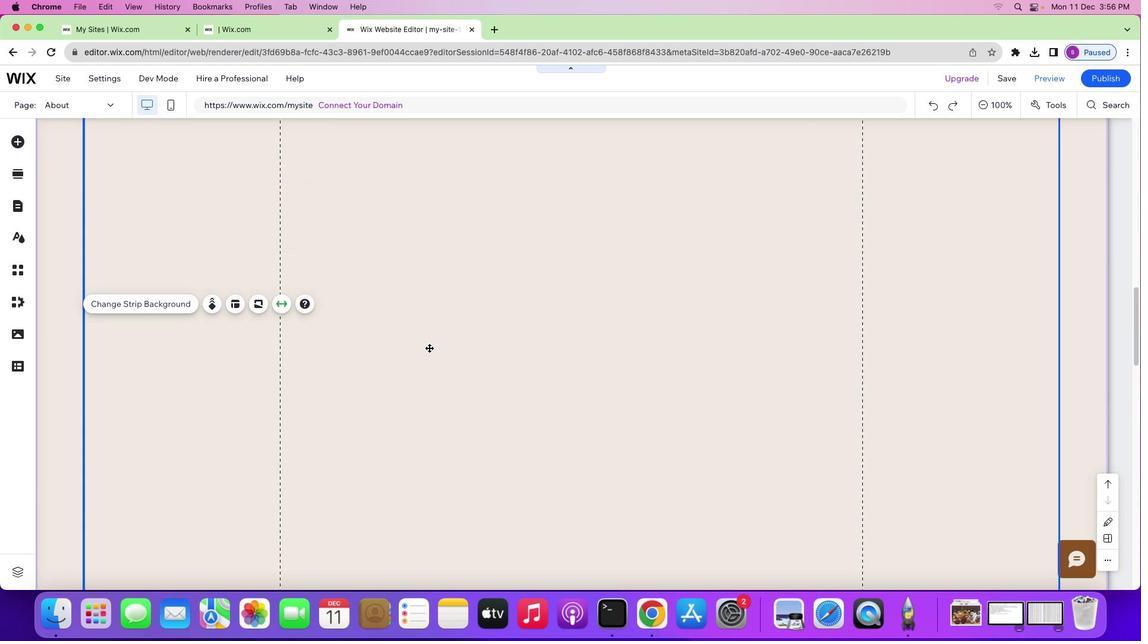 
Action: Mouse scrolled (402, 290) with delta (81, 115)
Screenshot: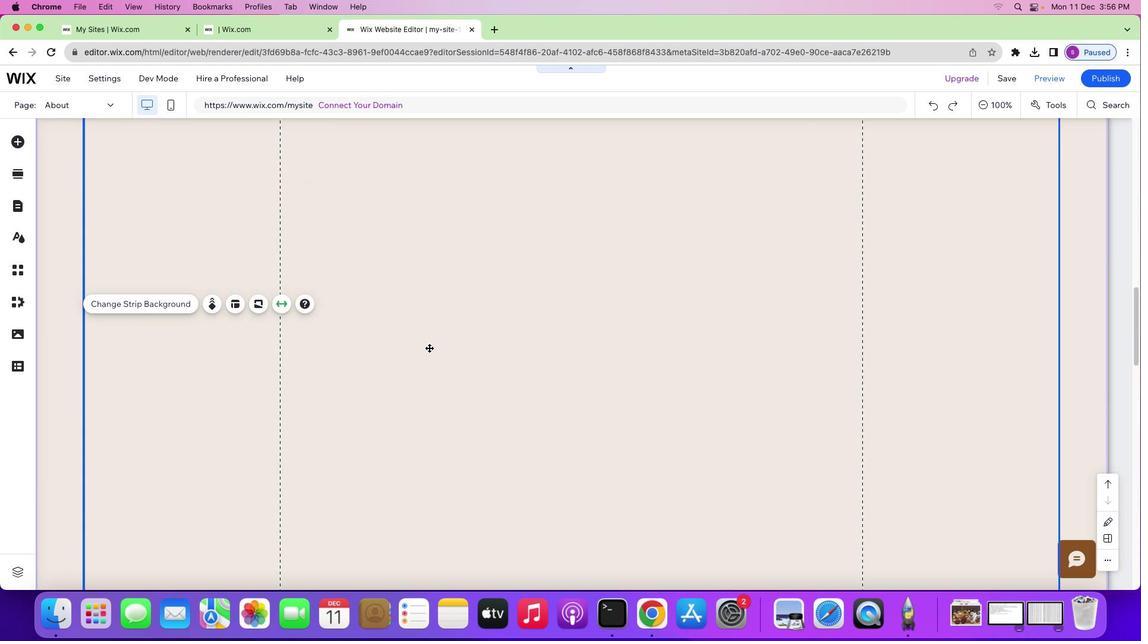 
Action: Mouse scrolled (402, 290) with delta (81, 115)
Screenshot: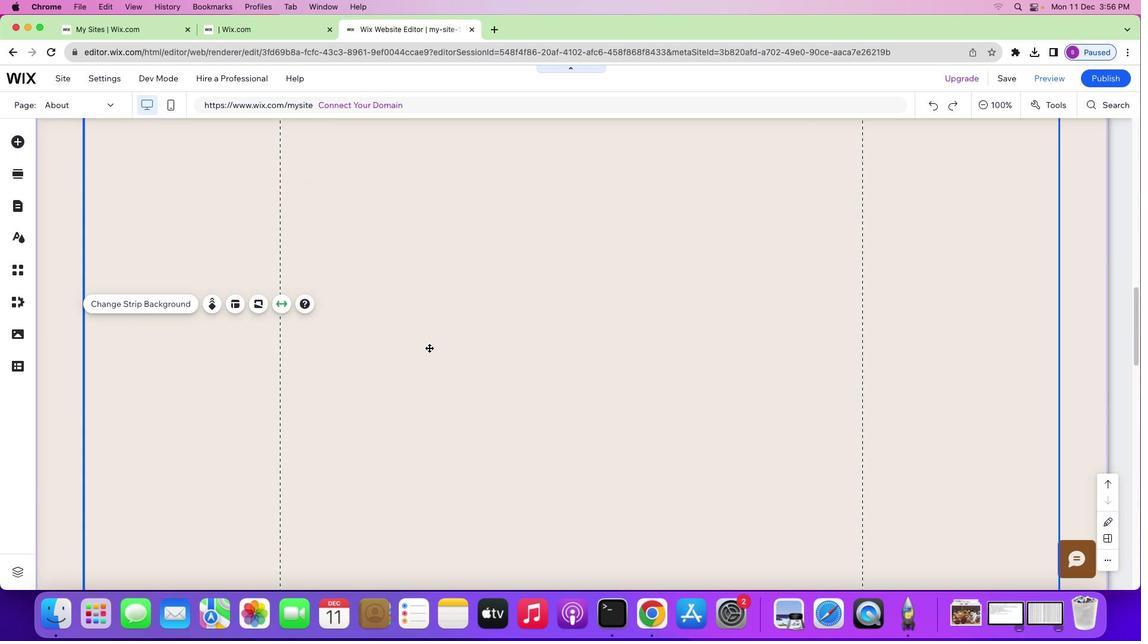 
Action: Mouse scrolled (402, 290) with delta (81, 116)
Screenshot: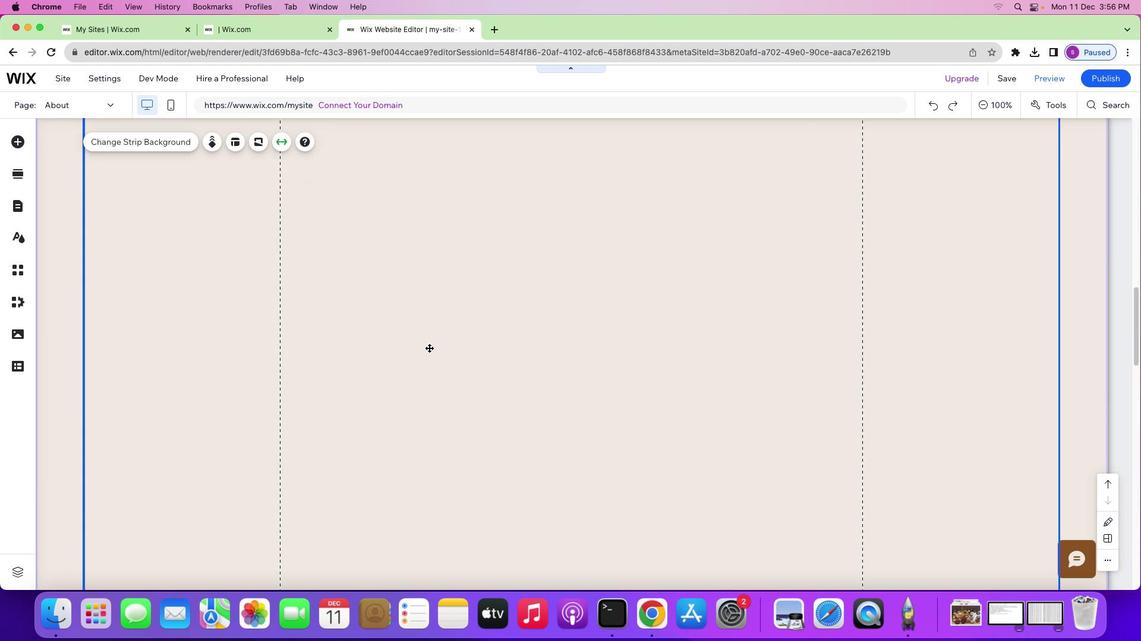 
Action: Mouse scrolled (402, 290) with delta (81, 117)
Screenshot: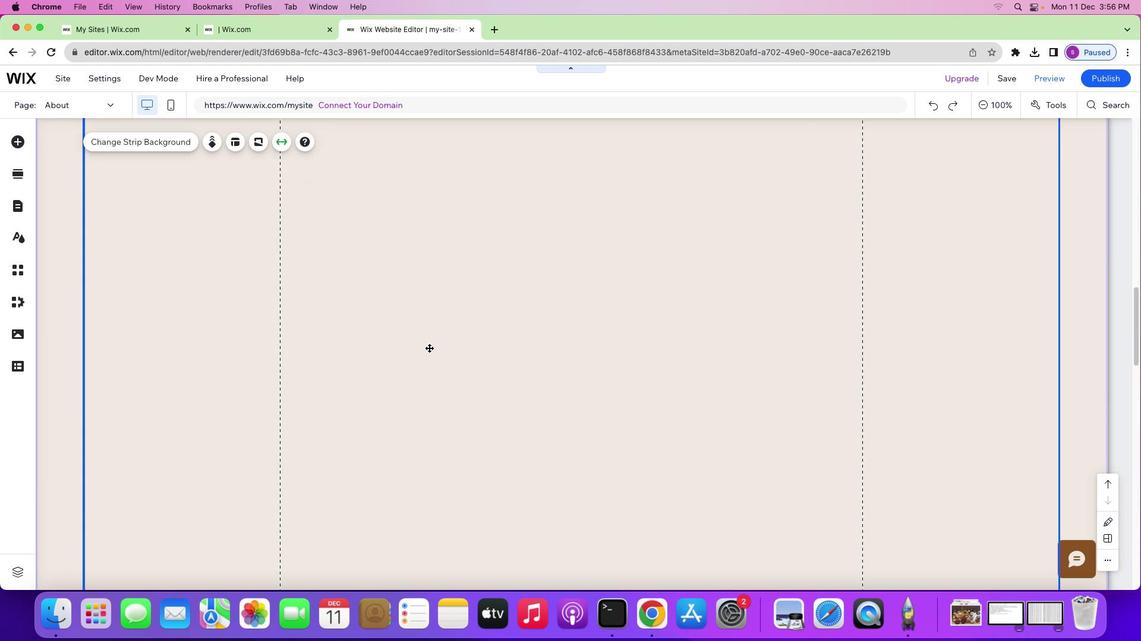 
Action: Mouse scrolled (402, 290) with delta (81, 117)
Screenshot: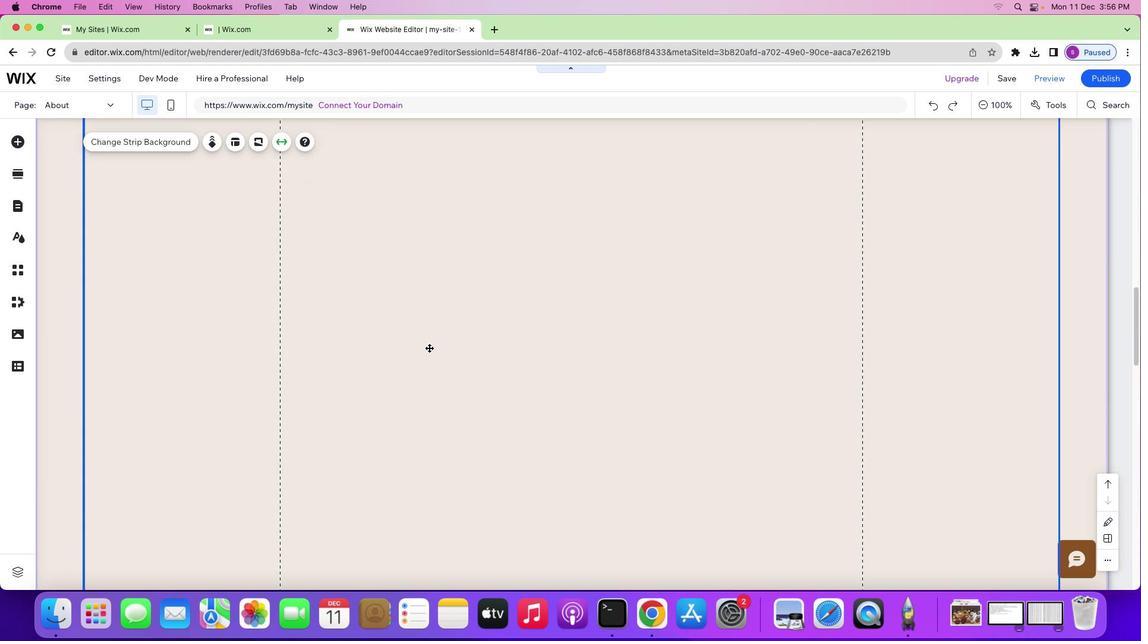 
Action: Mouse moved to (402, 290)
Screenshot: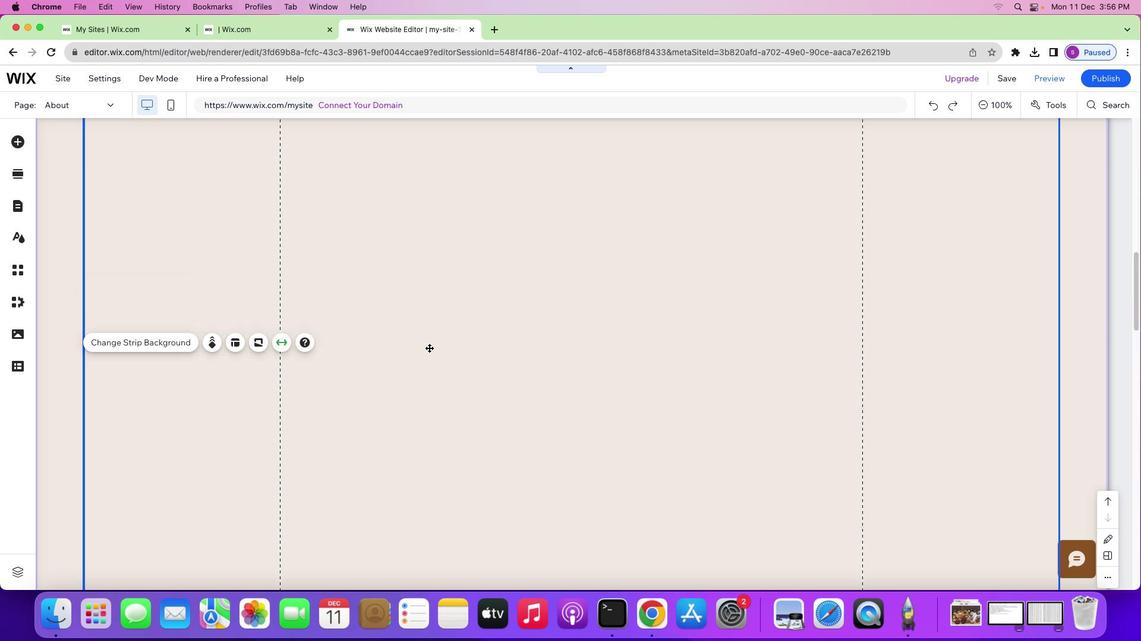 
Action: Mouse scrolled (402, 290) with delta (81, 115)
Screenshot: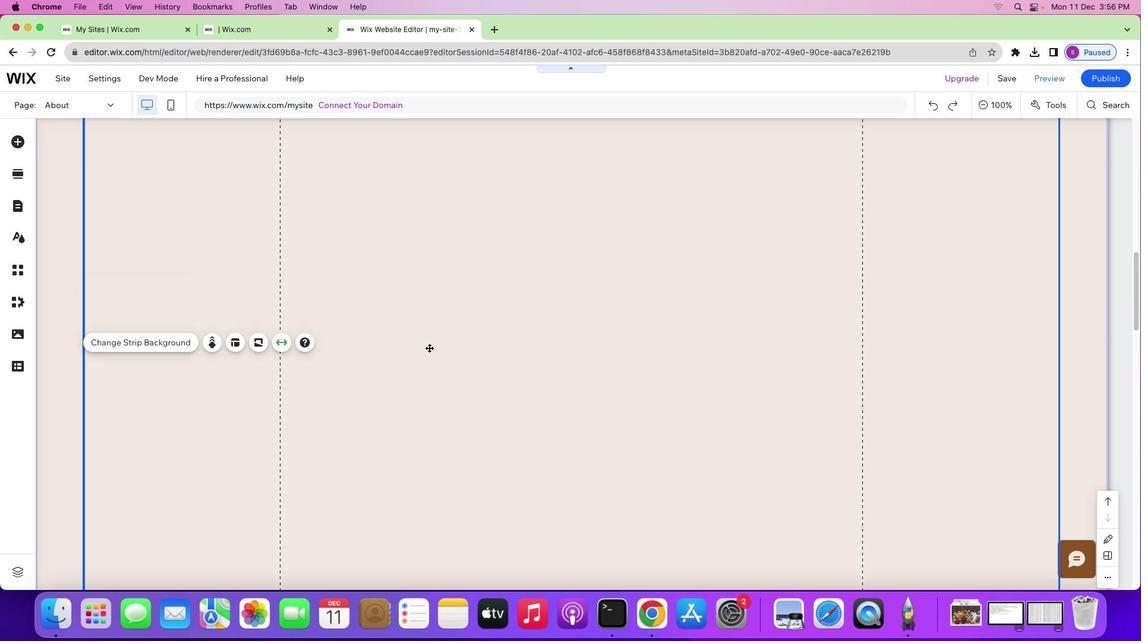
Action: Mouse scrolled (402, 290) with delta (81, 115)
Screenshot: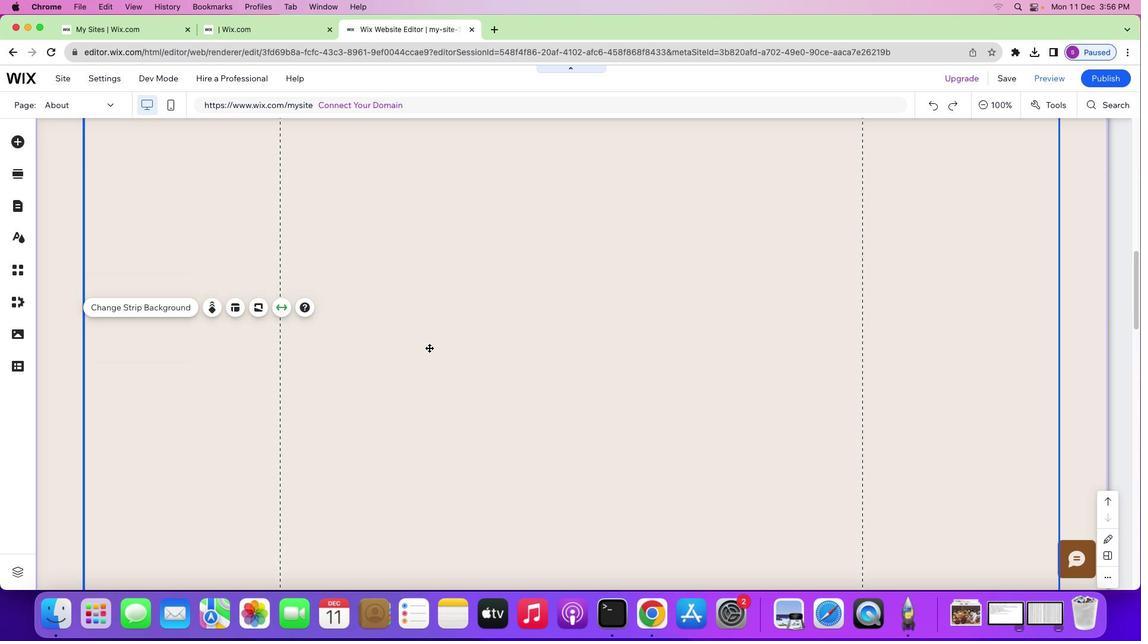 
Action: Mouse scrolled (402, 290) with delta (81, 116)
Screenshot: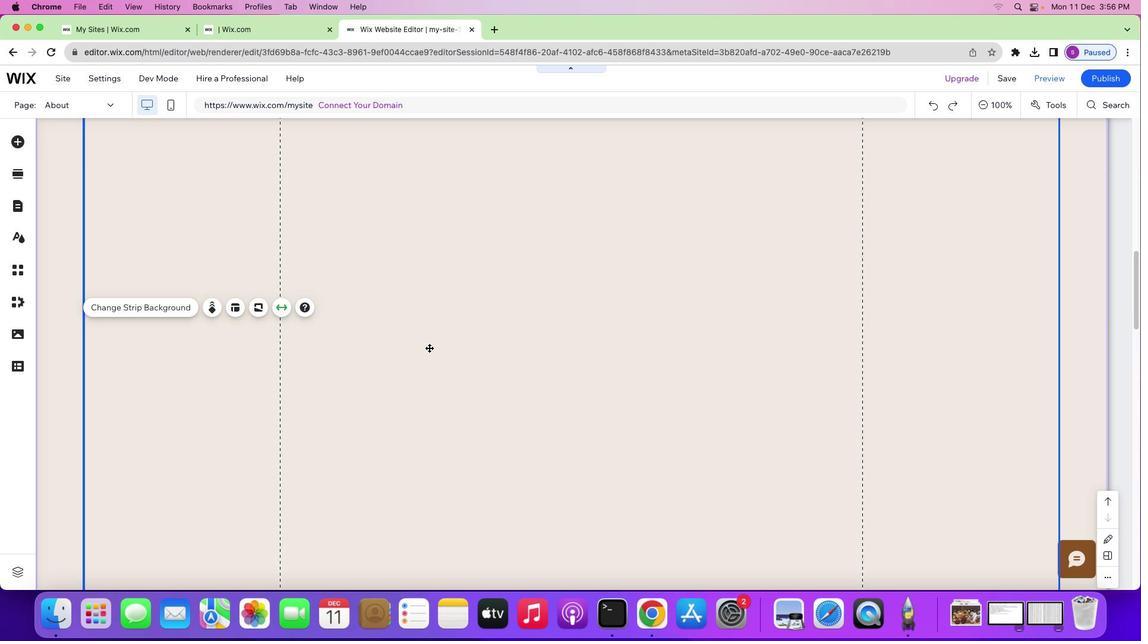 
Action: Mouse scrolled (402, 290) with delta (81, 117)
Screenshot: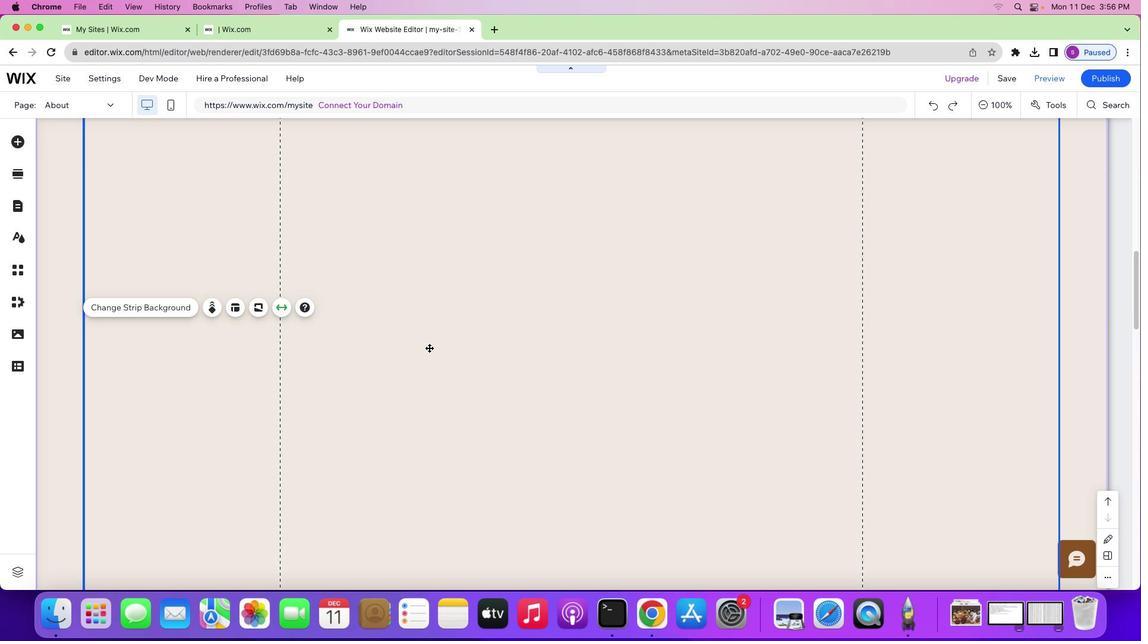 
Action: Mouse scrolled (402, 290) with delta (81, 114)
Screenshot: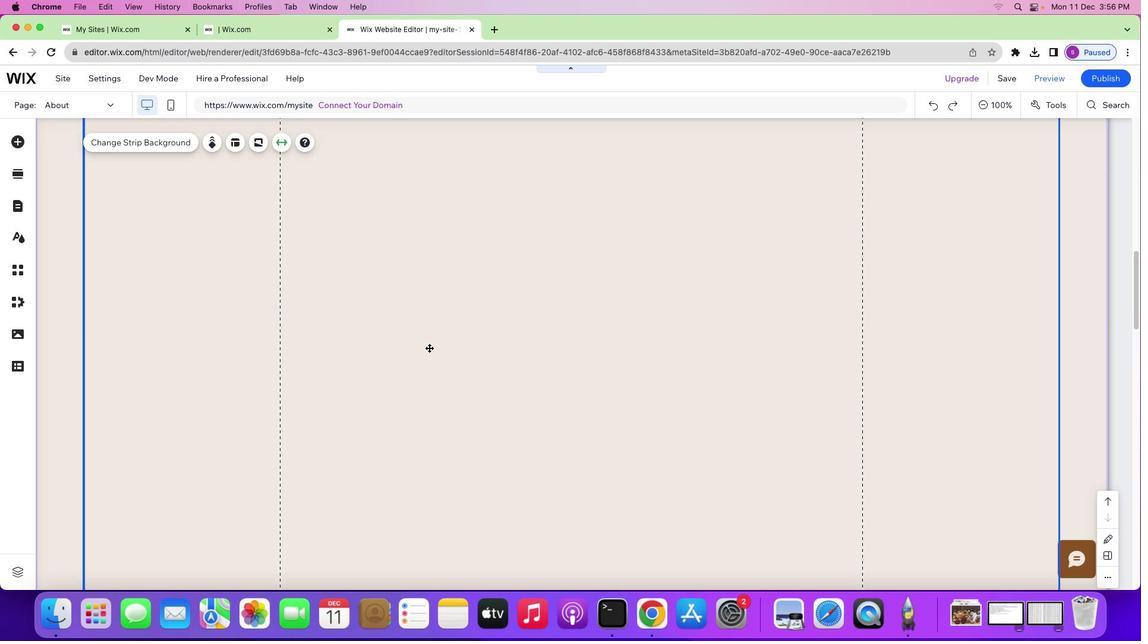 
Action: Mouse scrolled (402, 290) with delta (81, 115)
Screenshot: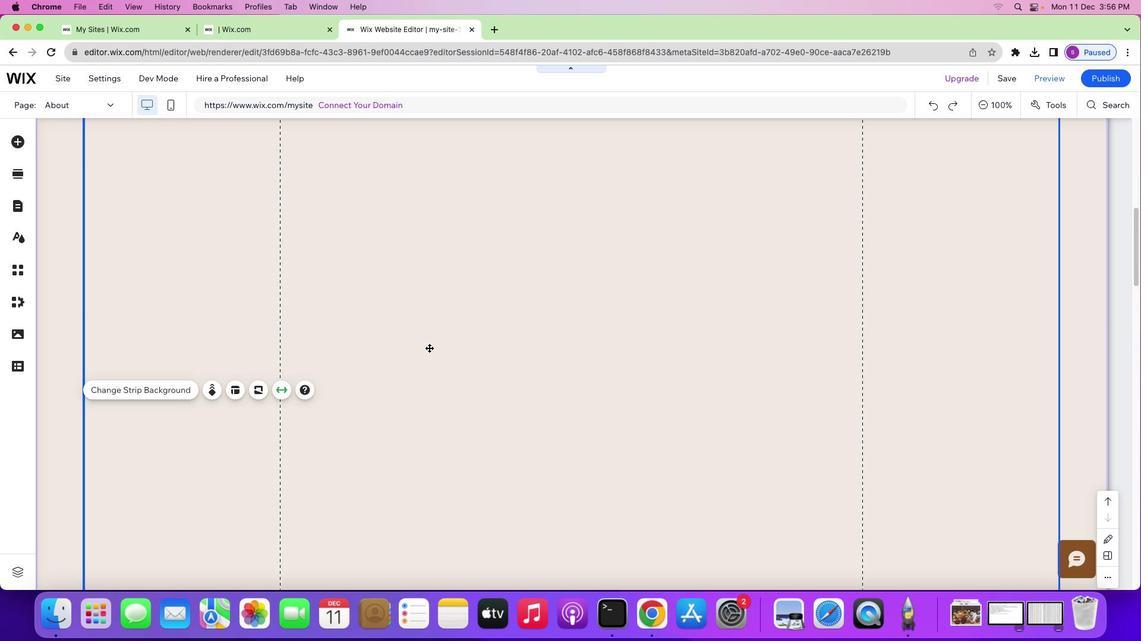 
Action: Mouse scrolled (402, 290) with delta (81, 115)
Screenshot: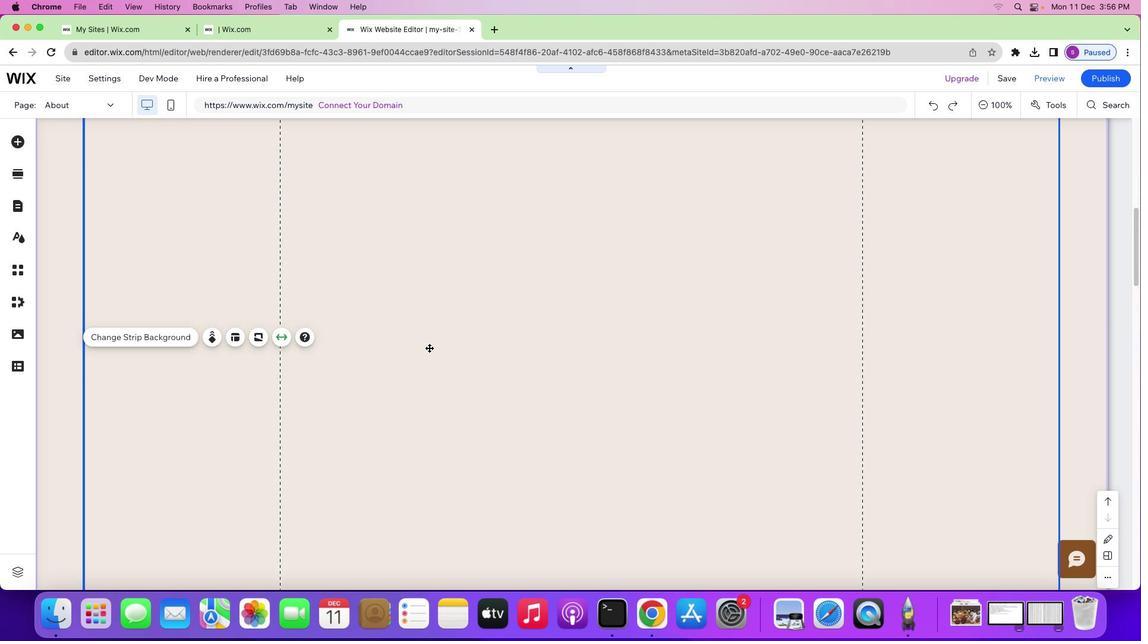 
Action: Mouse scrolled (402, 290) with delta (81, 116)
Screenshot: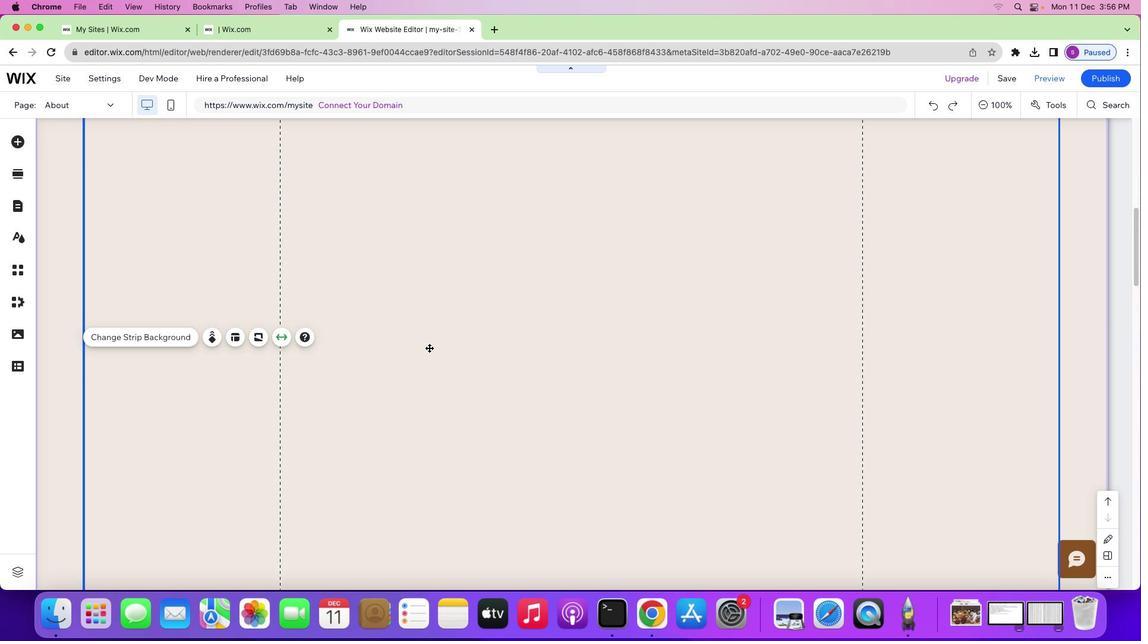 
Action: Mouse scrolled (402, 290) with delta (81, 117)
Screenshot: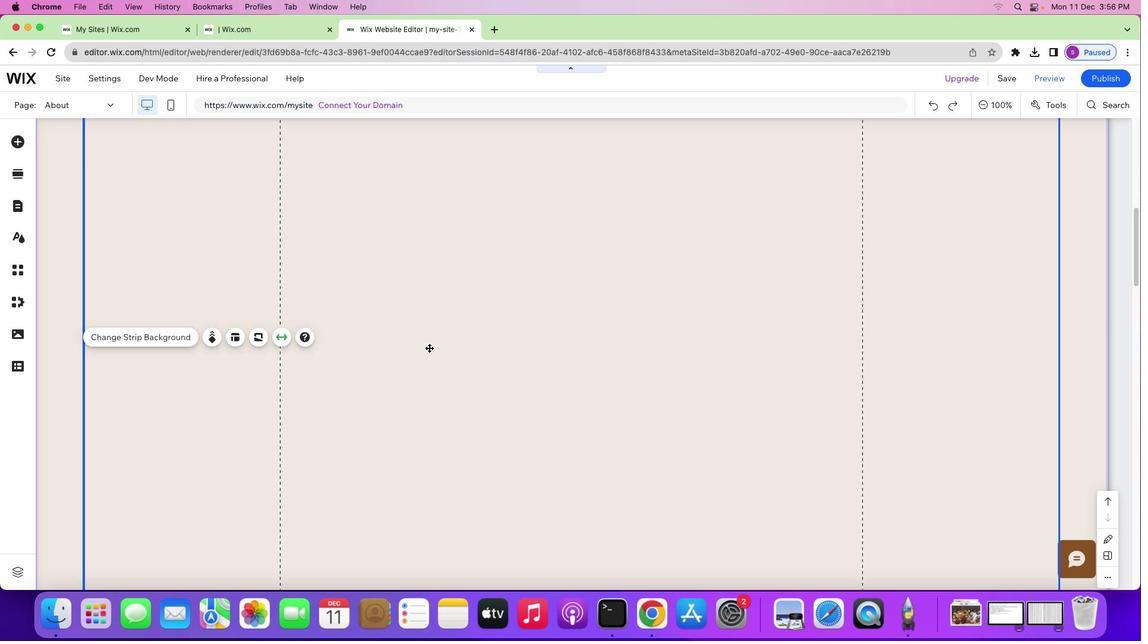 
Action: Mouse scrolled (402, 290) with delta (81, 115)
Screenshot: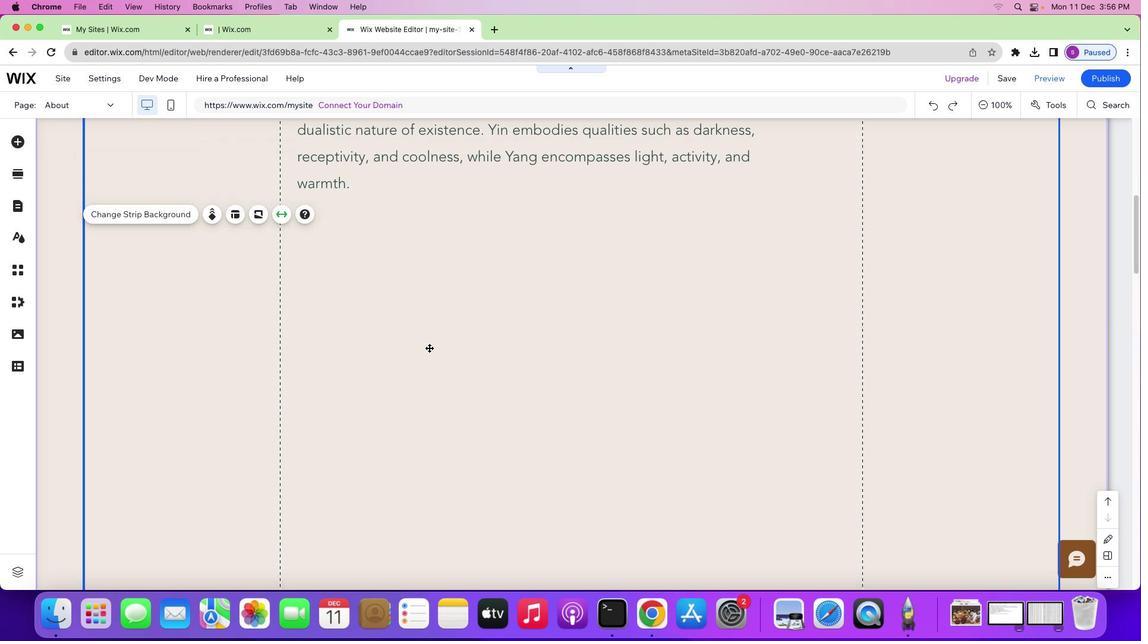 
Action: Mouse scrolled (402, 290) with delta (81, 115)
Screenshot: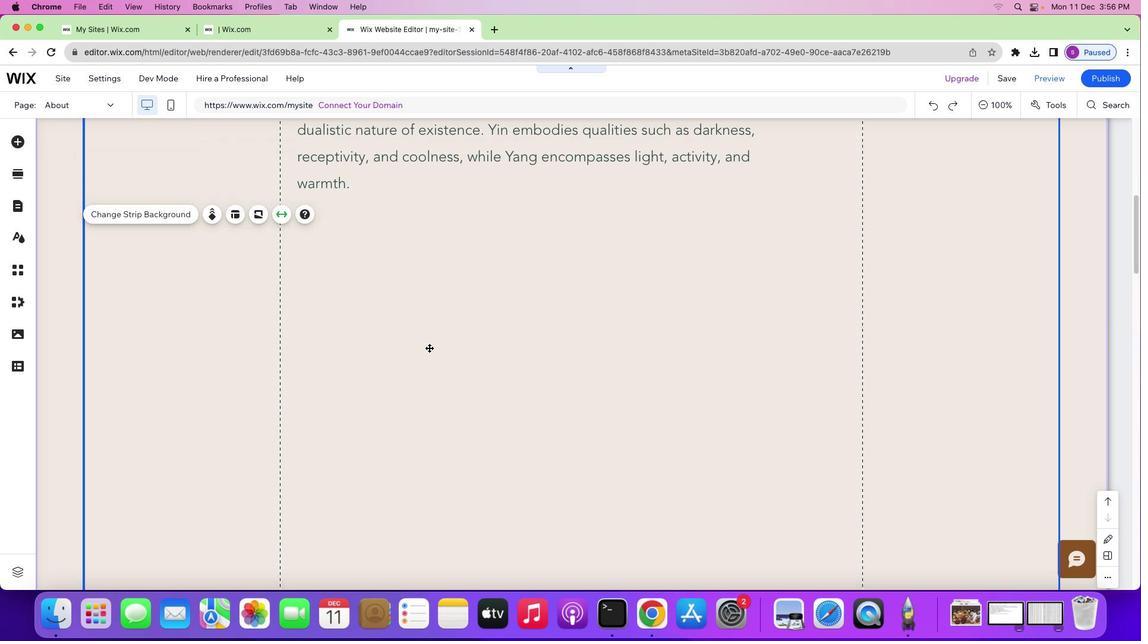 
Action: Mouse scrolled (402, 290) with delta (81, 116)
Screenshot: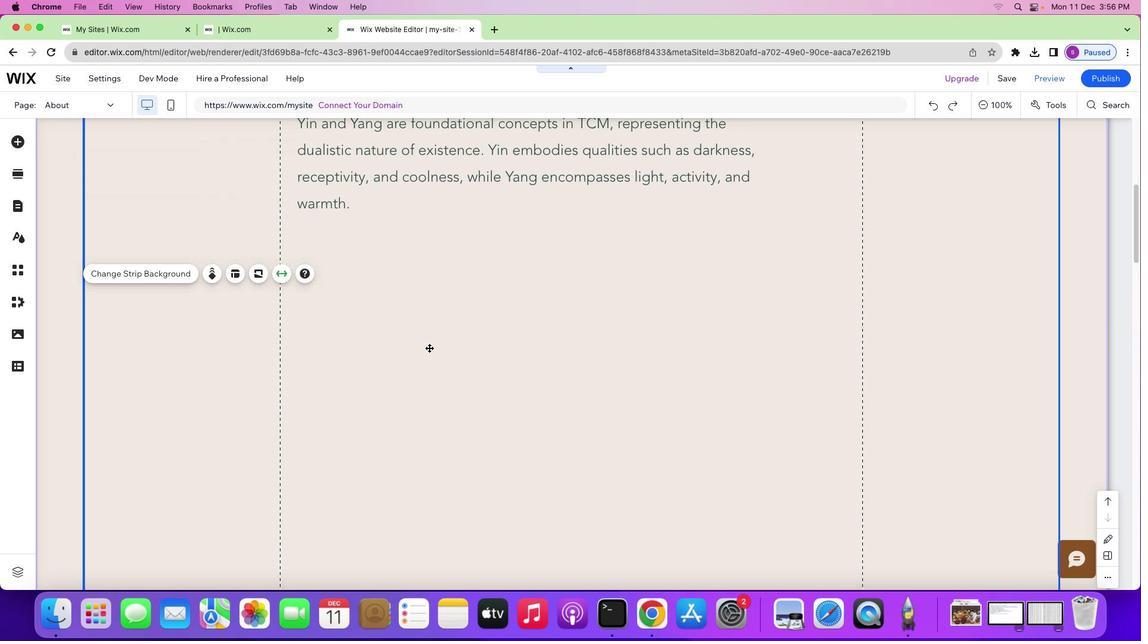 
Action: Mouse scrolled (402, 290) with delta (81, 117)
Screenshot: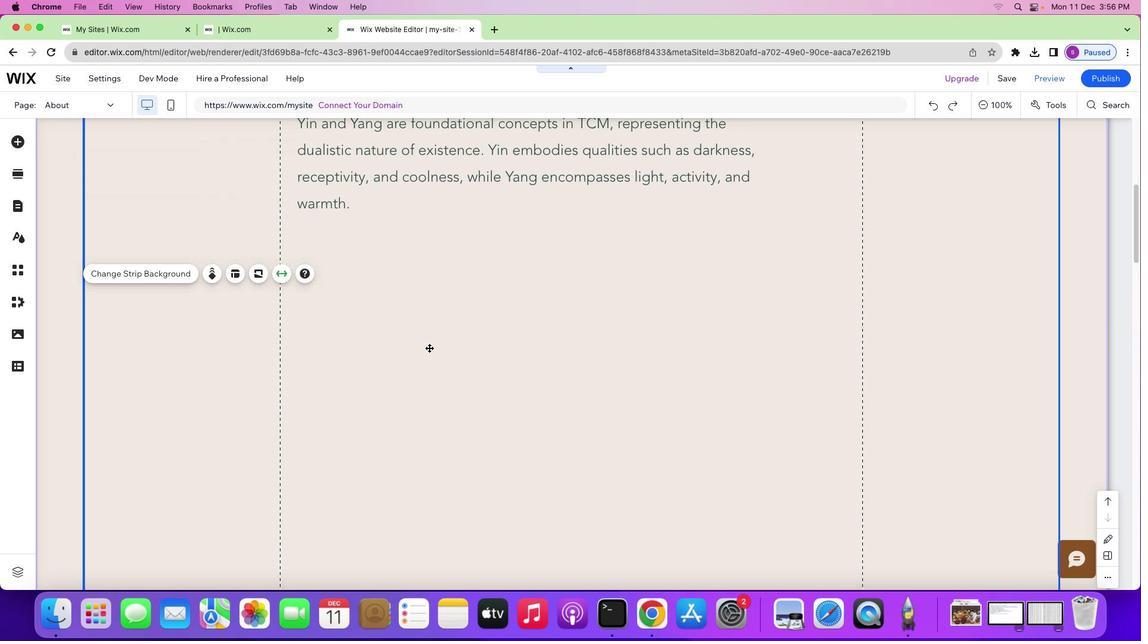 
Action: Mouse scrolled (402, 290) with delta (81, 115)
Screenshot: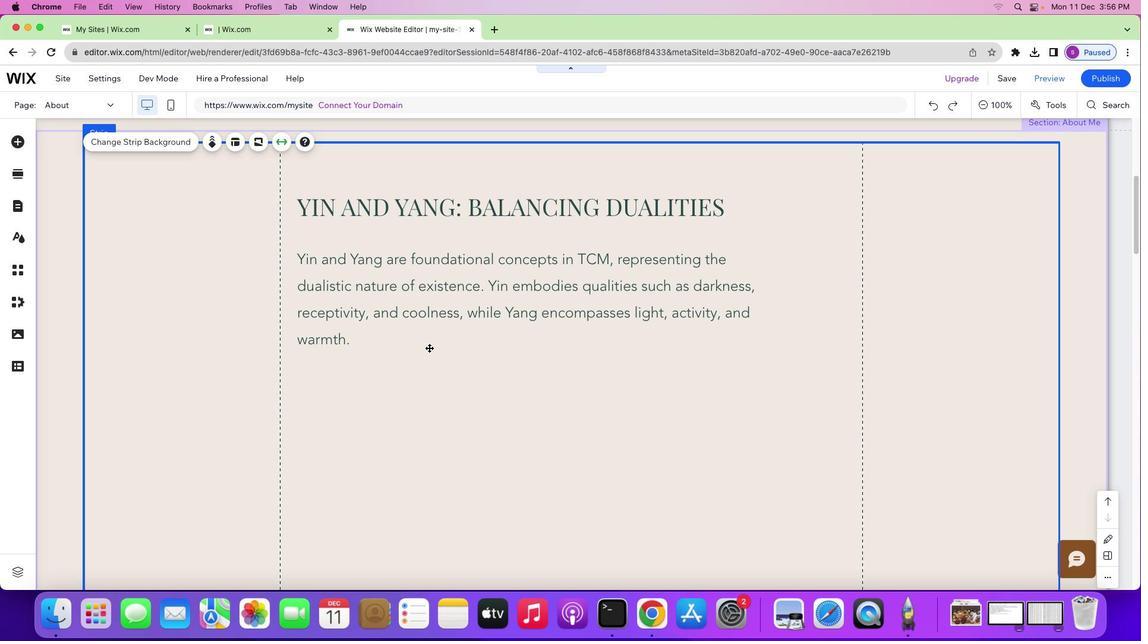 
Action: Mouse scrolled (402, 290) with delta (81, 115)
Screenshot: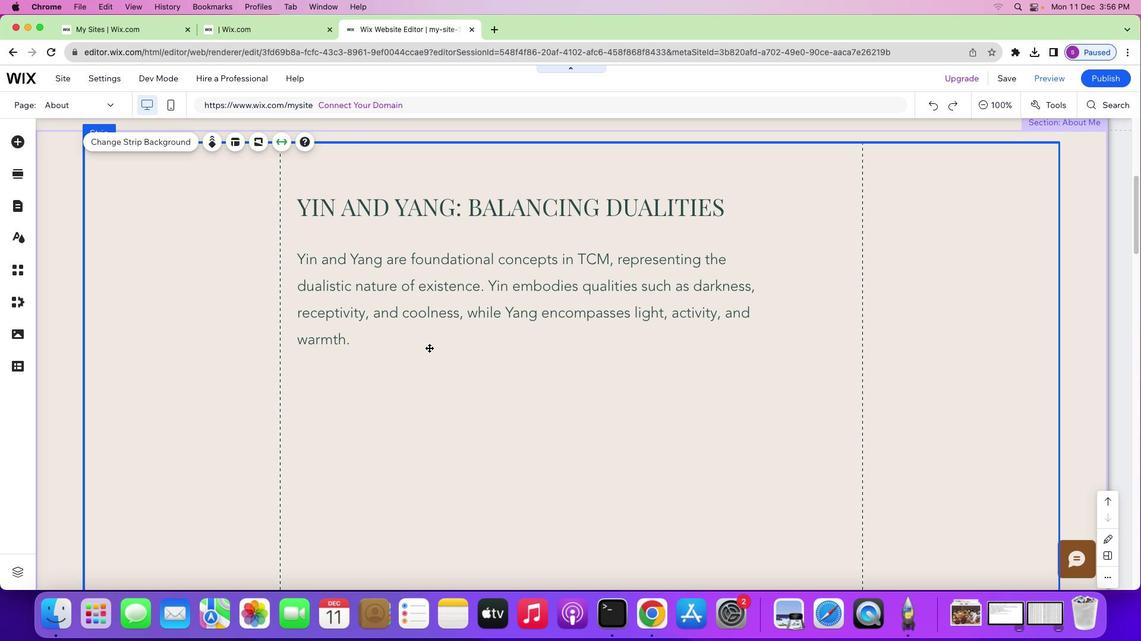 
Action: Mouse scrolled (402, 290) with delta (81, 116)
Screenshot: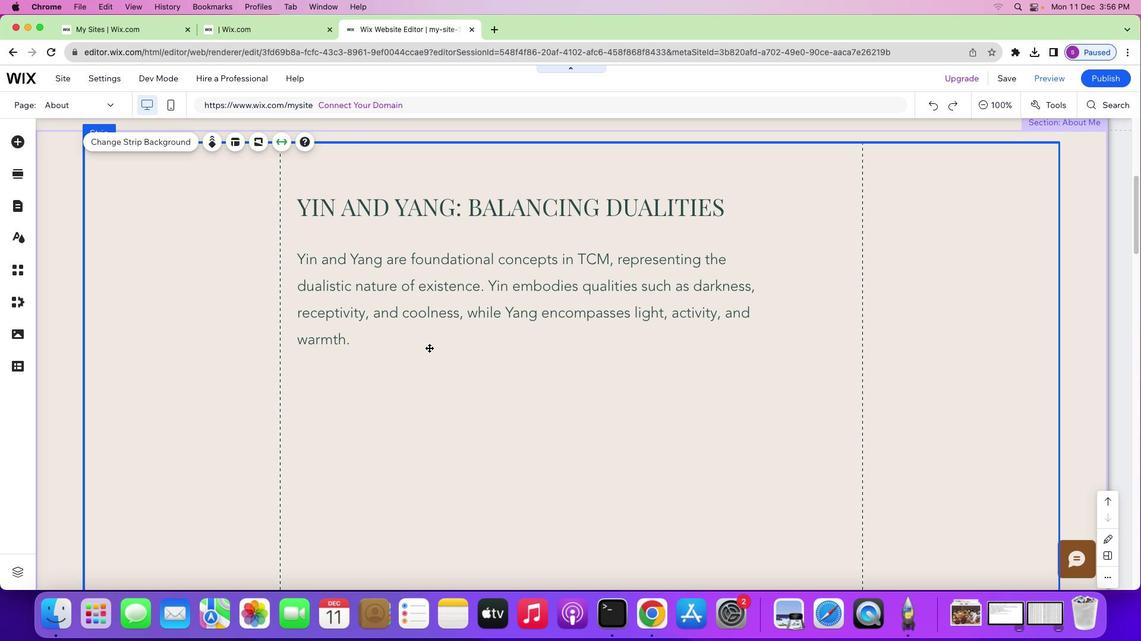
Action: Mouse scrolled (402, 290) with delta (81, 117)
Screenshot: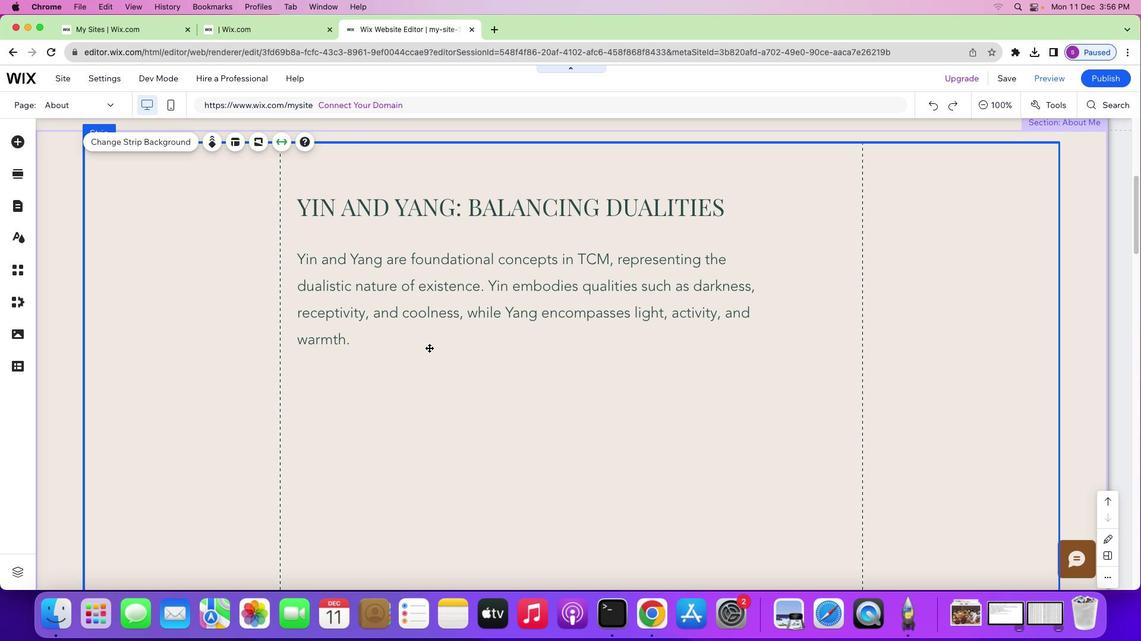 
Action: Mouse scrolled (402, 290) with delta (81, 115)
Screenshot: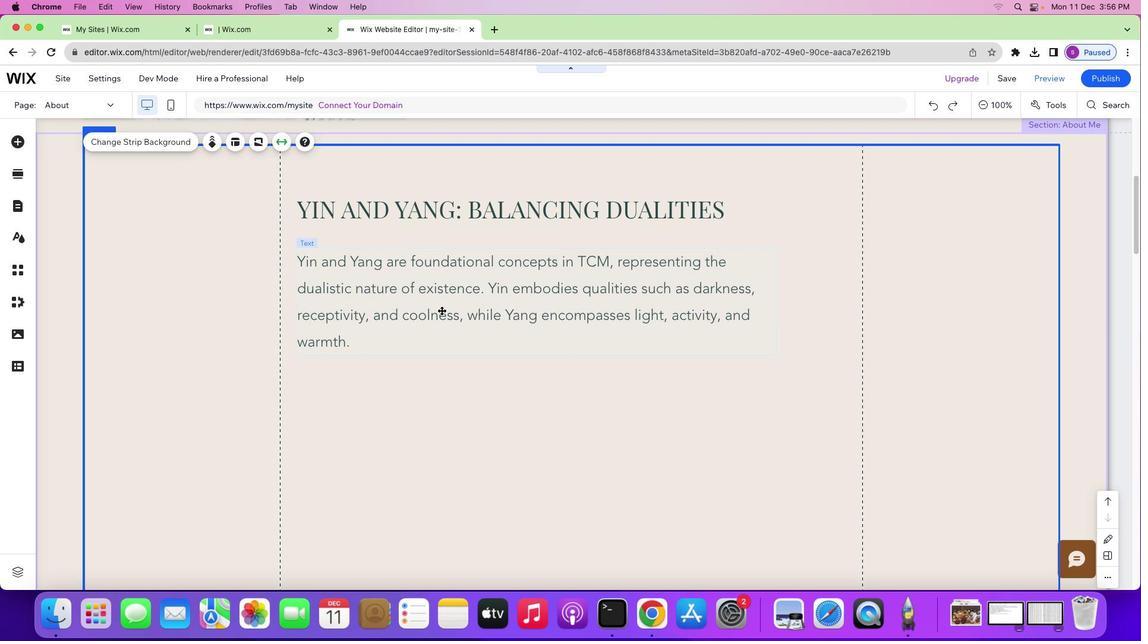 
Action: Mouse moved to (398, 271)
Screenshot: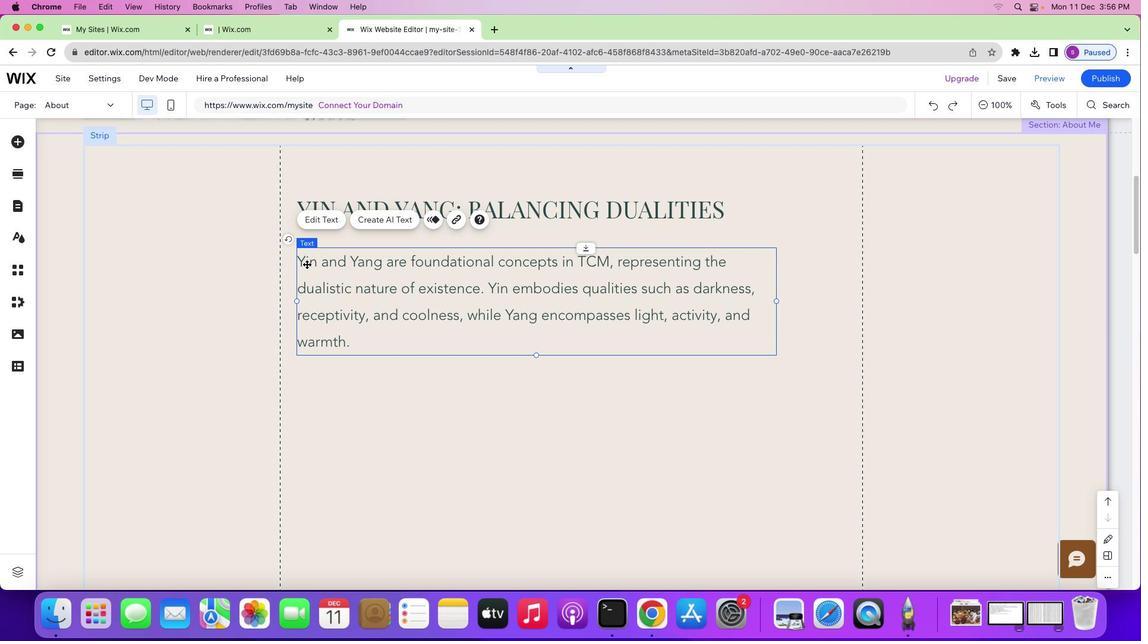 
Action: Mouse pressed left at (398, 271)
Screenshot: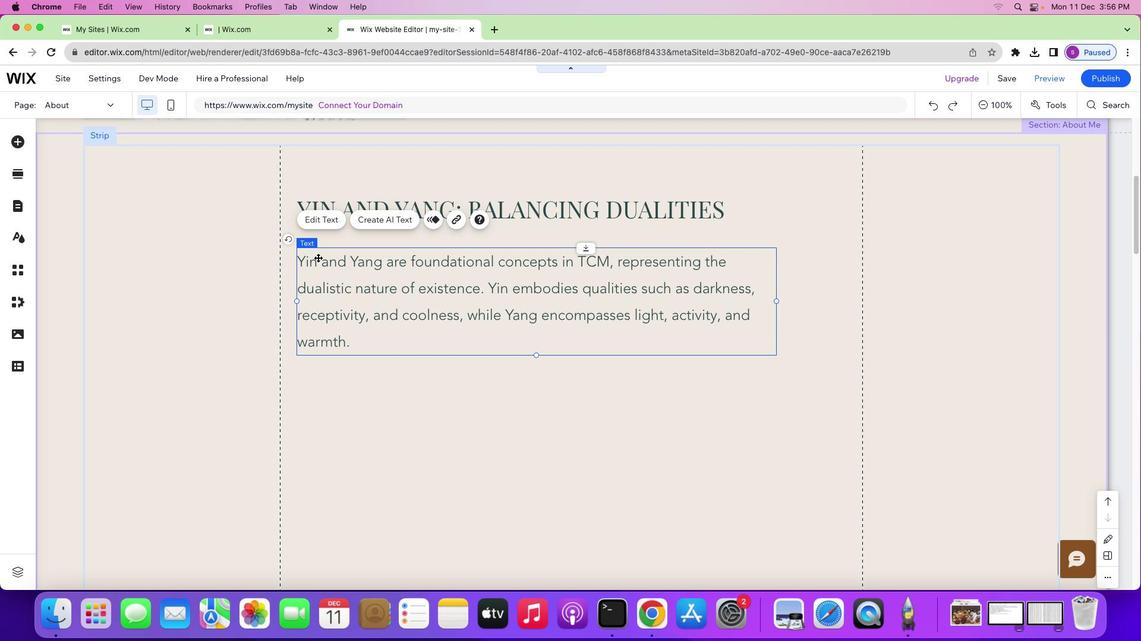 
Action: Mouse moved to (269, 316)
Screenshot: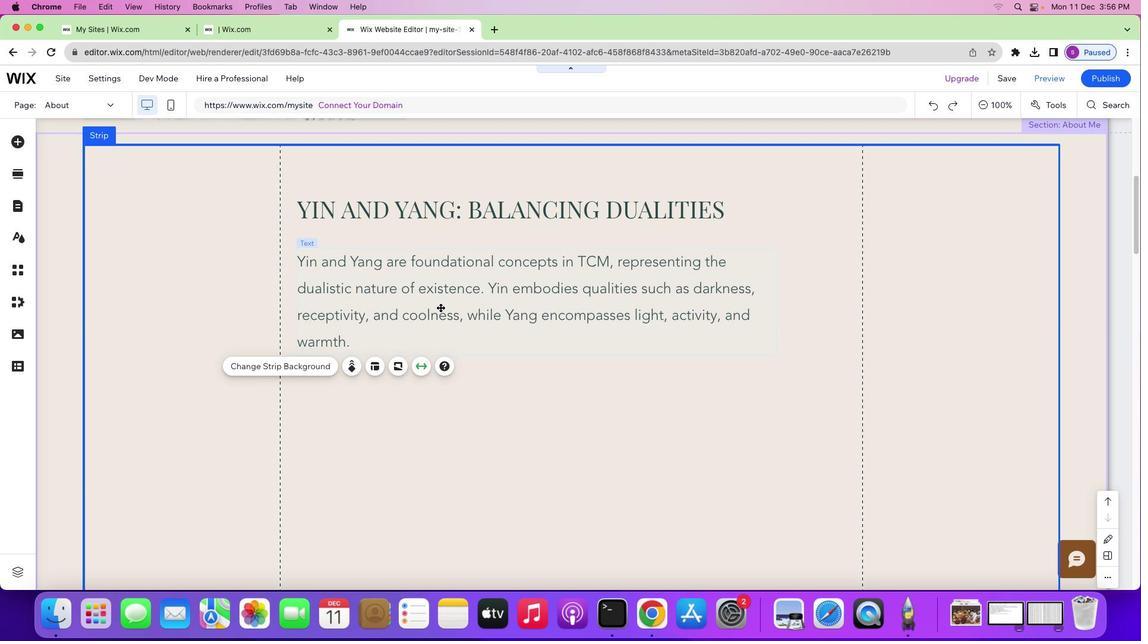 
Action: Mouse pressed left at (269, 316)
Screenshot: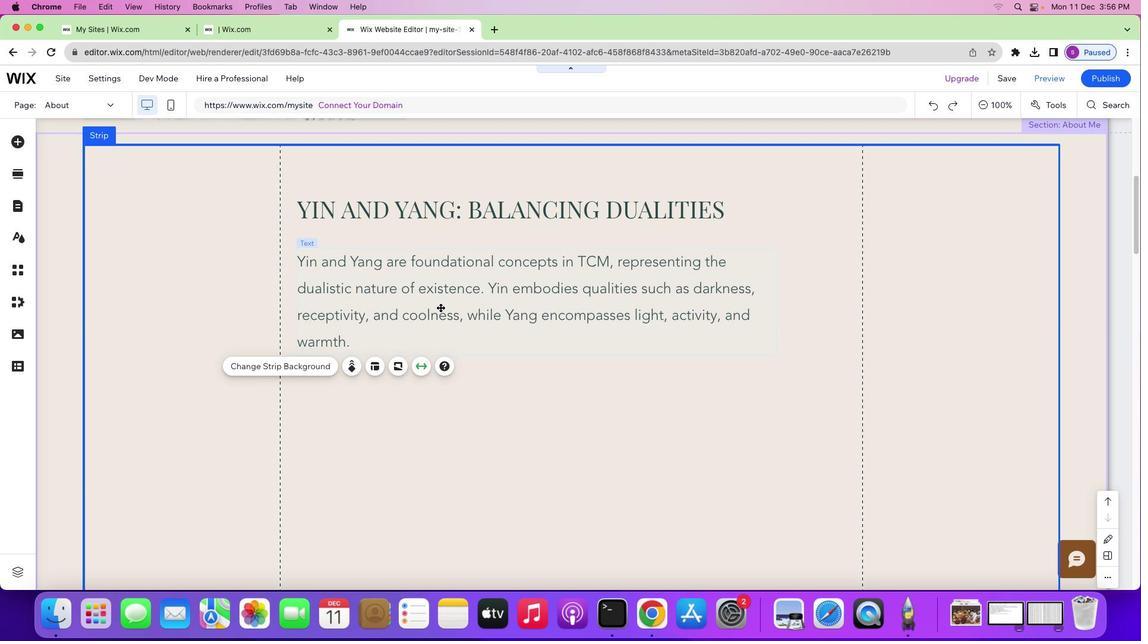 
Action: Mouse moved to (411, 271)
Screenshot: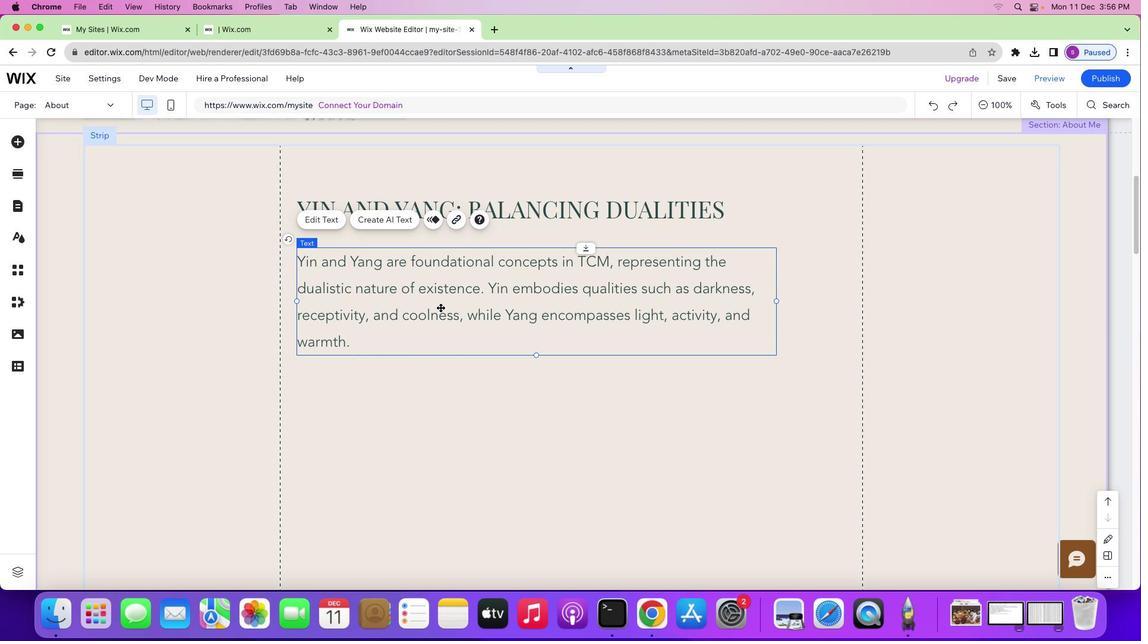 
Action: Mouse pressed left at (411, 271)
Screenshot: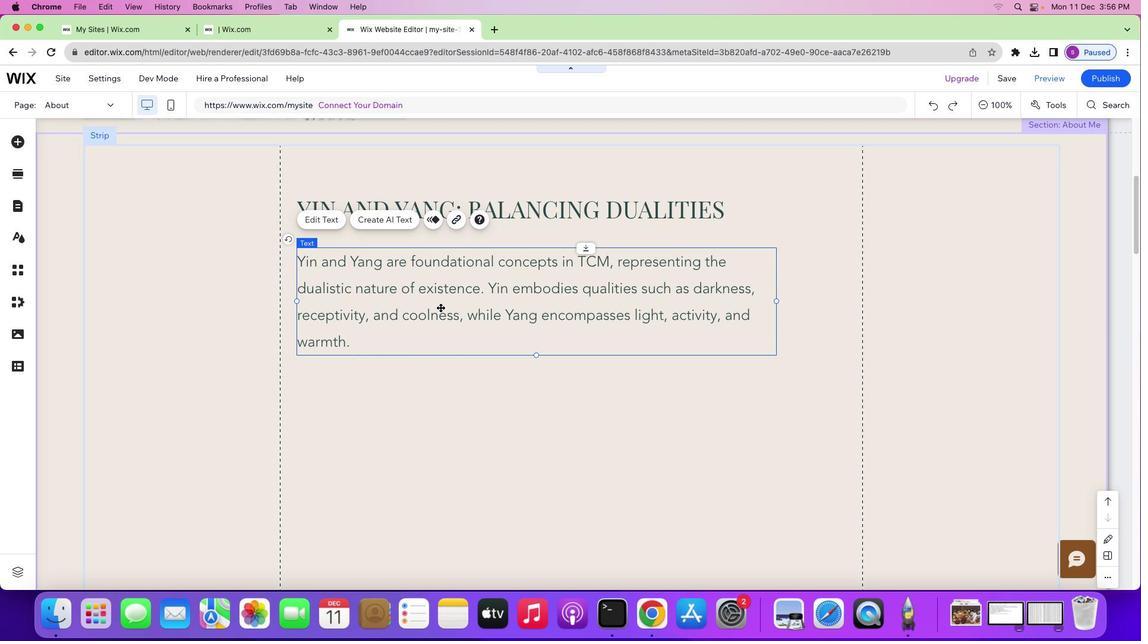 
Action: Mouse moved to (410, 271)
Screenshot: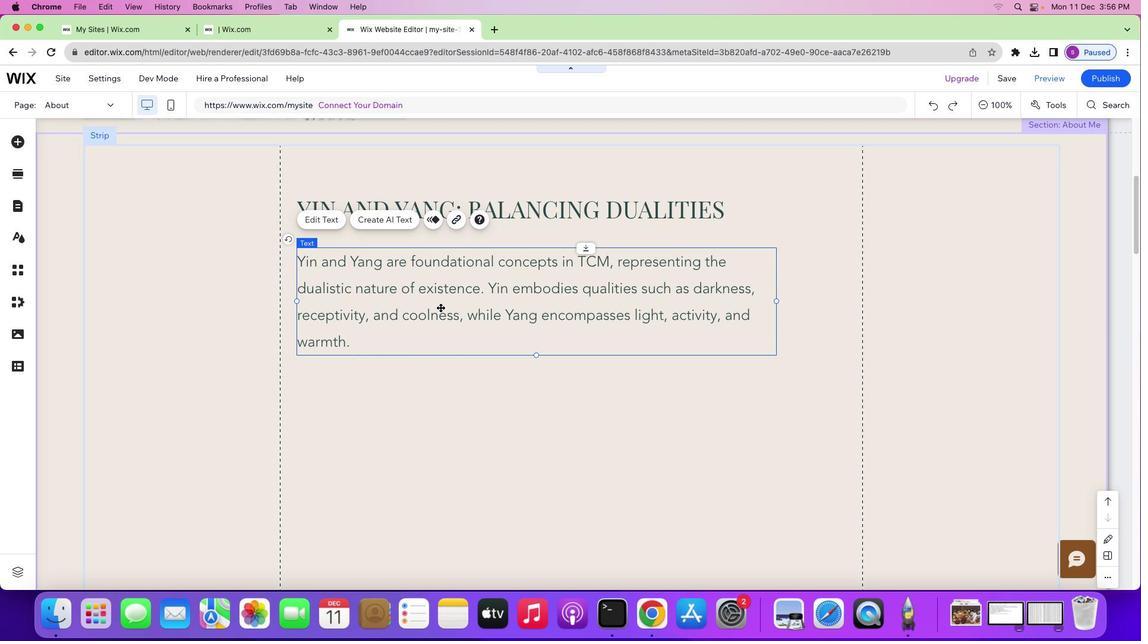 
Action: Key pressed Key.cmd'c'
Screenshot: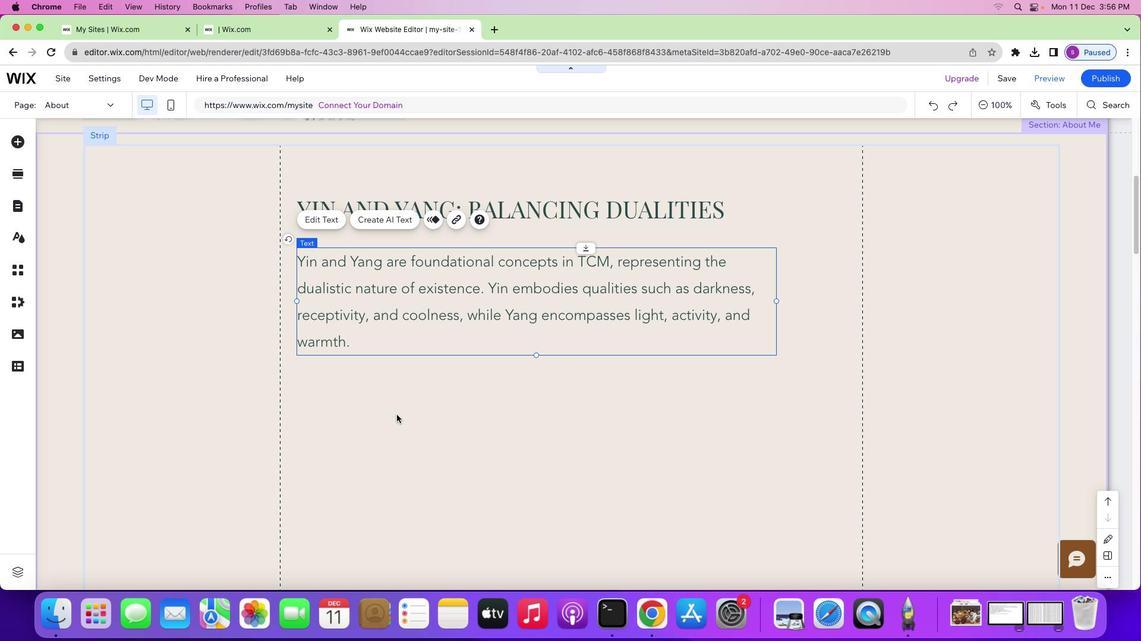 
Action: Mouse moved to (413, 273)
Screenshot: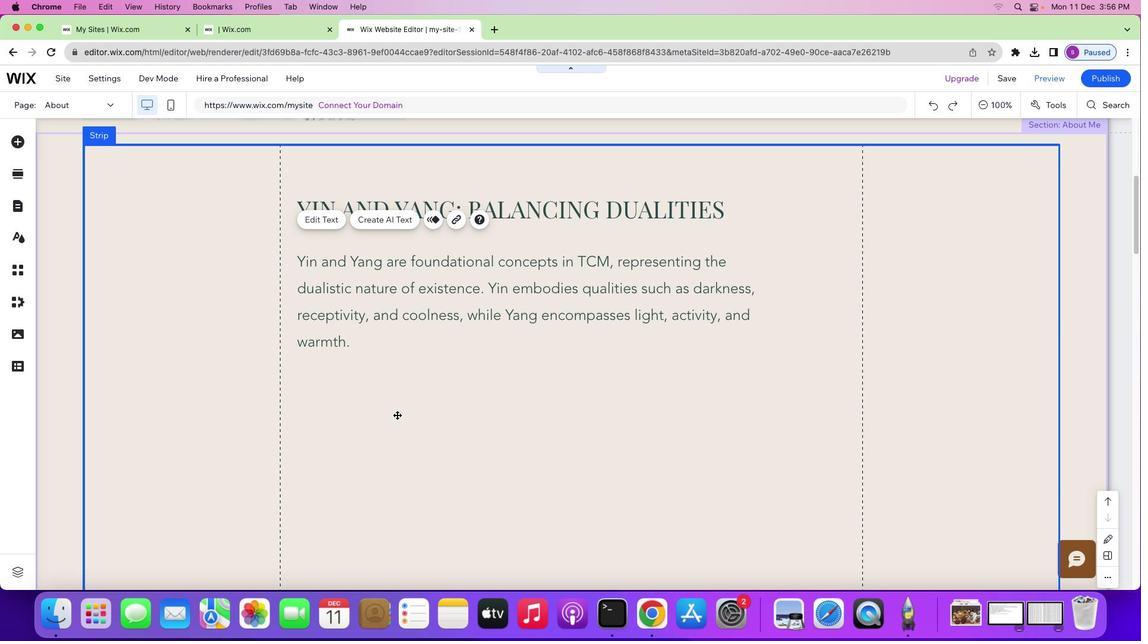 
Action: Mouse pressed left at (413, 273)
Screenshot: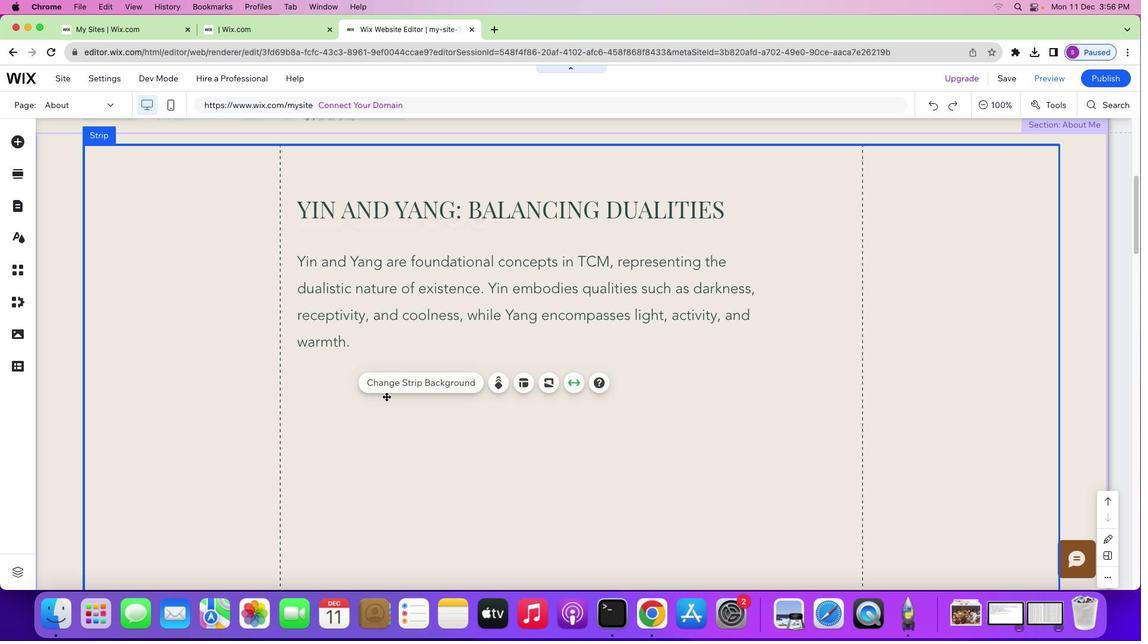 
Action: Mouse moved to (378, 325)
Screenshot: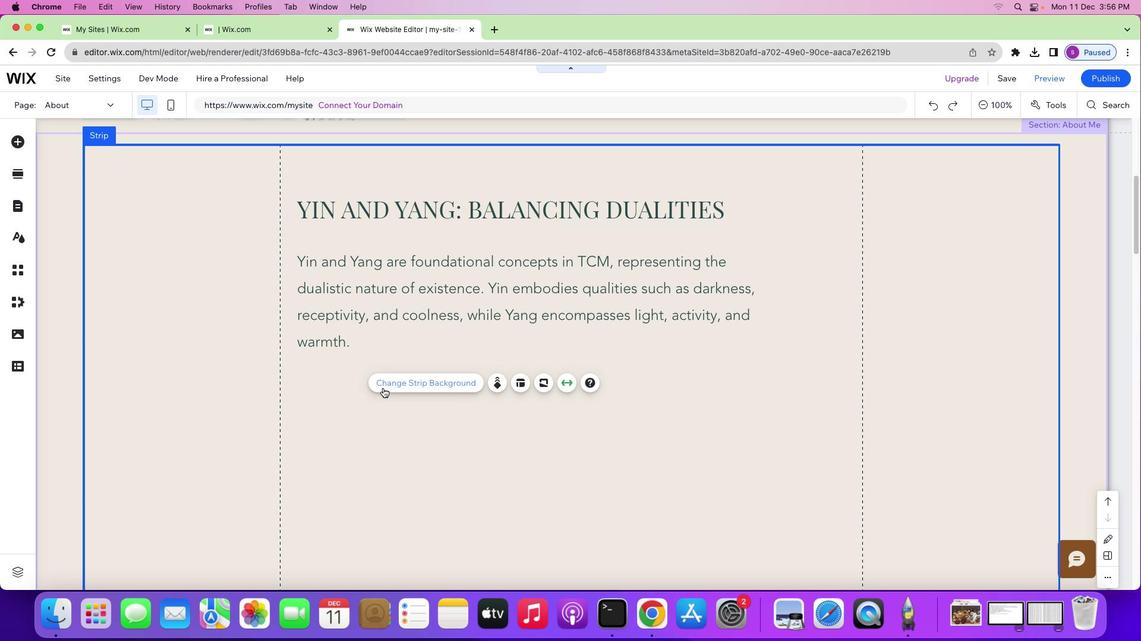 
Action: Mouse pressed left at (378, 325)
Screenshot: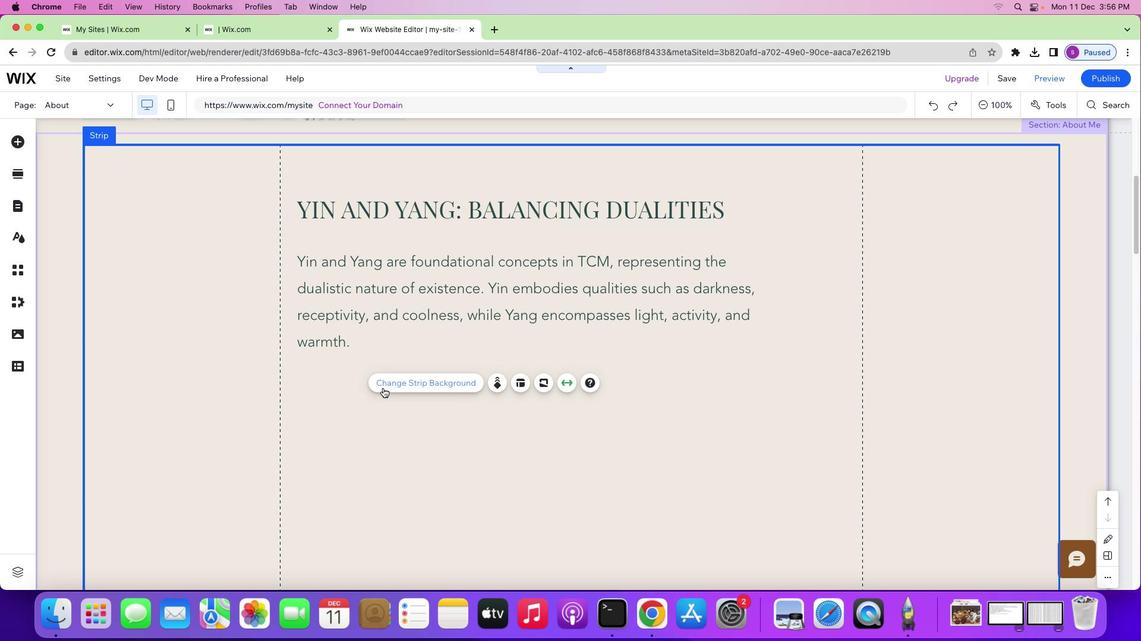 
Action: Mouse moved to (367, 311)
Screenshot: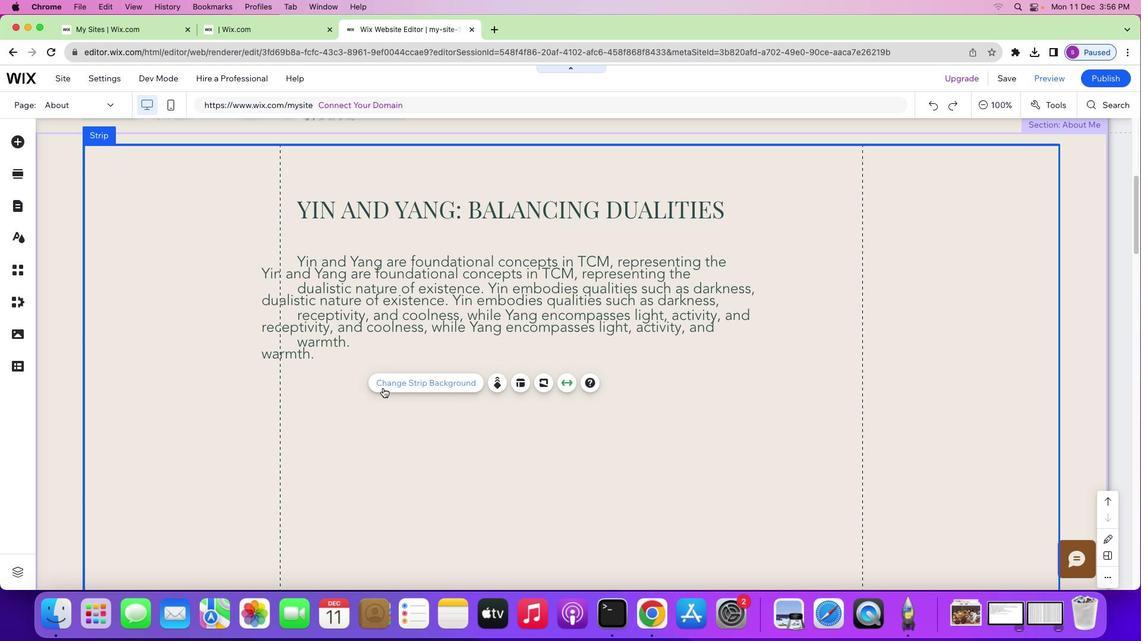 
Action: Key pressed Key.cmd'v'
Screenshot: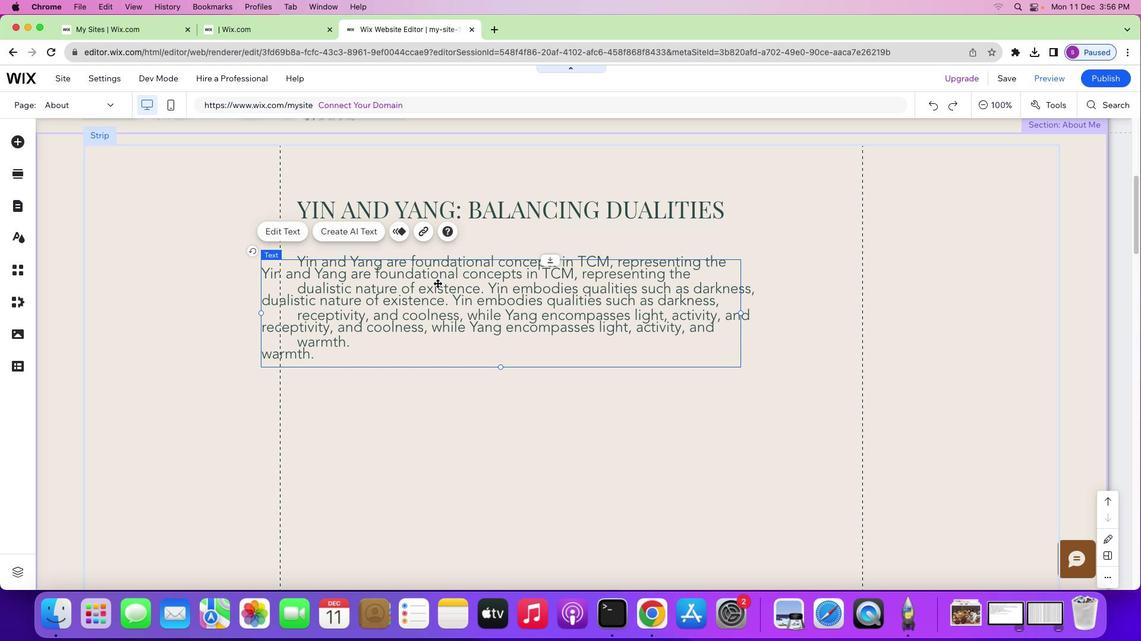 
Action: Mouse moved to (408, 257)
Screenshot: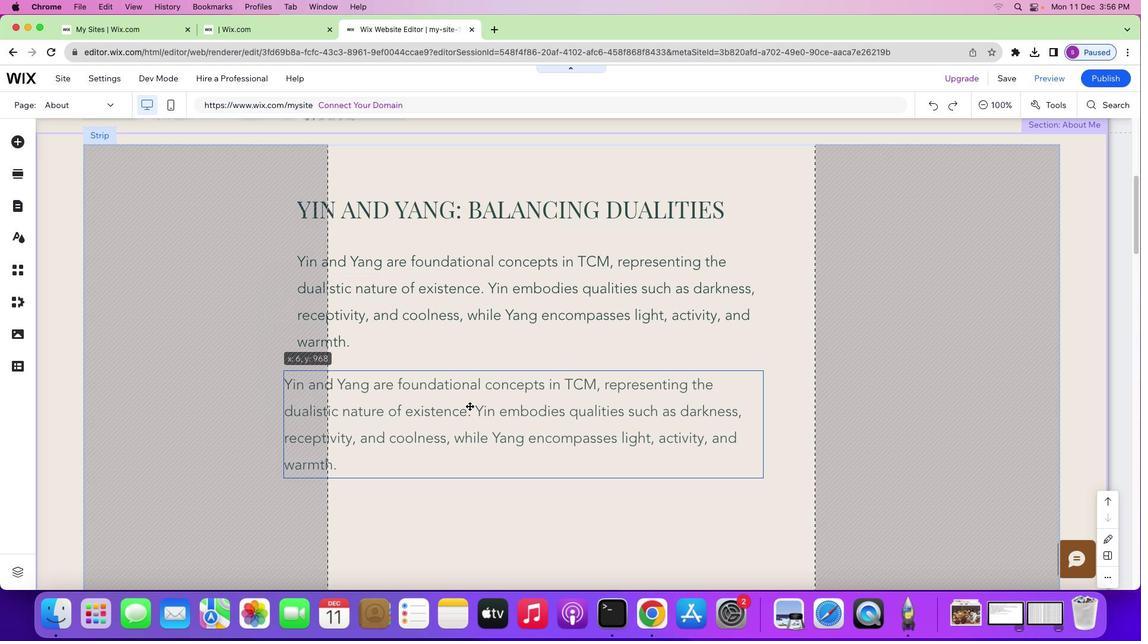 
Action: Mouse pressed left at (408, 257)
Screenshot: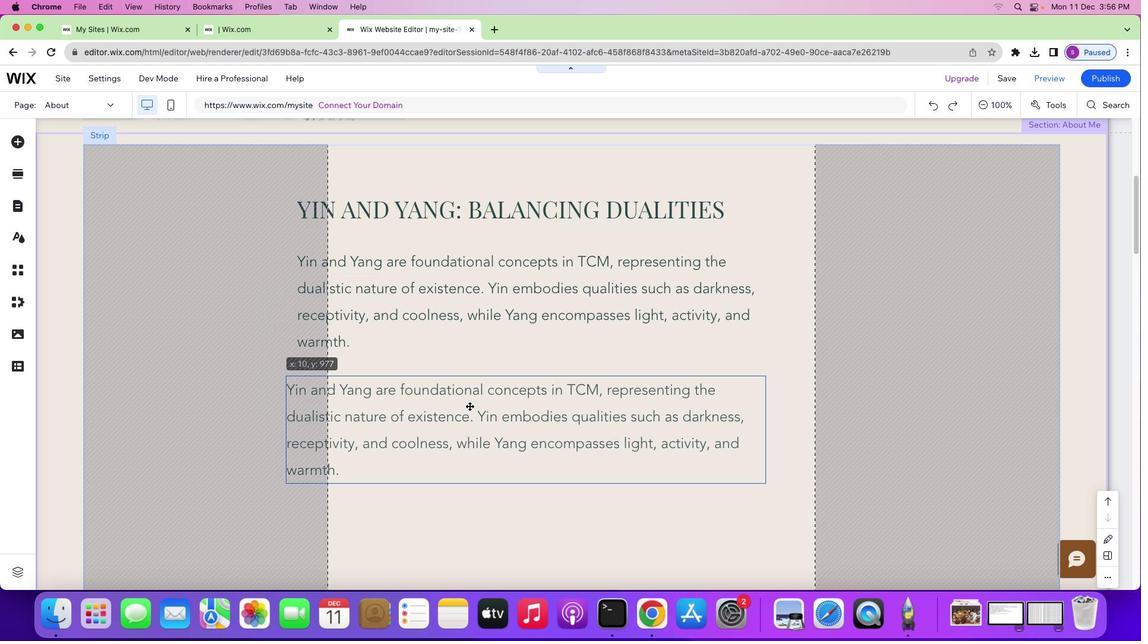 
Action: Mouse moved to (325, 292)
Screenshot: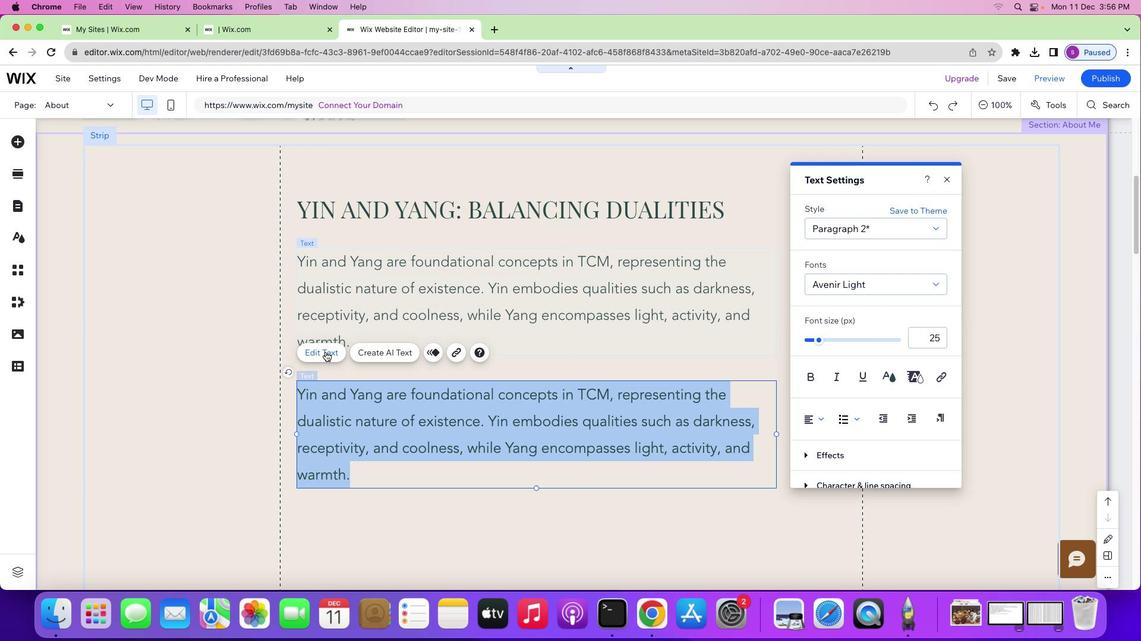 
Action: Mouse pressed left at (325, 292)
Screenshot: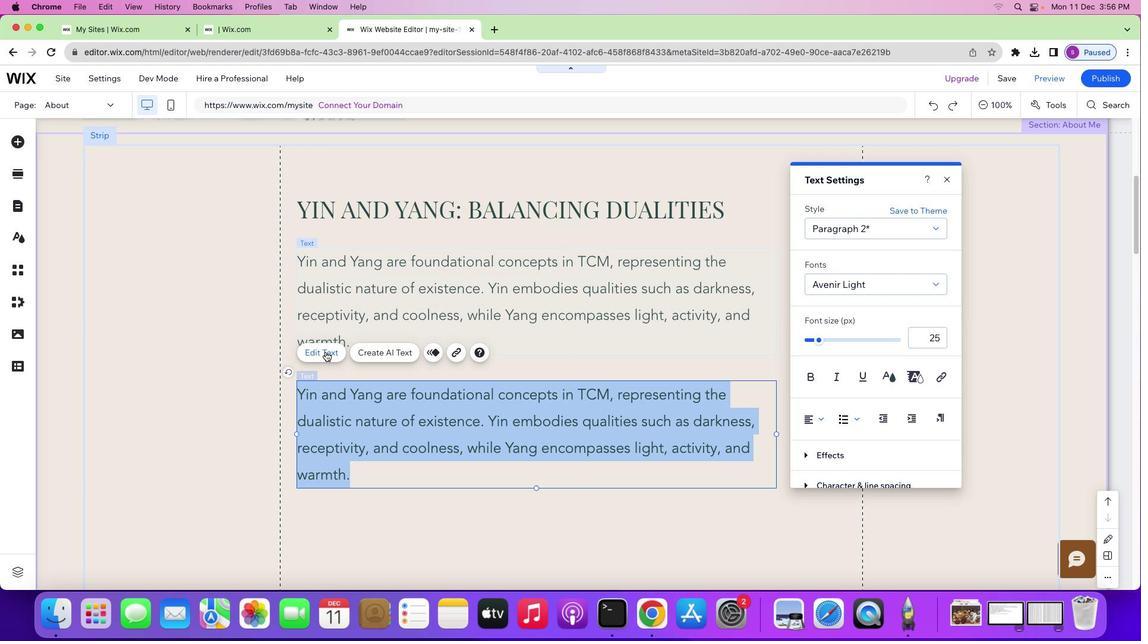 
Action: Key pressed Key.shift'A''P''P''L''I'Key.shift'C''A''T''I''O''N'Key.shift_r':'Key.spaceKey.shift'T''C''M'Key.space'v''i''e''w''s'Key.space'h''e''a''l''t''h'Key.space'a''s'Key.space's'Key.backspace'a'Key.space'd''y''n''a''m''i''c'Key.space'b''a''l''a''n''c''e'Key.space'b''e''t''w''e''e''n'Key.spaceKey.shift'Y''i''n'Key.space'a''n''d'Key.spaceKey.shift'T'Key.backspace'Y''a''n''g''.'Key.spaceKey.shift'I''m''b''a''l''a''n''c''e''s'Key.space'c''a''n'Key.space'm''a''n''i''d'Key.backspace'f''e''s''t'Key.space'a''s'Key.space'i''l''l''n''e''s''s'','Key.space'a''n''d'Key.space'p''r''a''c''t''i''t''i''o''n''e''r''s'Key.space'w''o''r''k'Key.space't''o'Key.space'r''e''s''t''o''r''e'Key.space'h''a''r''m''o''n''y''.'Key.spaceKey.shift'F''o''r'Key.space'e''x''a''m''p''l''e'','Key.space'i''f'Key.space'a'Key.space'p''e''r''s''o''n'Key.space'e''x''p''e''r''i''e''n''c''e''s'Key.space'e''x''c''e''r'Key.backspaceKey.backspace'e''s''s''i''v''e'Key.space'h''e''a''t'Key.spaceKey.shift_r'('Key.shift'Y''a''n''g'Key.shift_r')''.'Key.spaceKey.shift'Y''i''n''-''t''o''n''i''f''y''i''n''g'Key.space'h''e''r''b''s'Key.space'r'Key.space'p''r''a''c''t''i''c''e''s'Key.space'm''a''y'Key.space'b''e'Key.space'r''e''c''o''m''m''e''n''d''e''d''.'
Screenshot: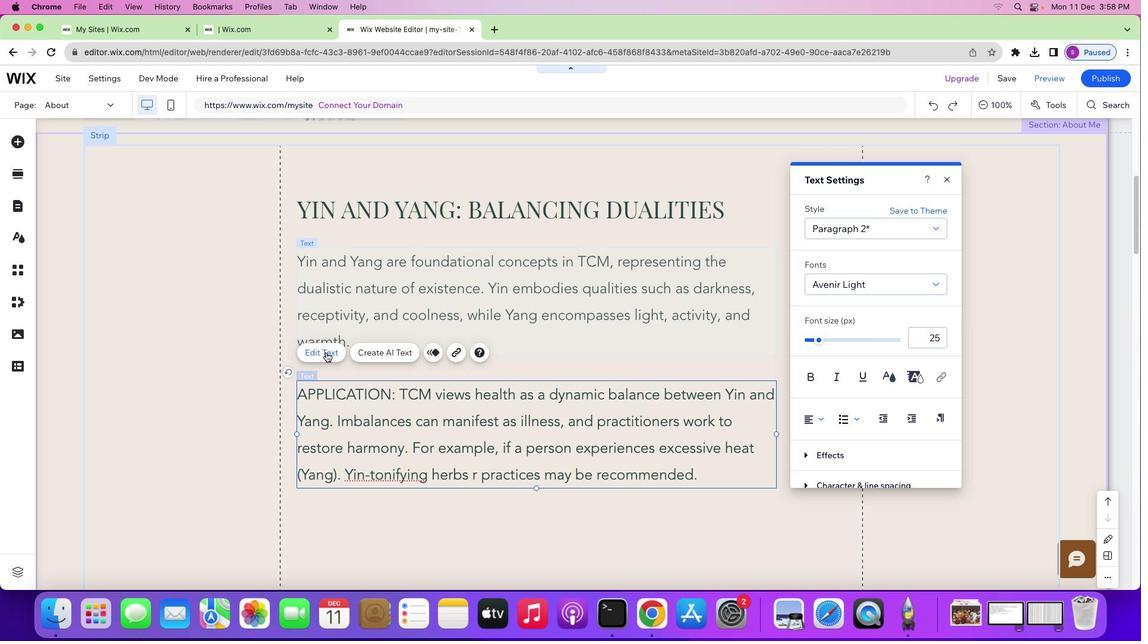 
Action: Mouse moved to (606, 360)
Screenshot: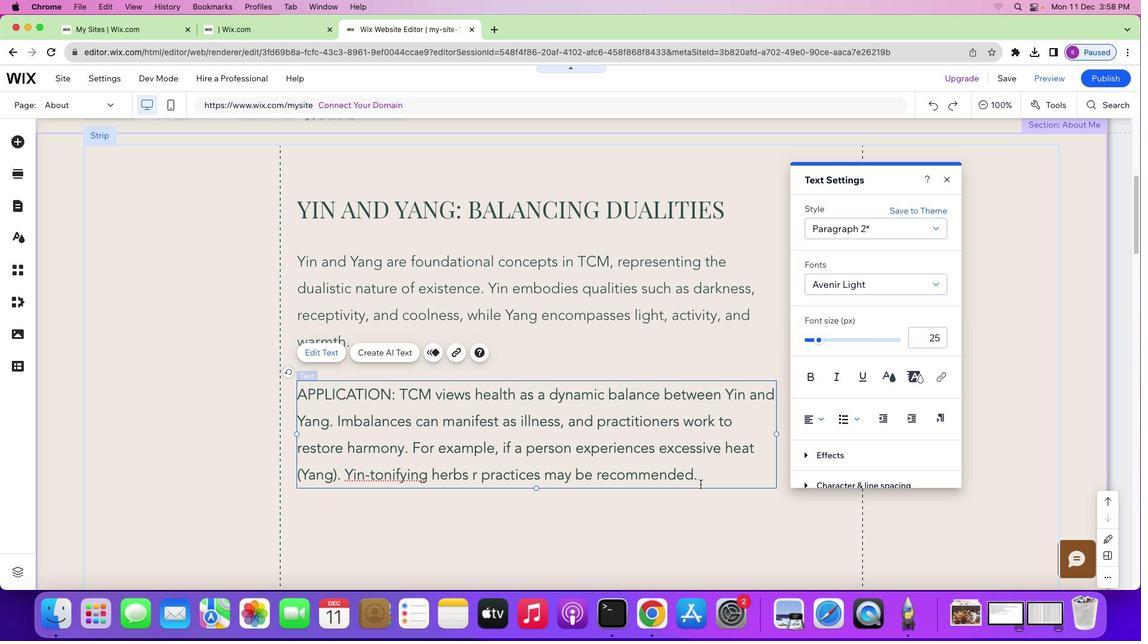 
Action: Mouse pressed left at (606, 360)
Screenshot: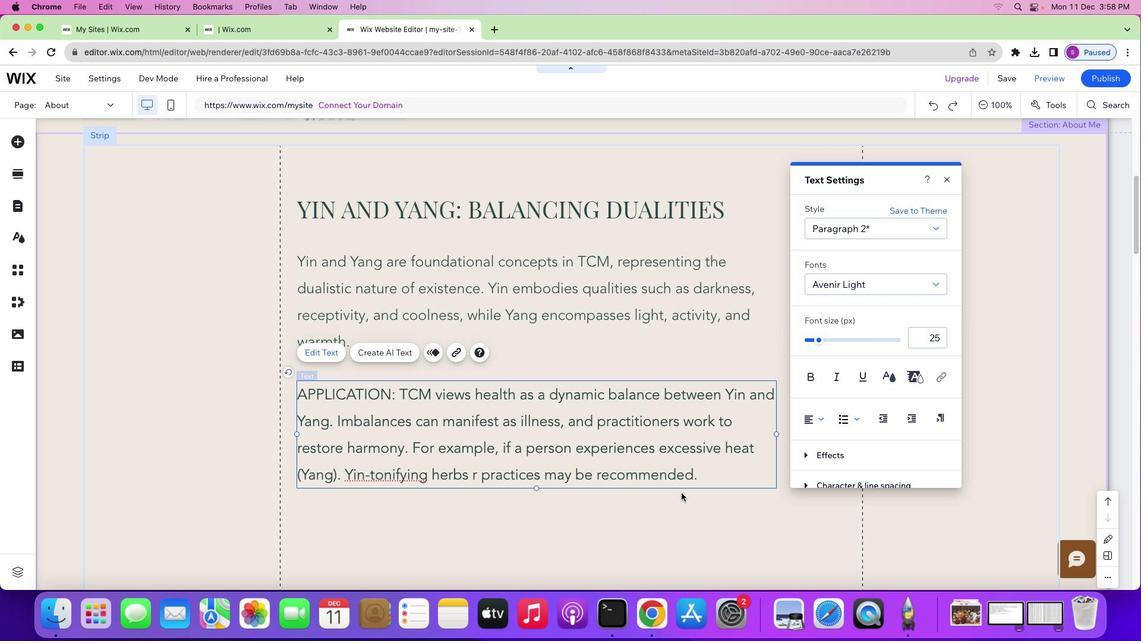 
Action: Mouse moved to (862, 300)
Screenshot: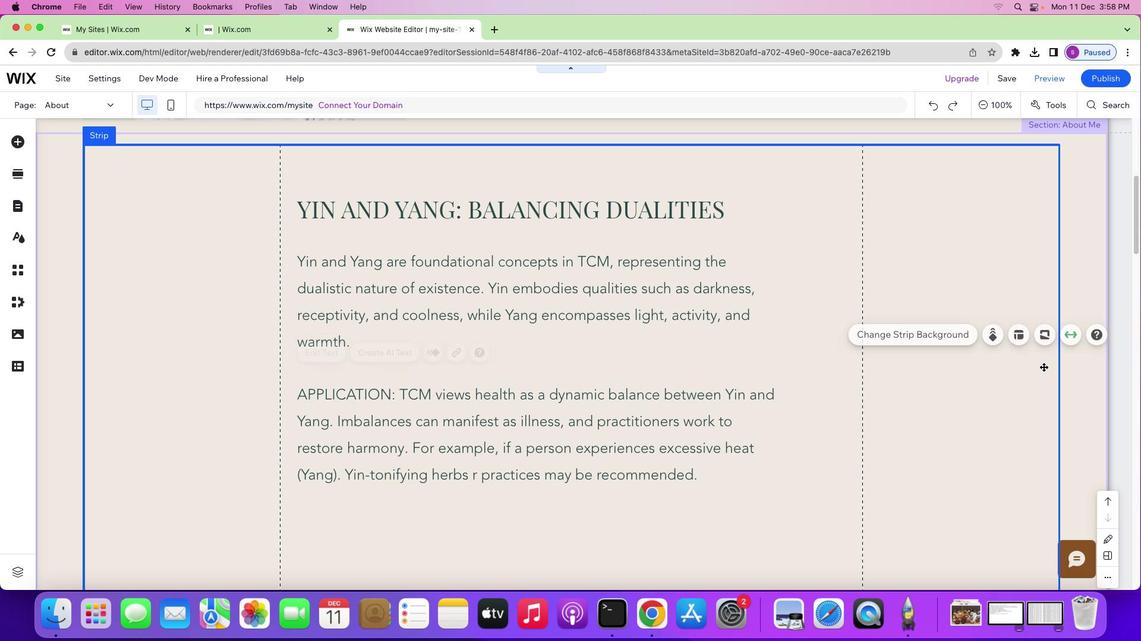 
Action: Mouse pressed left at (862, 300)
Screenshot: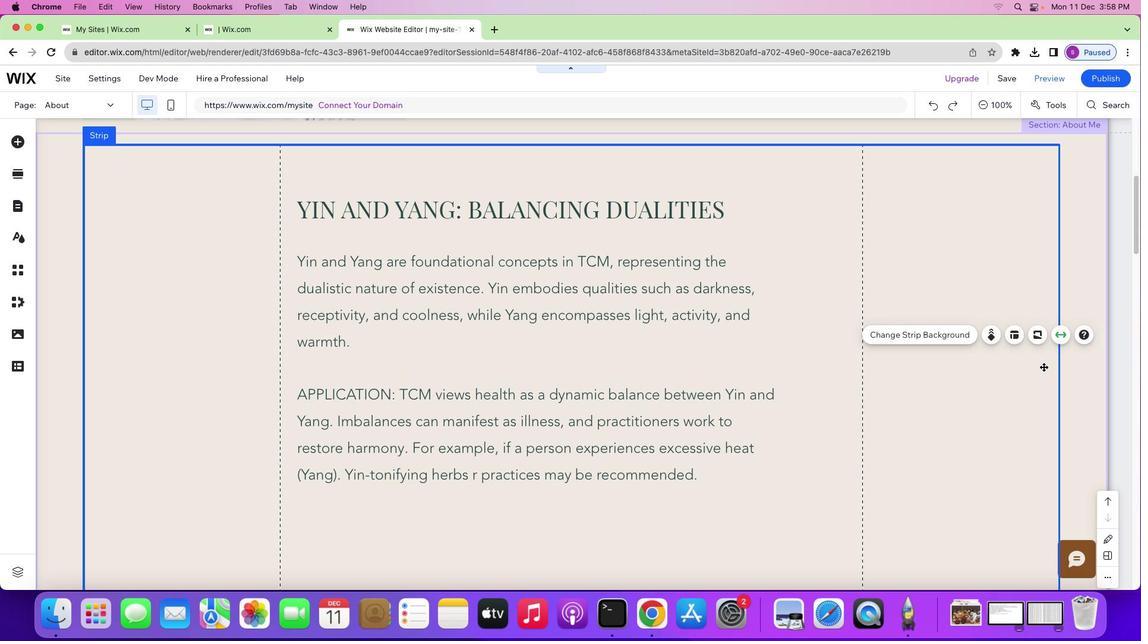
Action: Mouse moved to (558, 339)
Screenshot: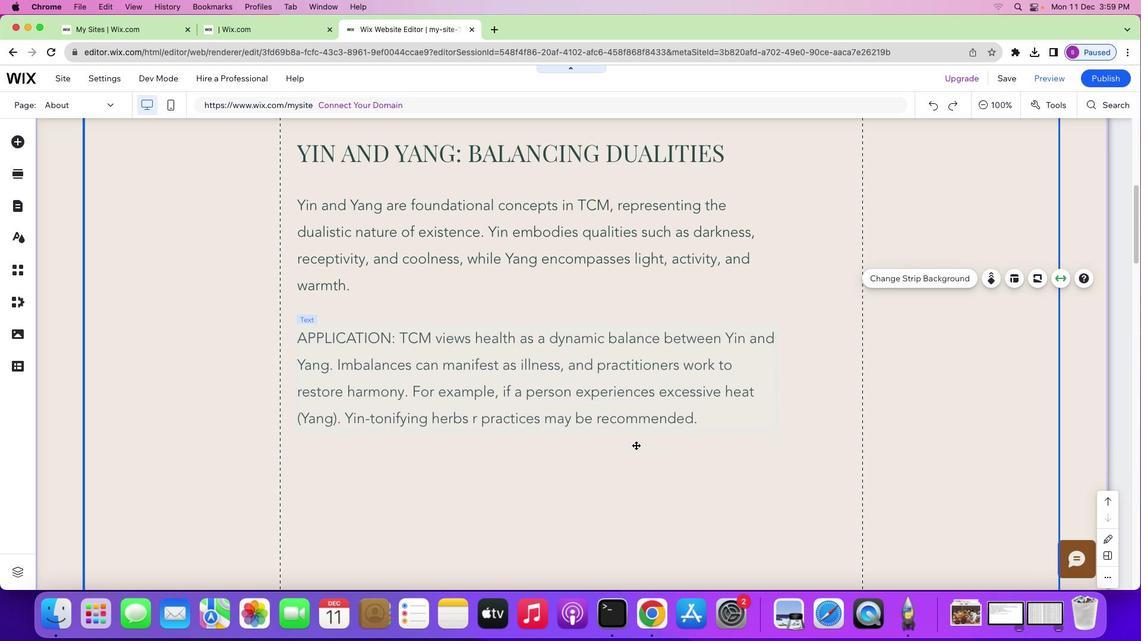 
Action: Mouse scrolled (558, 339) with delta (81, 115)
Screenshot: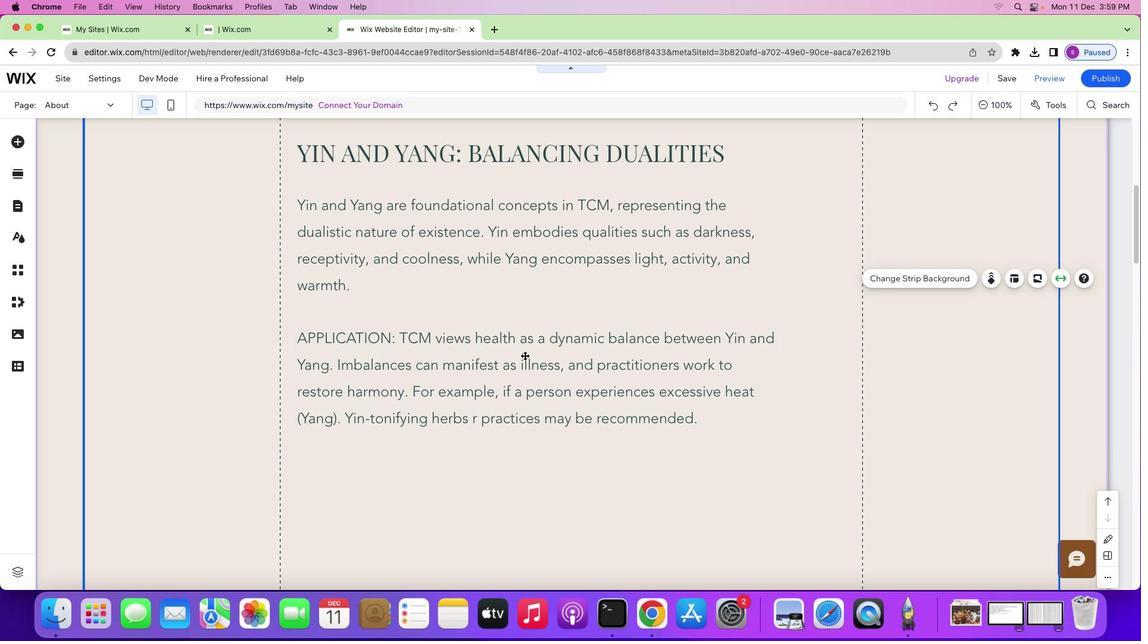 
Action: Mouse scrolled (558, 339) with delta (81, 115)
Screenshot: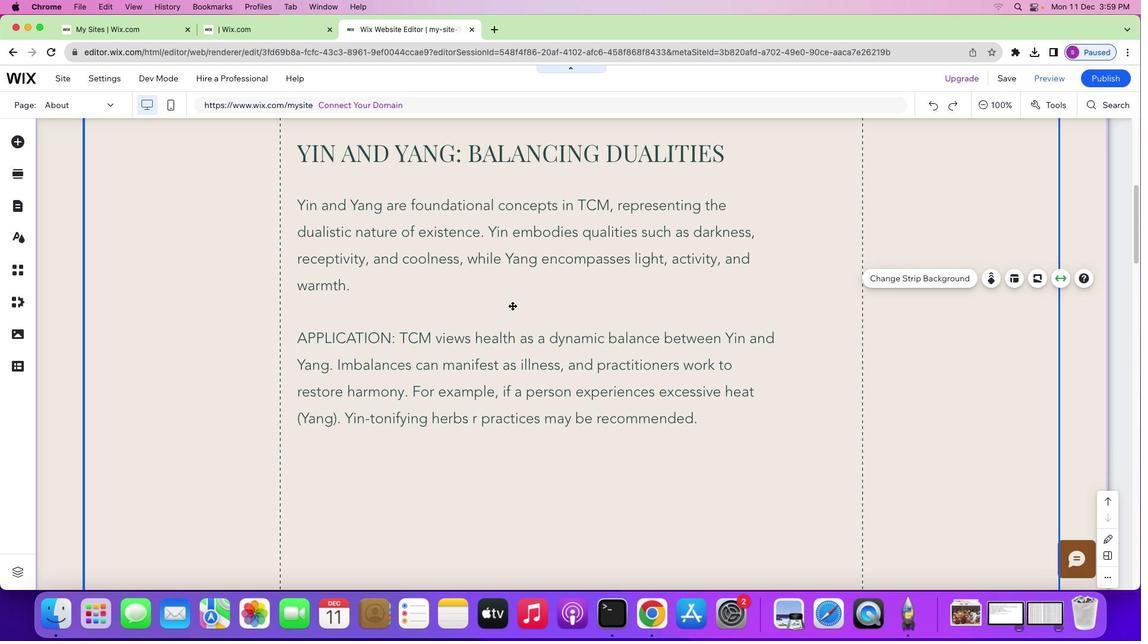 
Action: Mouse scrolled (558, 339) with delta (81, 115)
Screenshot: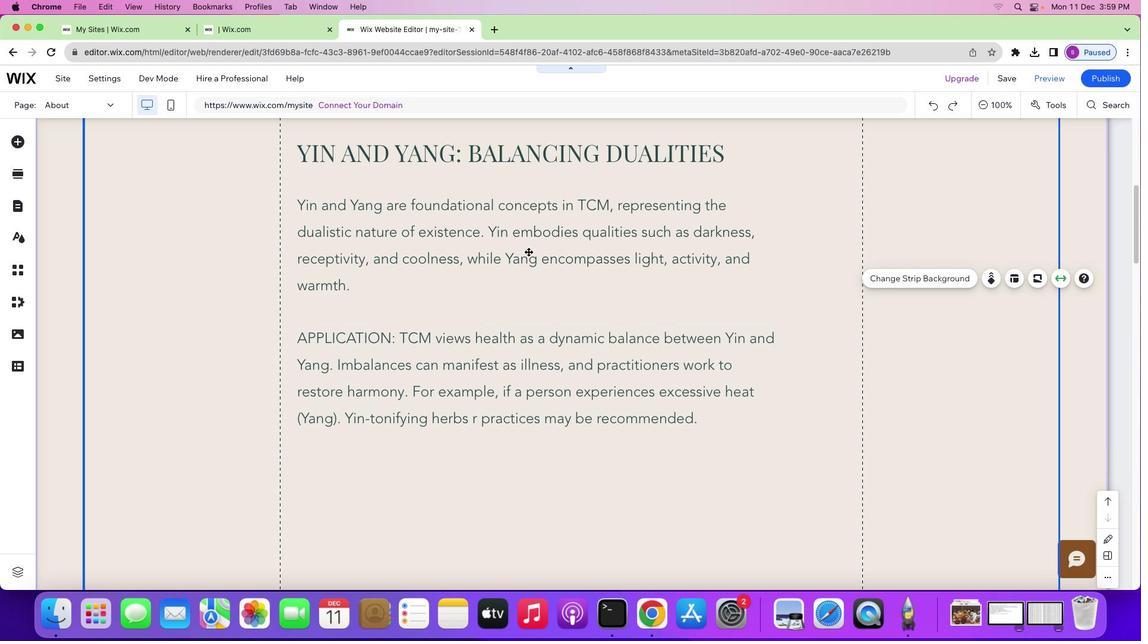 
Action: Mouse moved to (530, 195)
Screenshot: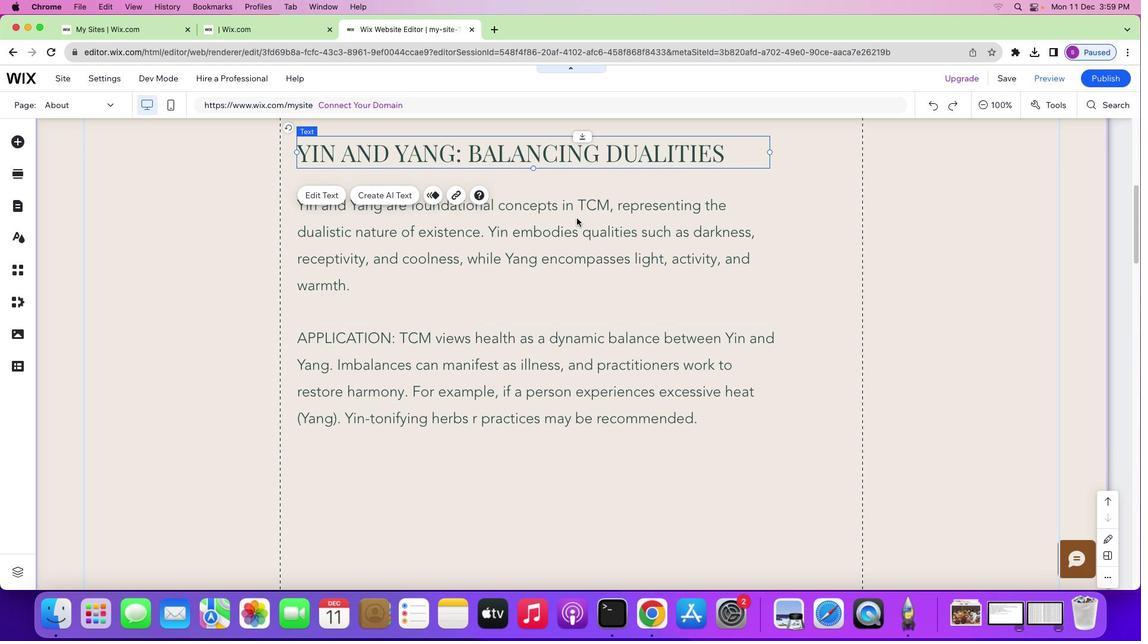
Action: Mouse pressed left at (530, 195)
Screenshot: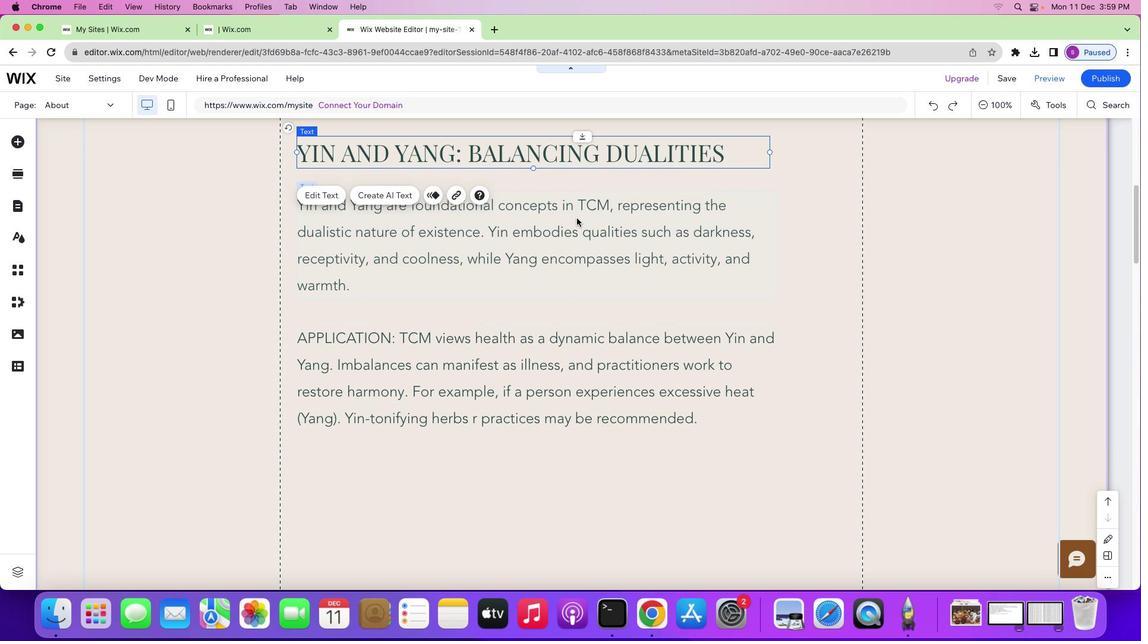 
Action: Mouse moved to (527, 202)
Screenshot: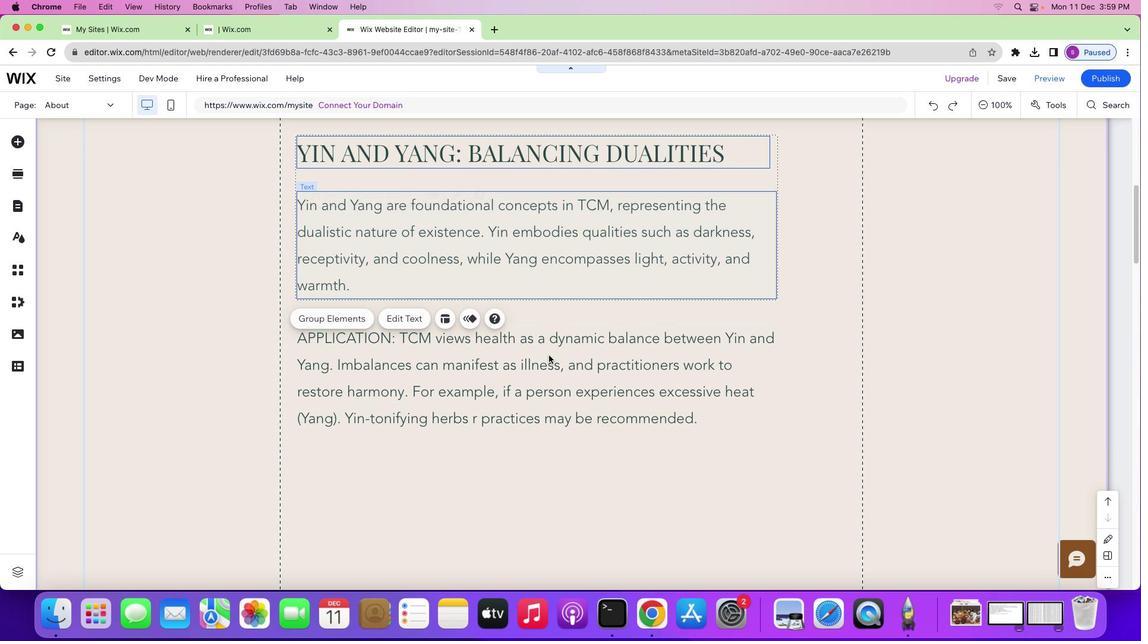 
Action: Key pressed Key.shift
Screenshot: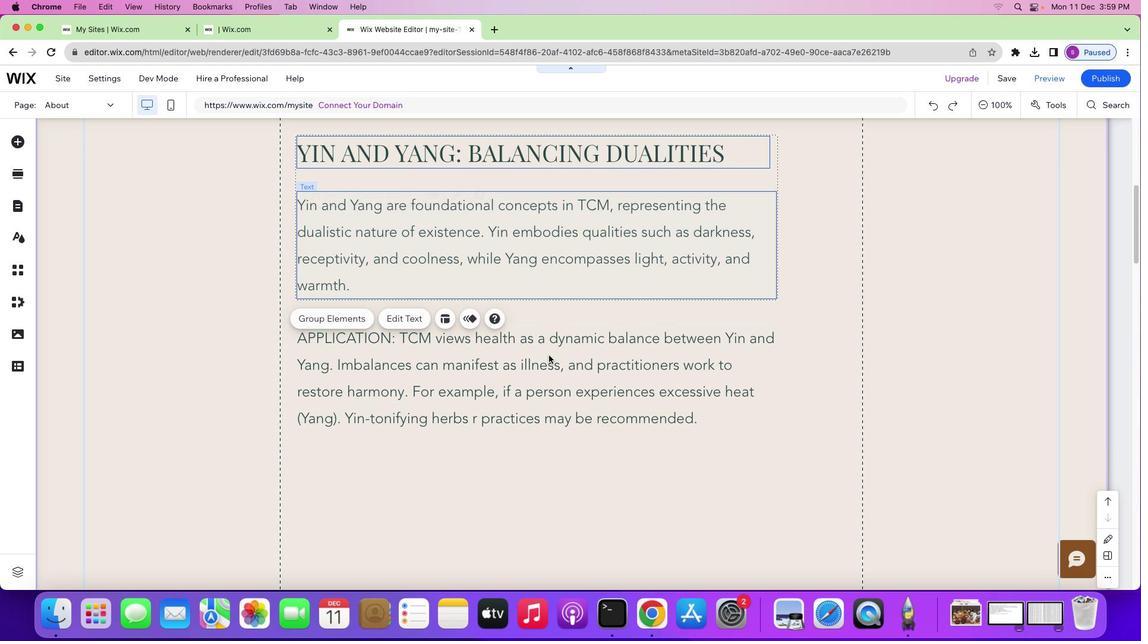 
Action: Mouse moved to (513, 225)
Screenshot: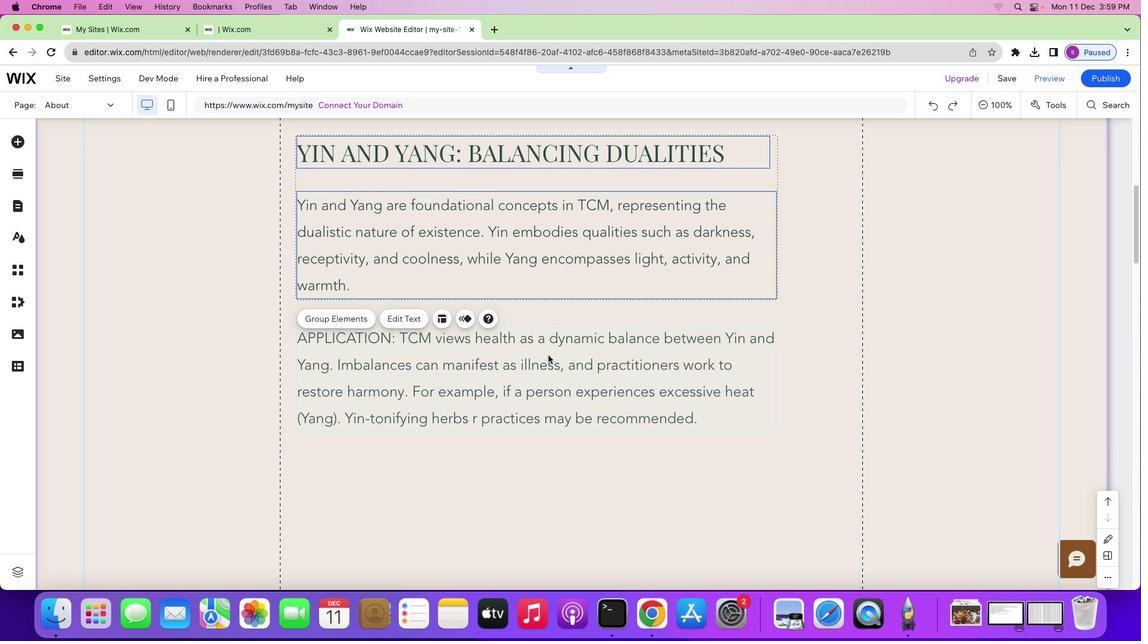 
Action: Mouse pressed left at (513, 225)
Screenshot: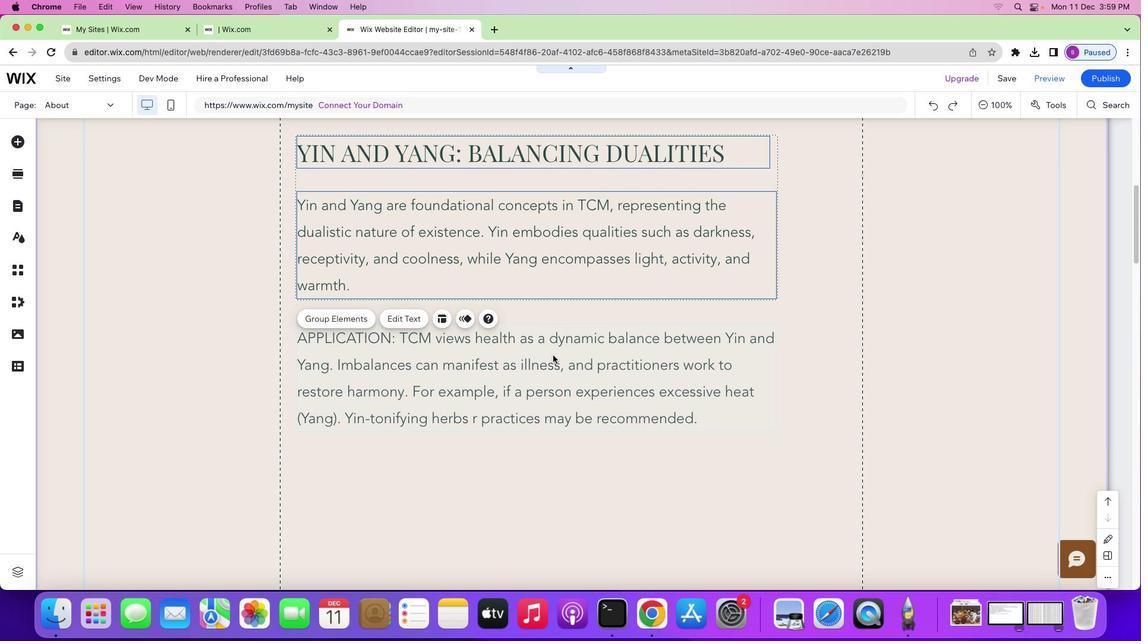 
Action: Mouse moved to (492, 294)
Screenshot: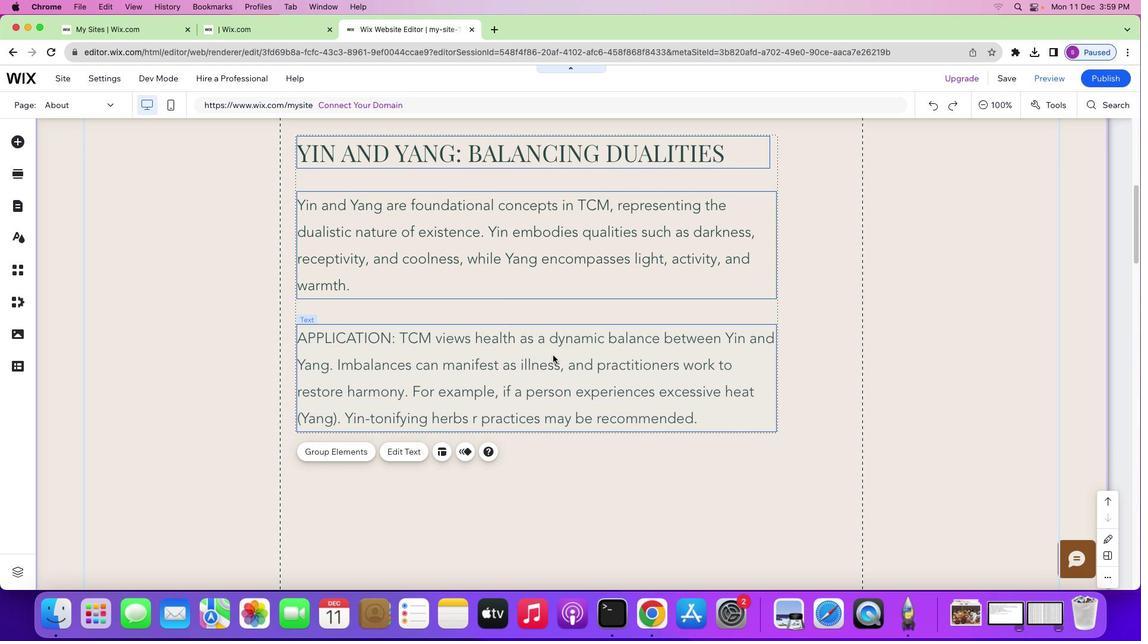 
Action: Mouse pressed left at (492, 294)
Screenshot: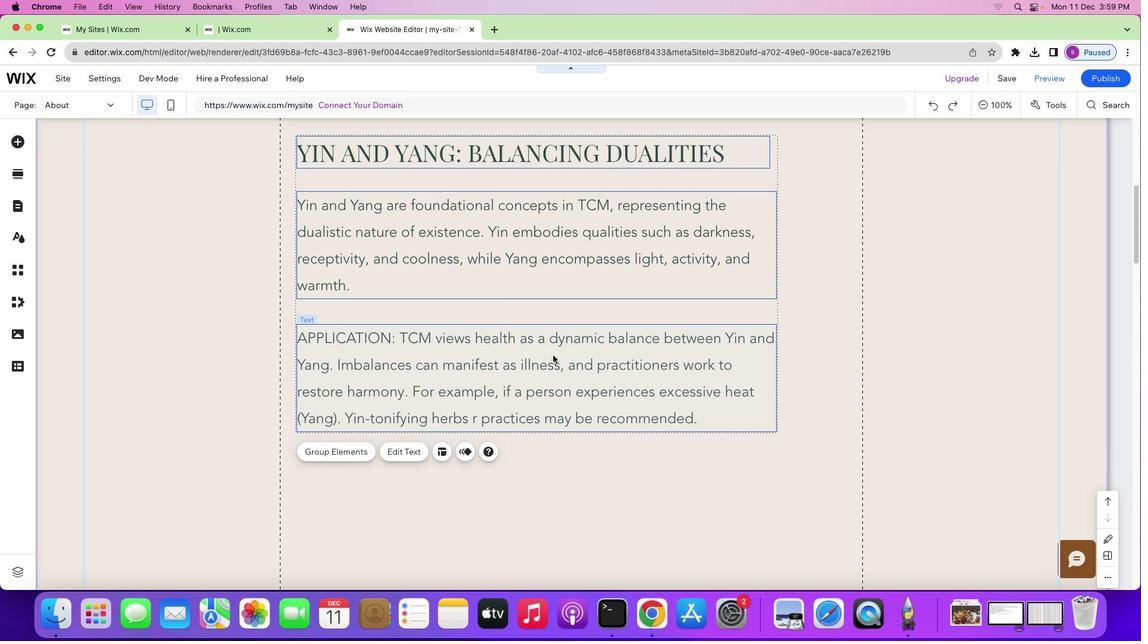 
Action: Mouse moved to (495, 294)
Screenshot: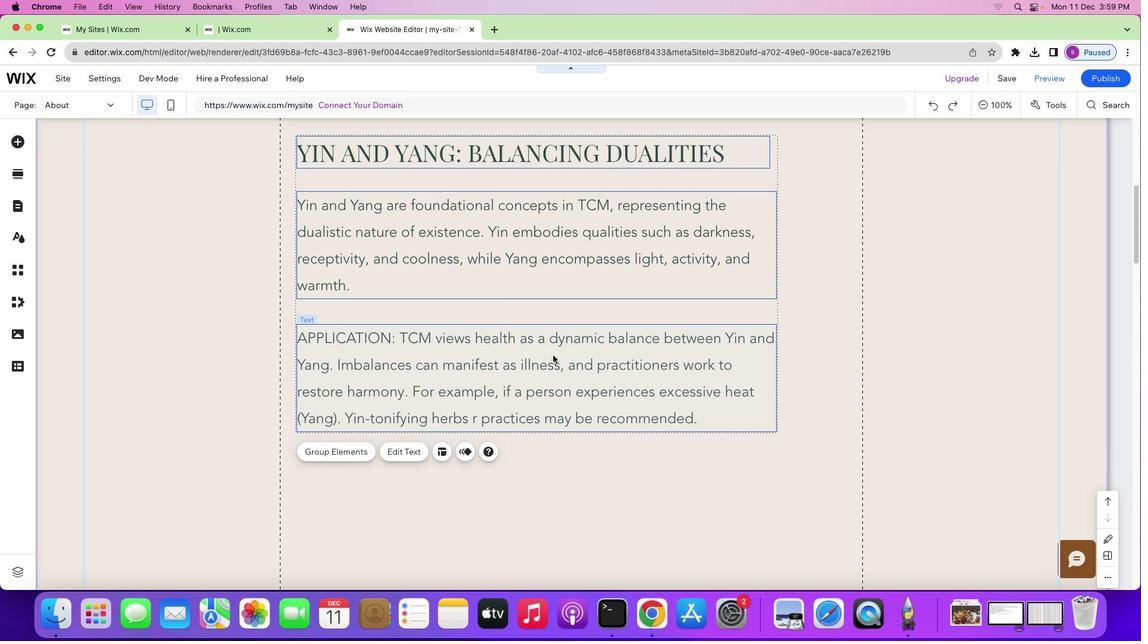 
Action: Key pressed Key.cmd'c'
Screenshot: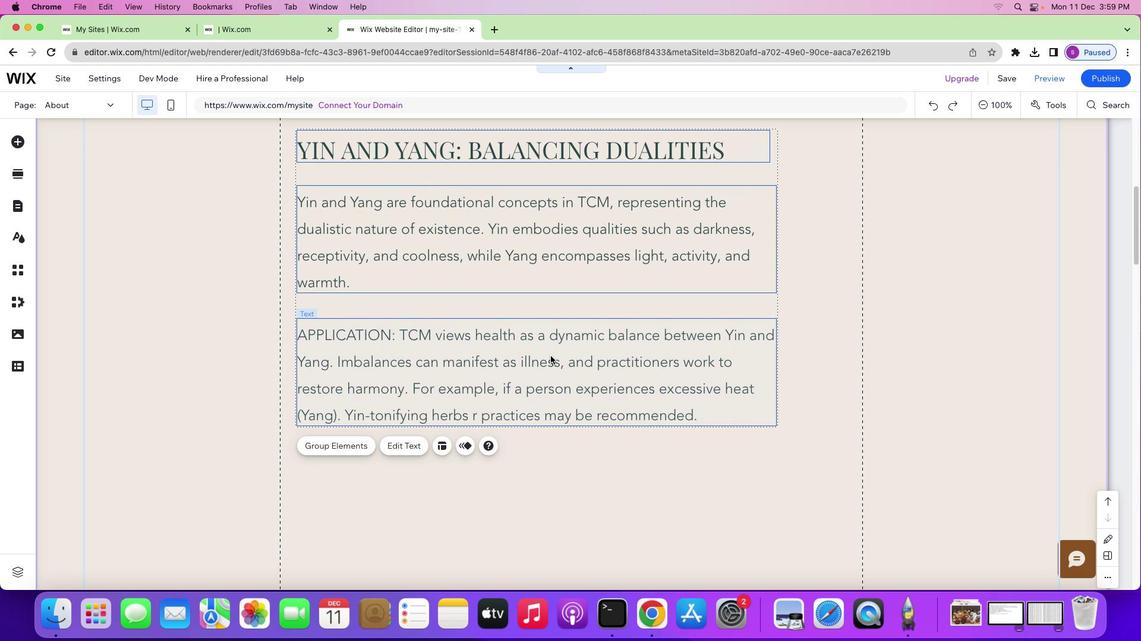 
Action: Mouse moved to (493, 295)
Screenshot: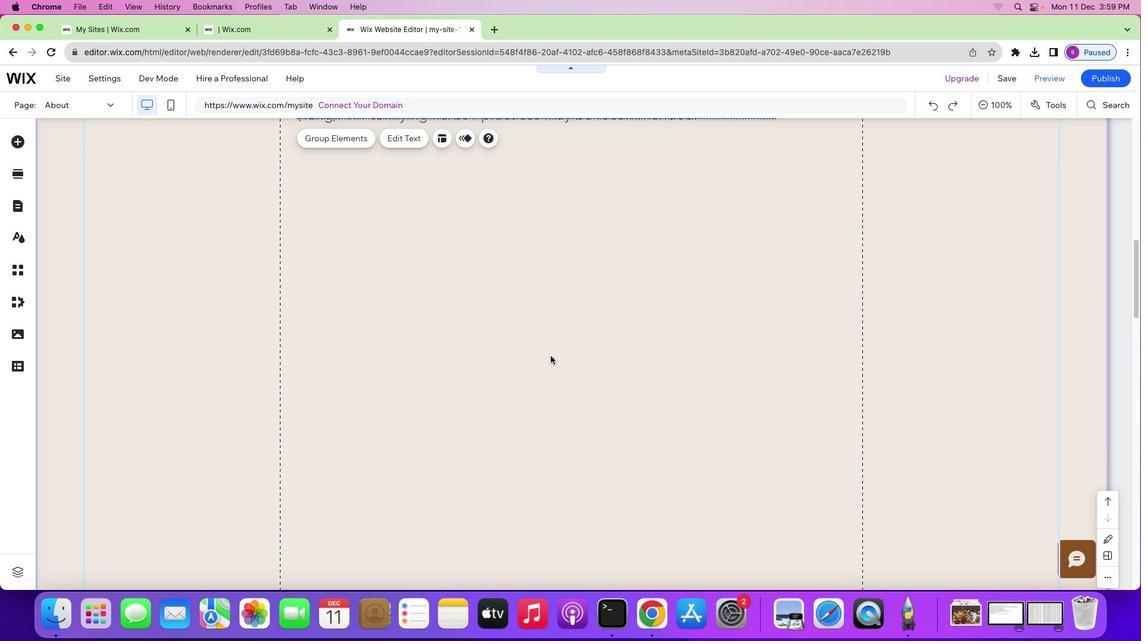 
Action: Mouse scrolled (493, 295) with delta (81, 115)
